 Task: Look for Airbnb properties in Peshawar, Pakistan from 1st December, 2023 to 4th December, 2023 for 1 adult. Place can be private room with 1  bedroom having 1 bed and 1 bathroom. Property type can be flat. Amenities needed are: wifi.
Action: Mouse moved to (440, 96)
Screenshot: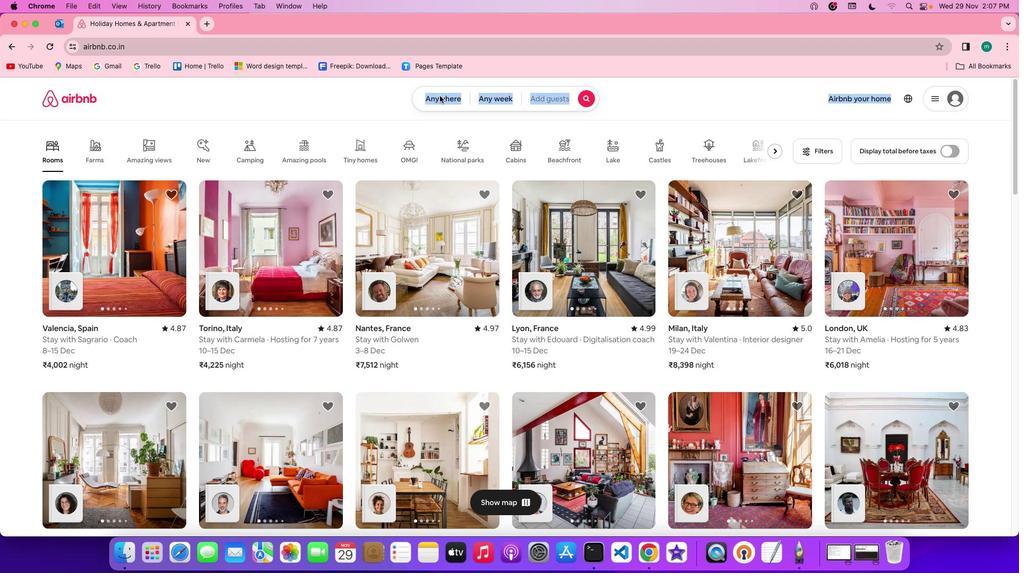 
Action: Mouse pressed left at (440, 96)
Screenshot: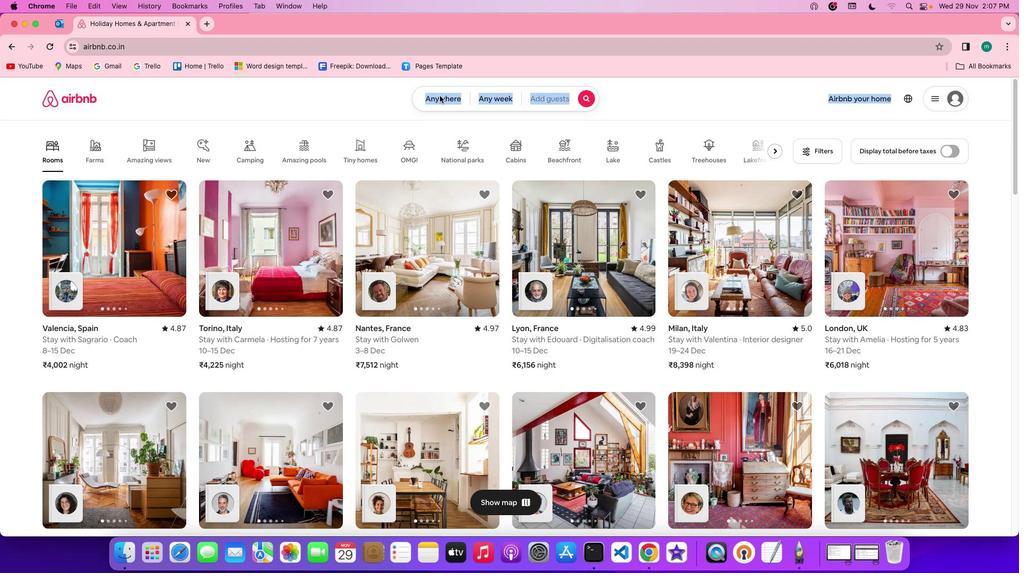 
Action: Mouse pressed left at (440, 96)
Screenshot: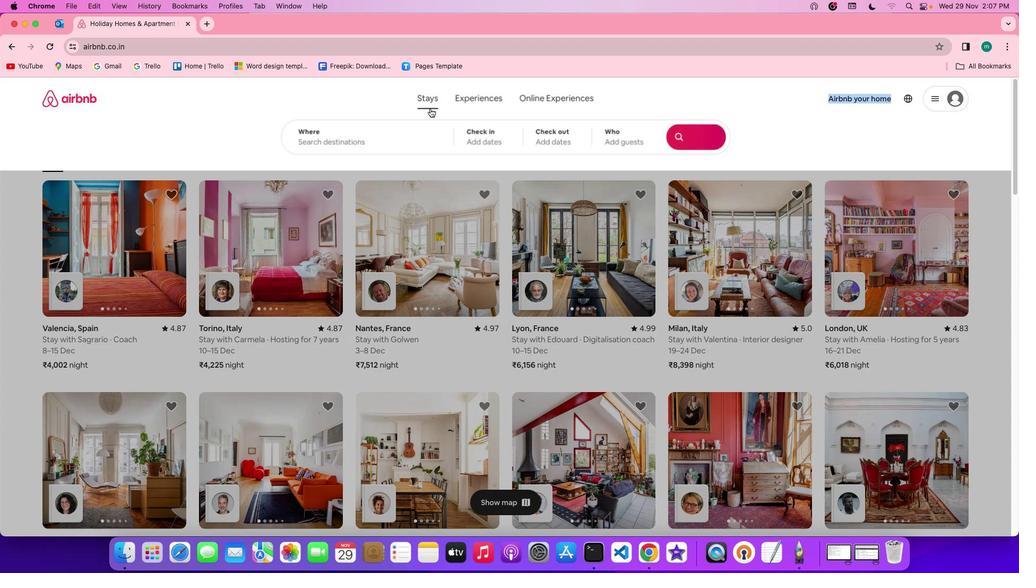 
Action: Mouse moved to (384, 135)
Screenshot: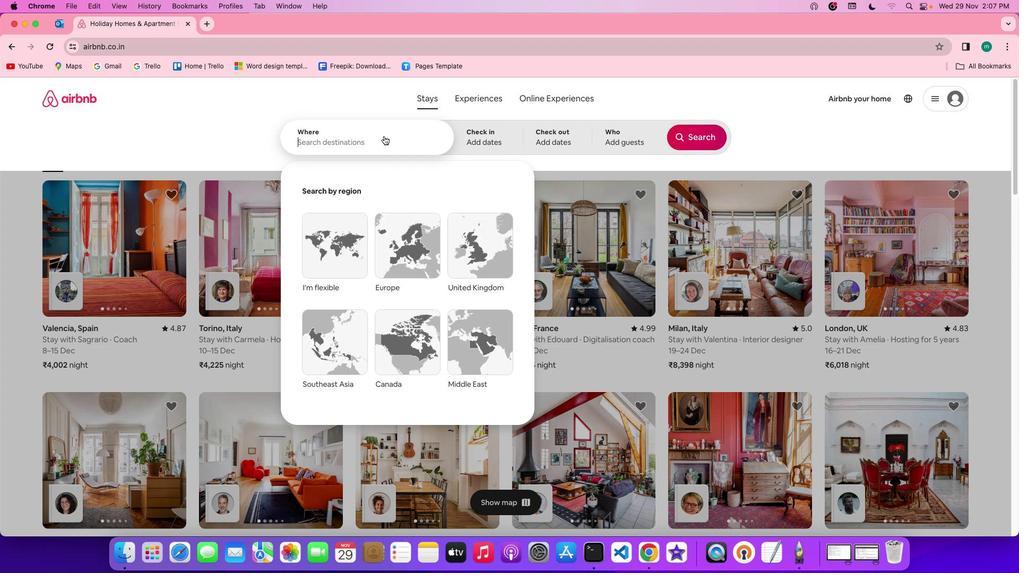 
Action: Mouse pressed left at (384, 135)
Screenshot: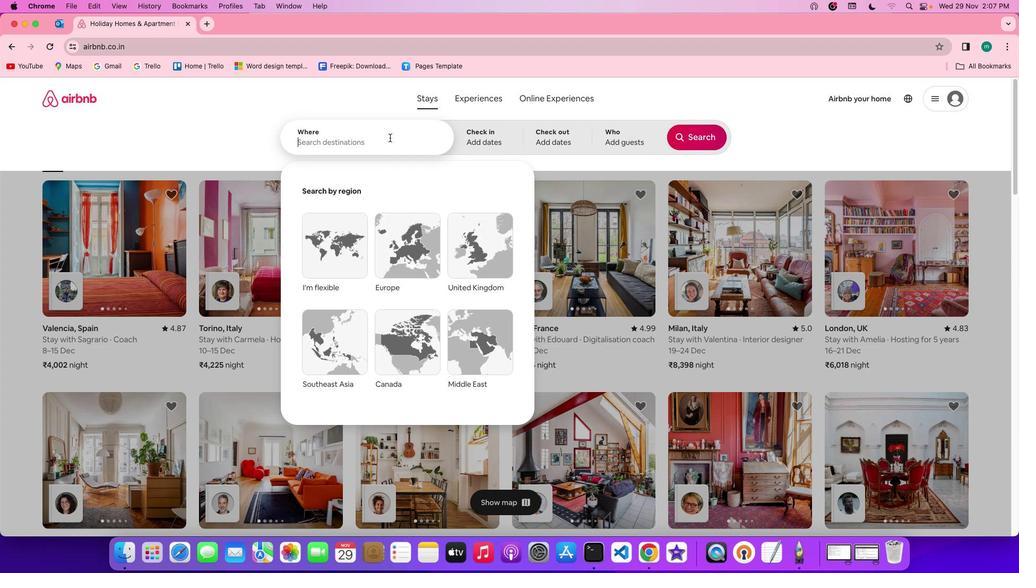 
Action: Mouse moved to (390, 138)
Screenshot: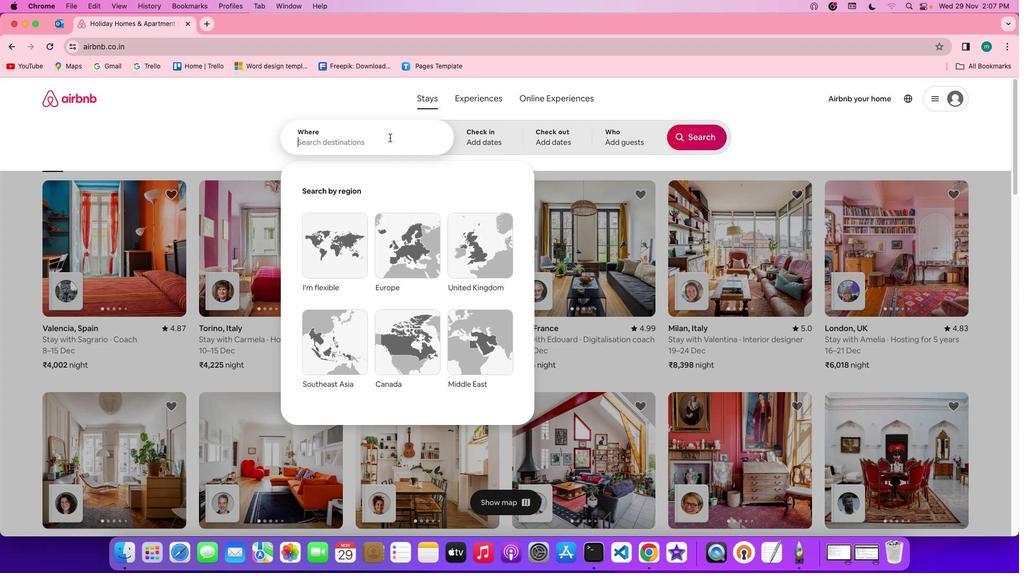 
Action: Key pressed Key.shift'P''e''s''h''a''w''a''r'','Key.spaceKey.shift'p''a''k''i''s''t''a''n'
Screenshot: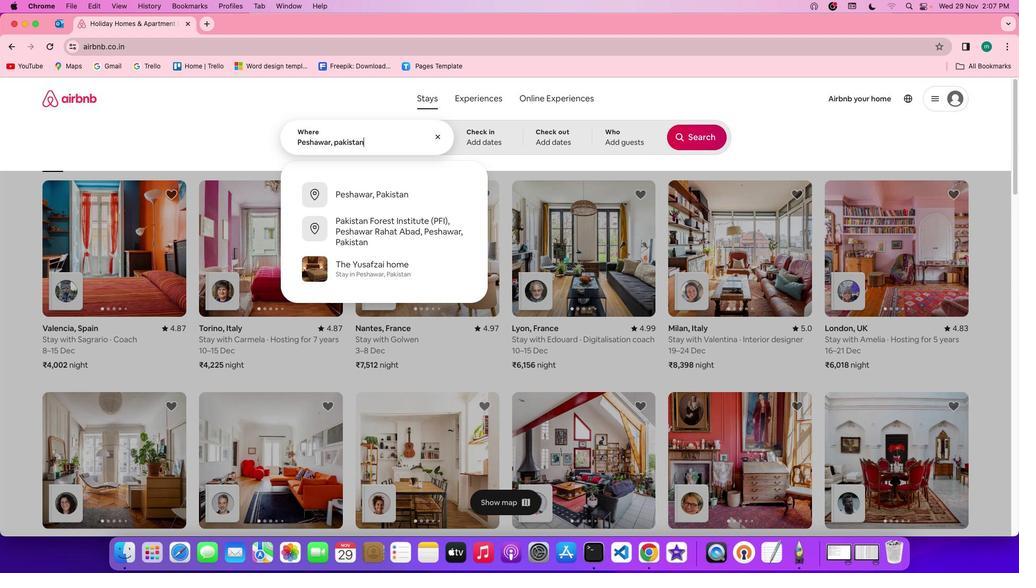 
Action: Mouse moved to (481, 133)
Screenshot: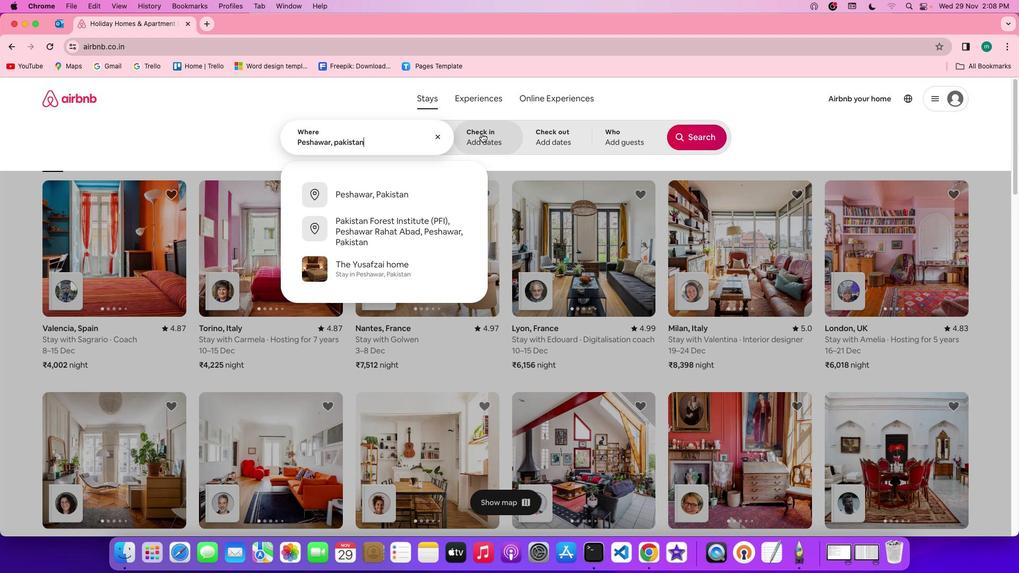 
Action: Mouse pressed left at (481, 133)
Screenshot: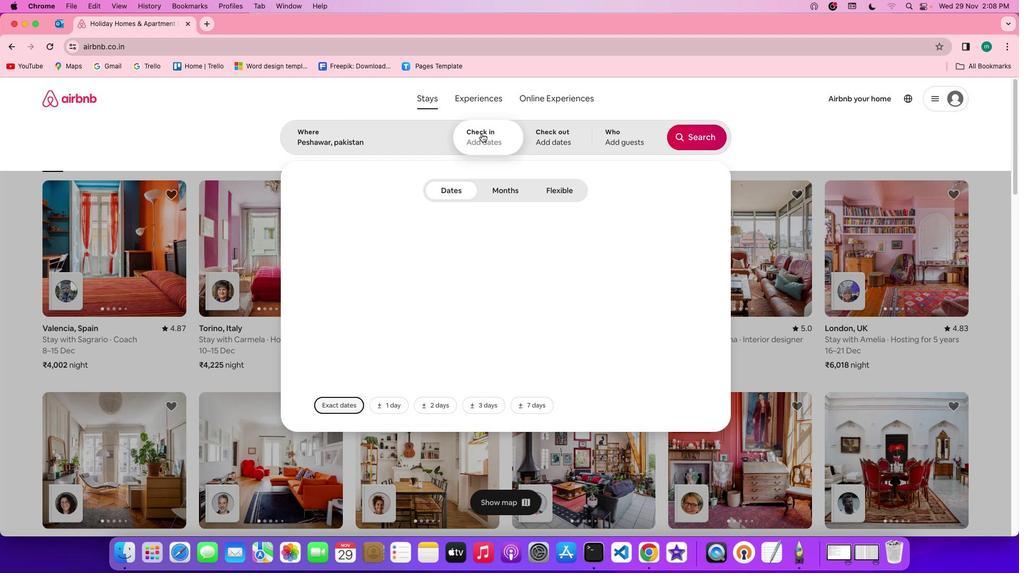 
Action: Mouse moved to (664, 269)
Screenshot: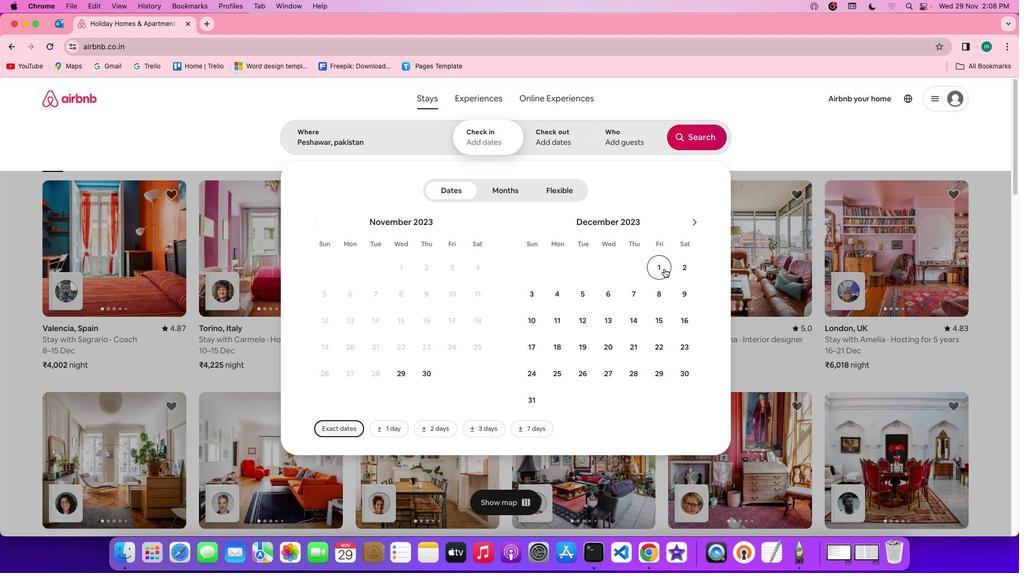 
Action: Mouse pressed left at (664, 269)
Screenshot: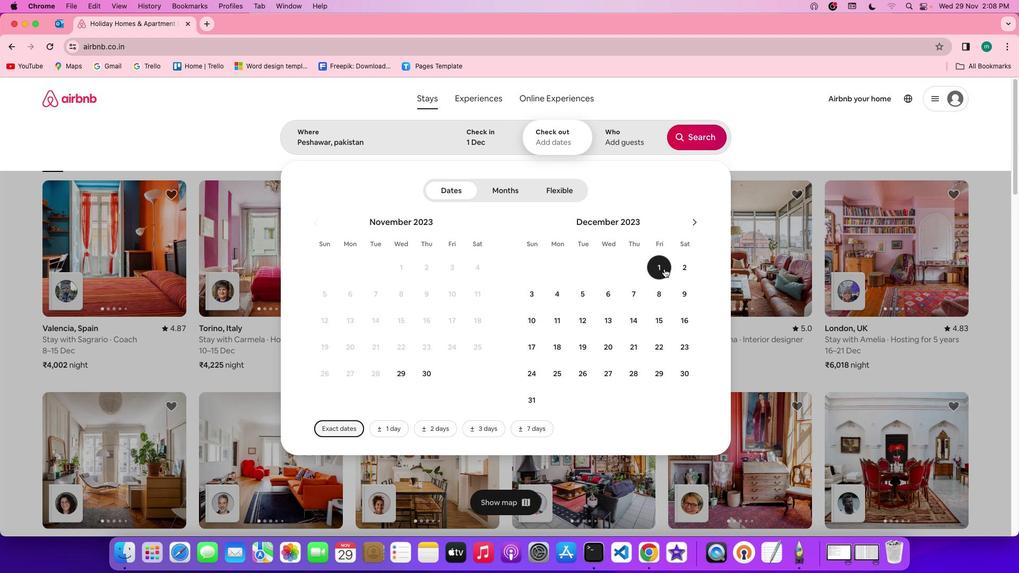 
Action: Mouse moved to (551, 291)
Screenshot: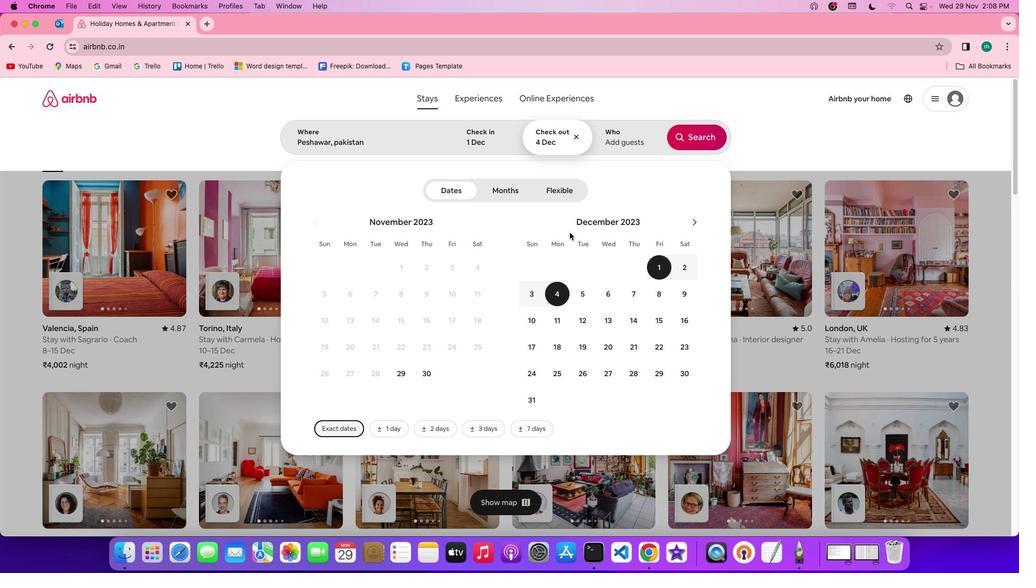 
Action: Mouse pressed left at (551, 291)
Screenshot: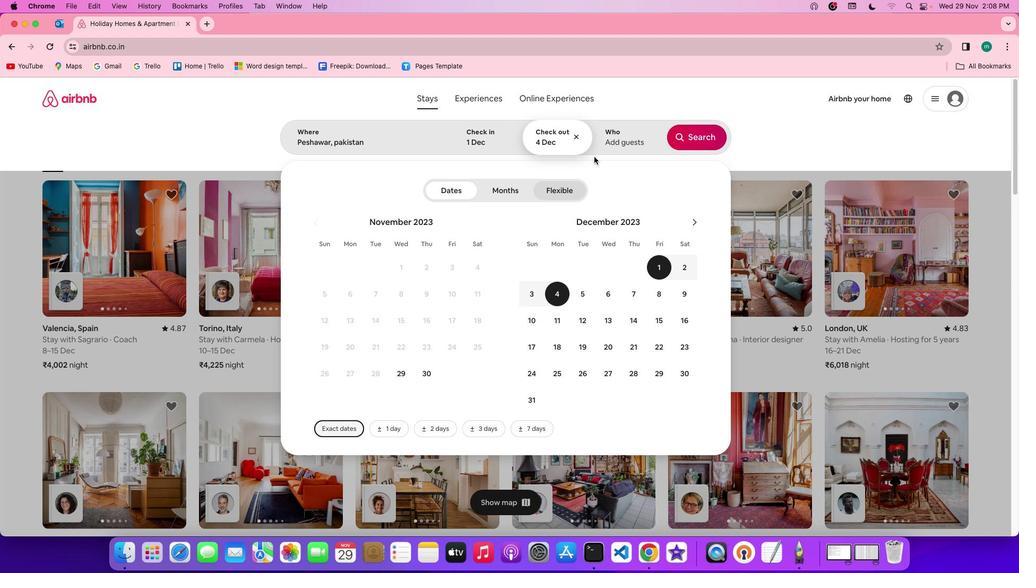 
Action: Mouse moved to (618, 133)
Screenshot: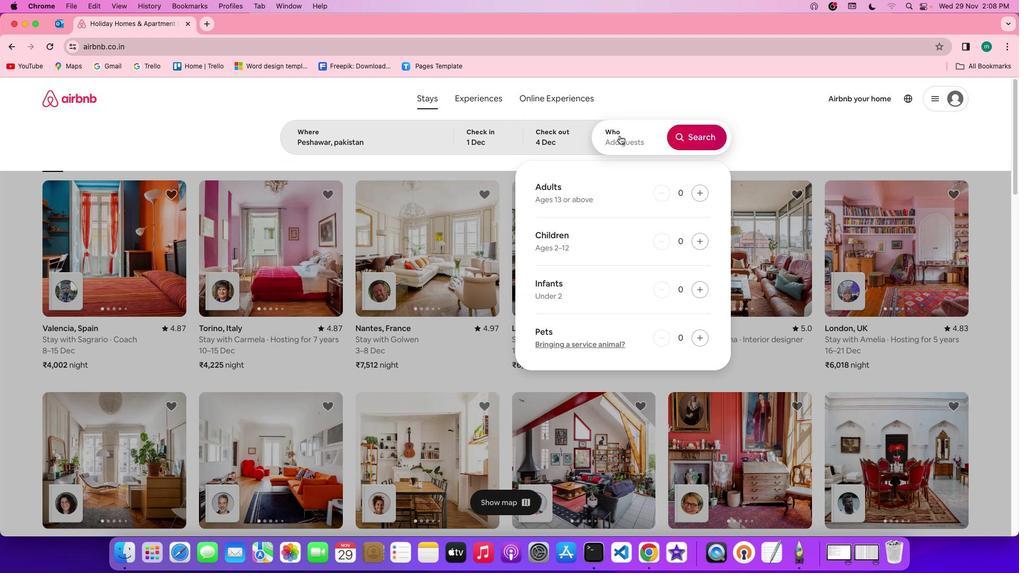 
Action: Mouse pressed left at (618, 133)
Screenshot: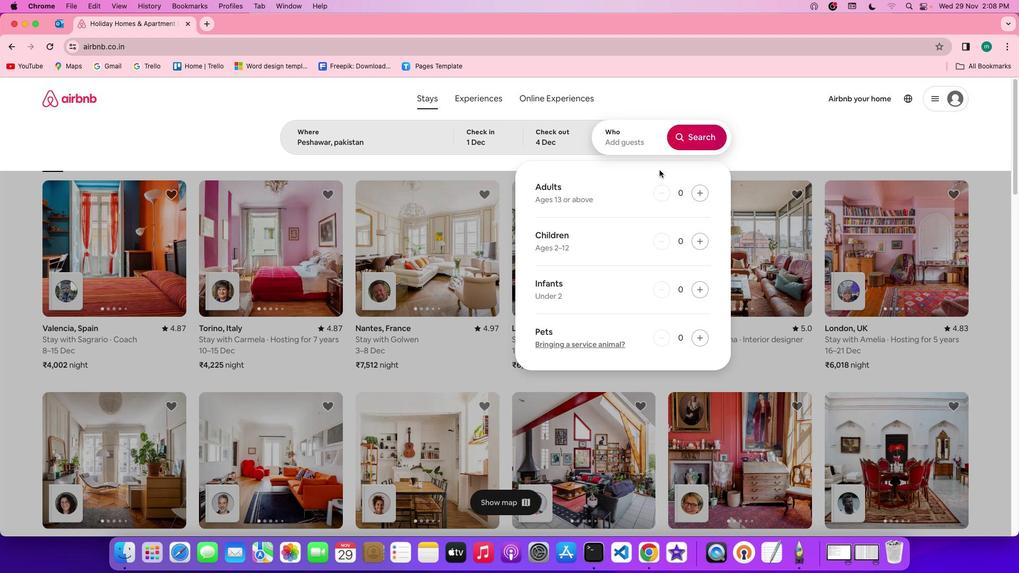 
Action: Mouse moved to (698, 198)
Screenshot: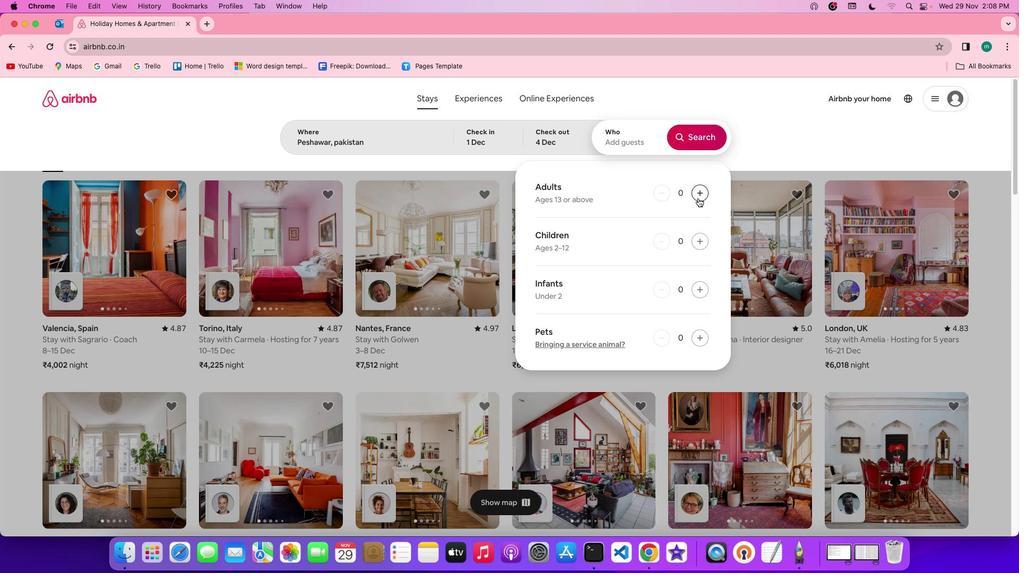 
Action: Mouse pressed left at (698, 198)
Screenshot: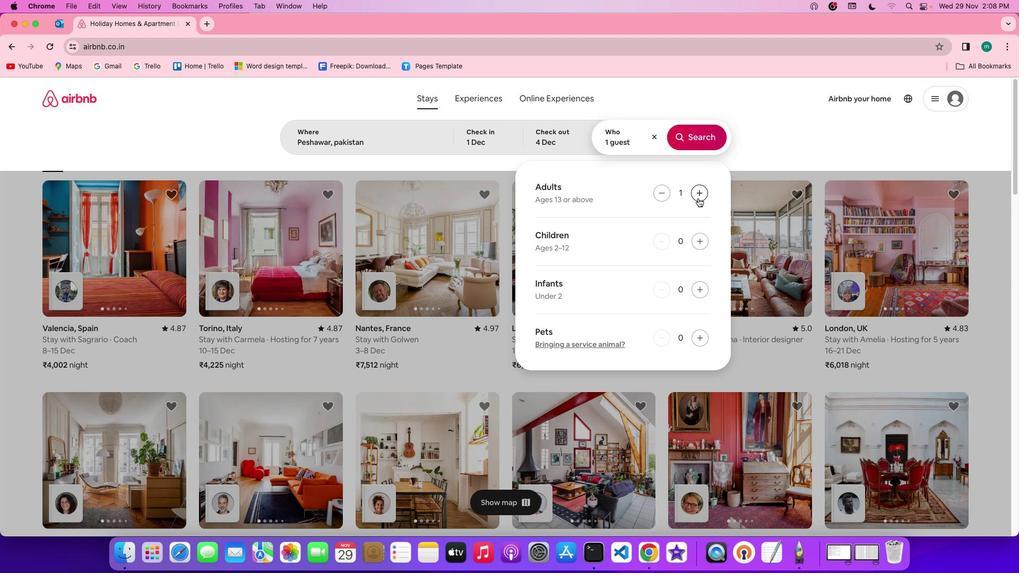 
Action: Mouse moved to (704, 135)
Screenshot: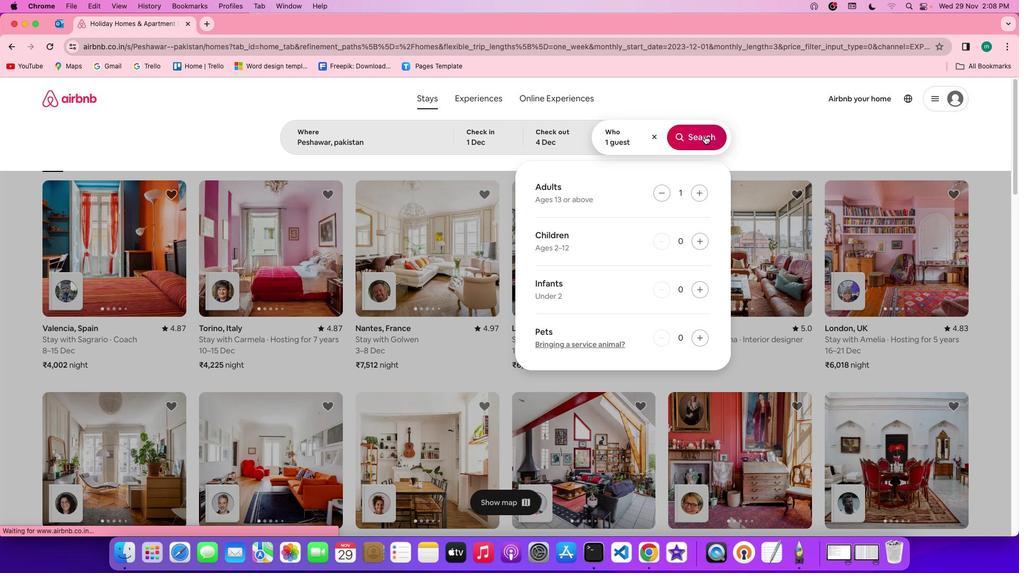 
Action: Mouse pressed left at (704, 135)
Screenshot: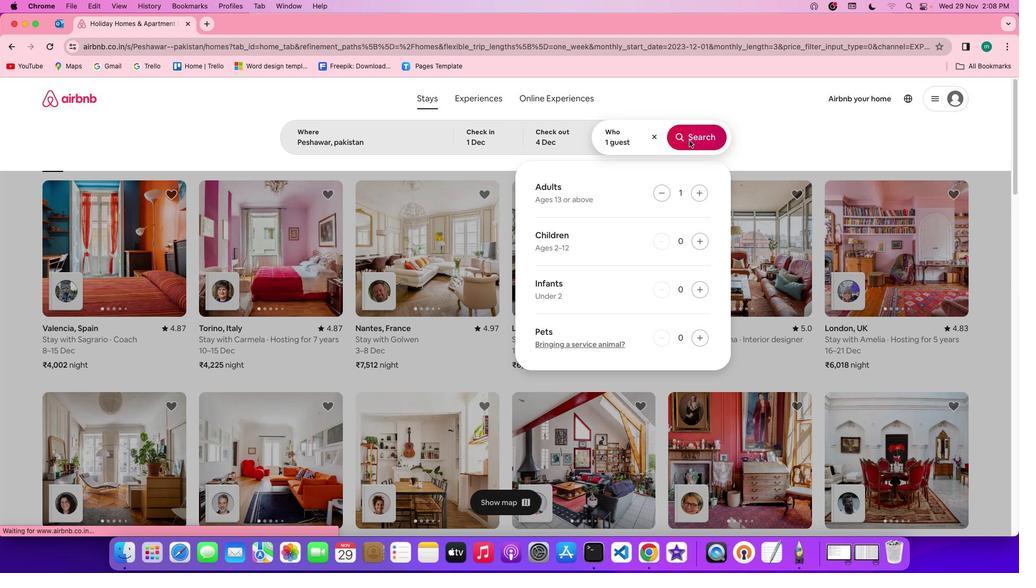 
Action: Mouse moved to (843, 141)
Screenshot: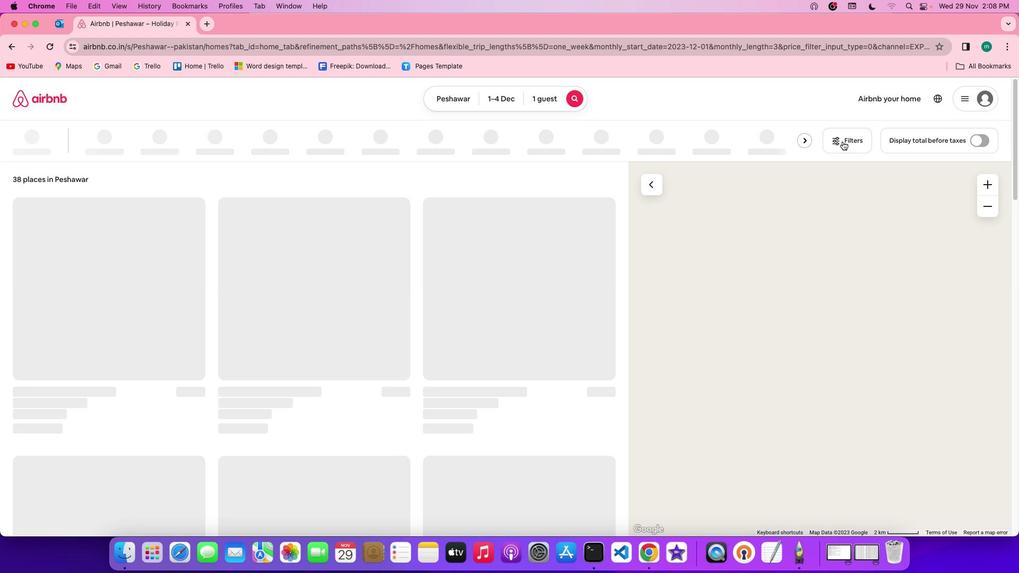 
Action: Mouse pressed left at (843, 141)
Screenshot: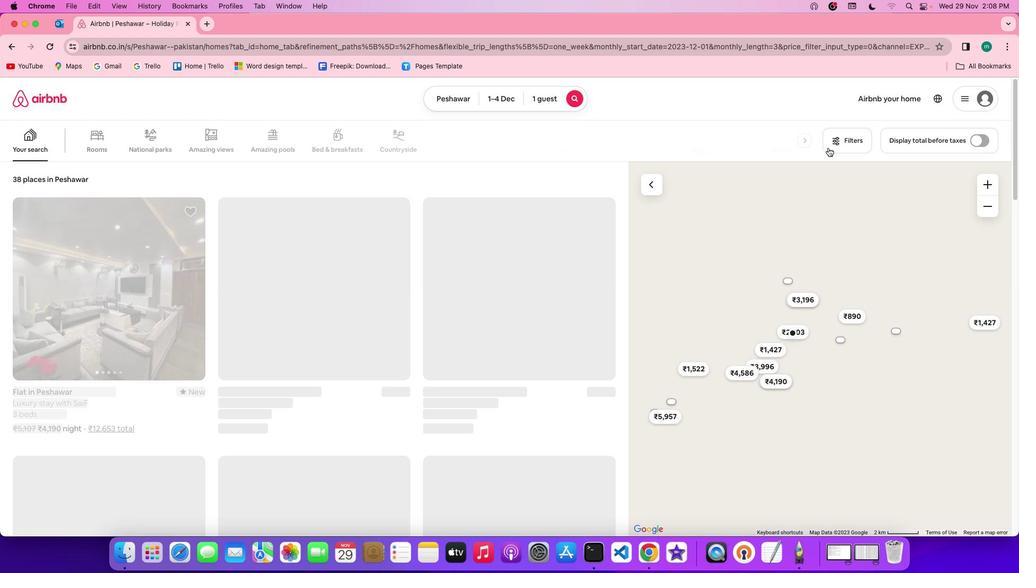 
Action: Mouse moved to (483, 301)
Screenshot: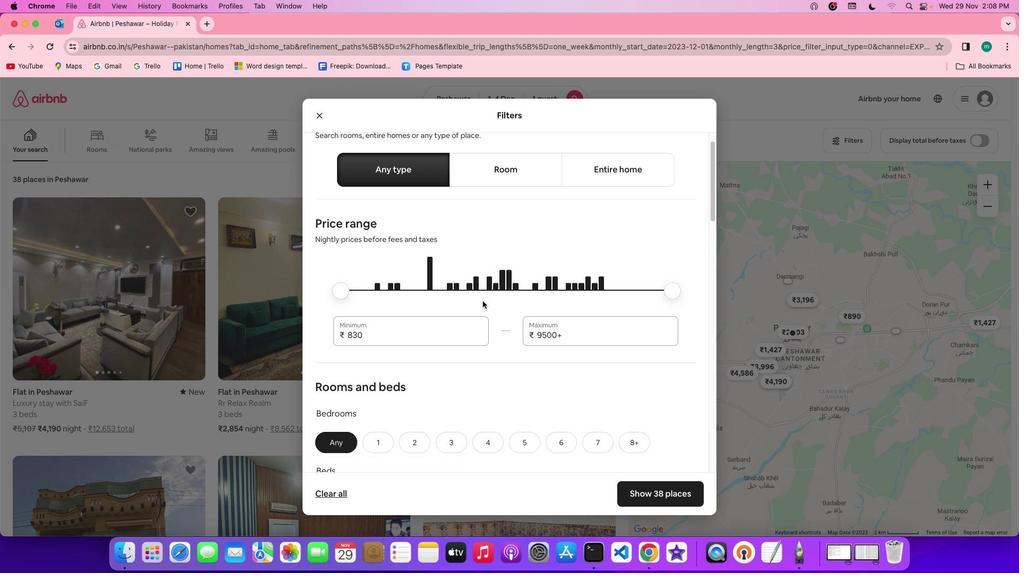
Action: Mouse scrolled (483, 301) with delta (0, 0)
Screenshot: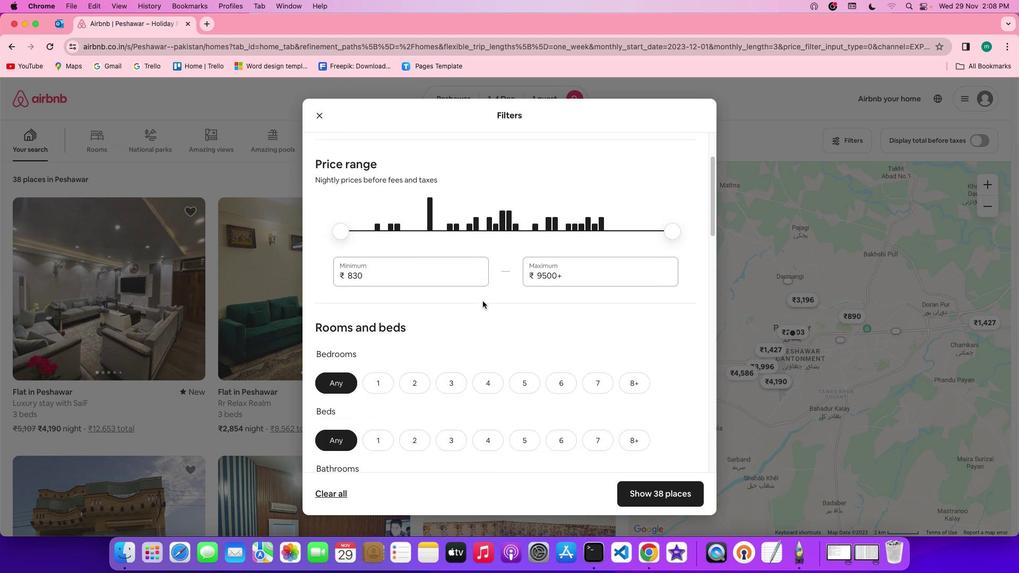 
Action: Mouse scrolled (483, 301) with delta (0, 0)
Screenshot: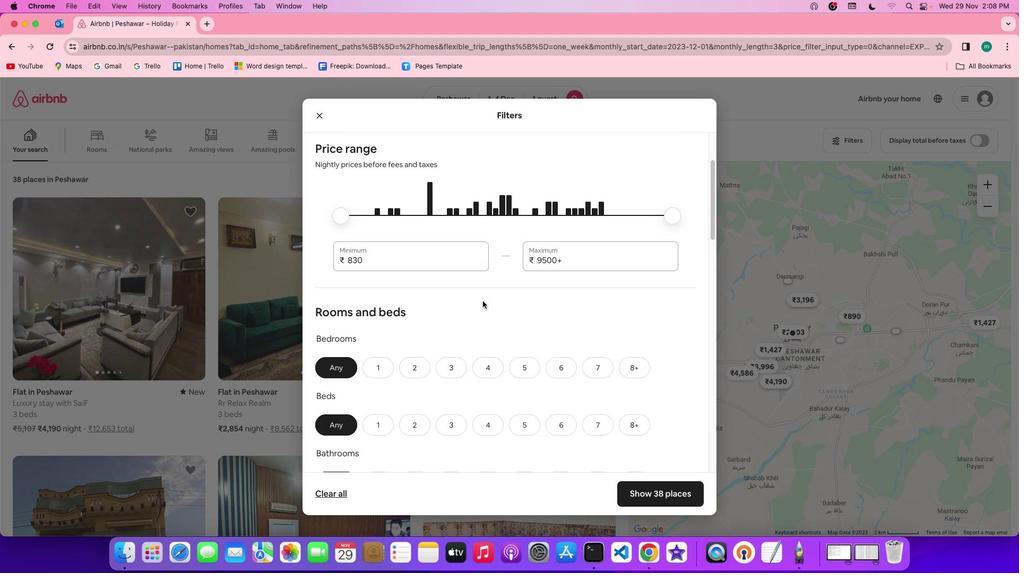 
Action: Mouse scrolled (483, 301) with delta (0, 0)
Screenshot: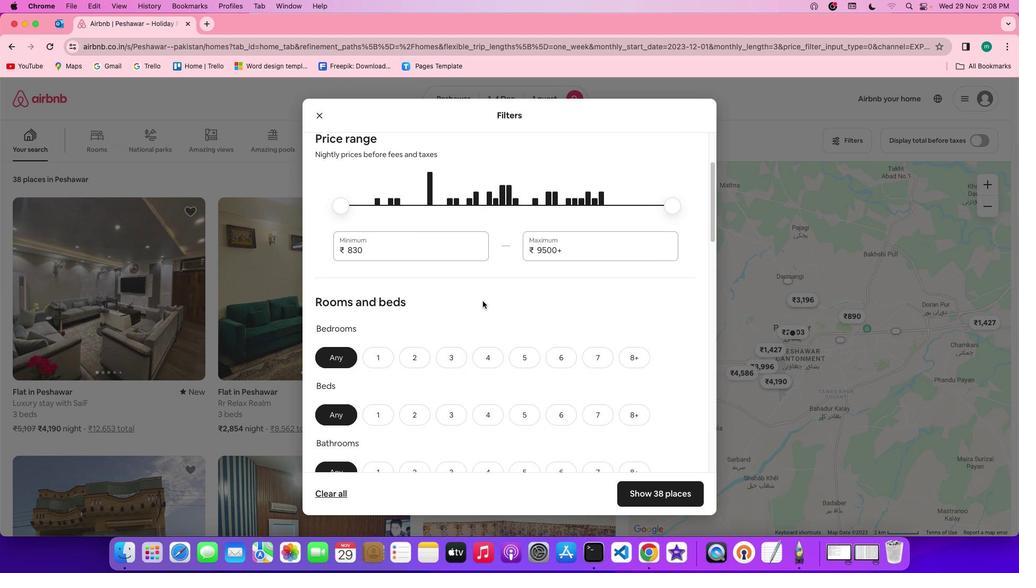 
Action: Mouse scrolled (483, 301) with delta (0, 0)
Screenshot: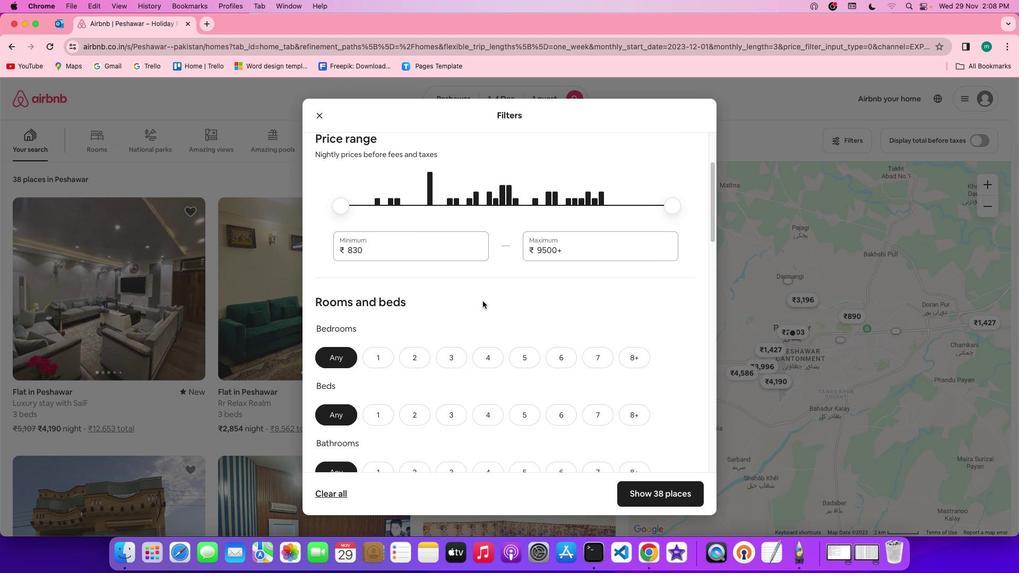 
Action: Mouse scrolled (483, 301) with delta (0, 0)
Screenshot: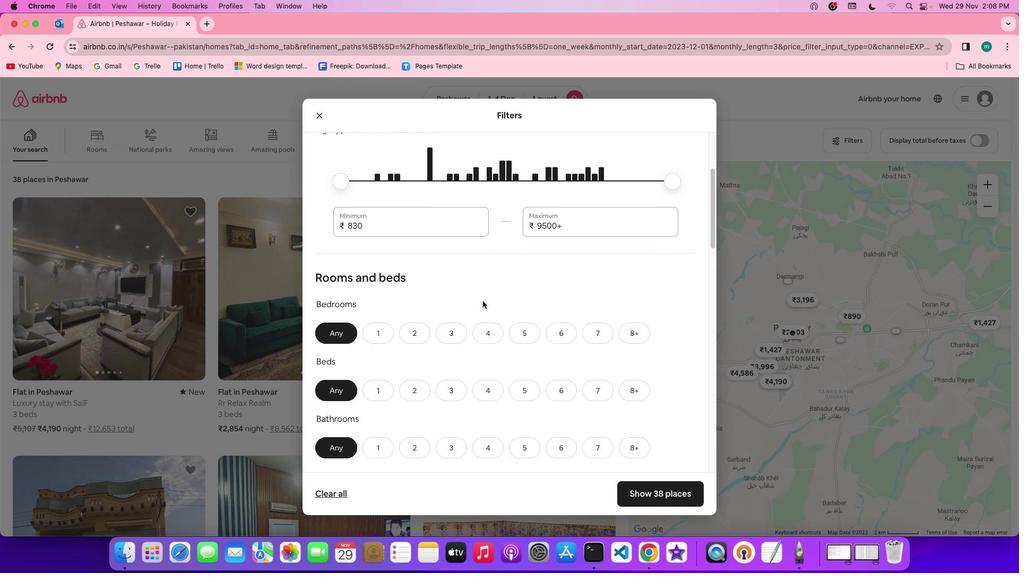
Action: Mouse scrolled (483, 301) with delta (0, 0)
Screenshot: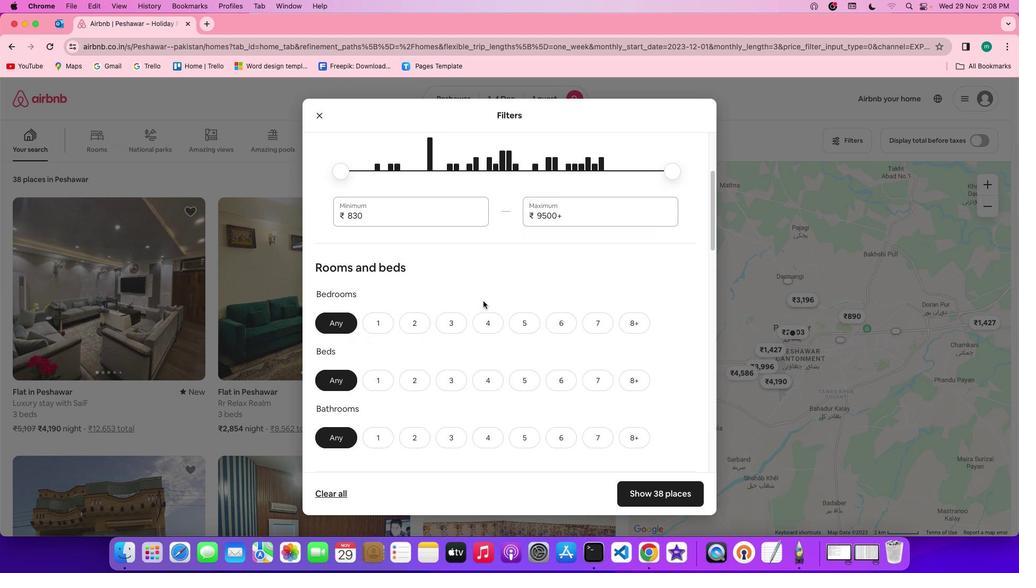 
Action: Mouse scrolled (483, 301) with delta (0, 0)
Screenshot: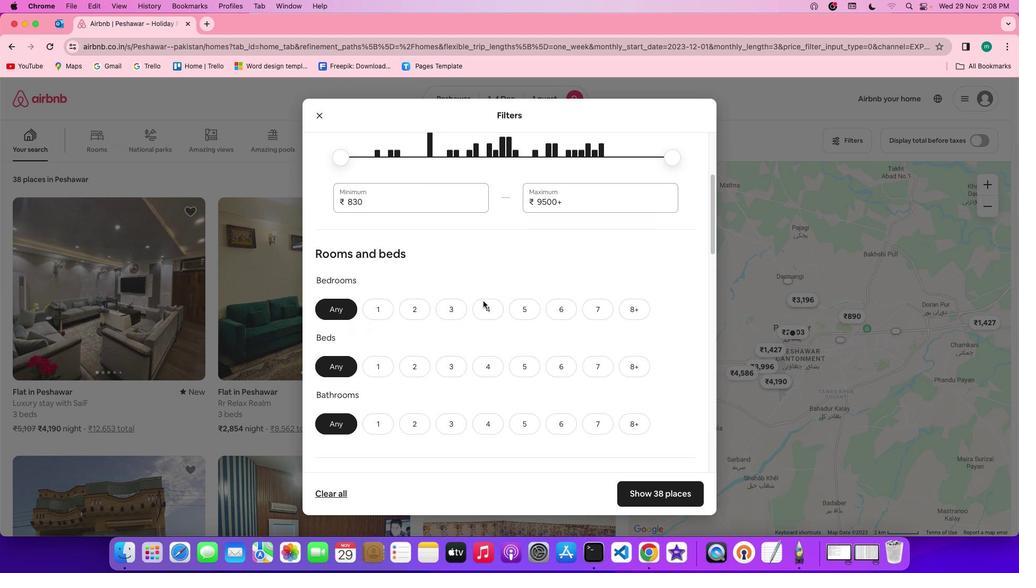 
Action: Mouse scrolled (483, 301) with delta (0, 0)
Screenshot: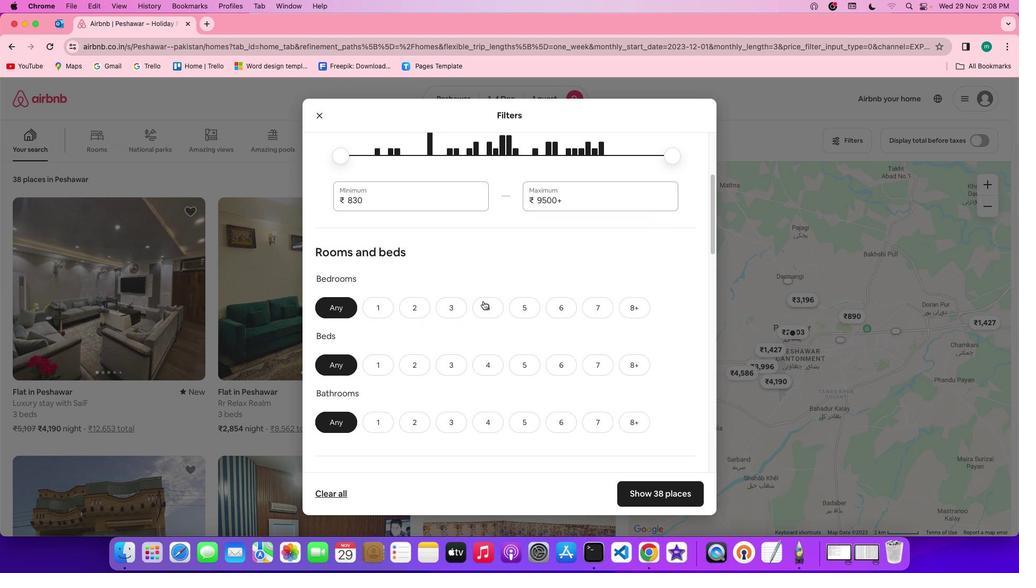 
Action: Mouse moved to (483, 301)
Screenshot: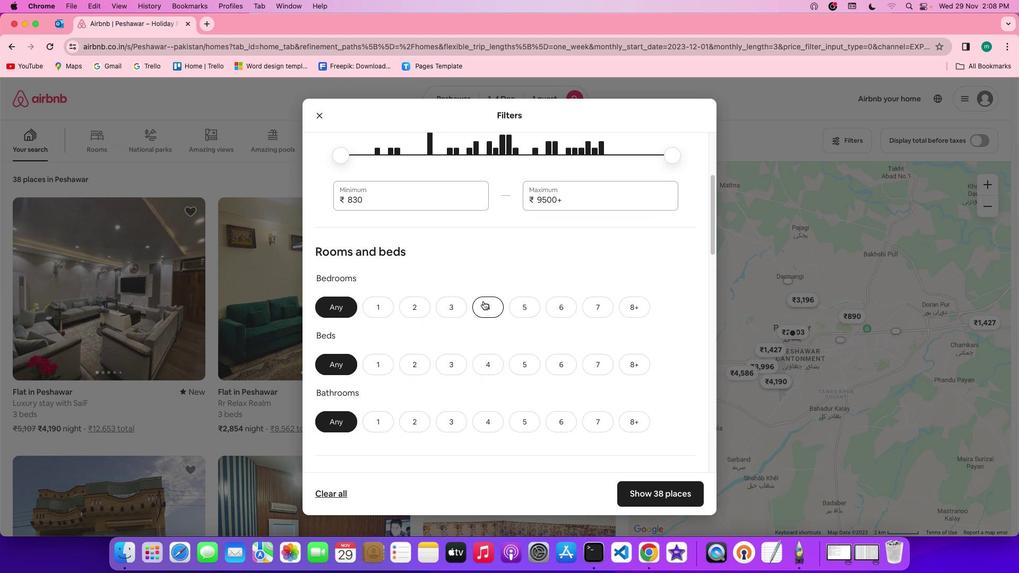 
Action: Mouse scrolled (483, 301) with delta (0, 0)
Screenshot: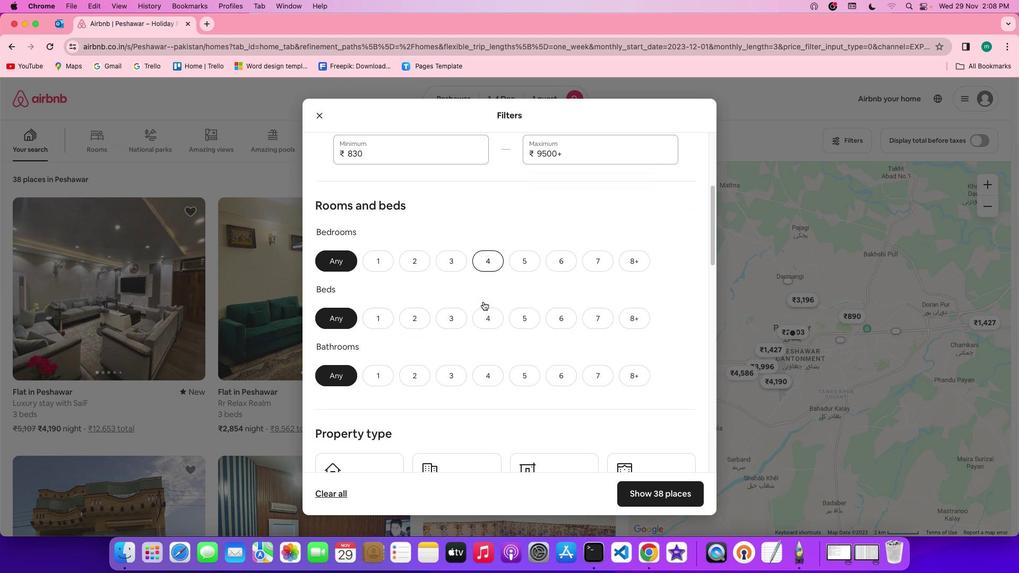 
Action: Mouse scrolled (483, 301) with delta (0, 0)
Screenshot: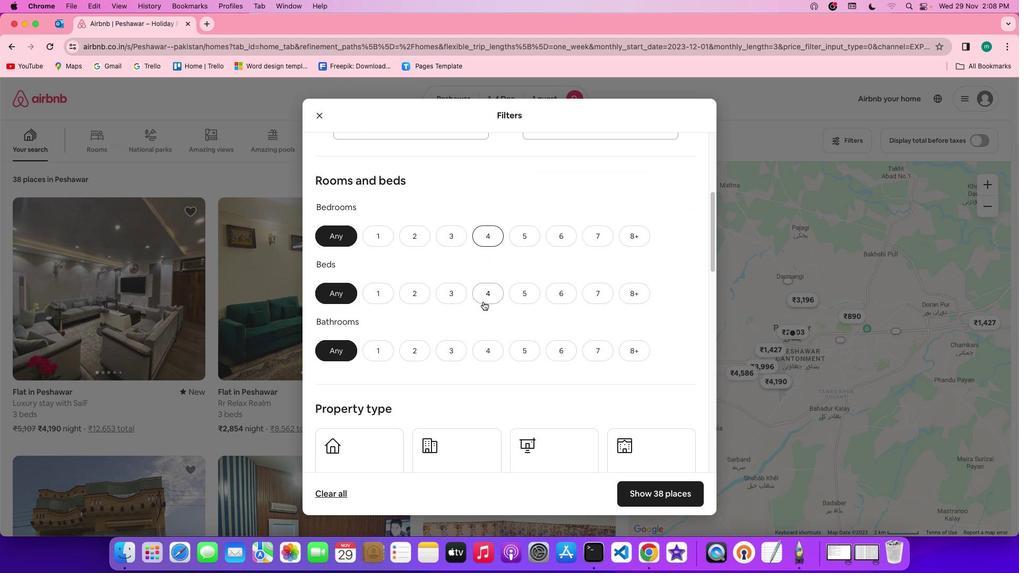 
Action: Mouse scrolled (483, 301) with delta (0, 0)
Screenshot: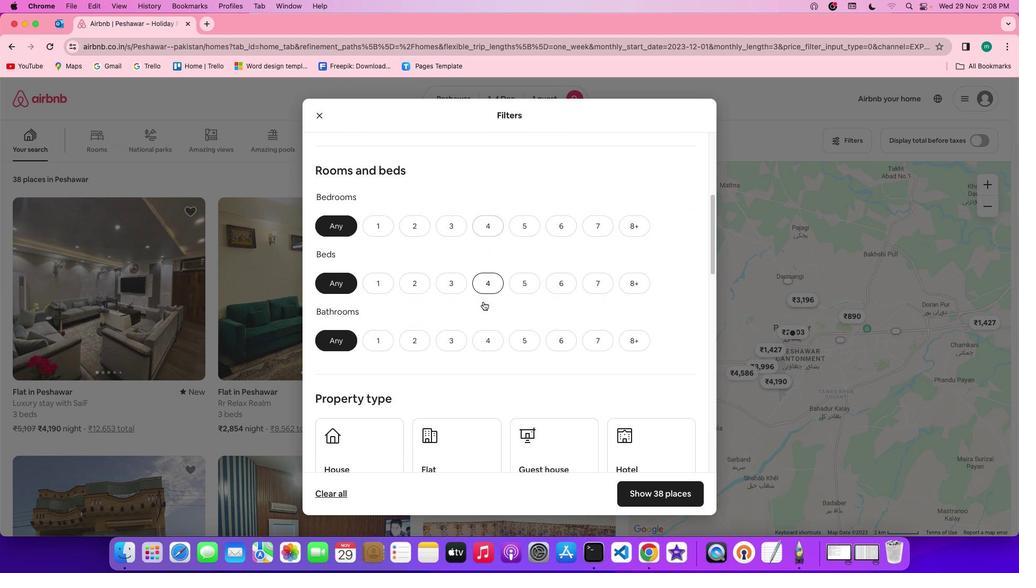 
Action: Mouse scrolled (483, 301) with delta (0, 0)
Screenshot: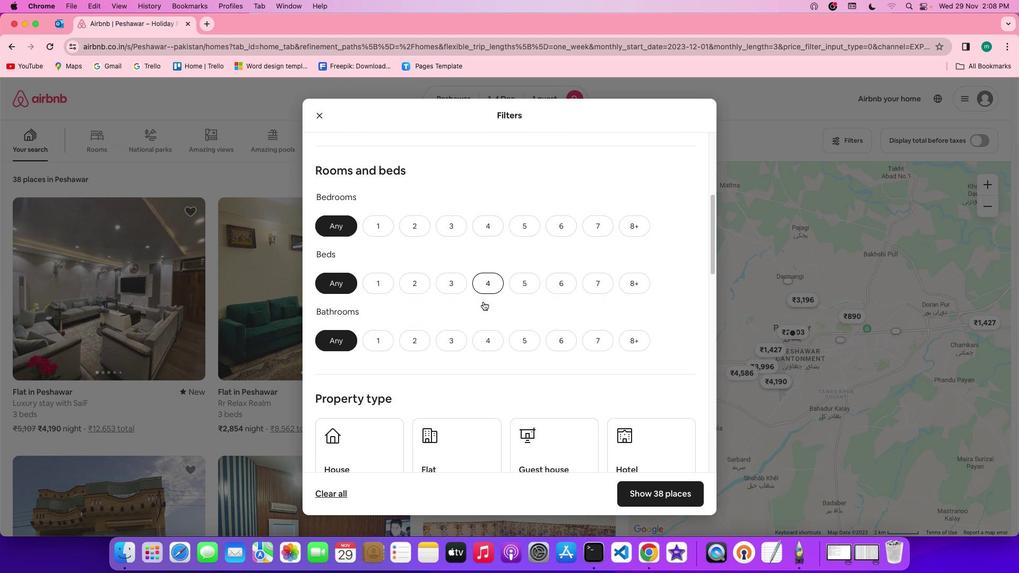 
Action: Mouse moved to (377, 228)
Screenshot: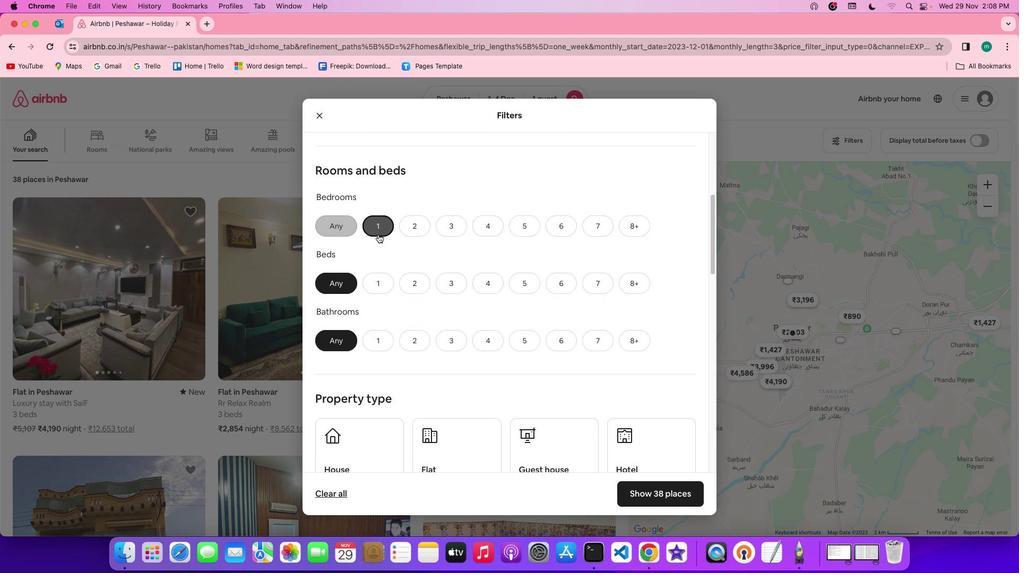 
Action: Mouse pressed left at (377, 228)
Screenshot: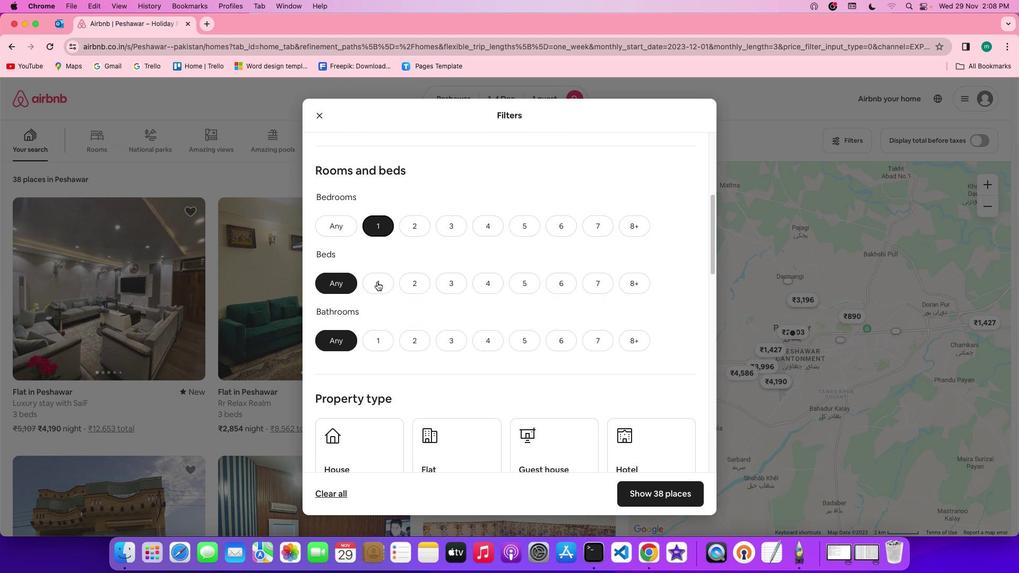 
Action: Mouse moved to (377, 282)
Screenshot: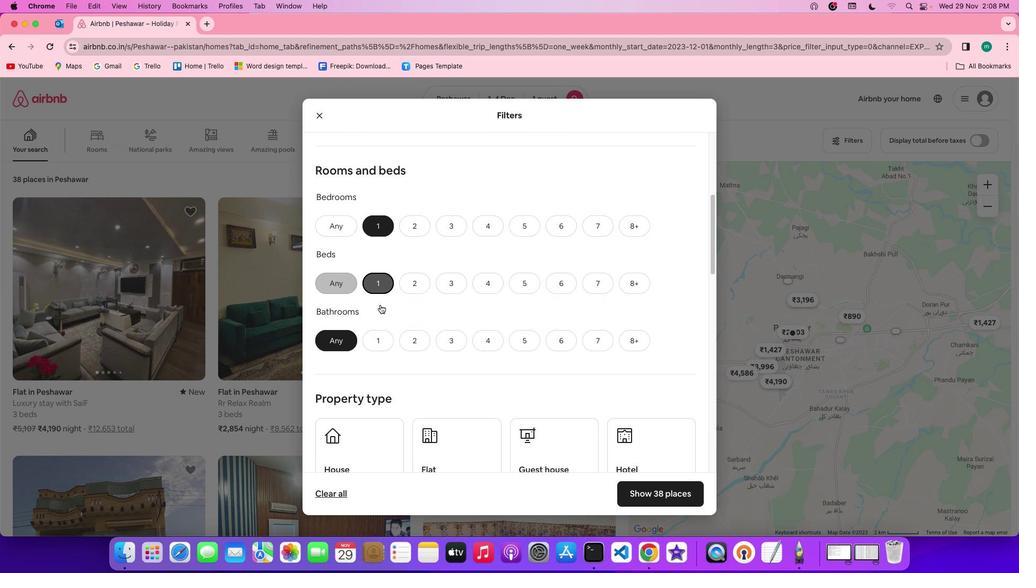 
Action: Mouse pressed left at (377, 282)
Screenshot: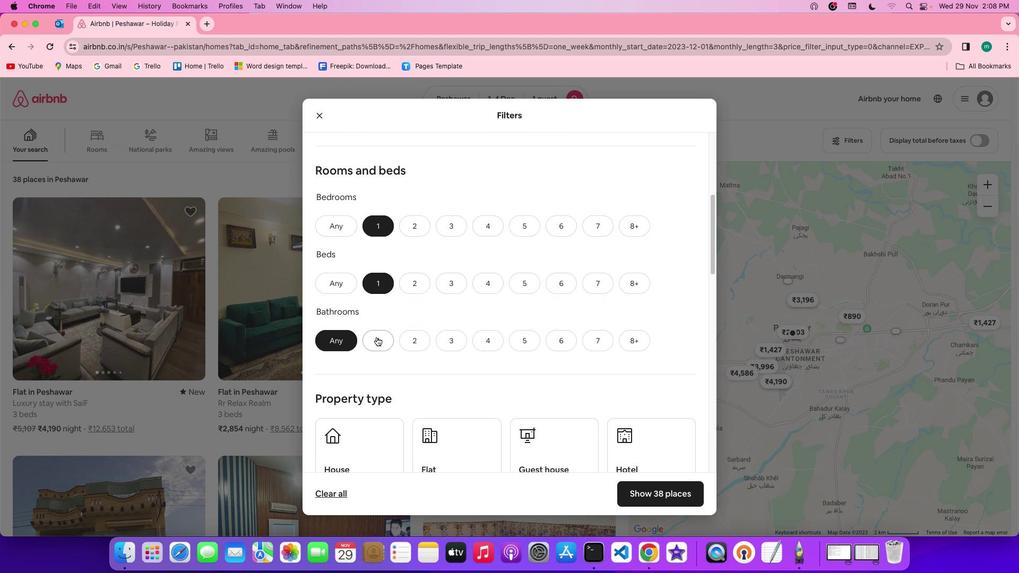 
Action: Mouse moved to (377, 337)
Screenshot: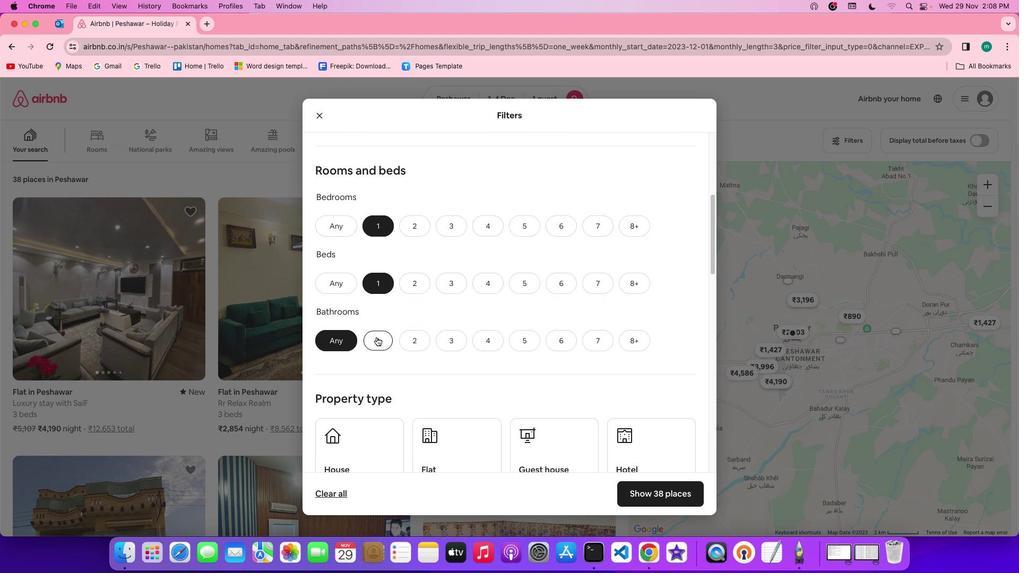 
Action: Mouse pressed left at (377, 337)
Screenshot: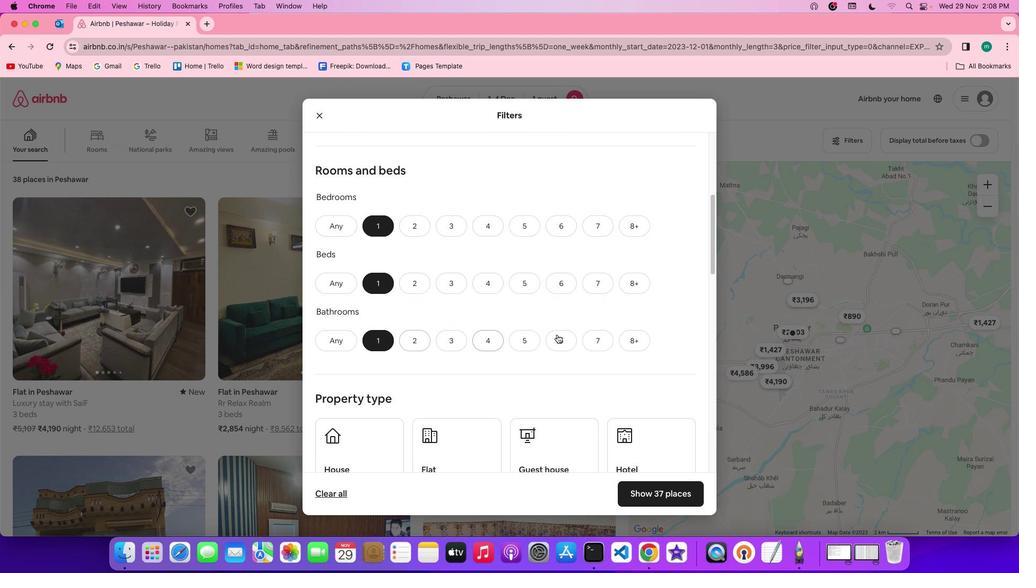 
Action: Mouse moved to (592, 327)
Screenshot: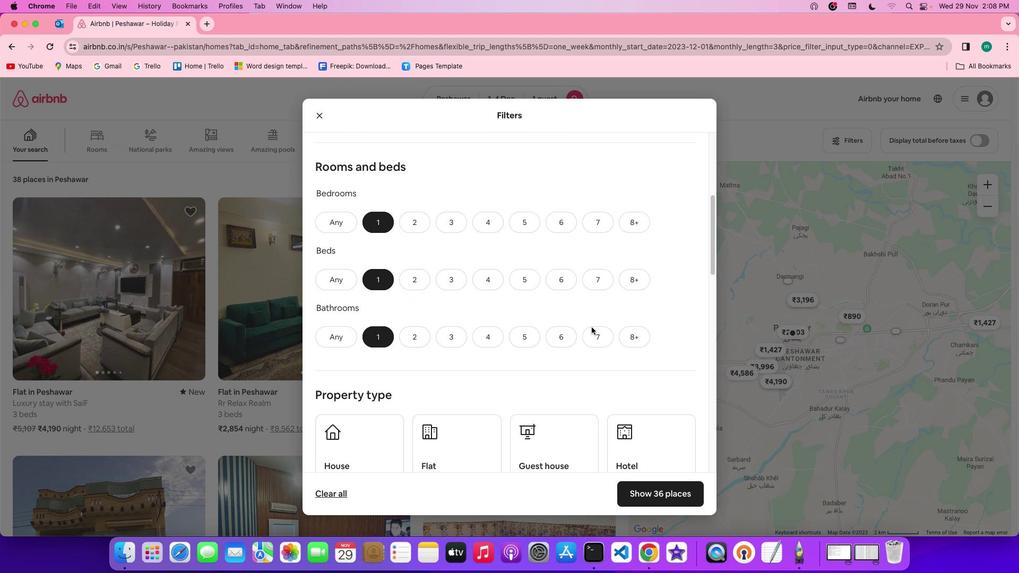 
Action: Mouse scrolled (592, 327) with delta (0, 0)
Screenshot: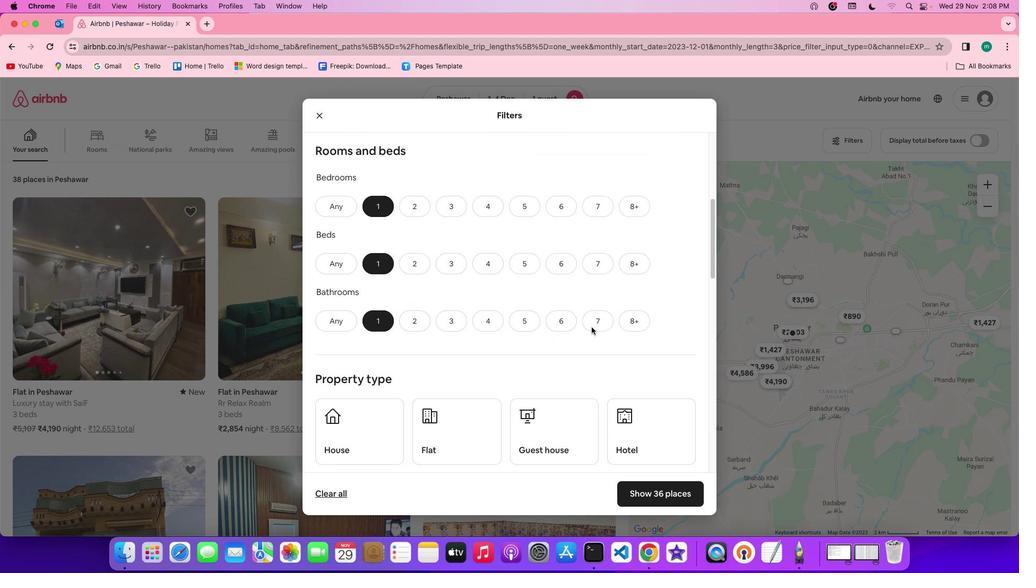 
Action: Mouse scrolled (592, 327) with delta (0, 0)
Screenshot: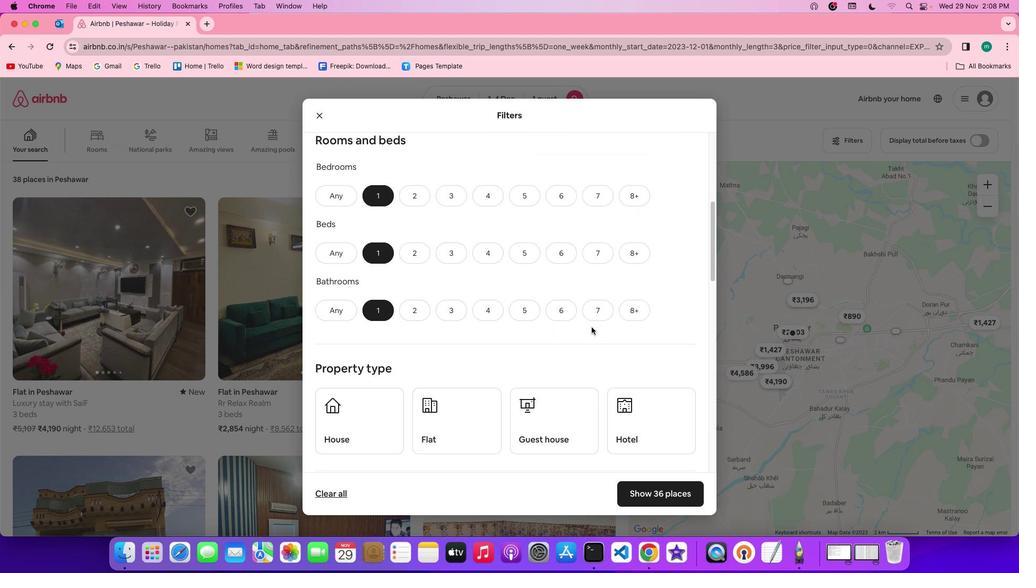 
Action: Mouse scrolled (592, 327) with delta (0, 0)
Screenshot: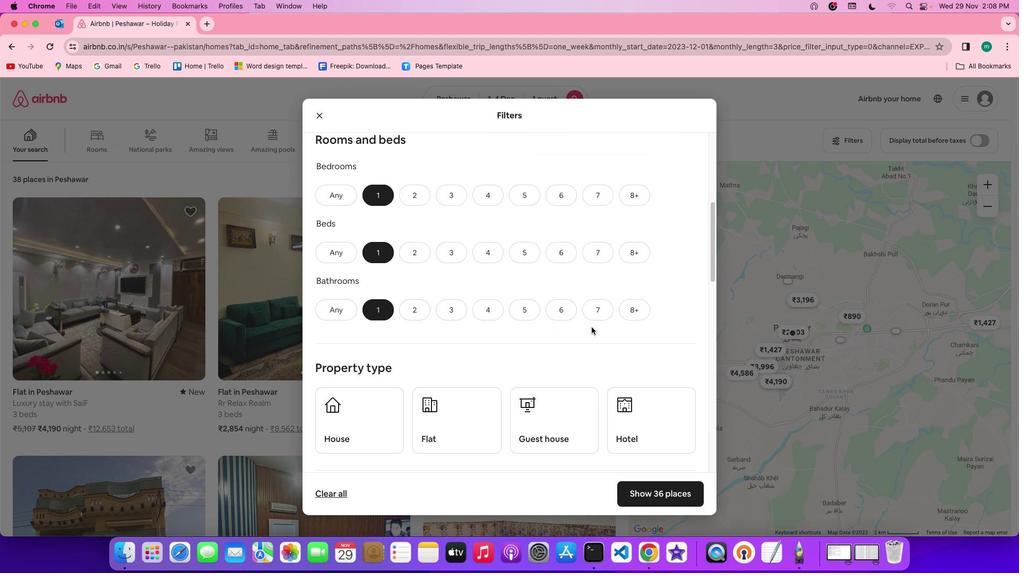 
Action: Mouse scrolled (592, 327) with delta (0, 0)
Screenshot: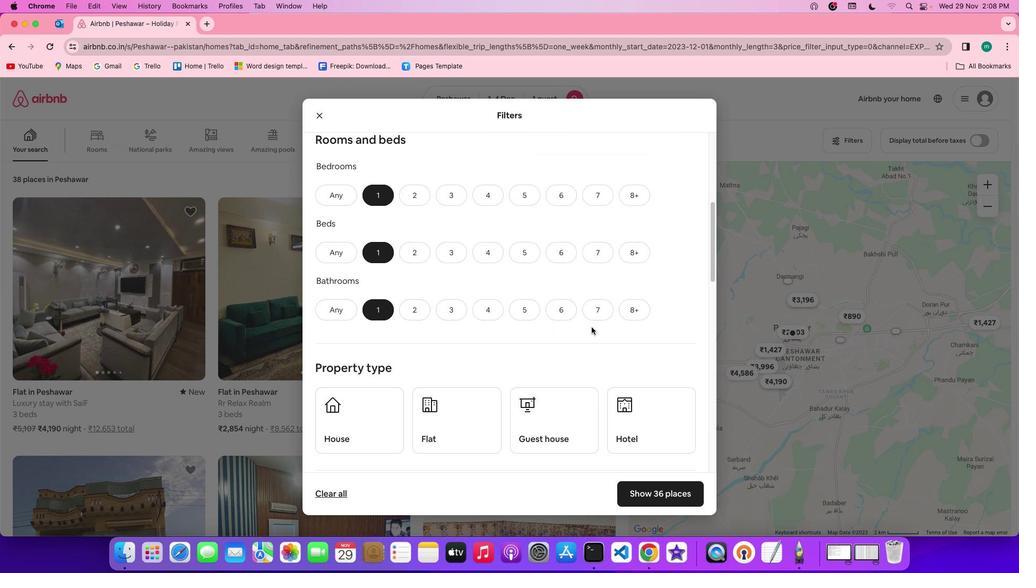 
Action: Mouse moved to (592, 327)
Screenshot: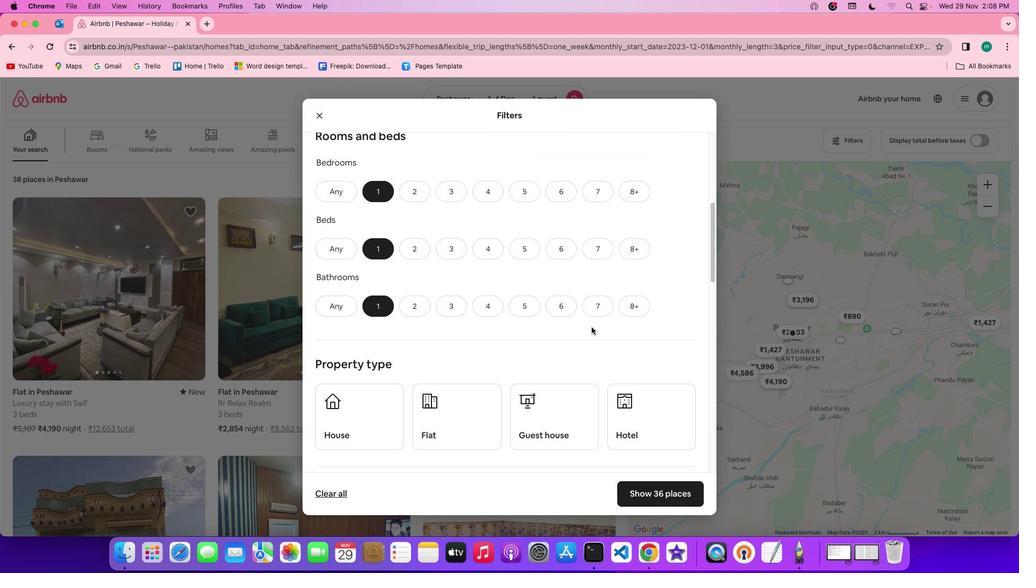 
Action: Mouse scrolled (592, 327) with delta (0, 0)
Screenshot: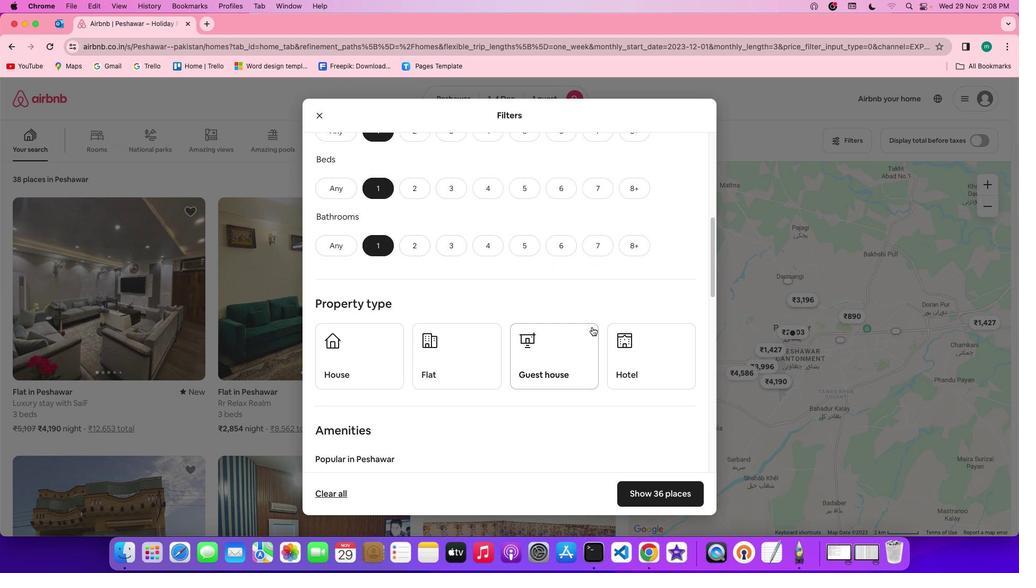 
Action: Mouse scrolled (592, 327) with delta (0, 0)
Screenshot: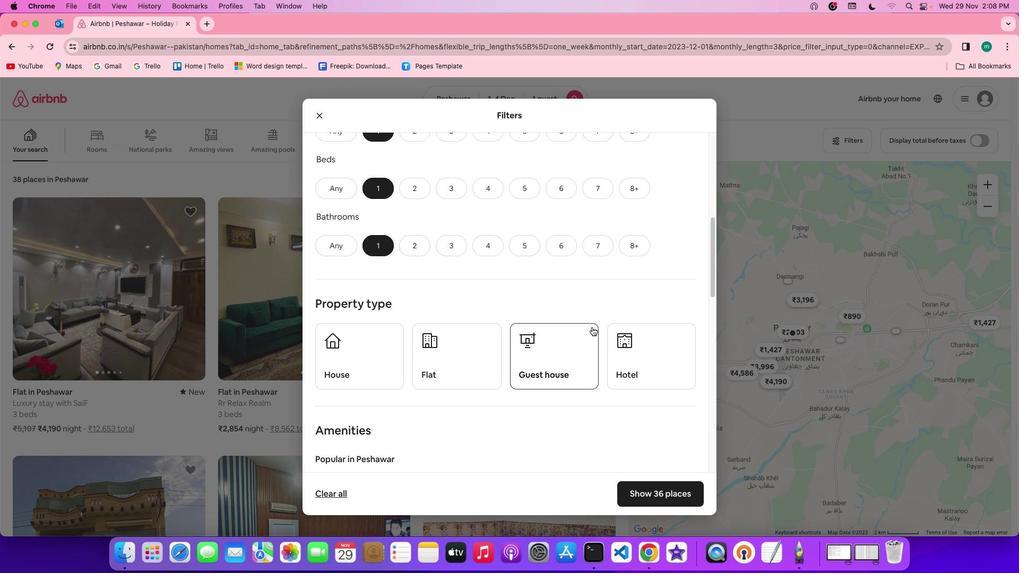 
Action: Mouse scrolled (592, 327) with delta (0, 0)
Screenshot: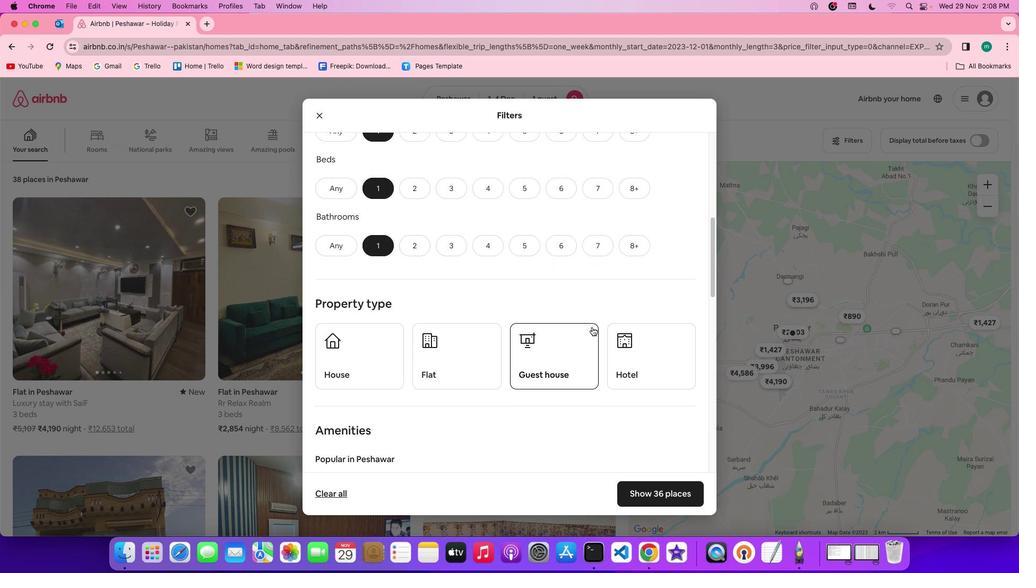 
Action: Mouse moved to (592, 327)
Screenshot: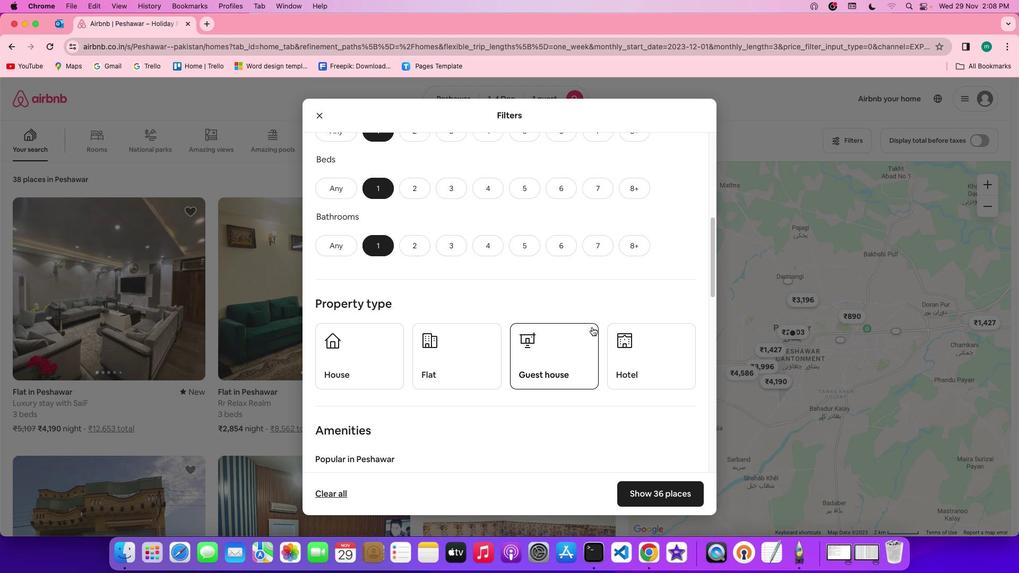 
Action: Mouse scrolled (592, 327) with delta (0, 0)
Screenshot: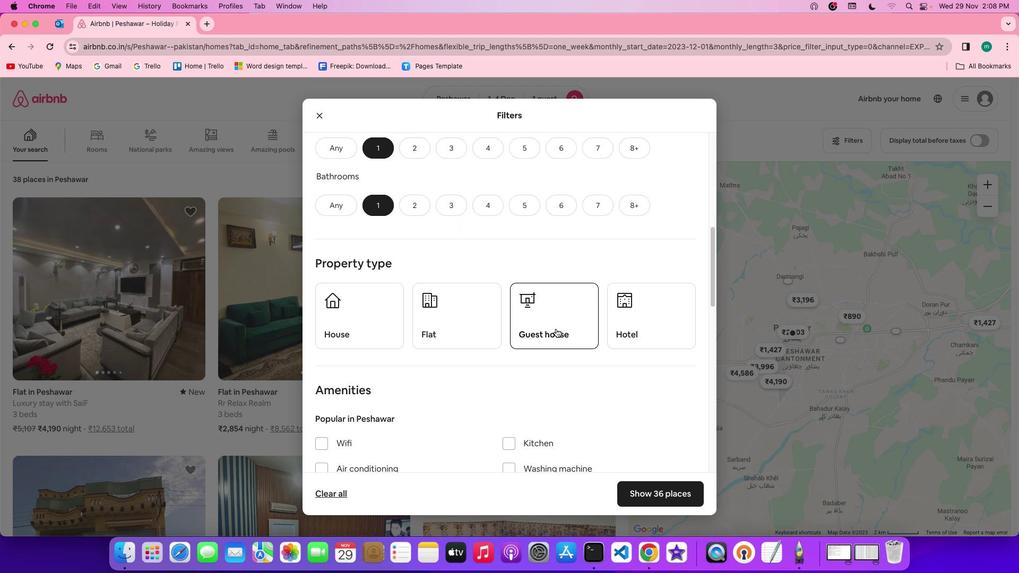 
Action: Mouse scrolled (592, 327) with delta (0, 0)
Screenshot: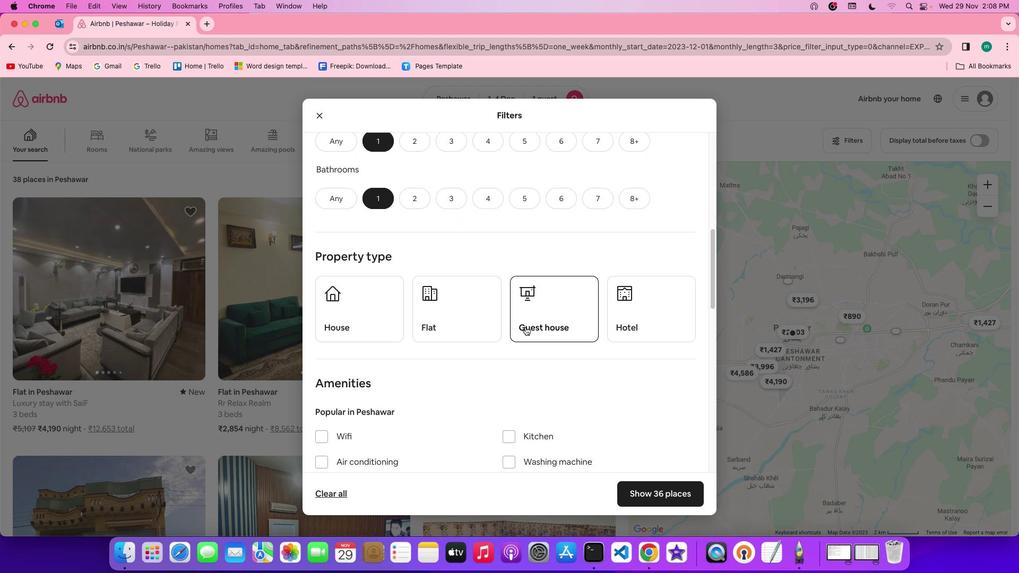 
Action: Mouse scrolled (592, 327) with delta (0, 0)
Screenshot: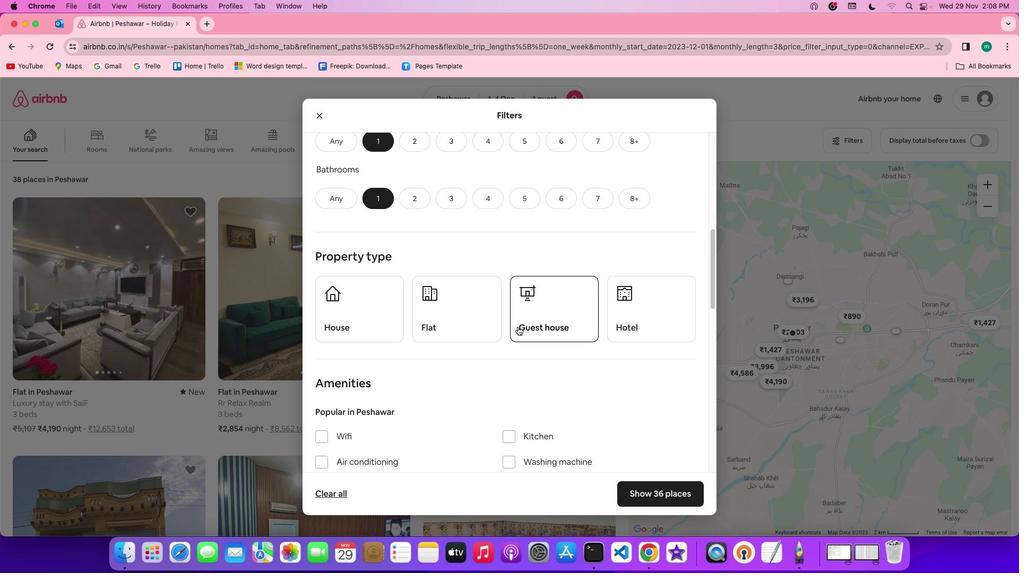 
Action: Mouse moved to (463, 319)
Screenshot: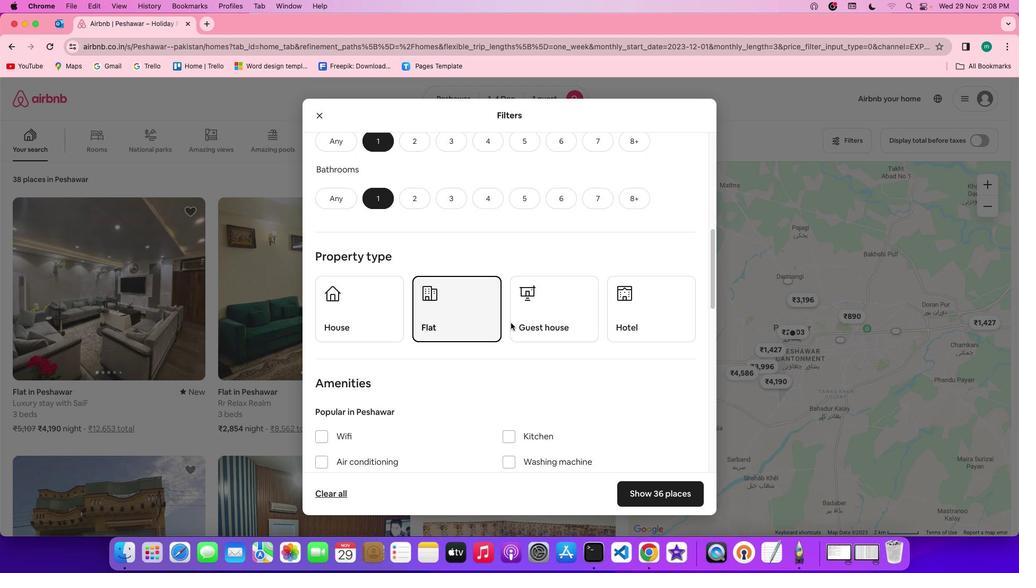 
Action: Mouse pressed left at (463, 319)
Screenshot: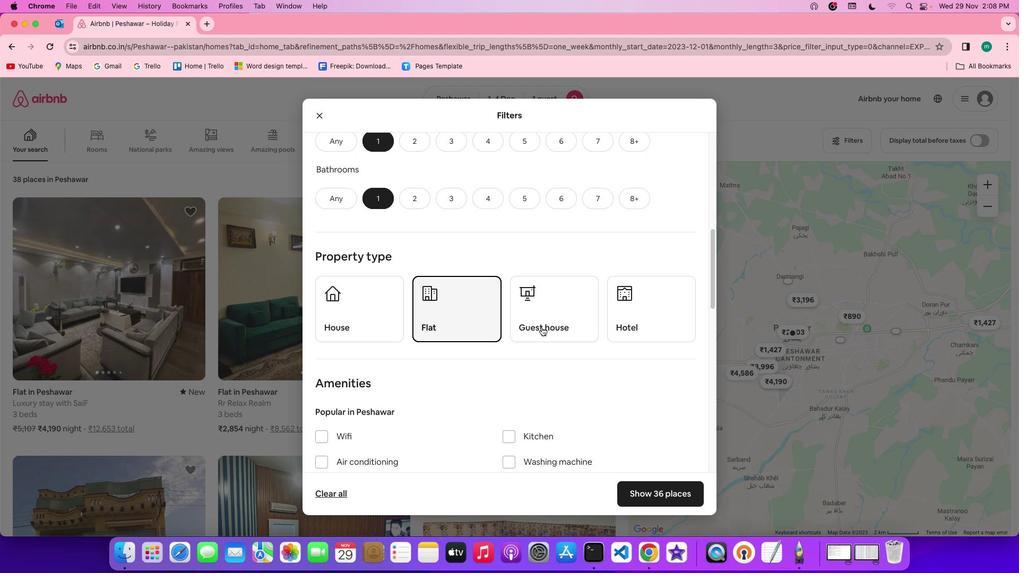 
Action: Mouse moved to (593, 328)
Screenshot: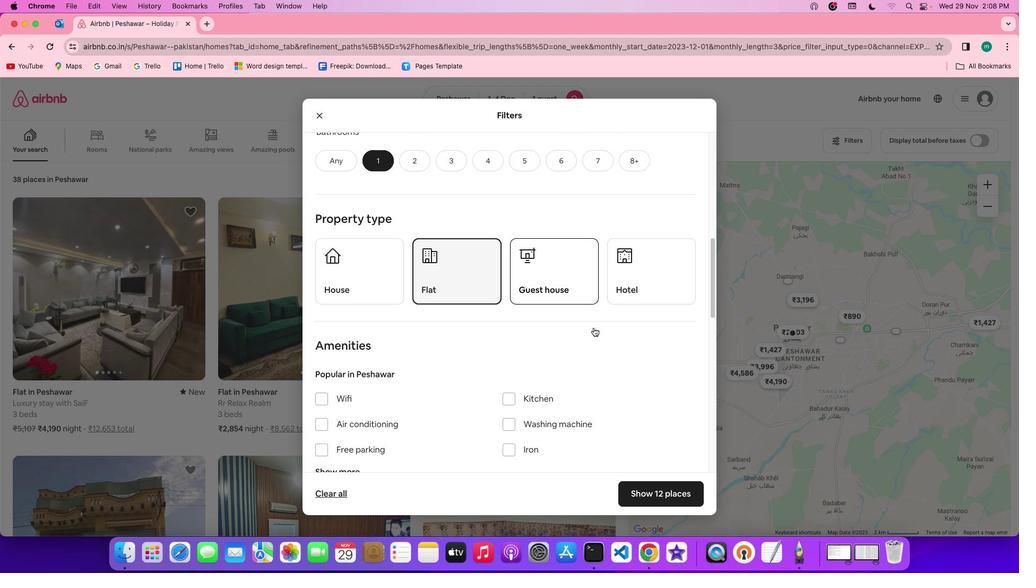 
Action: Mouse scrolled (593, 328) with delta (0, 0)
Screenshot: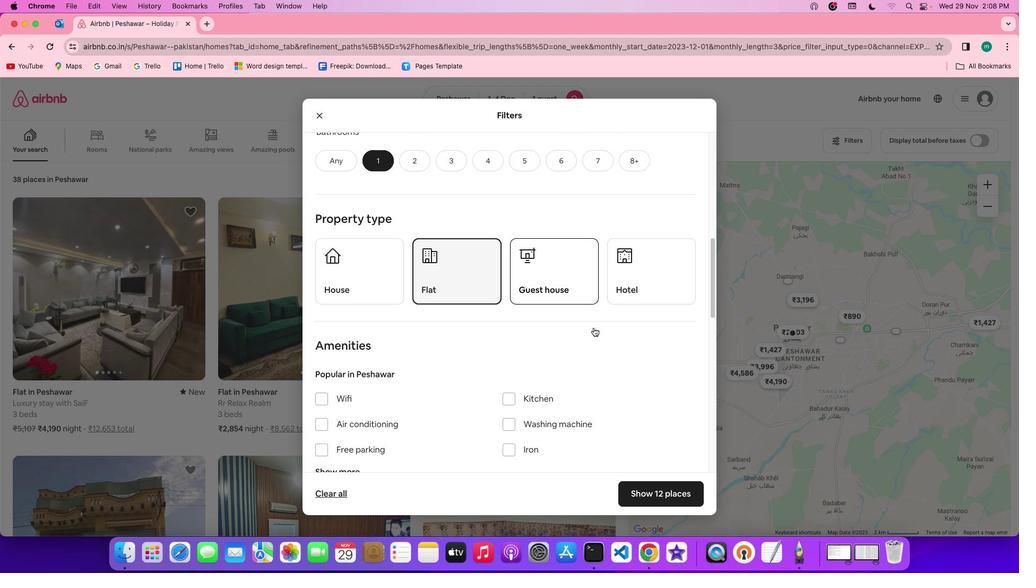 
Action: Mouse scrolled (593, 328) with delta (0, 0)
Screenshot: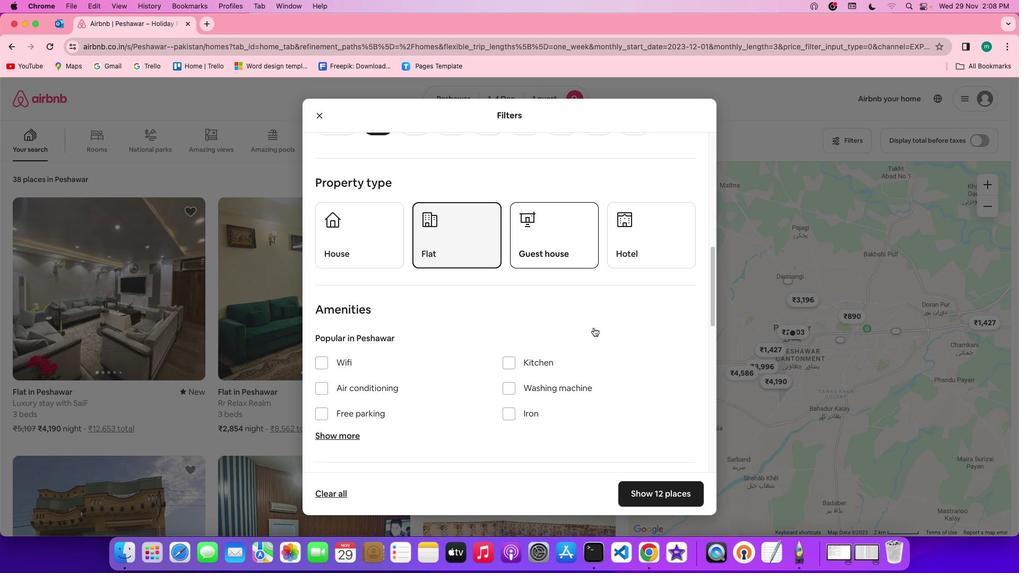 
Action: Mouse scrolled (593, 328) with delta (0, 0)
Screenshot: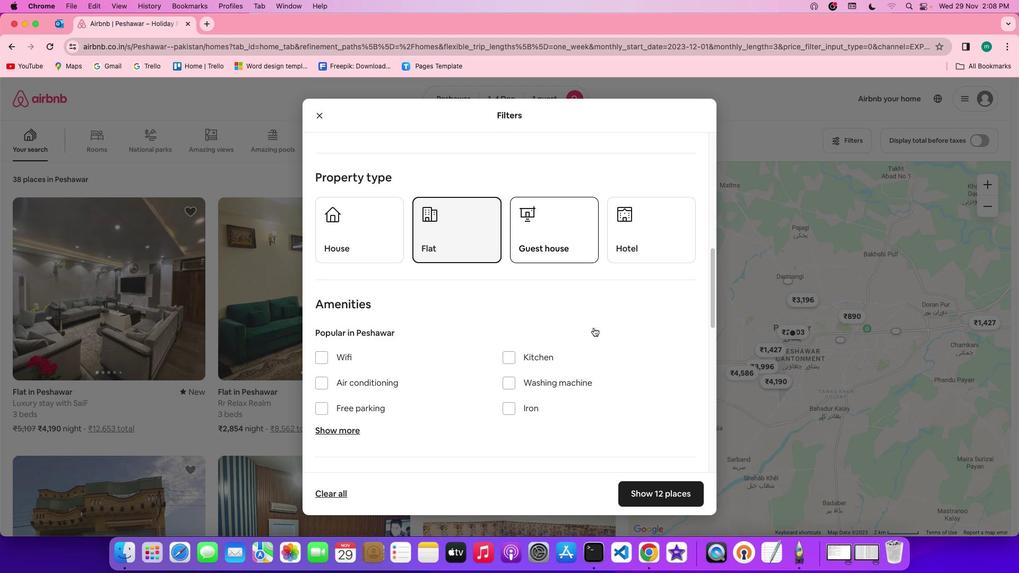 
Action: Mouse scrolled (593, 328) with delta (0, 0)
Screenshot: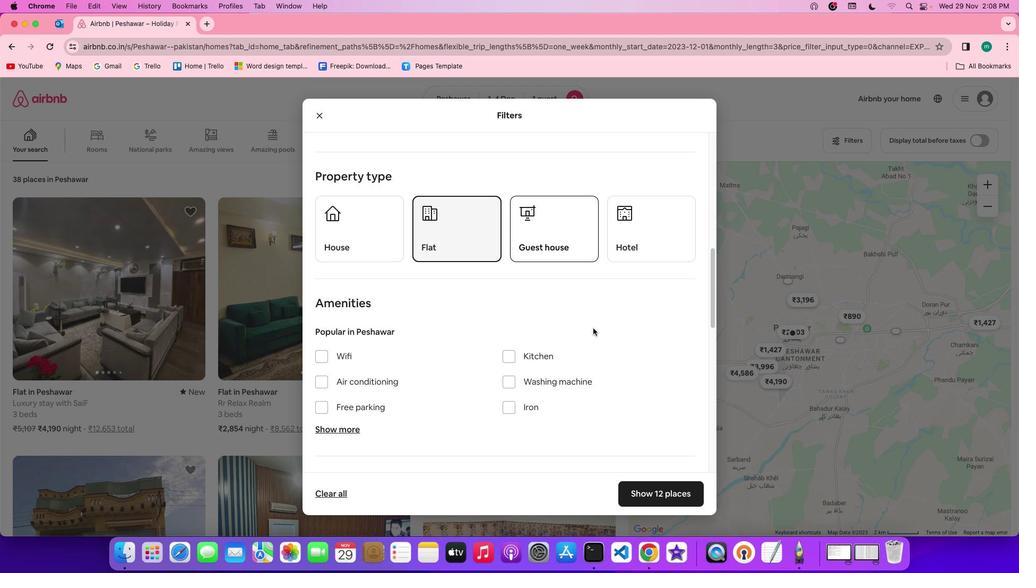 
Action: Mouse moved to (592, 328)
Screenshot: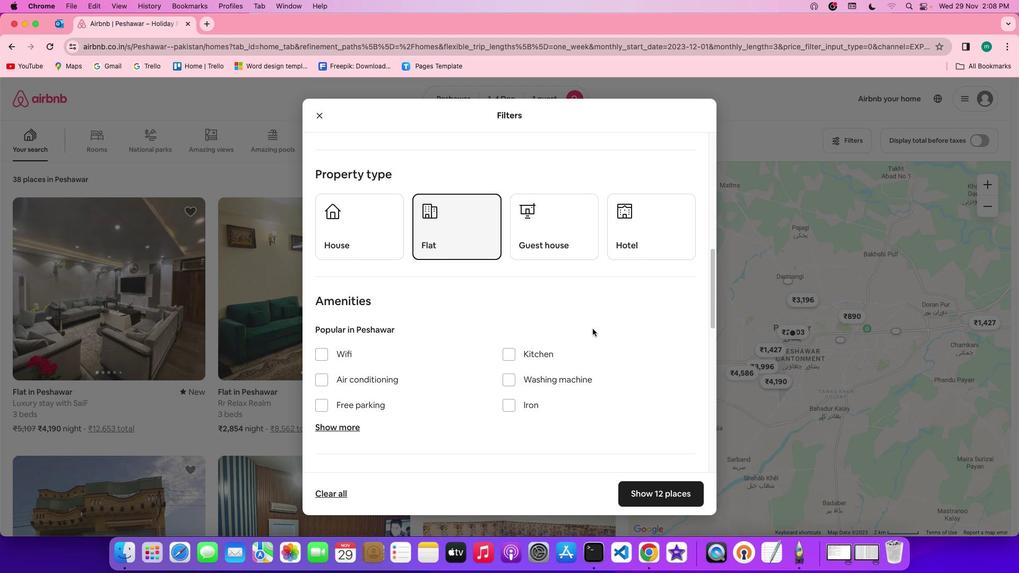 
Action: Mouse scrolled (592, 328) with delta (0, 0)
Screenshot: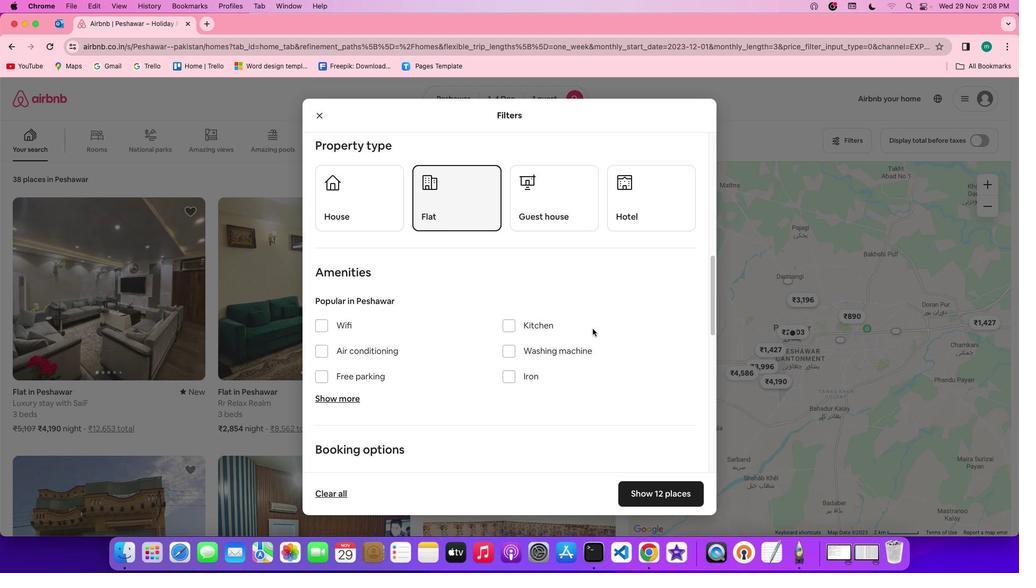 
Action: Mouse moved to (592, 328)
Screenshot: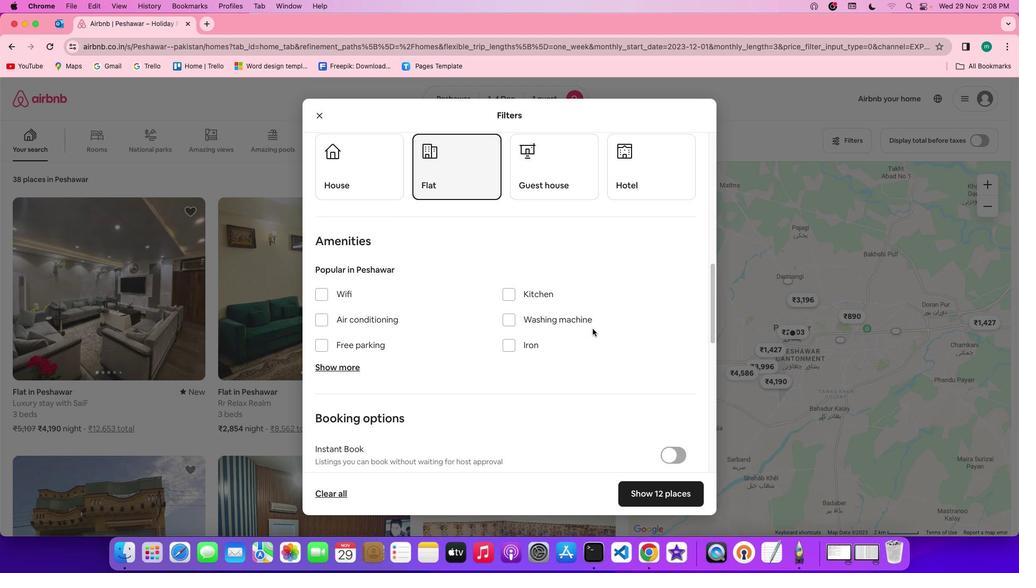 
Action: Mouse scrolled (592, 328) with delta (0, 0)
Screenshot: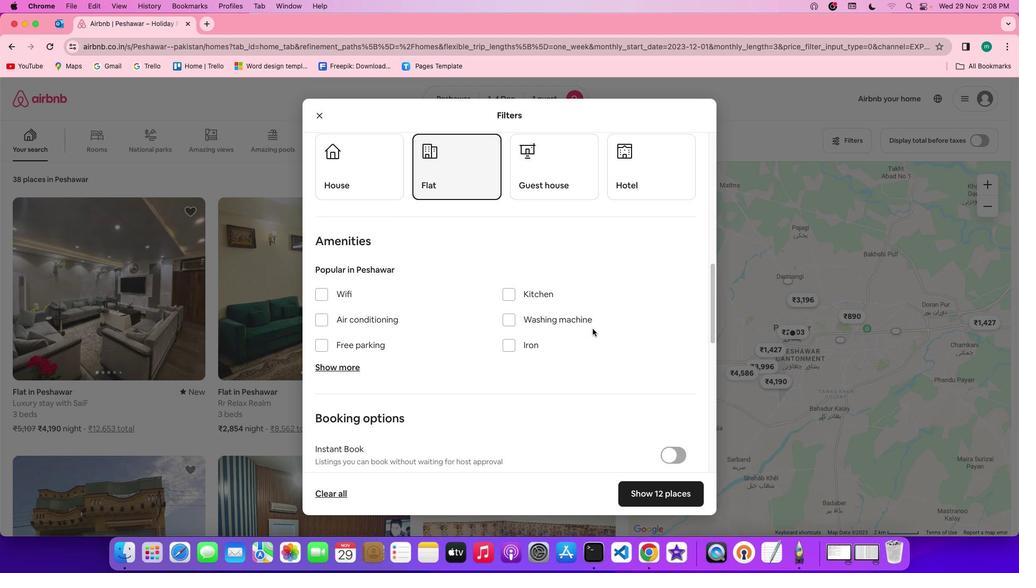 
Action: Mouse moved to (592, 329)
Screenshot: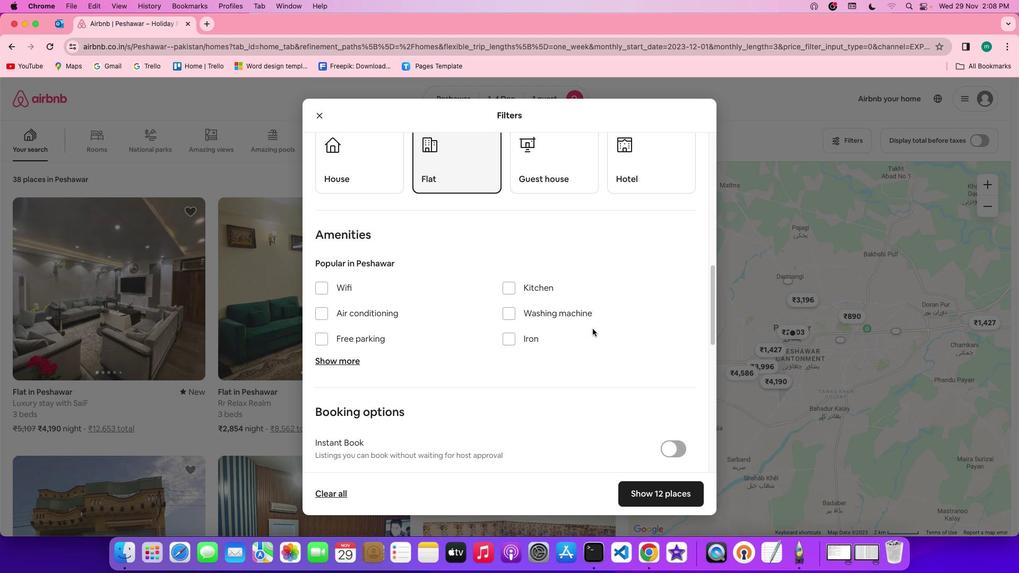 
Action: Mouse scrolled (592, 329) with delta (0, 0)
Screenshot: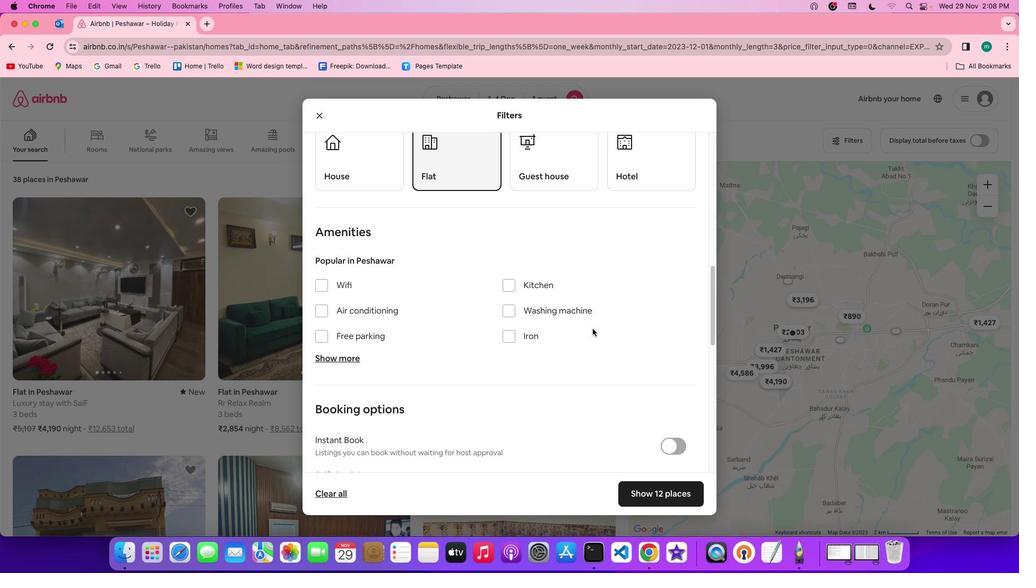 
Action: Mouse scrolled (592, 329) with delta (0, 0)
Screenshot: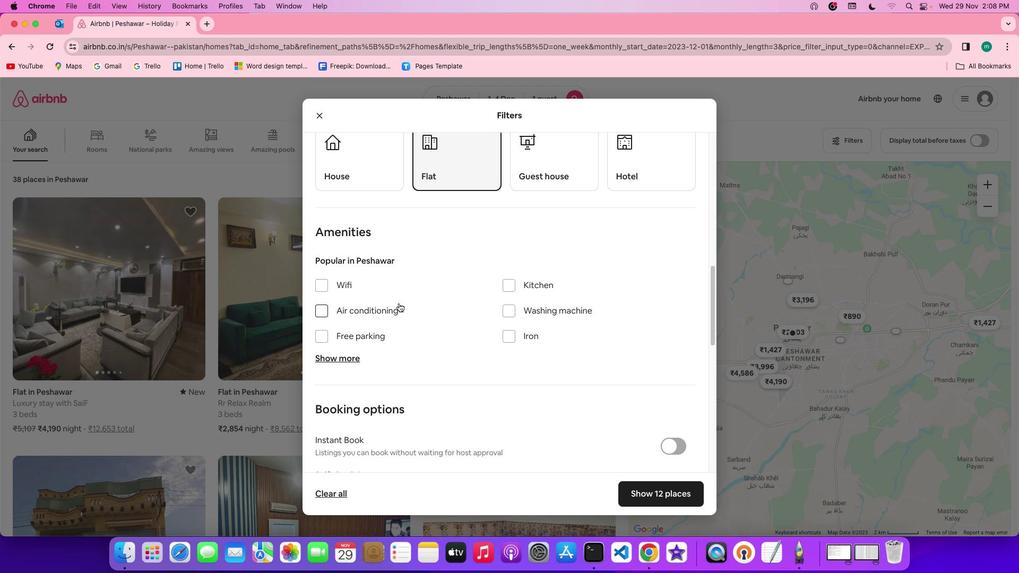 
Action: Mouse moved to (319, 287)
Screenshot: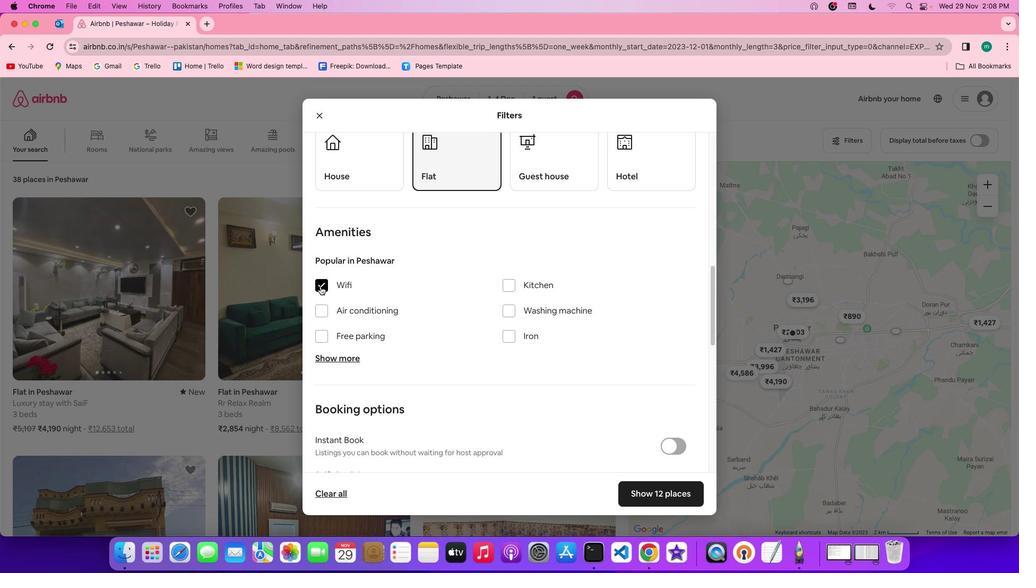 
Action: Mouse pressed left at (319, 287)
Screenshot: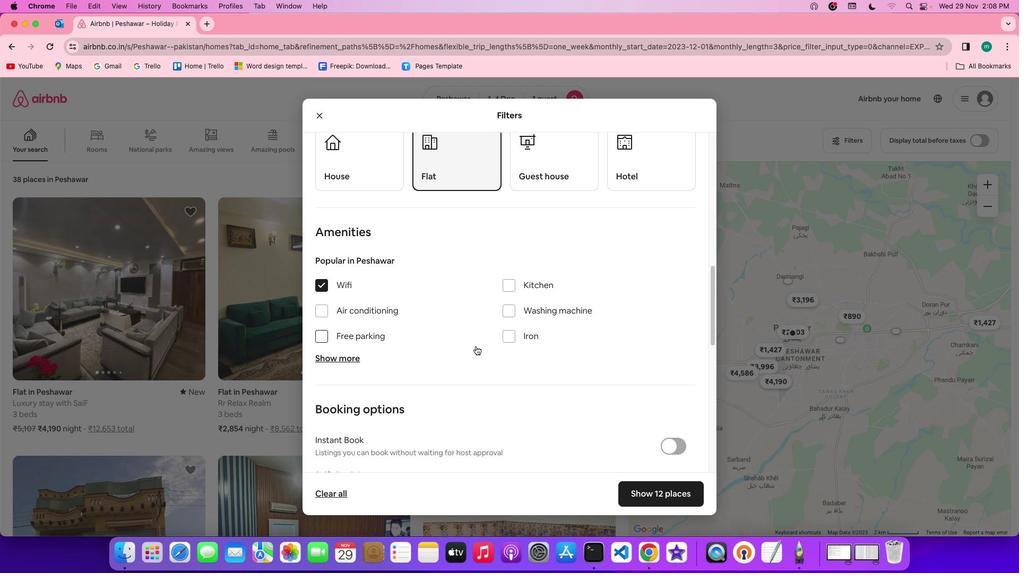 
Action: Mouse moved to (500, 360)
Screenshot: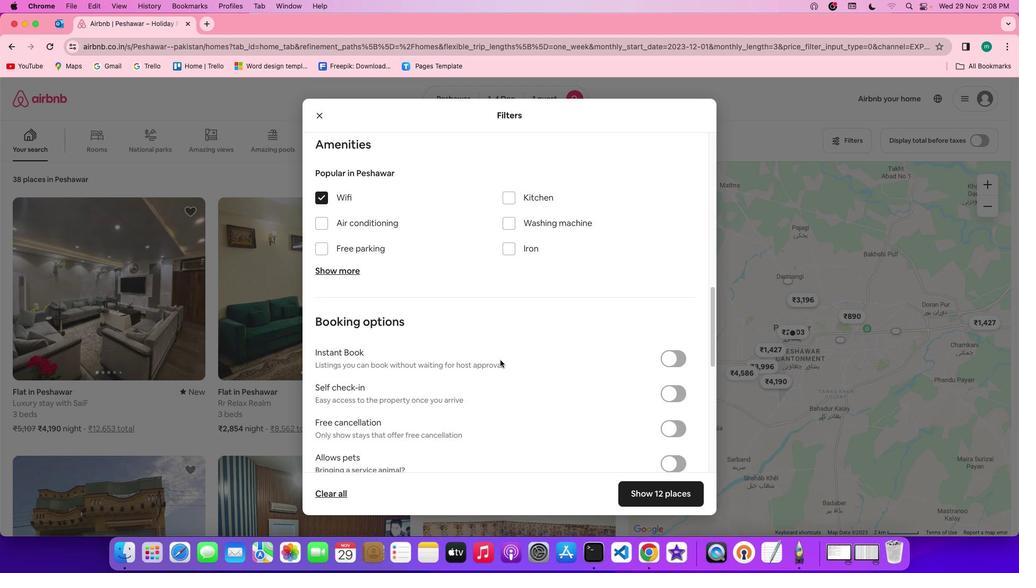 
Action: Mouse scrolled (500, 360) with delta (0, 0)
Screenshot: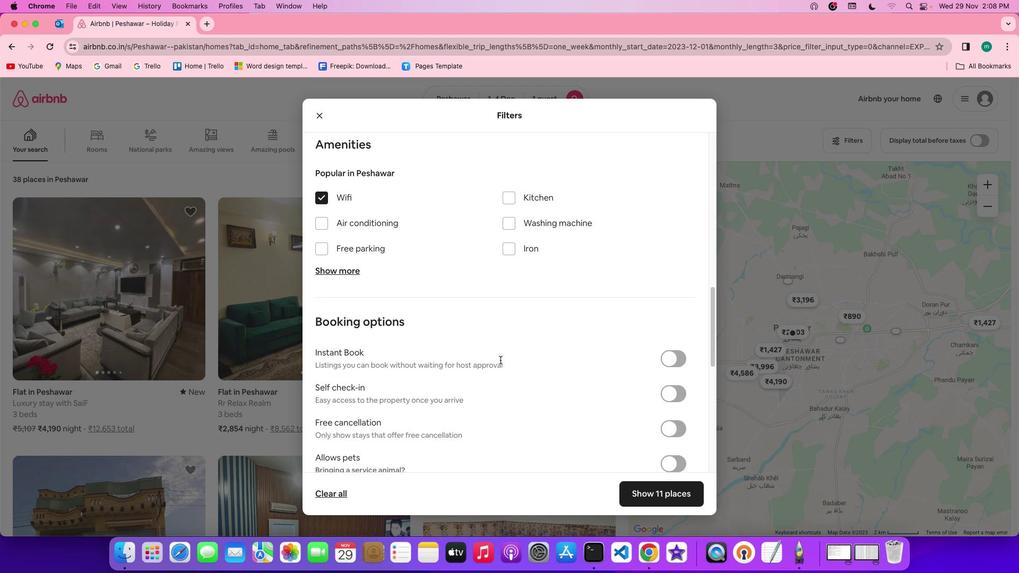 
Action: Mouse scrolled (500, 360) with delta (0, 0)
Screenshot: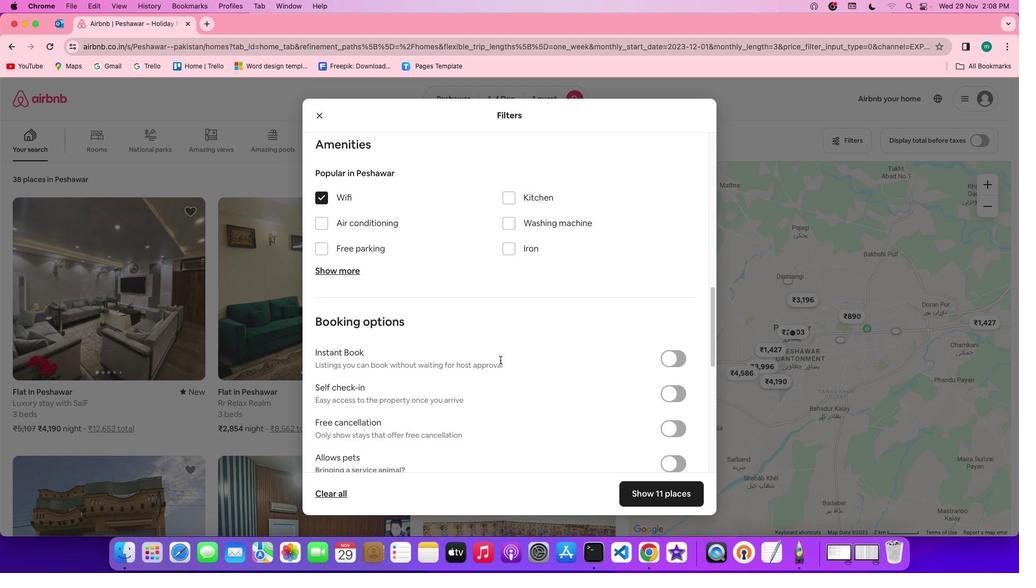 
Action: Mouse scrolled (500, 360) with delta (0, -1)
Screenshot: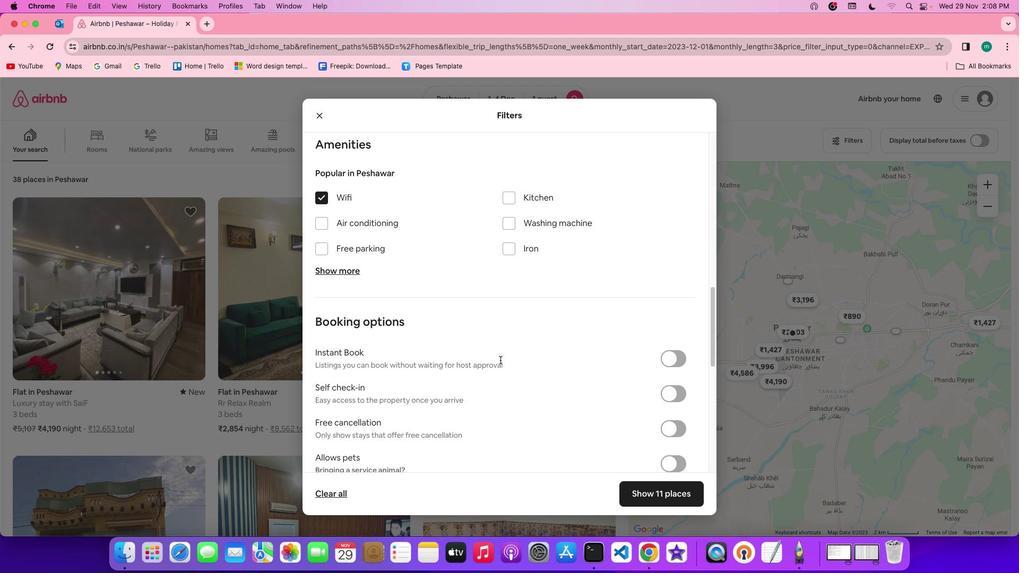 
Action: Mouse moved to (500, 360)
Screenshot: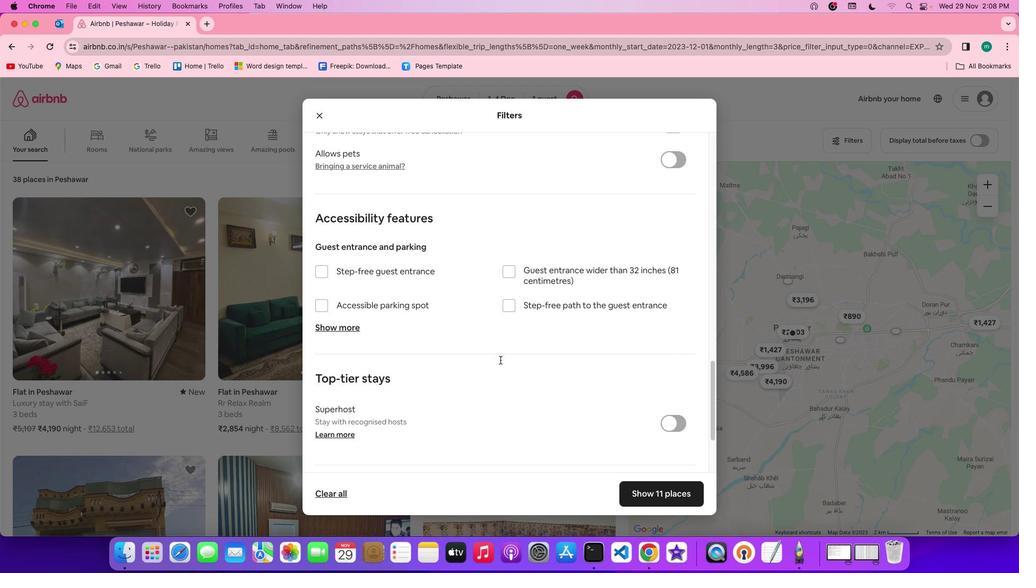 
Action: Mouse scrolled (500, 360) with delta (0, 0)
Screenshot: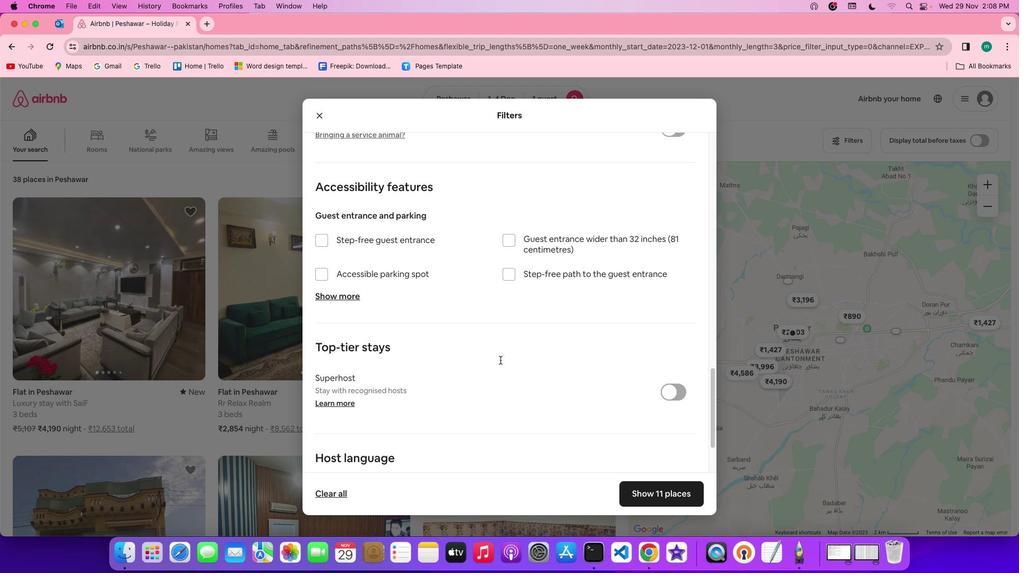 
Action: Mouse scrolled (500, 360) with delta (0, 0)
Screenshot: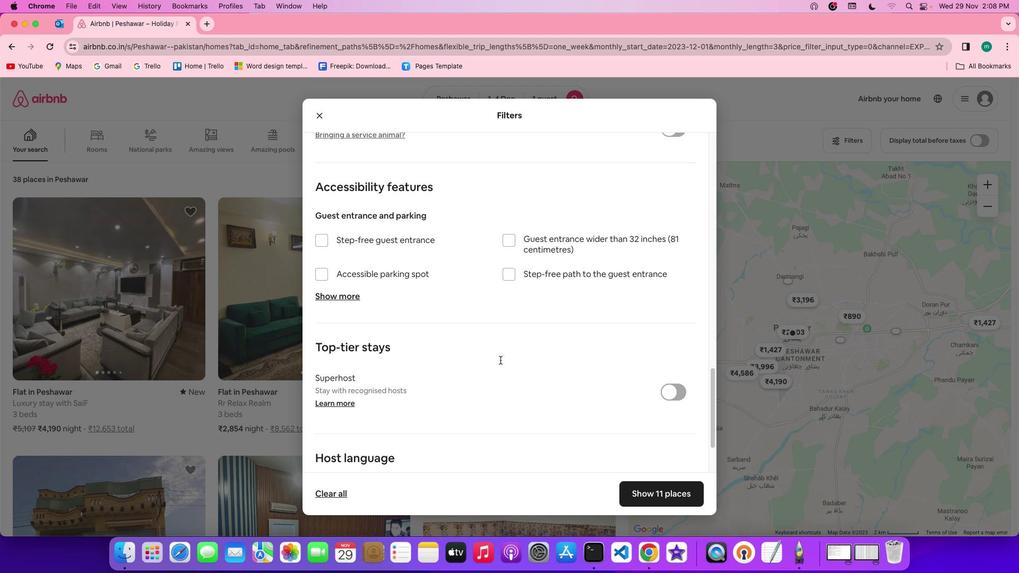 
Action: Mouse scrolled (500, 360) with delta (0, -1)
Screenshot: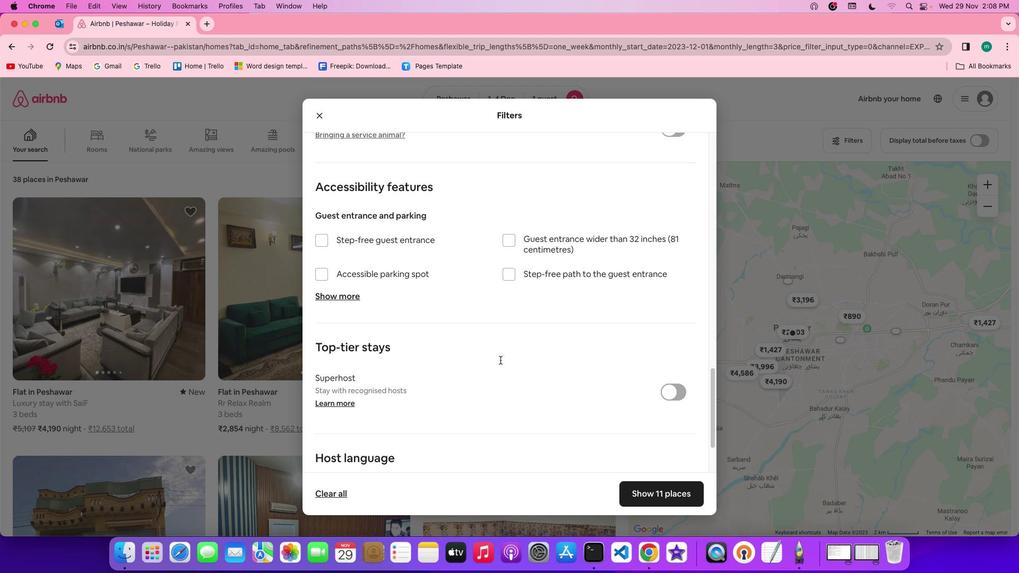
Action: Mouse scrolled (500, 360) with delta (0, -2)
Screenshot: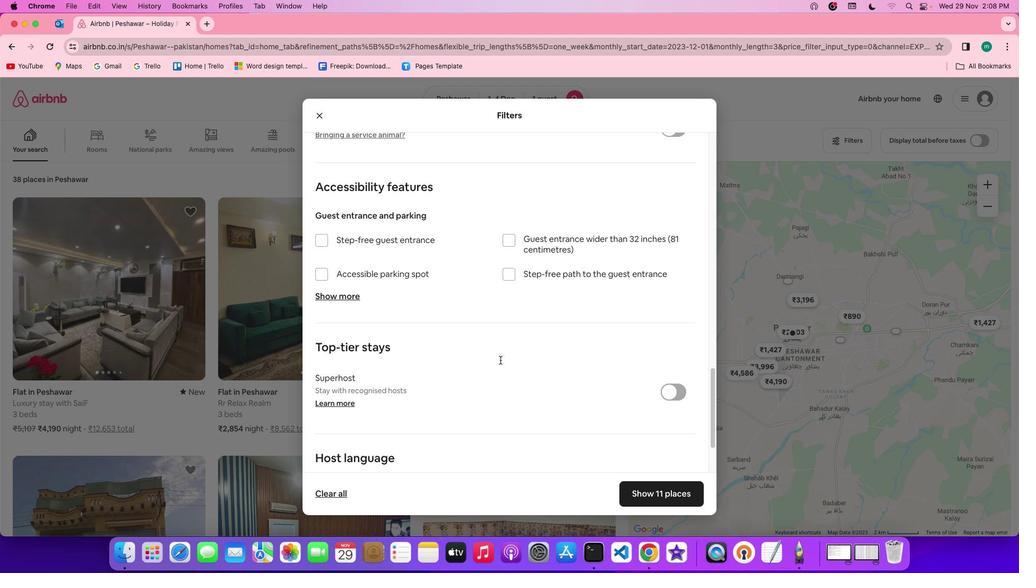 
Action: Mouse scrolled (500, 360) with delta (0, -2)
Screenshot: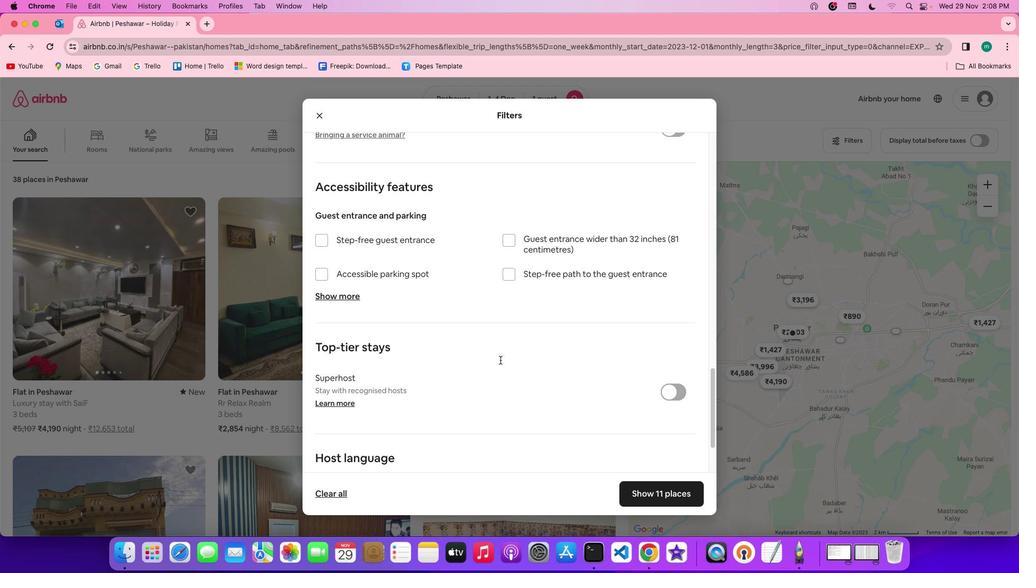 
Action: Mouse scrolled (500, 360) with delta (0, 0)
Screenshot: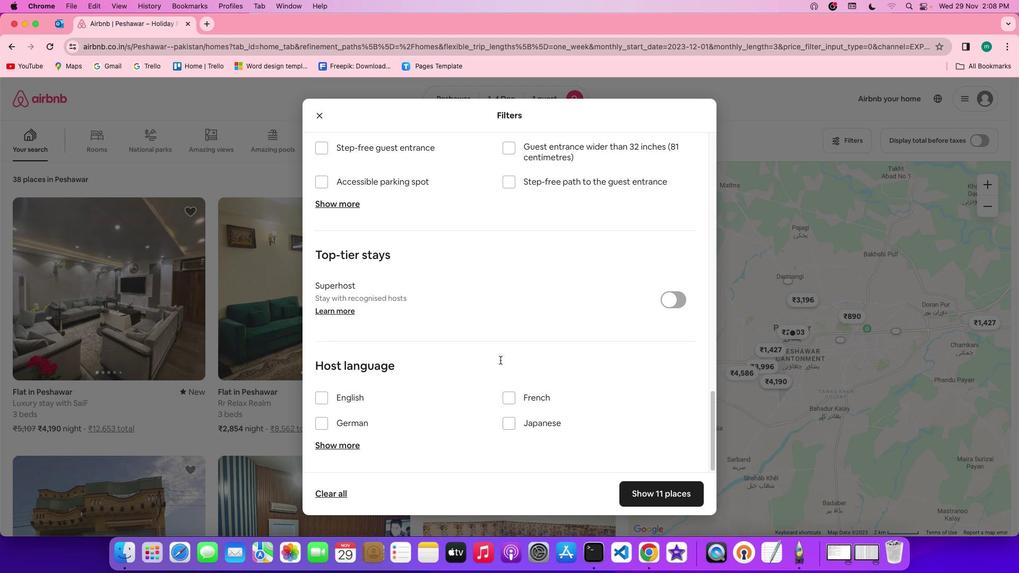 
Action: Mouse scrolled (500, 360) with delta (0, 0)
Screenshot: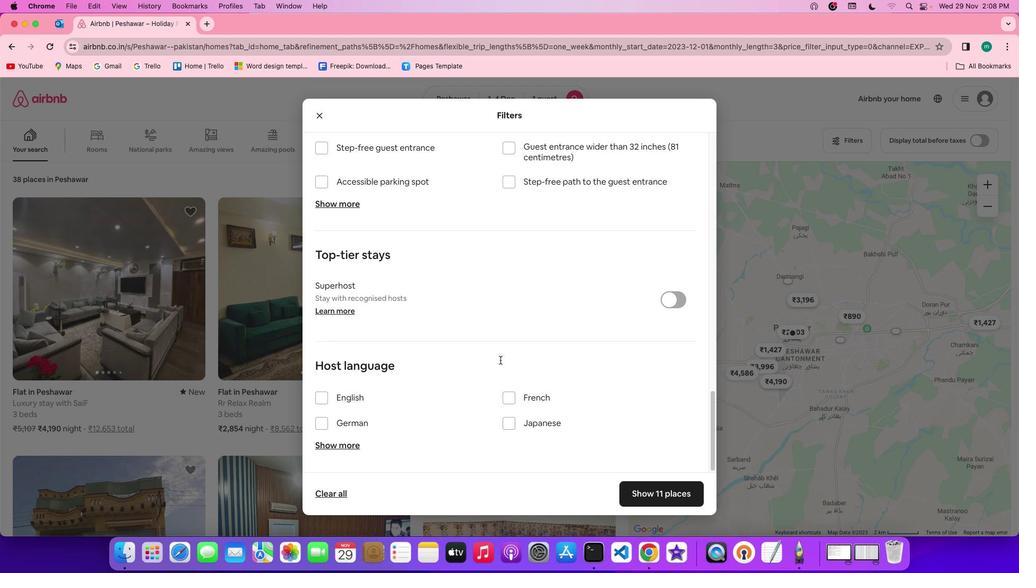 
Action: Mouse scrolled (500, 360) with delta (0, -1)
Screenshot: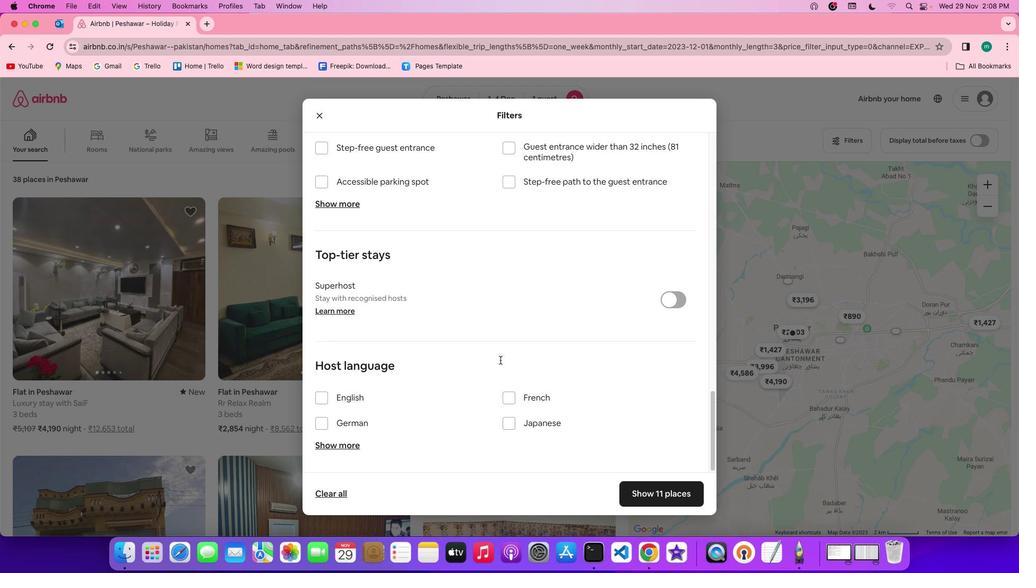 
Action: Mouse scrolled (500, 360) with delta (0, -2)
Screenshot: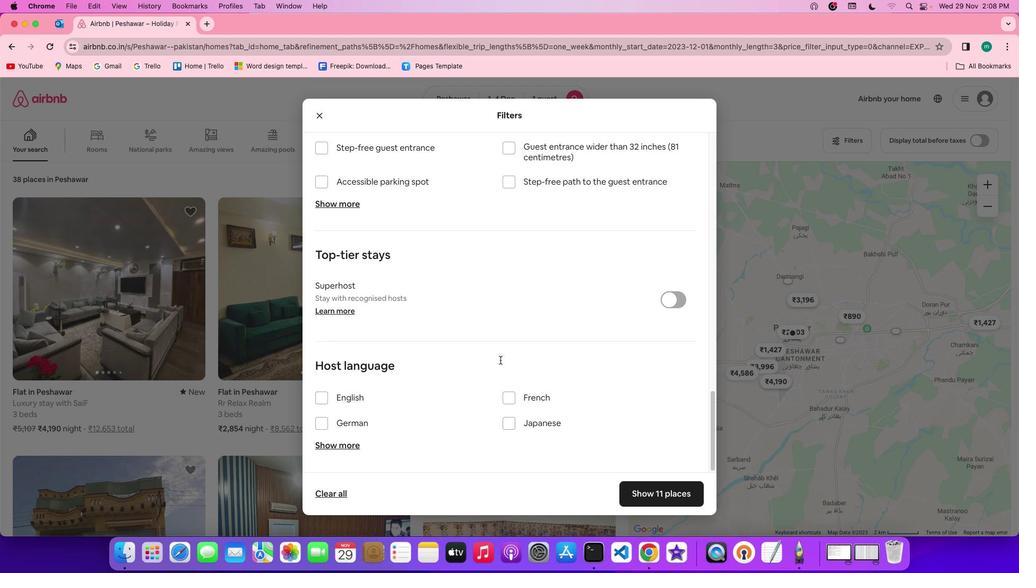 
Action: Mouse scrolled (500, 360) with delta (0, -2)
Screenshot: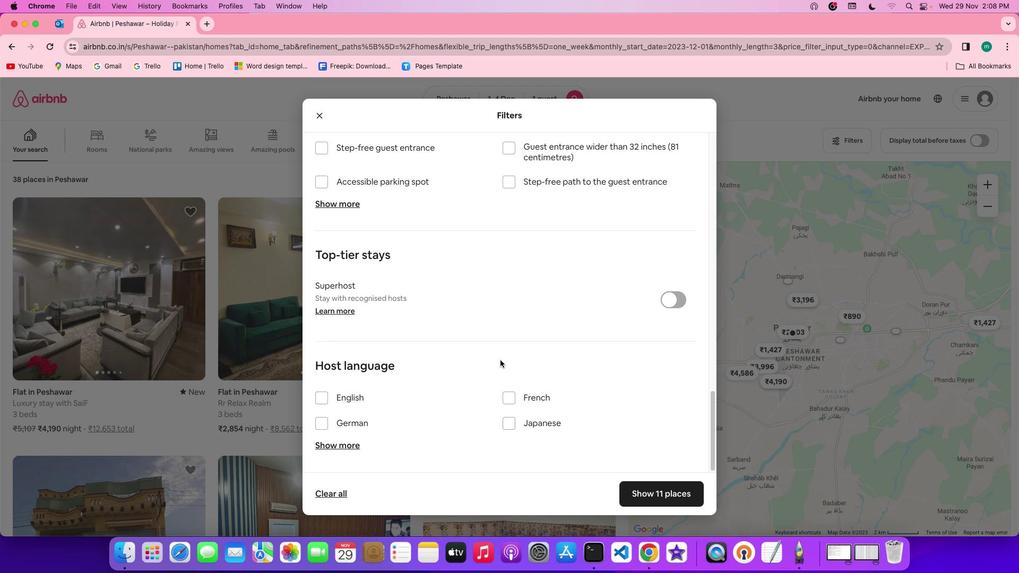 
Action: Mouse moved to (500, 360)
Screenshot: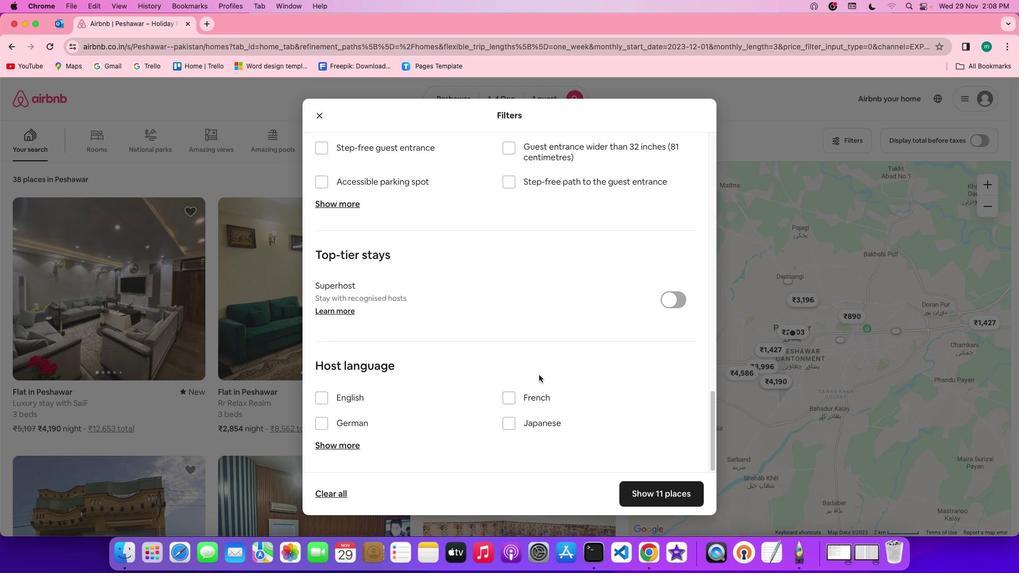 
Action: Mouse scrolled (500, 360) with delta (0, 0)
Screenshot: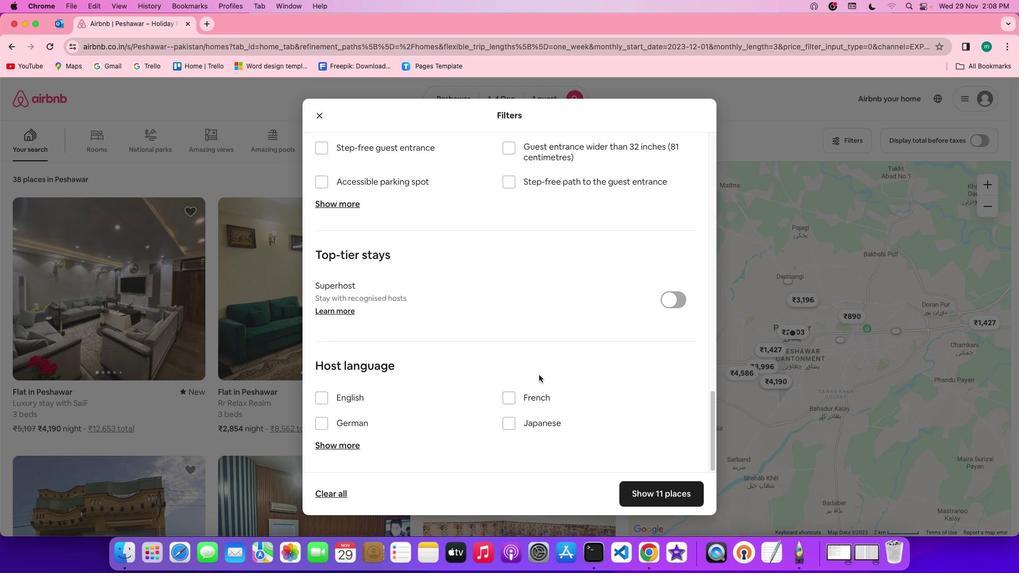 
Action: Mouse moved to (500, 360)
Screenshot: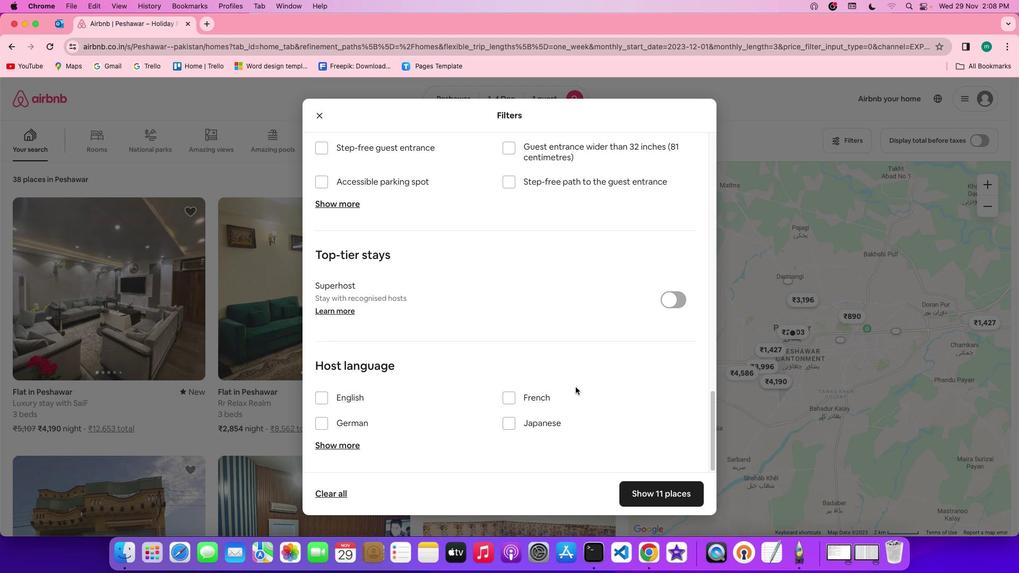 
Action: Mouse scrolled (500, 360) with delta (0, 0)
Screenshot: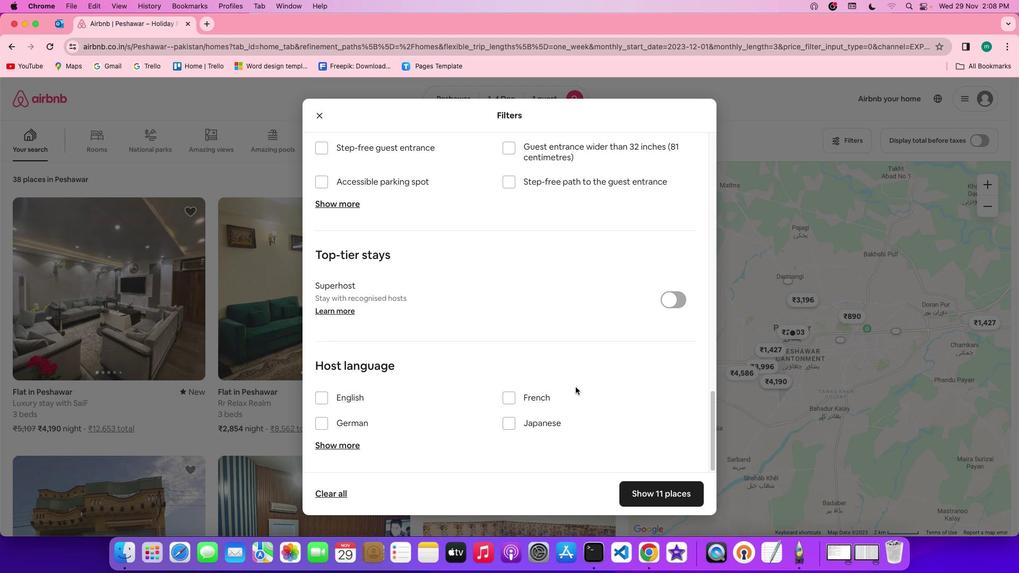 
Action: Mouse moved to (501, 360)
Screenshot: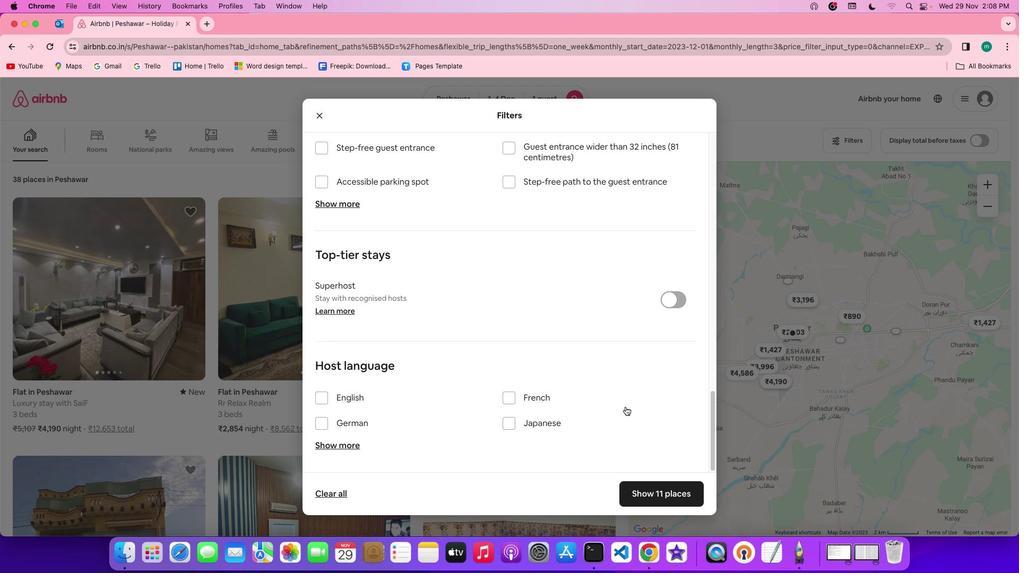 
Action: Mouse scrolled (501, 360) with delta (0, -1)
Screenshot: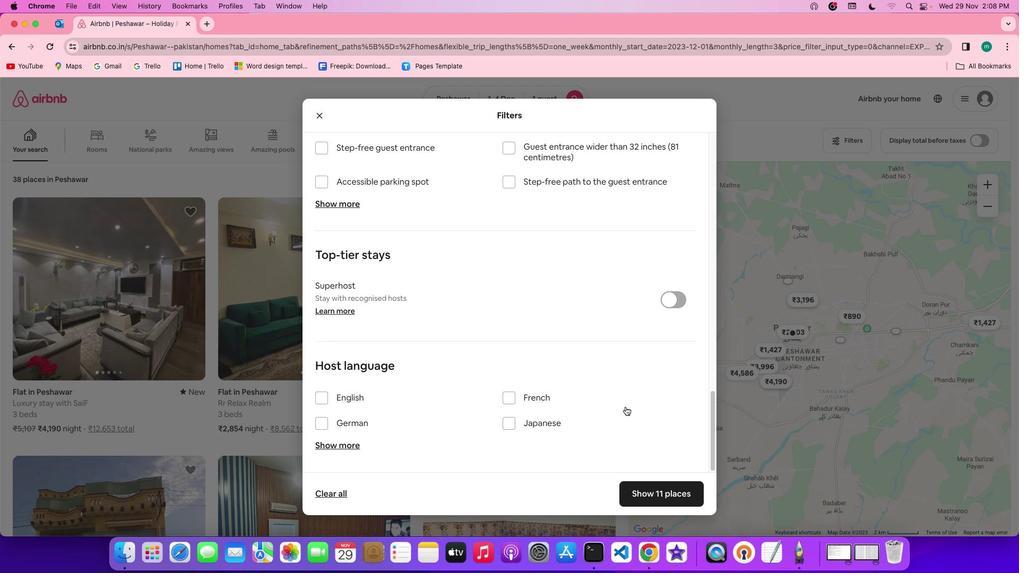 
Action: Mouse scrolled (501, 360) with delta (0, -2)
Screenshot: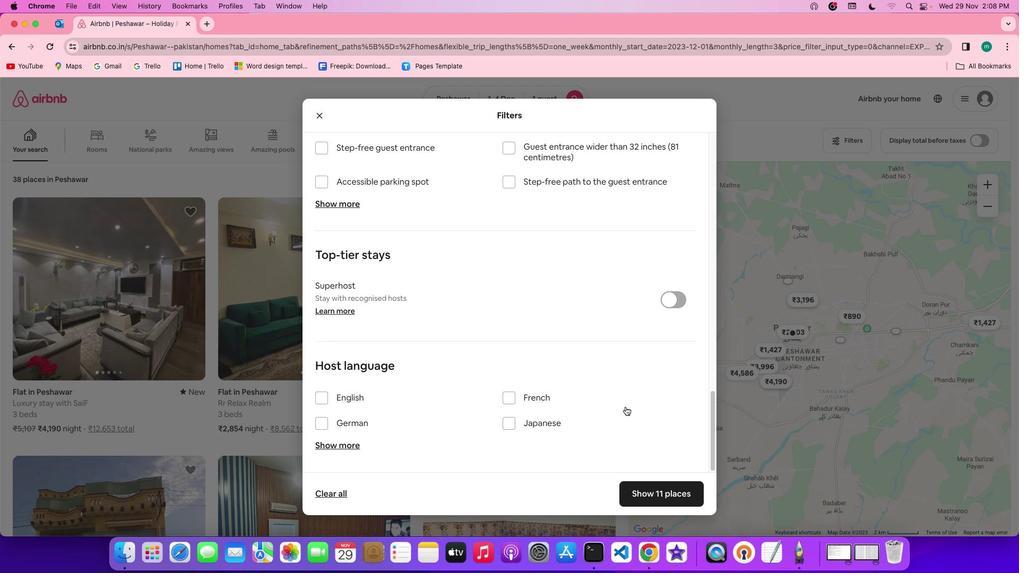 
Action: Mouse scrolled (501, 360) with delta (0, -2)
Screenshot: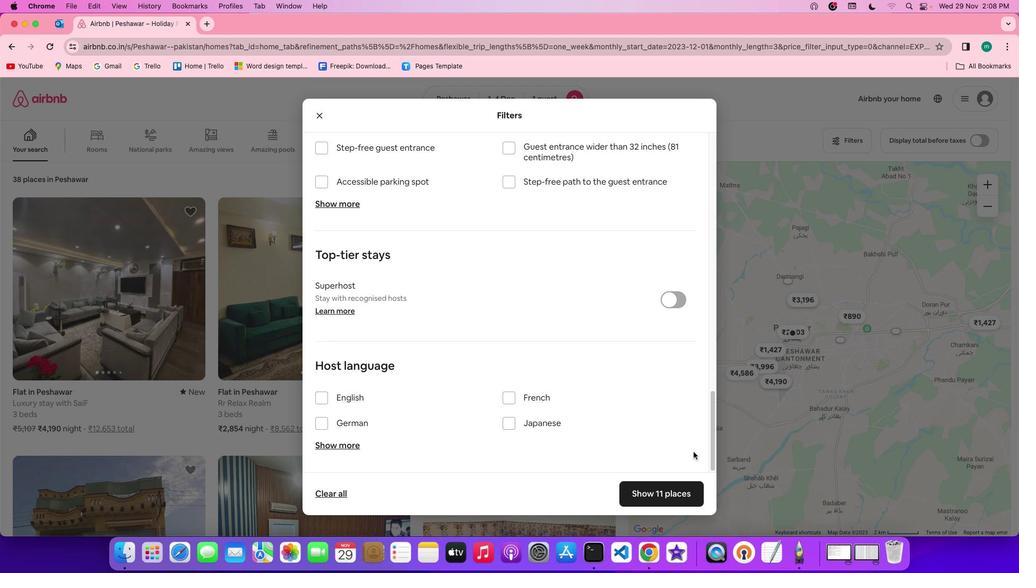 
Action: Mouse scrolled (501, 360) with delta (0, -2)
Screenshot: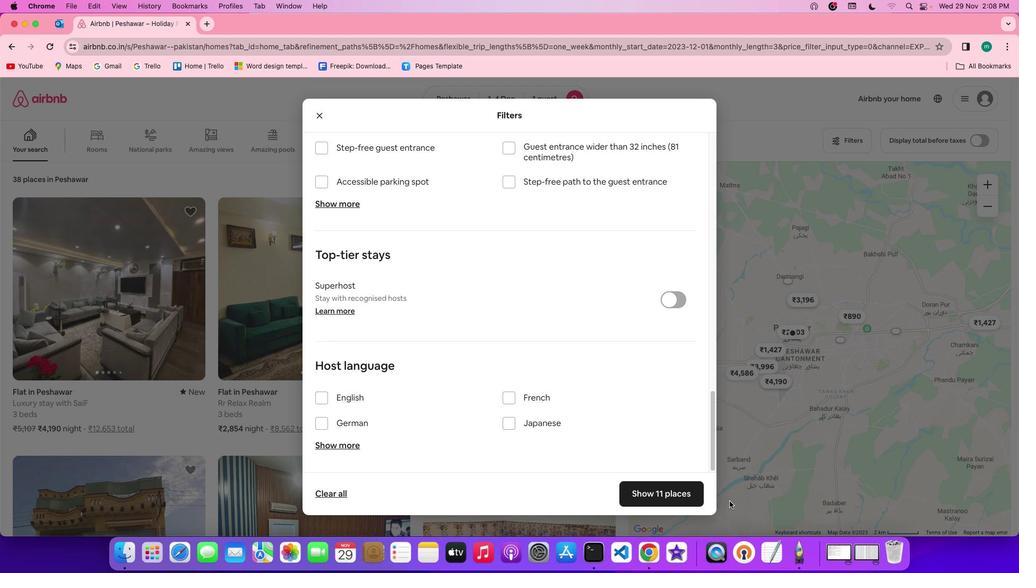 
Action: Mouse moved to (660, 498)
Screenshot: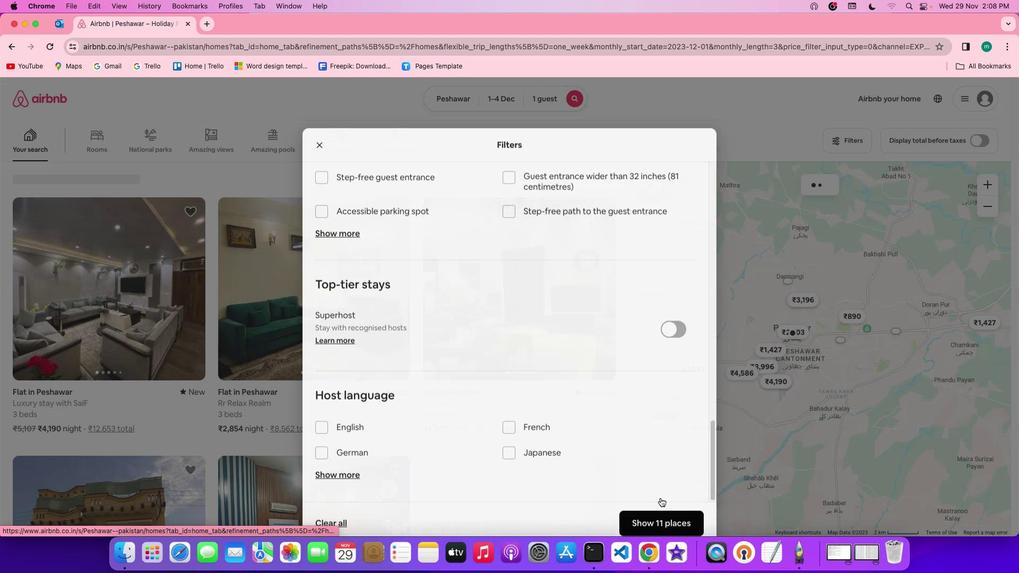 
Action: Mouse pressed left at (660, 498)
Screenshot: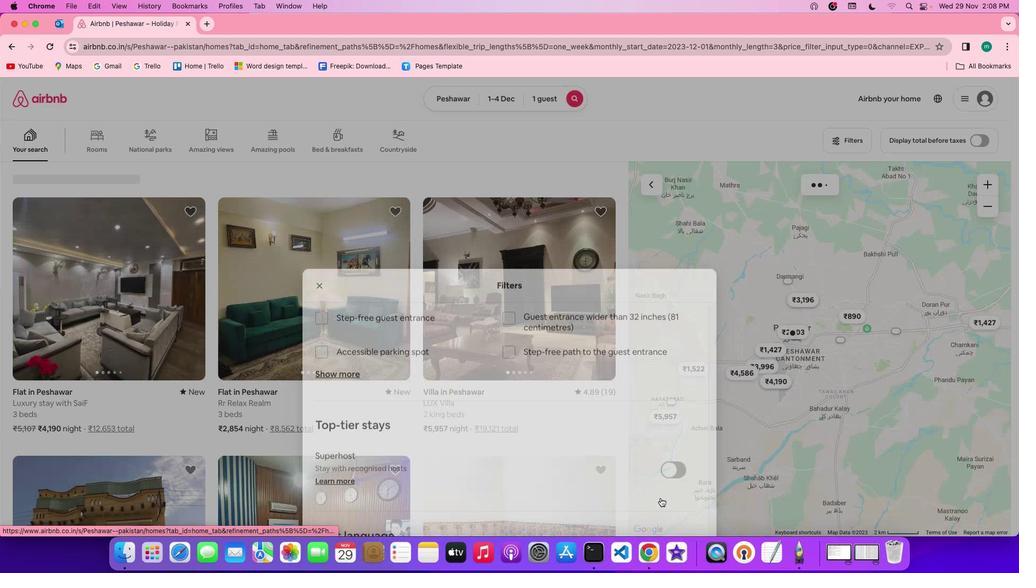 
Action: Mouse moved to (344, 310)
Screenshot: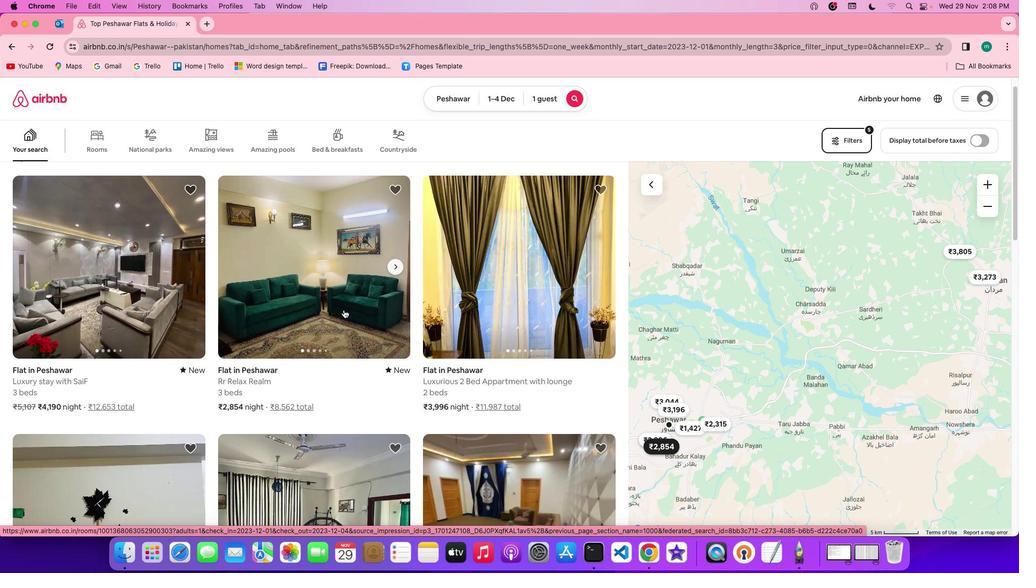 
Action: Mouse scrolled (344, 310) with delta (0, 0)
Screenshot: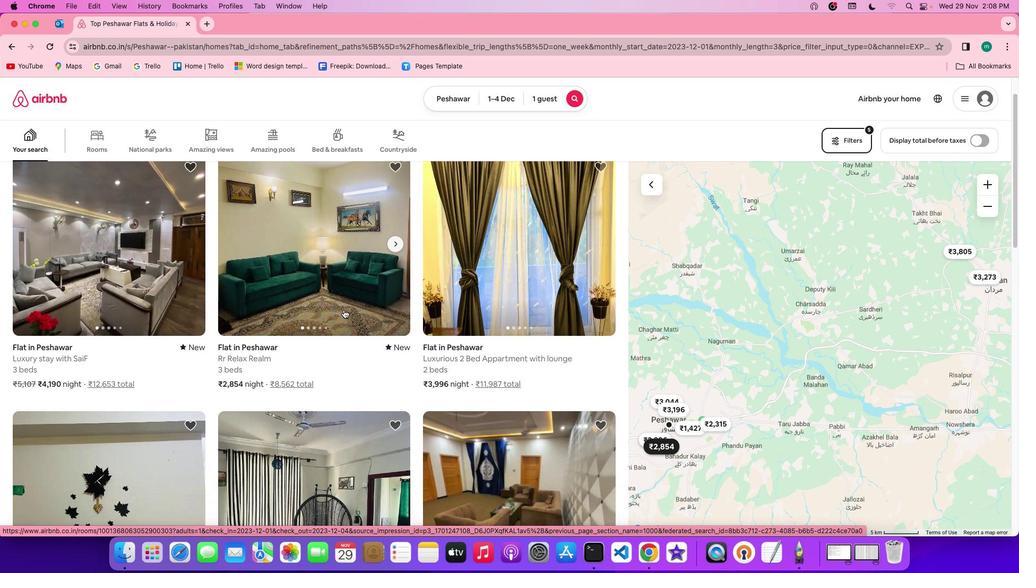 
Action: Mouse scrolled (344, 310) with delta (0, 0)
Screenshot: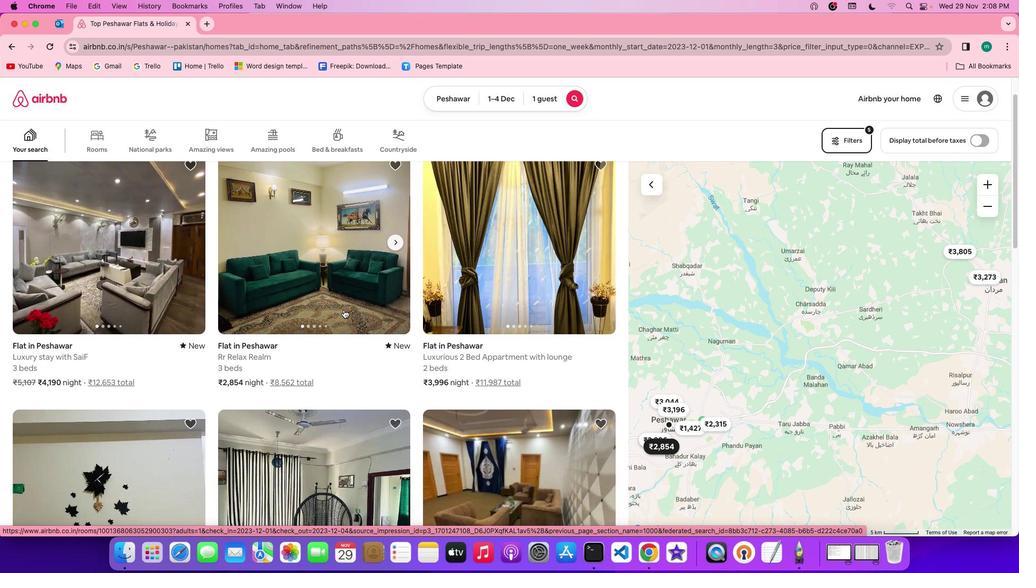 
Action: Mouse scrolled (344, 310) with delta (0, 0)
Screenshot: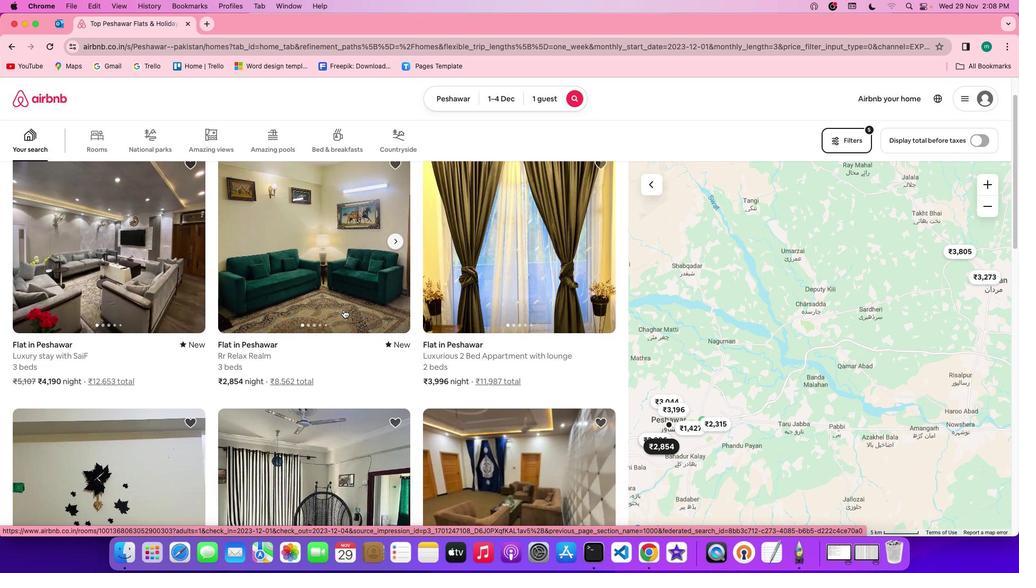 
Action: Mouse scrolled (344, 310) with delta (0, 0)
Screenshot: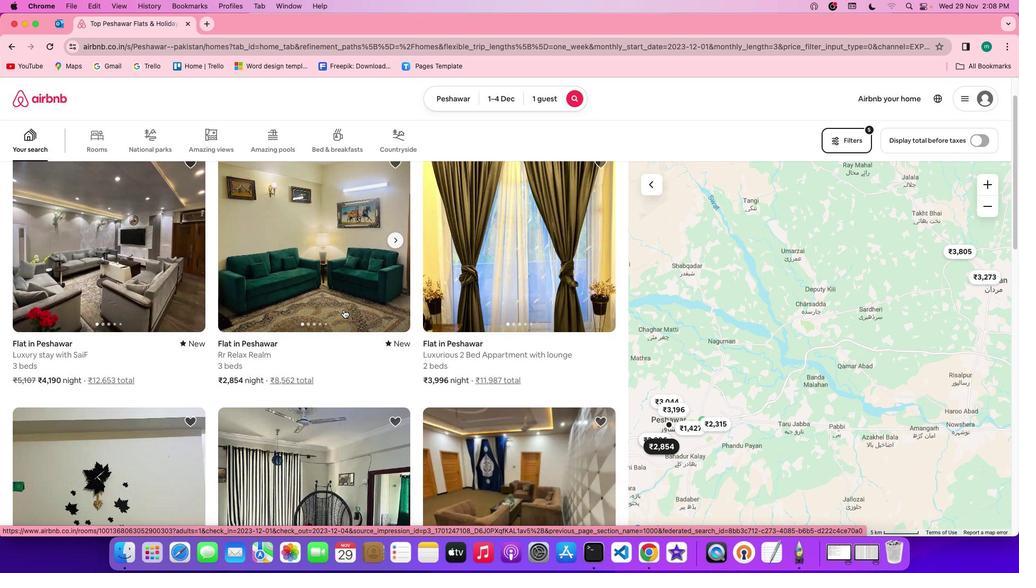 
Action: Mouse moved to (343, 310)
Screenshot: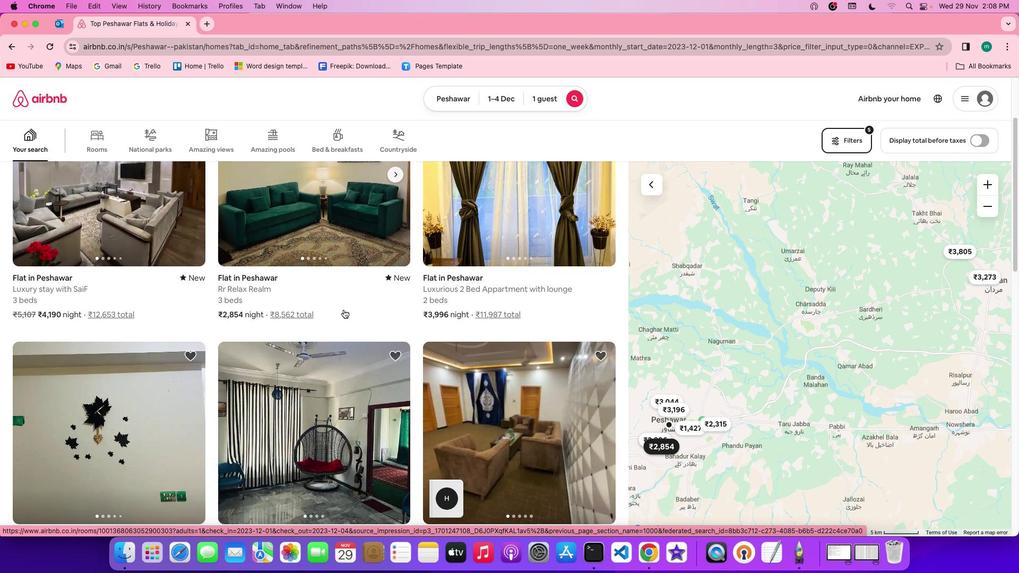 
Action: Mouse scrolled (343, 310) with delta (0, 0)
Screenshot: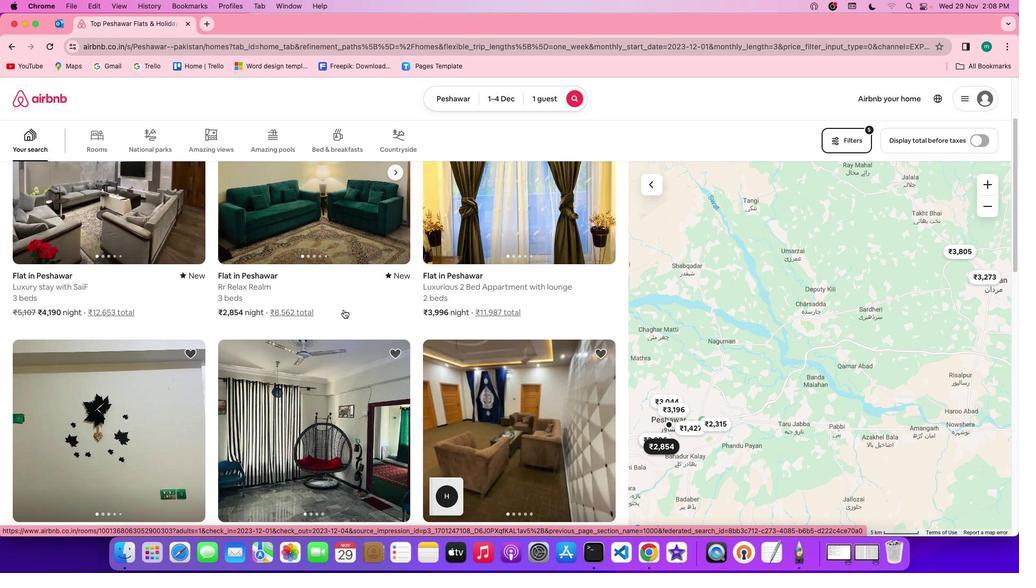 
Action: Mouse scrolled (343, 310) with delta (0, 0)
Screenshot: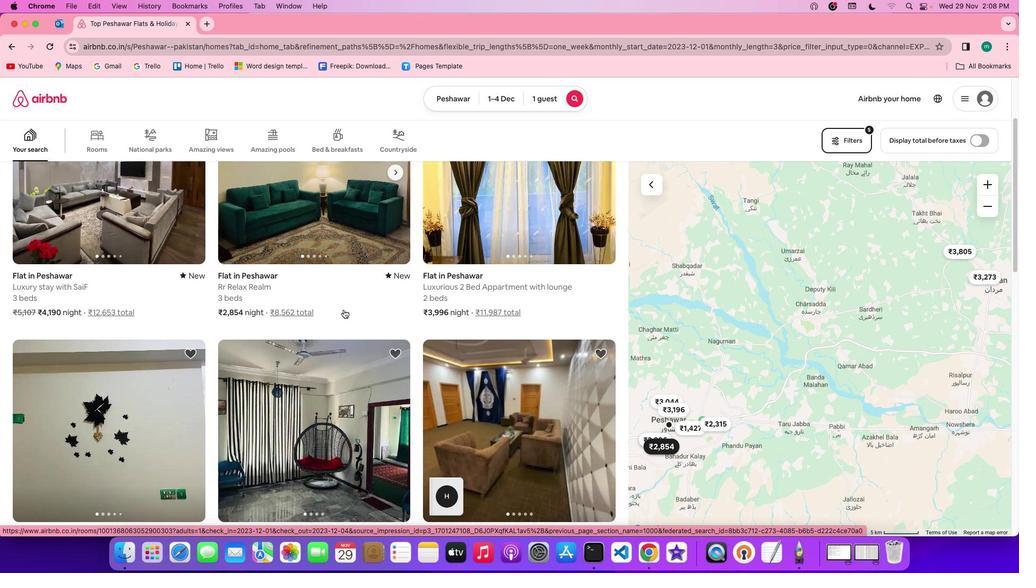 
Action: Mouse scrolled (343, 310) with delta (0, 0)
Screenshot: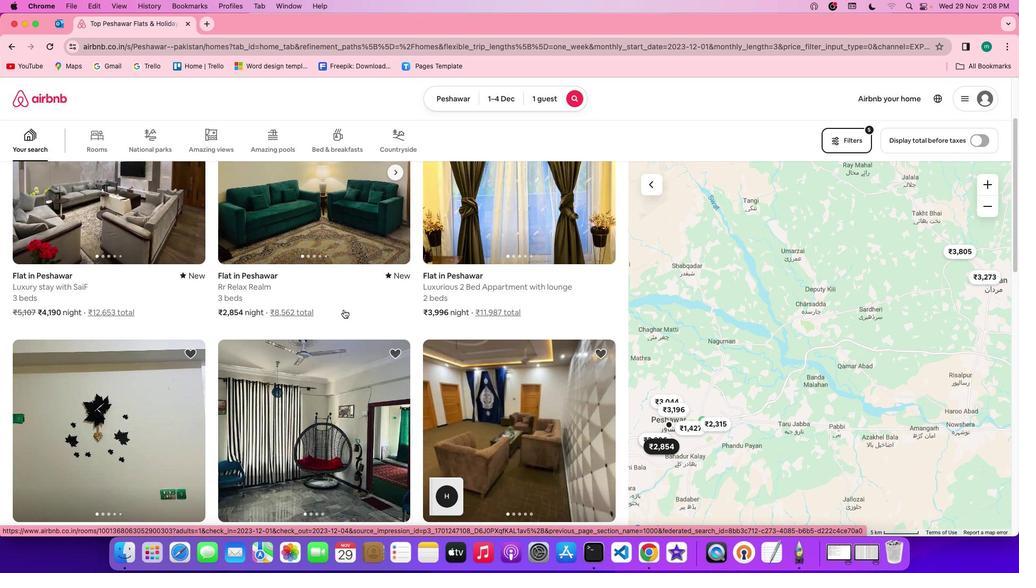 
Action: Mouse scrolled (343, 310) with delta (0, 0)
Screenshot: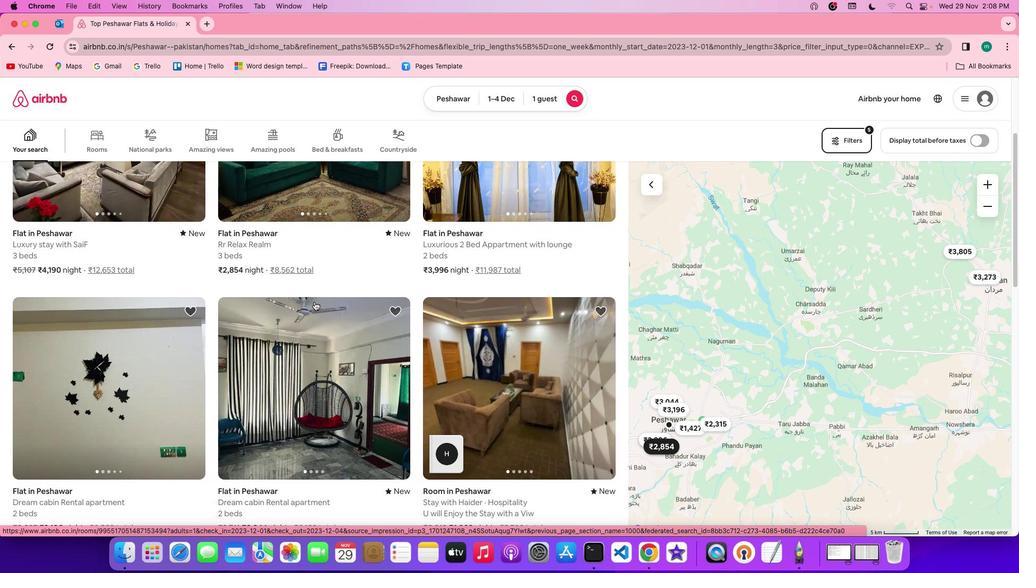 
Action: Mouse scrolled (343, 310) with delta (0, 0)
Screenshot: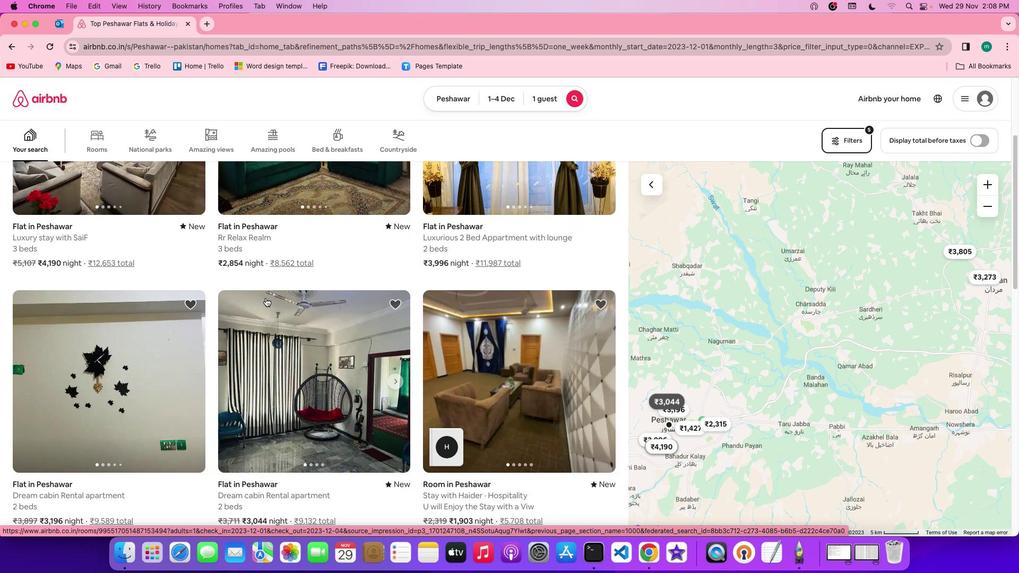 
Action: Mouse scrolled (343, 310) with delta (0, 0)
Screenshot: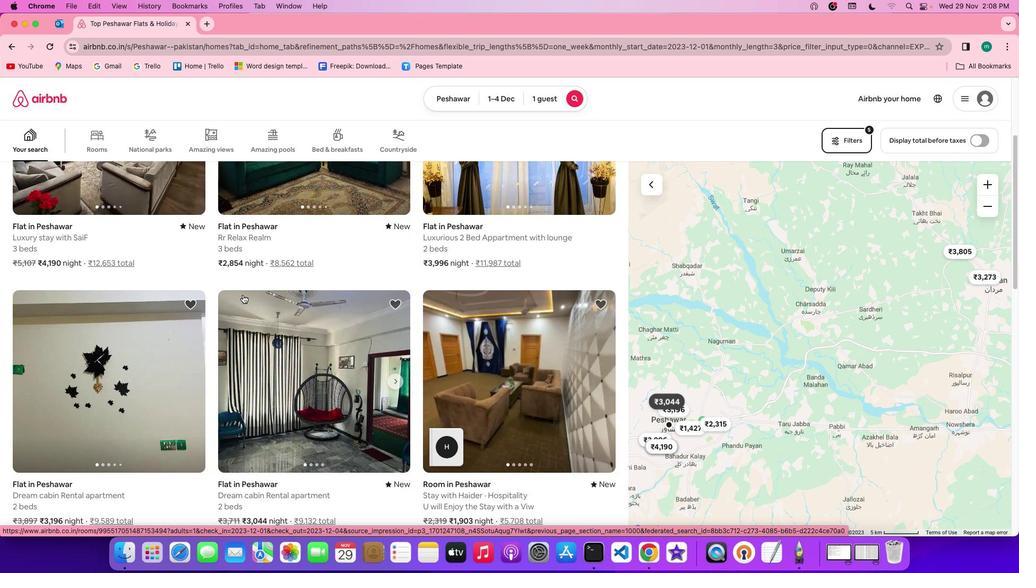 
Action: Mouse moved to (125, 341)
Screenshot: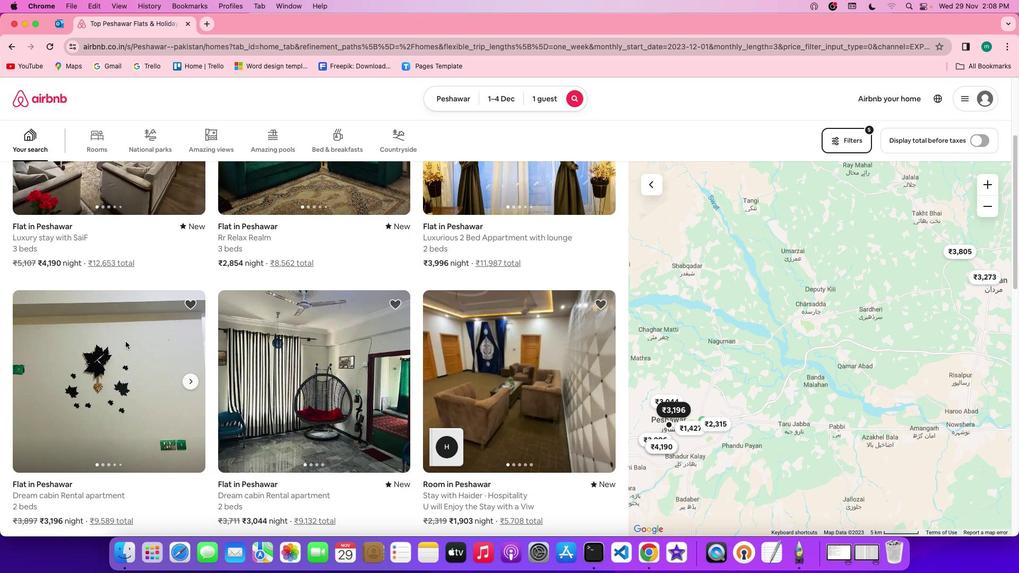 
Action: Mouse pressed left at (125, 341)
Screenshot: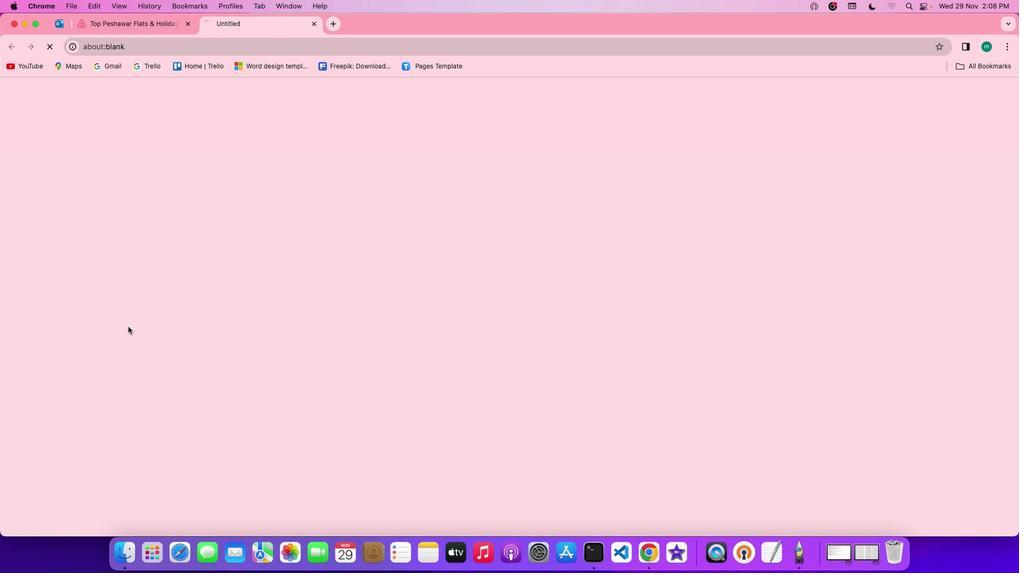 
Action: Mouse moved to (756, 390)
Screenshot: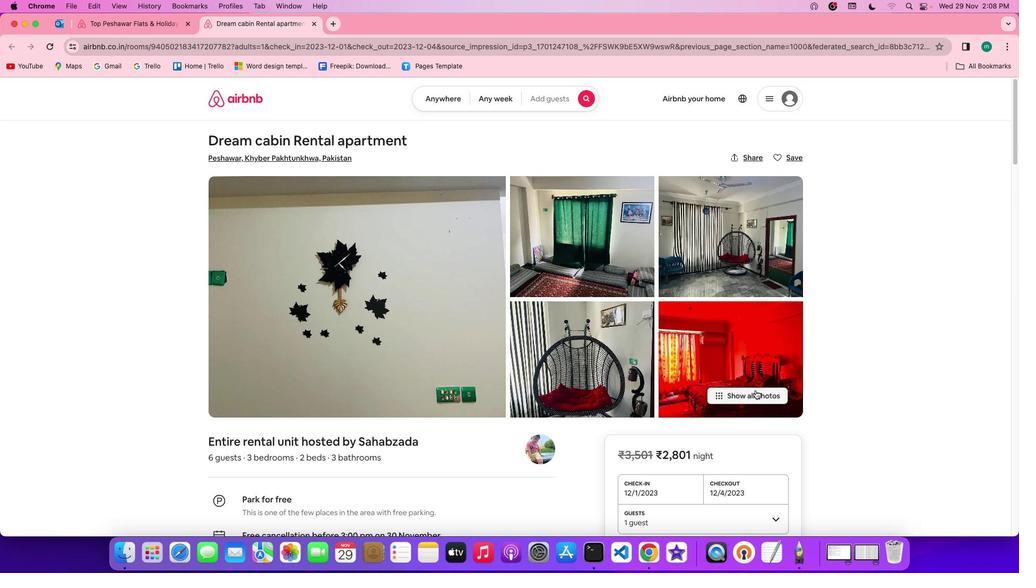 
Action: Mouse pressed left at (756, 390)
Screenshot: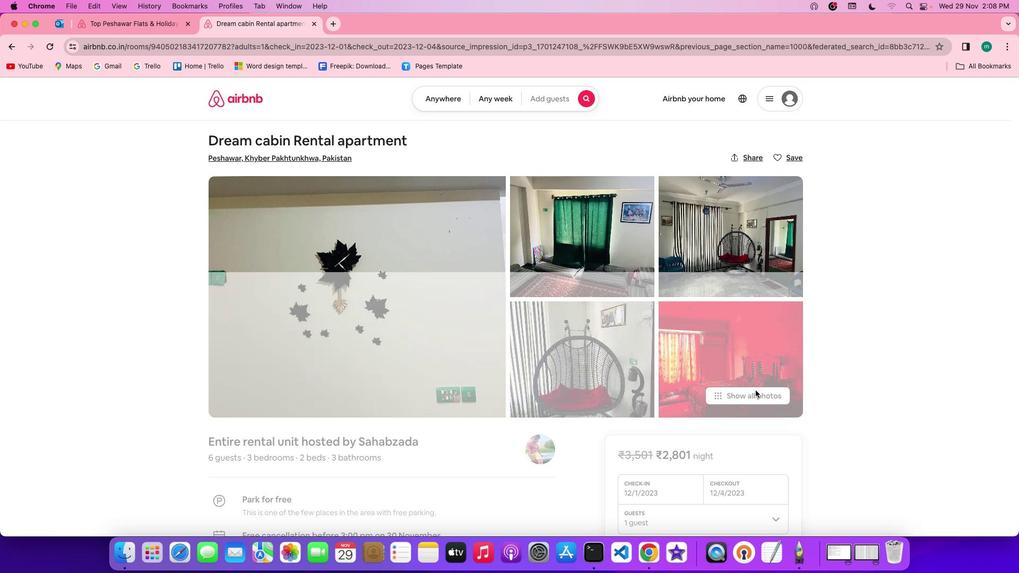 
Action: Mouse moved to (485, 285)
Screenshot: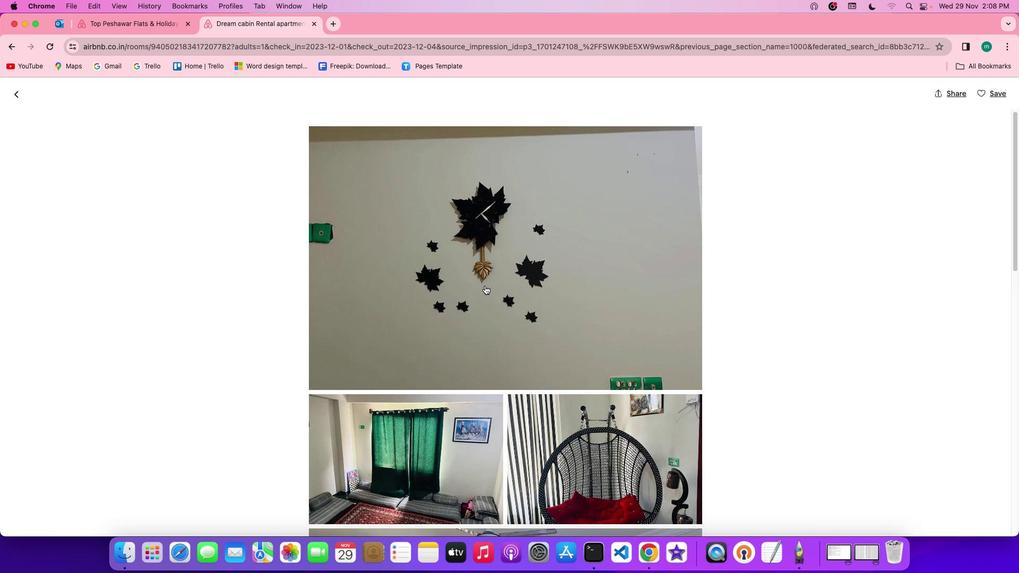 
Action: Mouse scrolled (485, 285) with delta (0, 0)
Screenshot: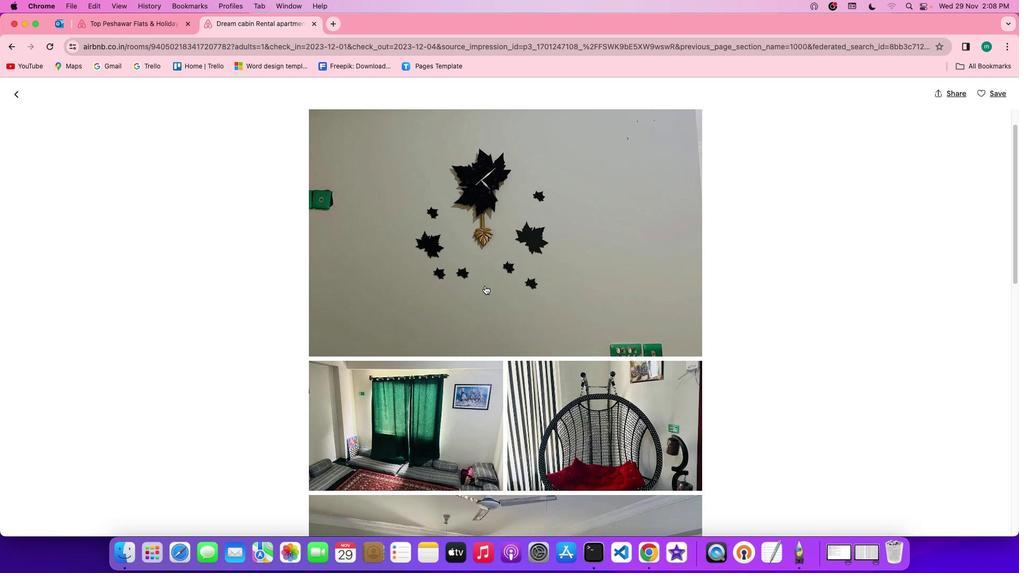 
Action: Mouse scrolled (485, 285) with delta (0, 0)
Screenshot: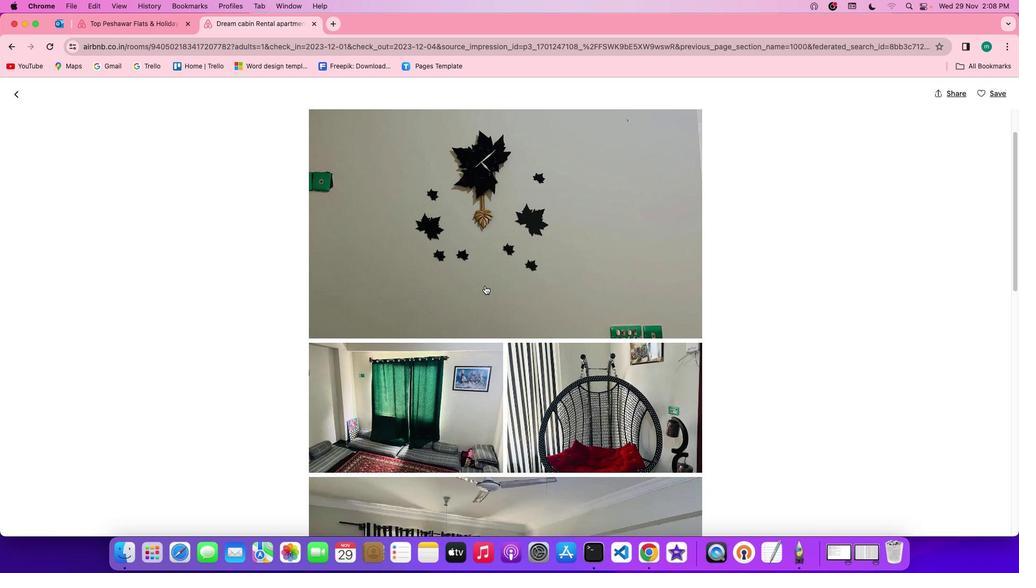 
Action: Mouse scrolled (485, 285) with delta (0, 0)
Screenshot: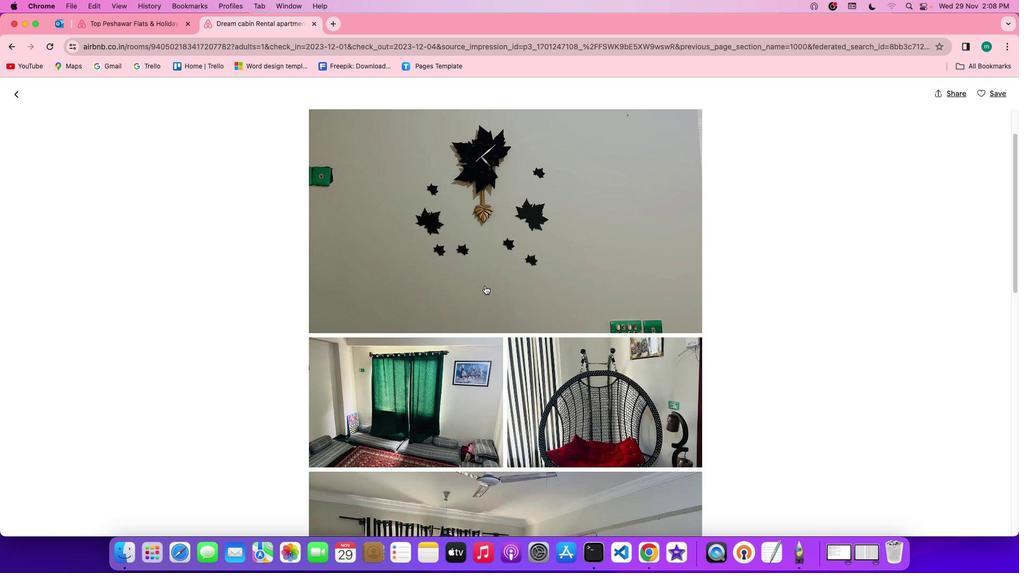 
Action: Mouse scrolled (485, 285) with delta (0, 0)
Screenshot: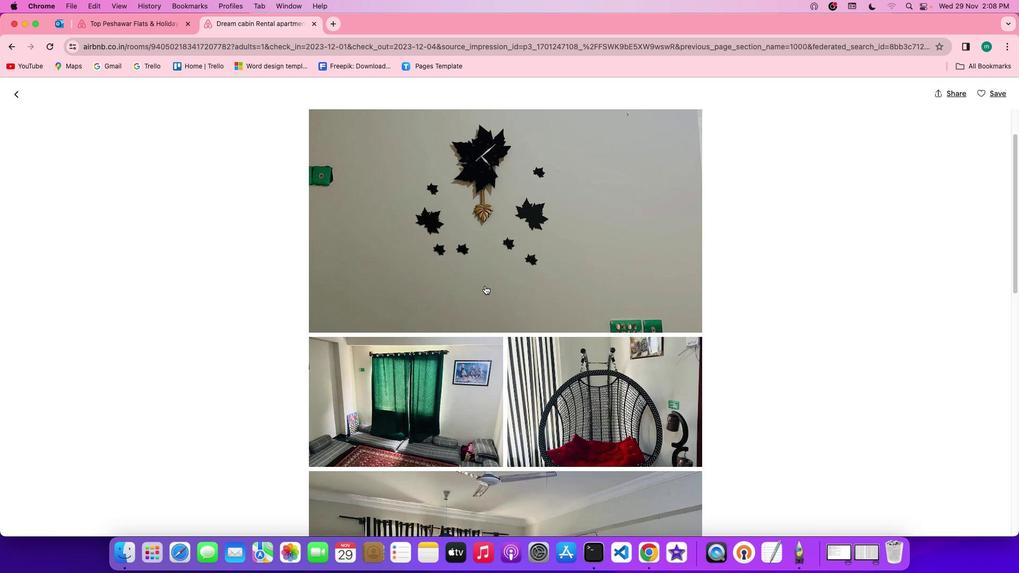 
Action: Mouse scrolled (485, 285) with delta (0, 0)
Screenshot: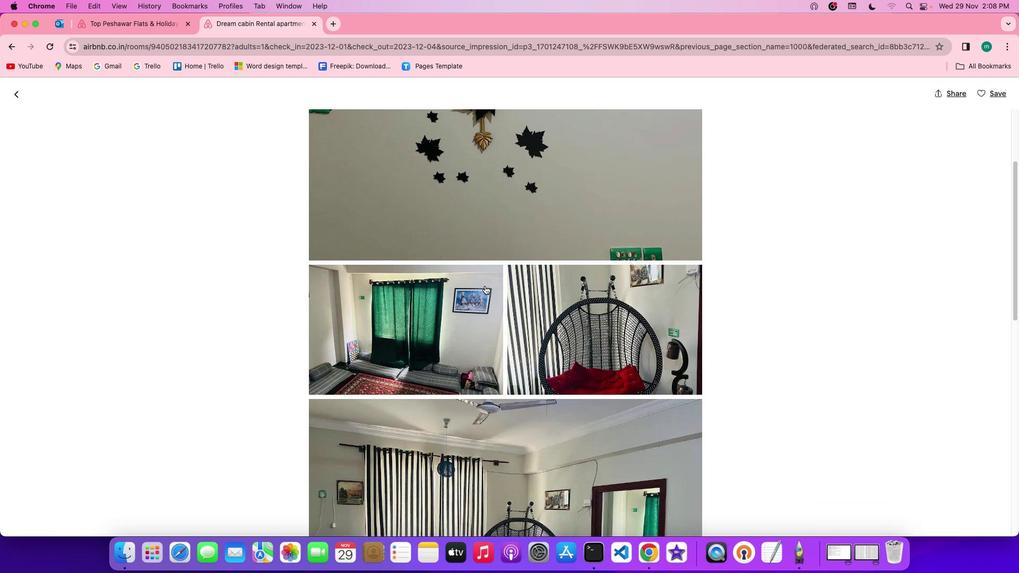 
Action: Mouse scrolled (485, 285) with delta (0, 0)
Screenshot: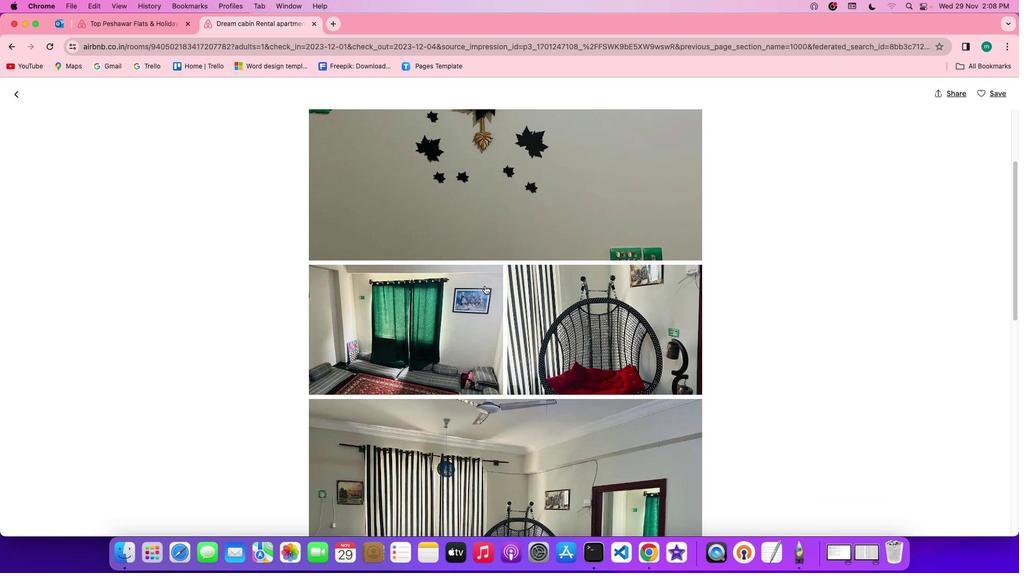 
Action: Mouse scrolled (485, 285) with delta (0, 0)
Screenshot: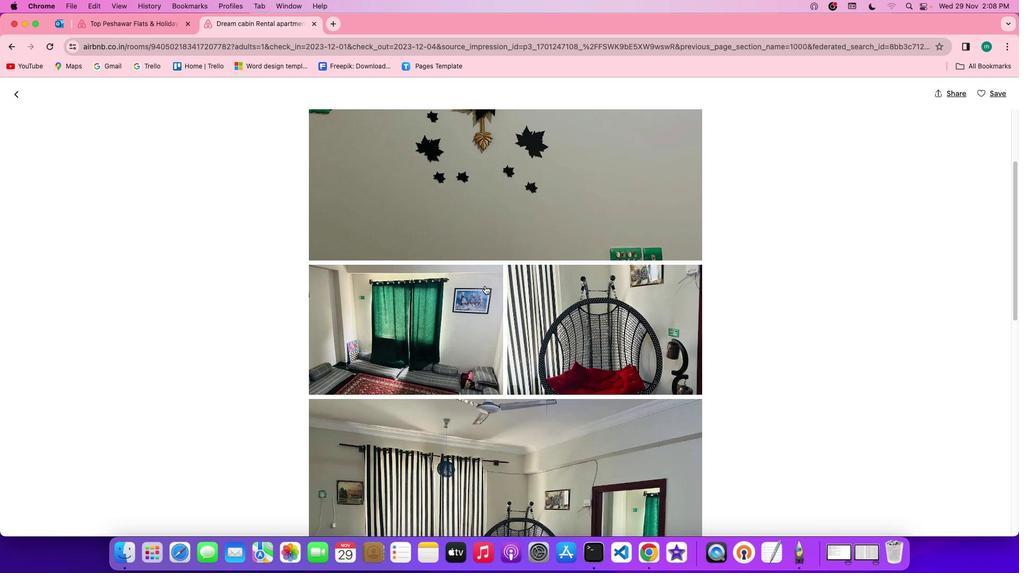 
Action: Mouse scrolled (485, 285) with delta (0, 0)
Screenshot: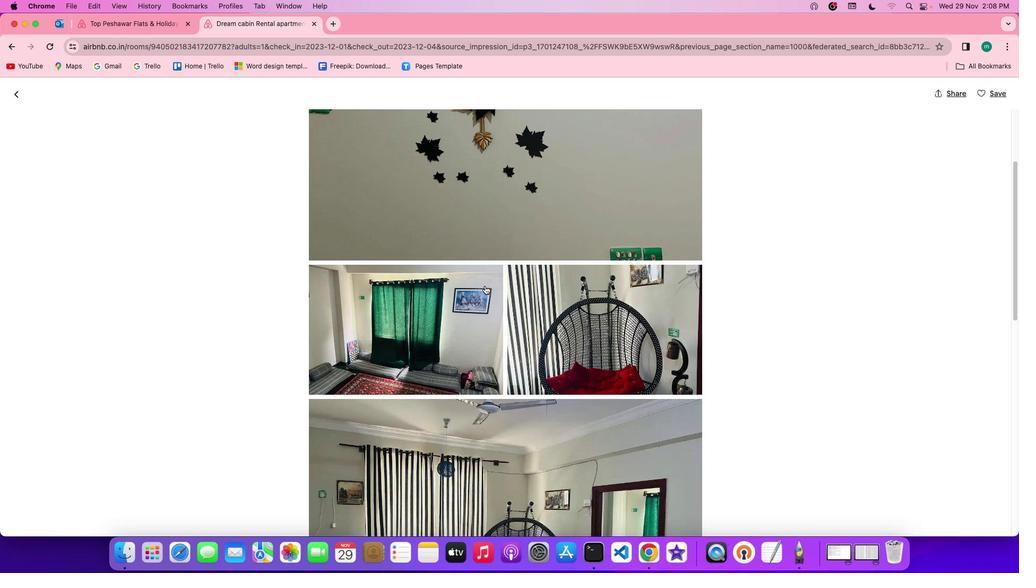
Action: Mouse scrolled (485, 285) with delta (0, 0)
Screenshot: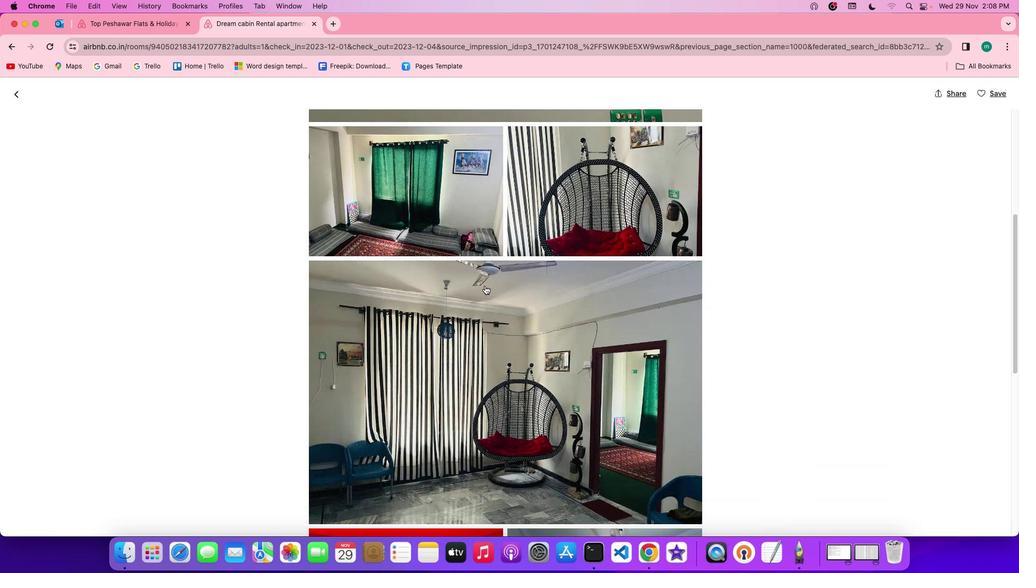 
Action: Mouse scrolled (485, 285) with delta (0, 0)
Screenshot: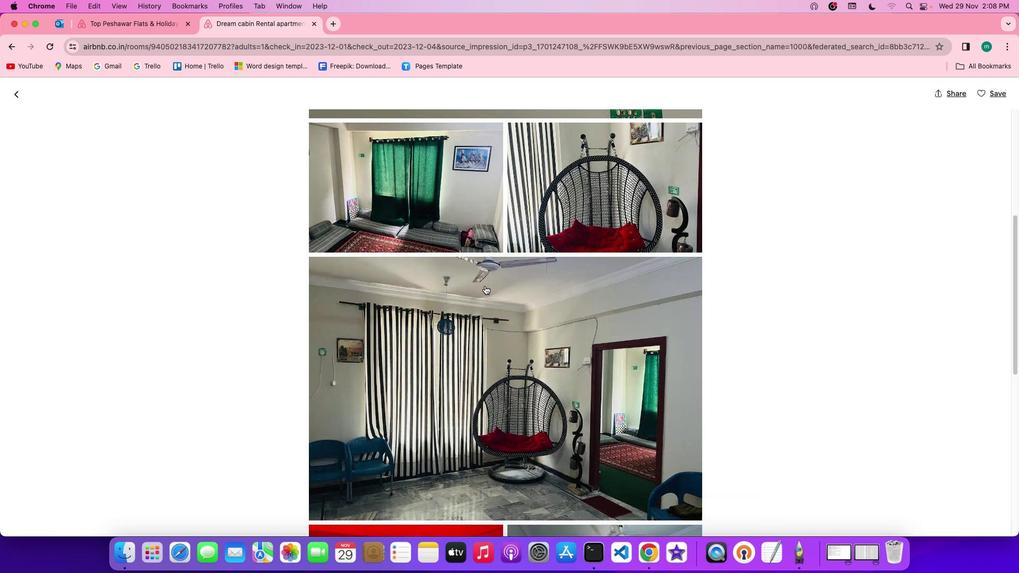 
Action: Mouse scrolled (485, 285) with delta (0, 0)
Screenshot: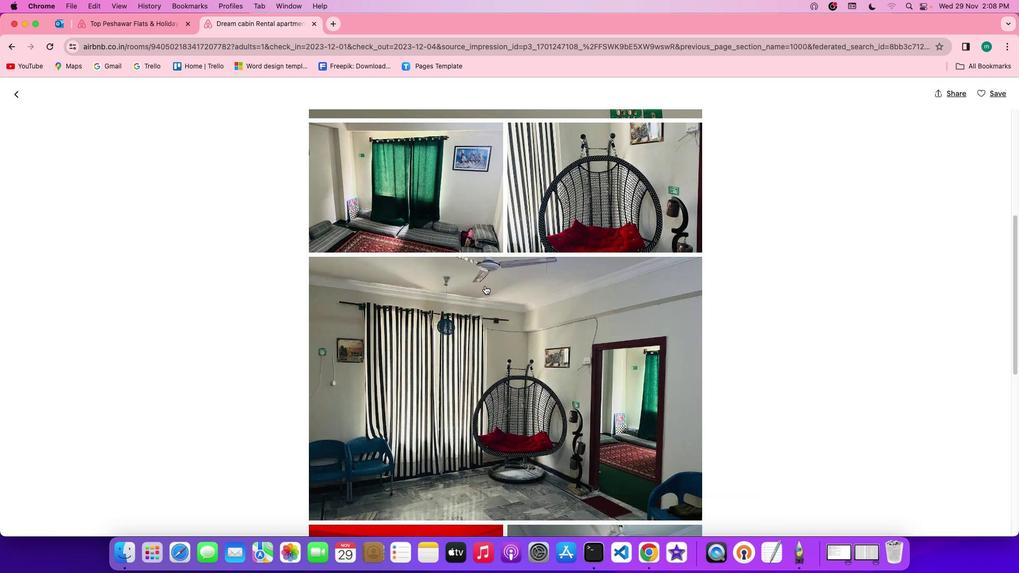 
Action: Mouse scrolled (485, 285) with delta (0, -1)
Screenshot: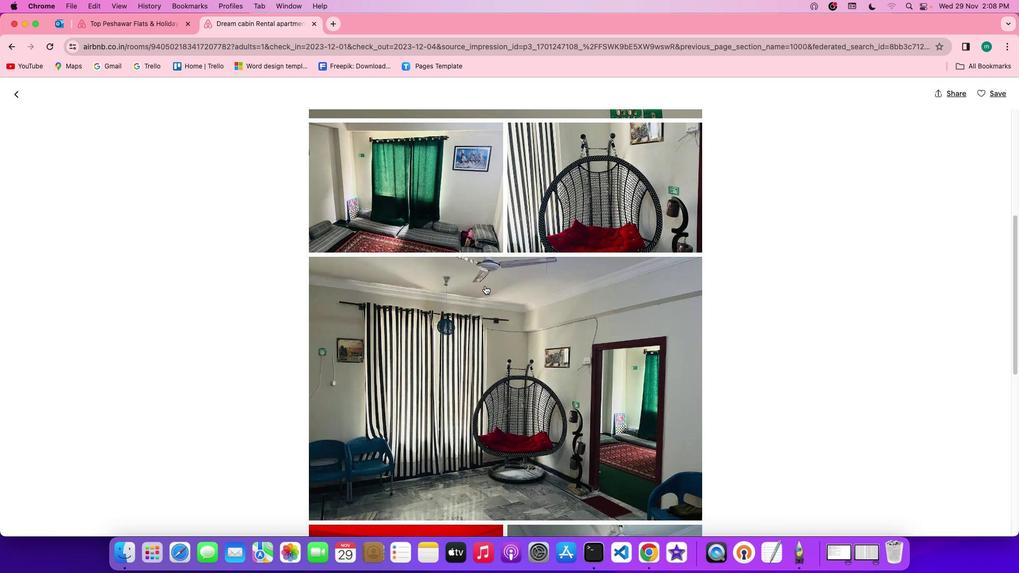 
Action: Mouse scrolled (485, 285) with delta (0, 0)
Screenshot: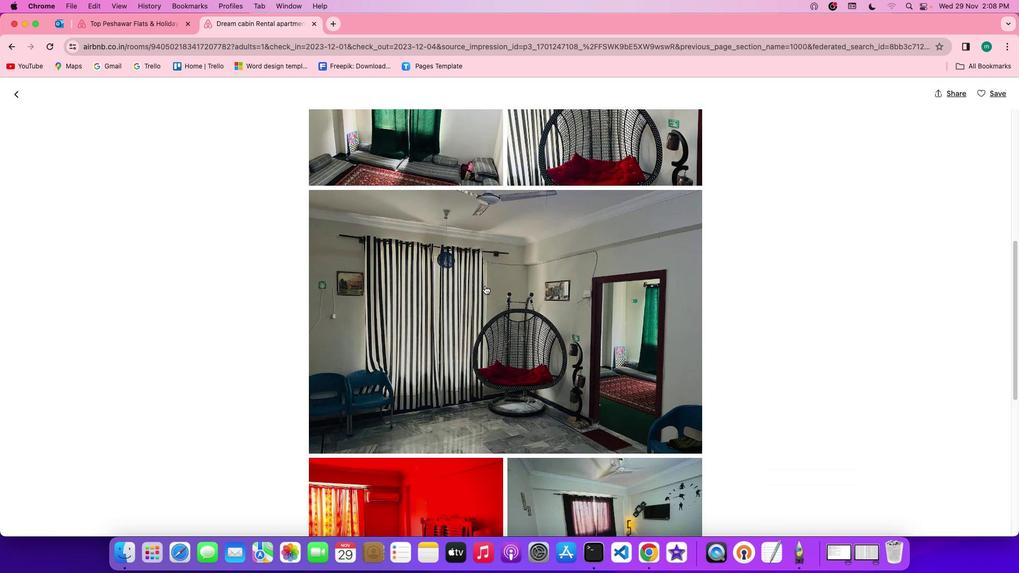 
Action: Mouse scrolled (485, 285) with delta (0, 0)
Screenshot: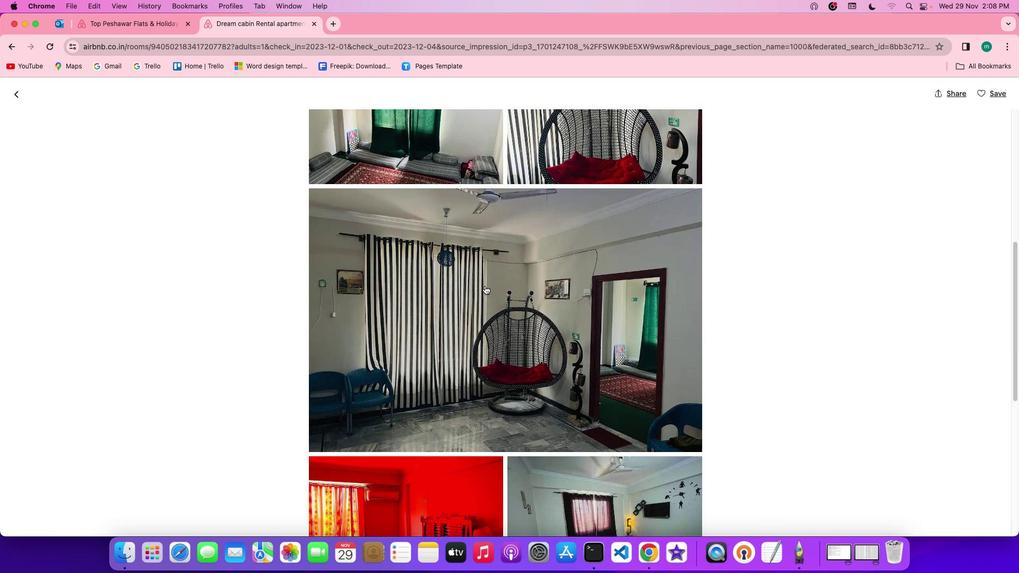 
Action: Mouse scrolled (485, 285) with delta (0, 0)
Screenshot: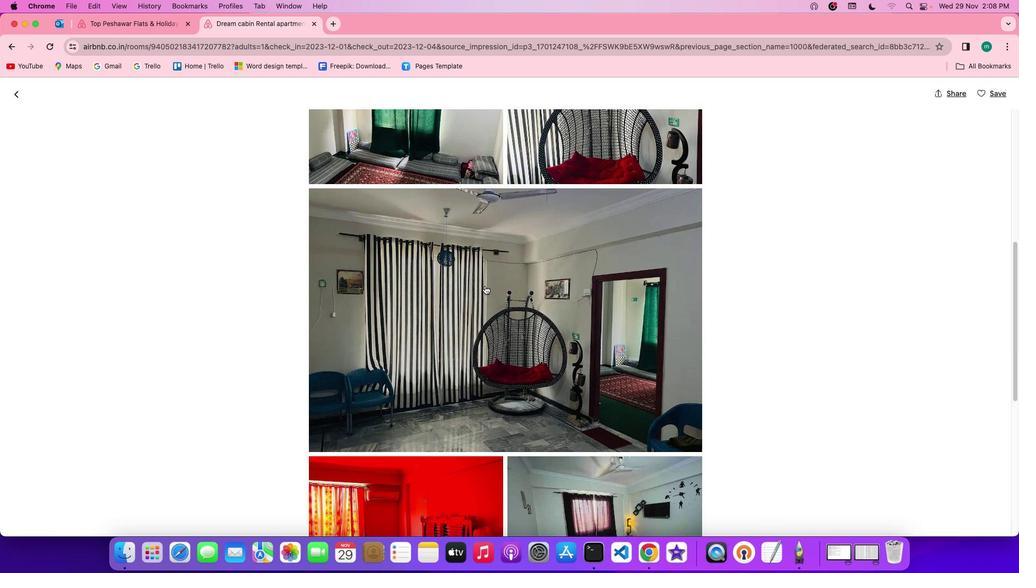 
Action: Mouse scrolled (485, 285) with delta (0, 0)
Screenshot: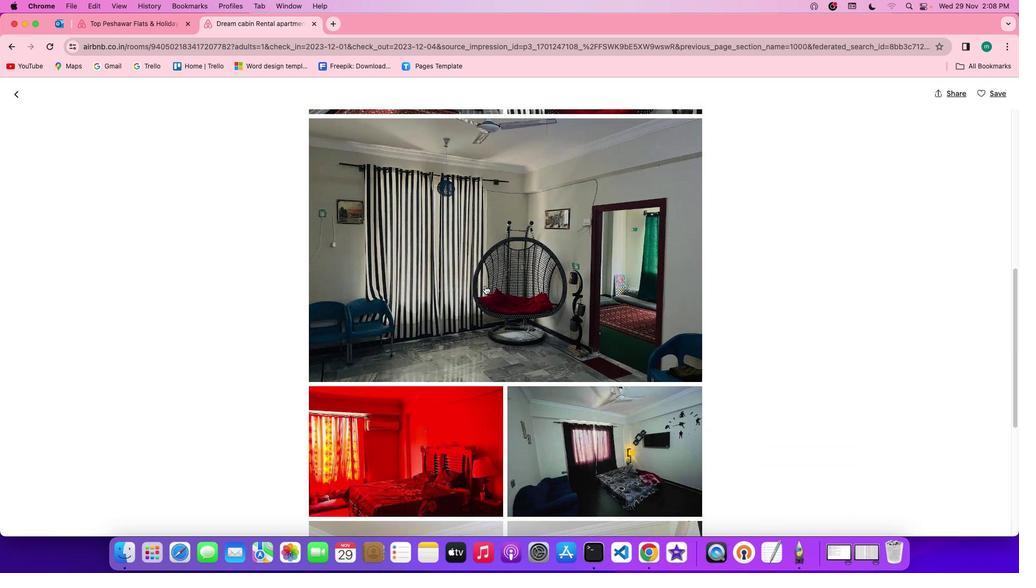 
Action: Mouse scrolled (485, 285) with delta (0, 0)
Screenshot: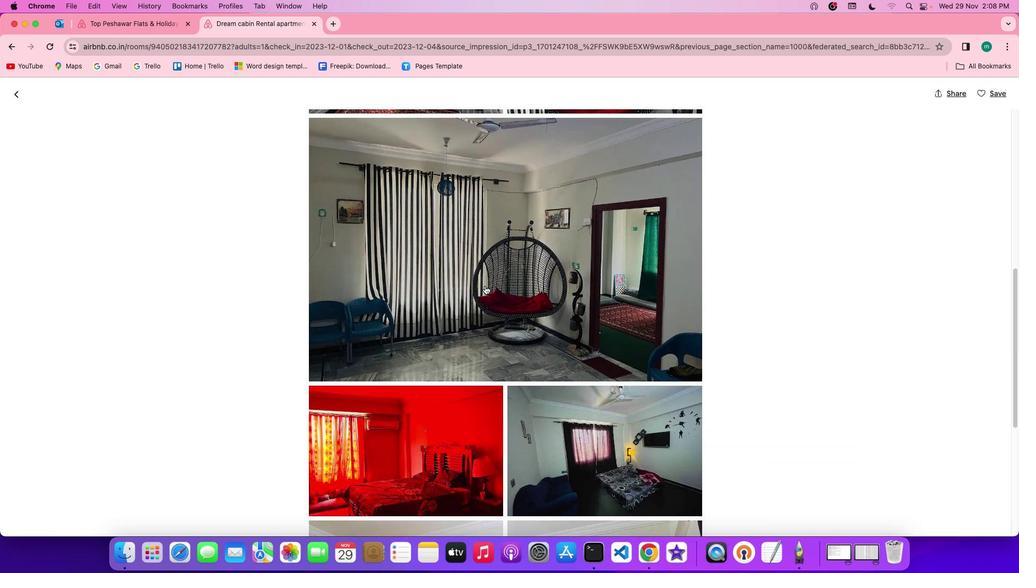 
Action: Mouse scrolled (485, 285) with delta (0, 0)
Screenshot: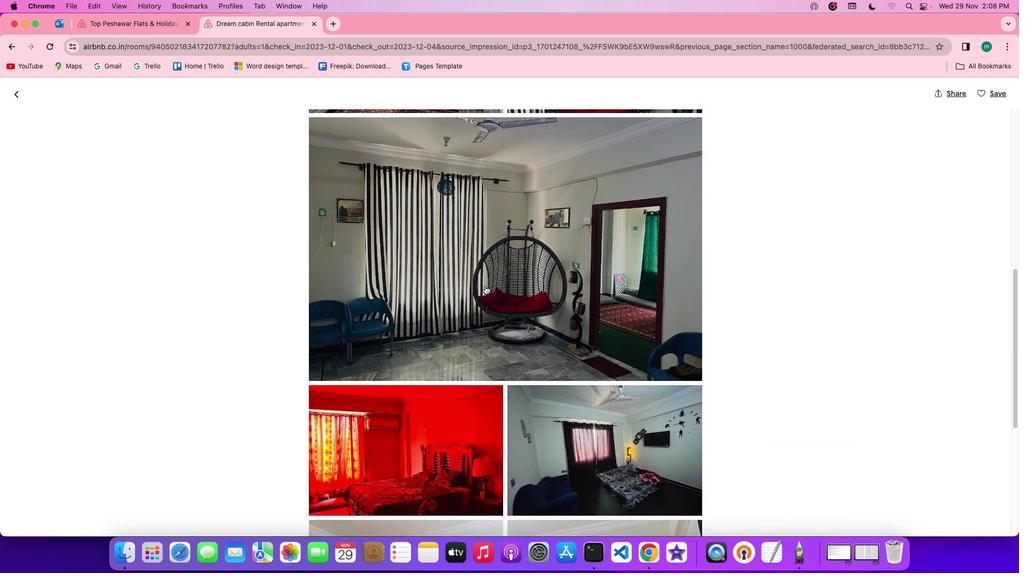 
Action: Mouse scrolled (485, 285) with delta (0, 0)
Screenshot: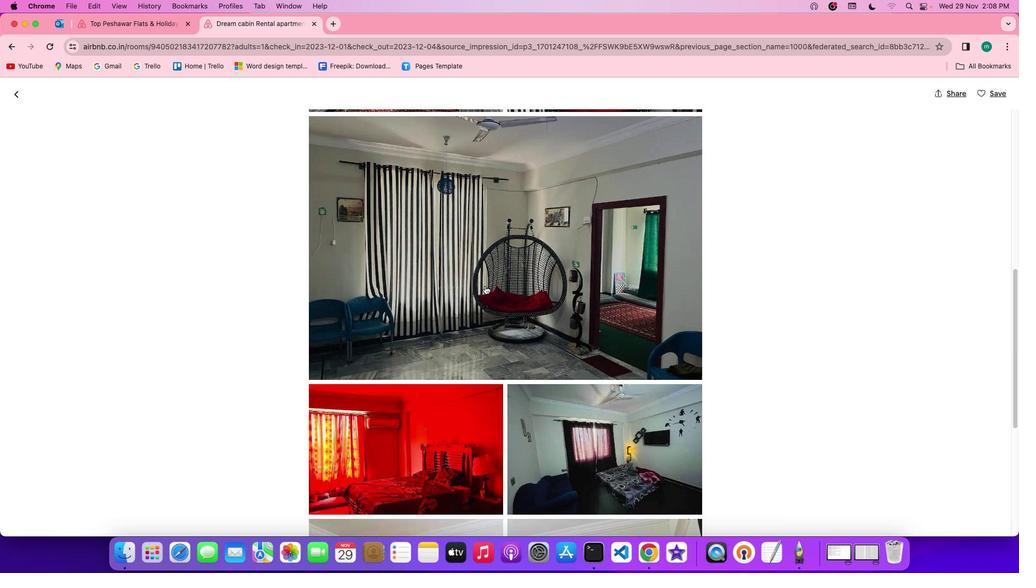 
Action: Mouse scrolled (485, 285) with delta (0, 0)
Screenshot: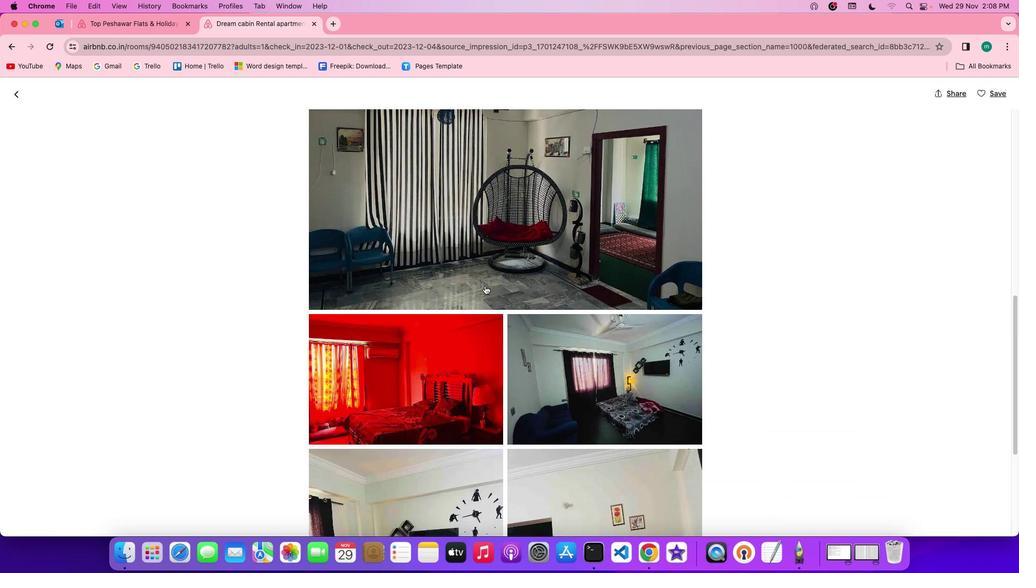 
Action: Mouse scrolled (485, 285) with delta (0, 0)
Screenshot: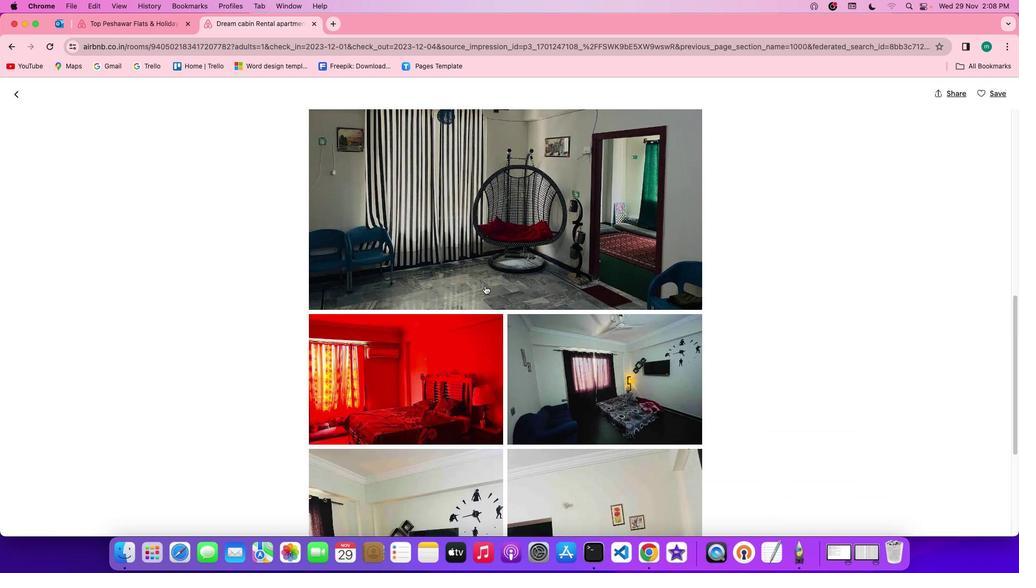 
Action: Mouse scrolled (485, 285) with delta (0, 0)
Screenshot: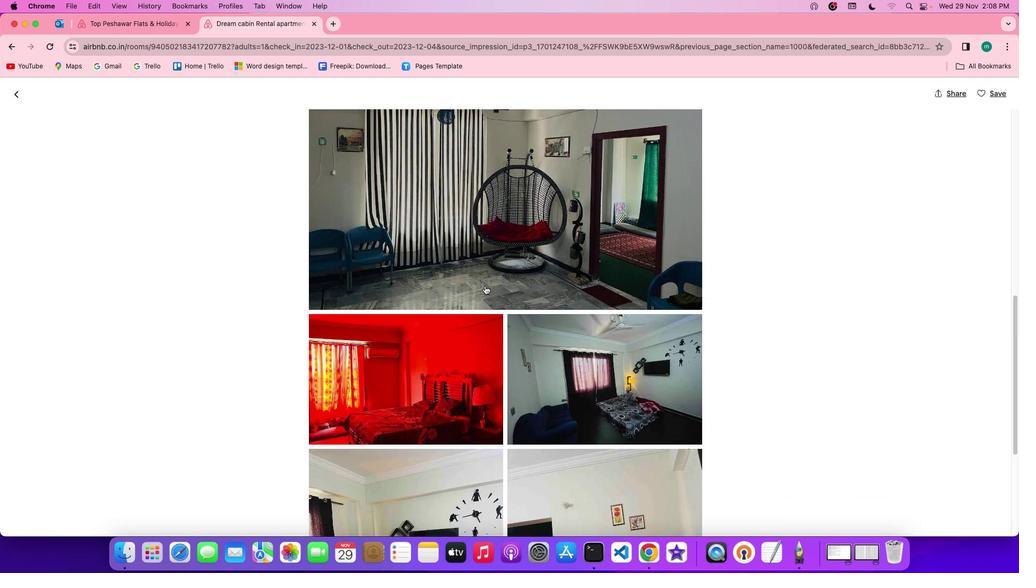 
Action: Mouse scrolled (485, 285) with delta (0, 0)
Screenshot: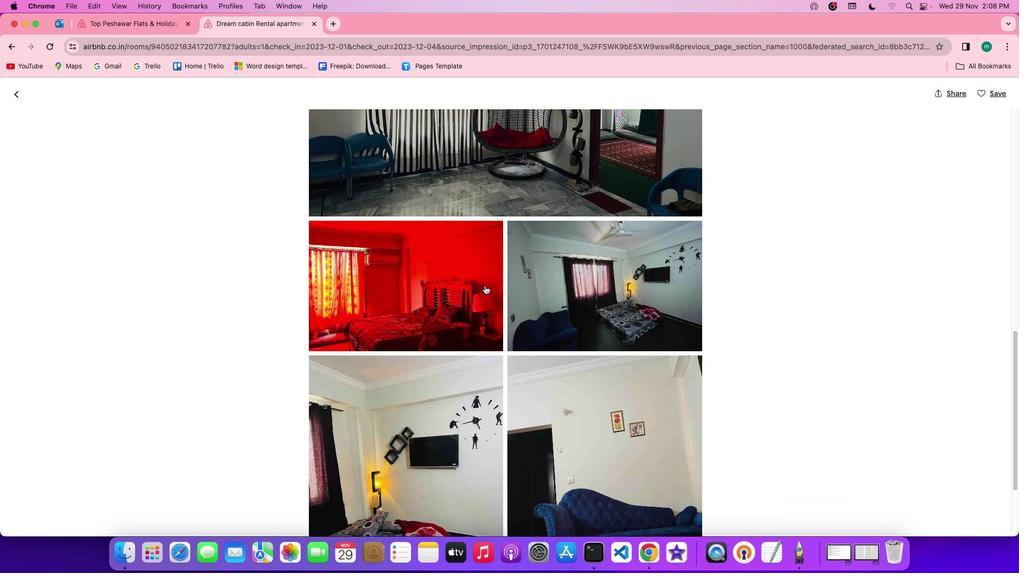 
Action: Mouse scrolled (485, 285) with delta (0, 0)
Screenshot: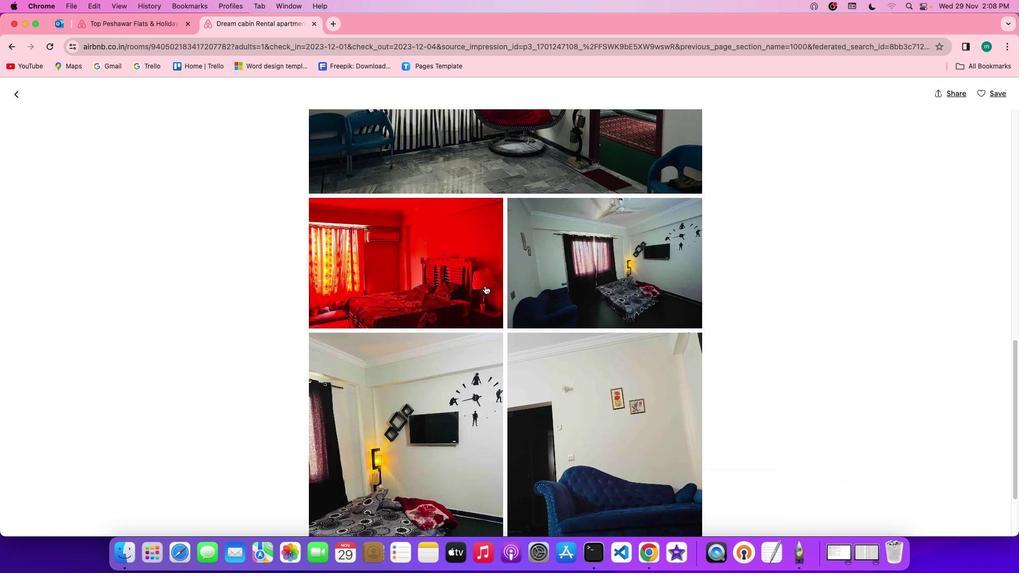 
Action: Mouse scrolled (485, 285) with delta (0, 0)
Screenshot: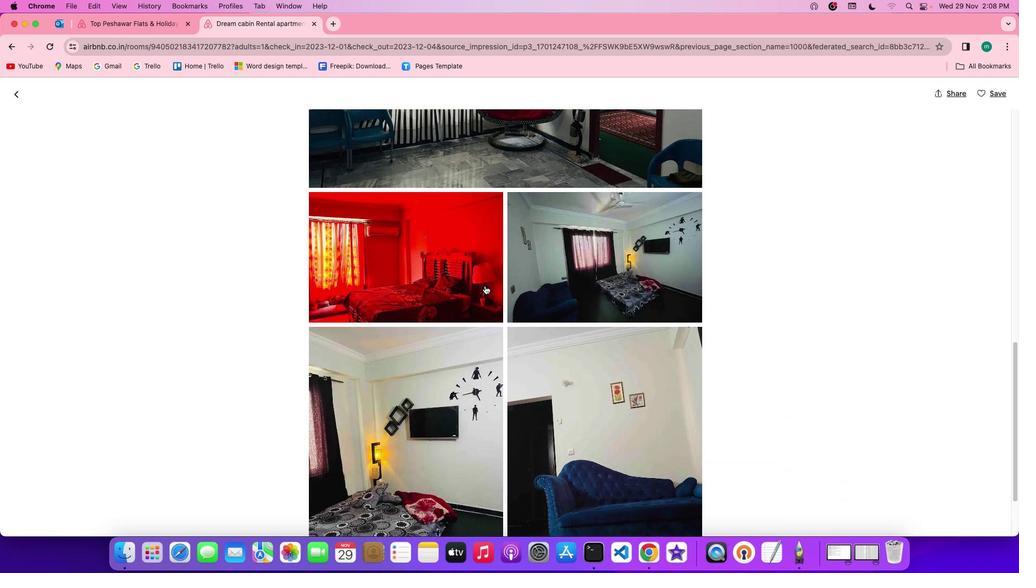 
Action: Mouse scrolled (485, 285) with delta (0, 0)
Screenshot: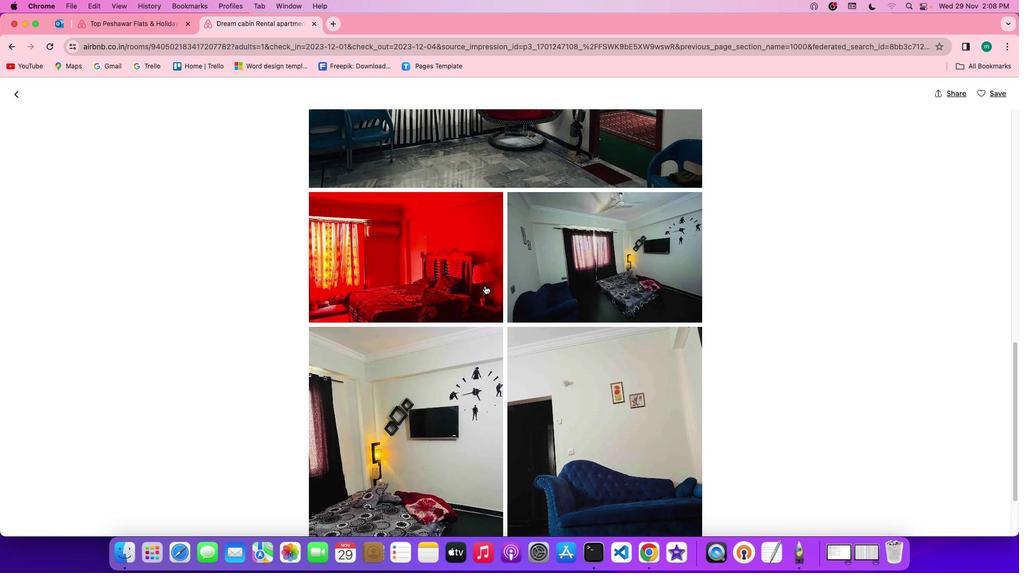 
Action: Mouse scrolled (485, 285) with delta (0, 0)
Screenshot: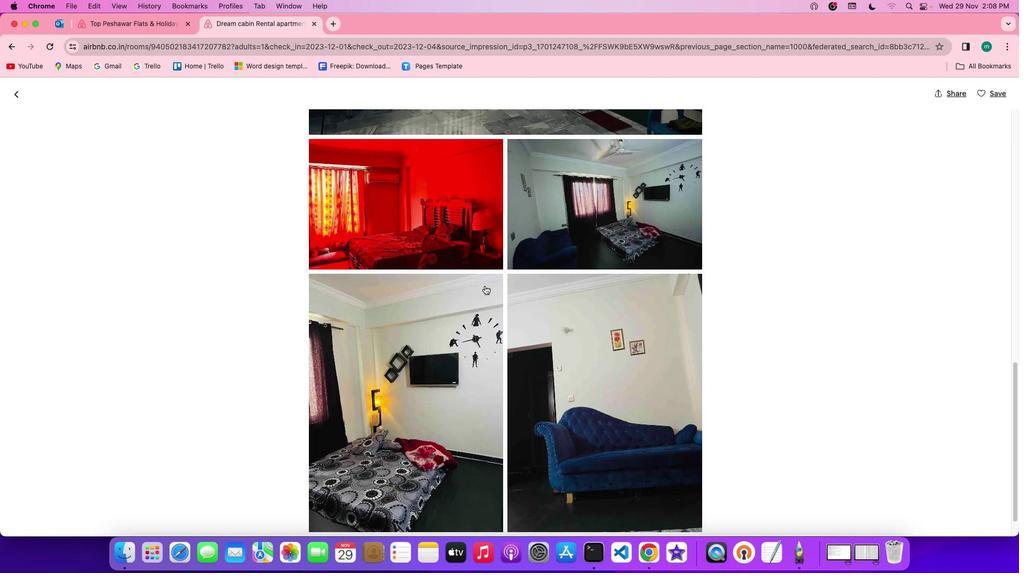 
Action: Mouse scrolled (485, 285) with delta (0, 0)
Screenshot: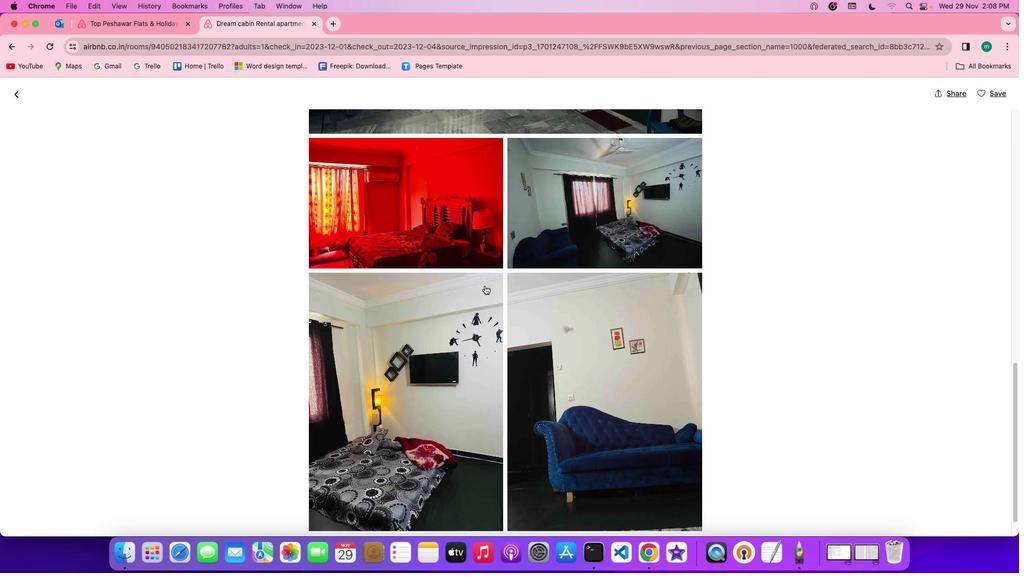 
Action: Mouse scrolled (485, 285) with delta (0, 0)
Screenshot: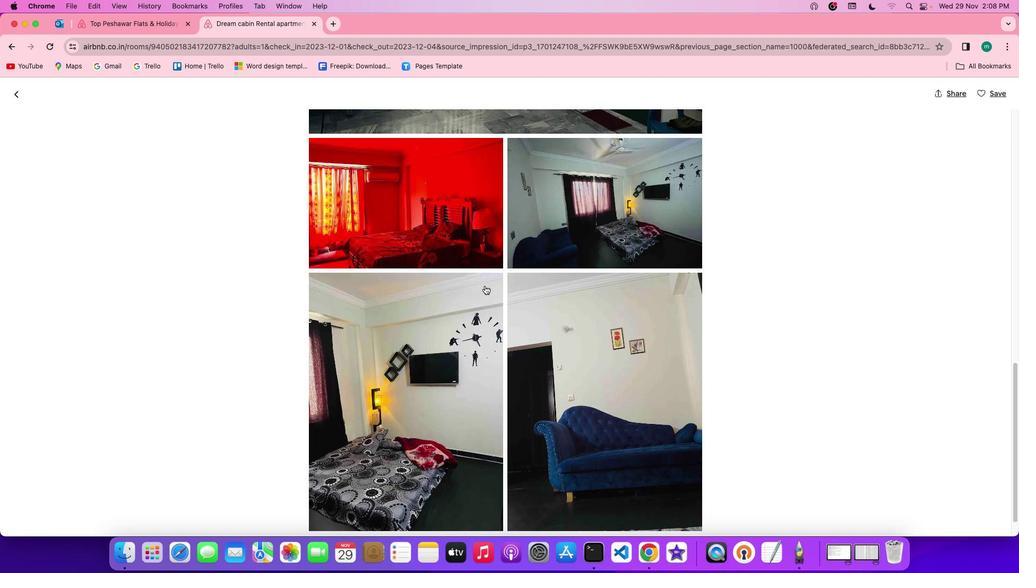 
Action: Mouse scrolled (485, 285) with delta (0, 0)
Screenshot: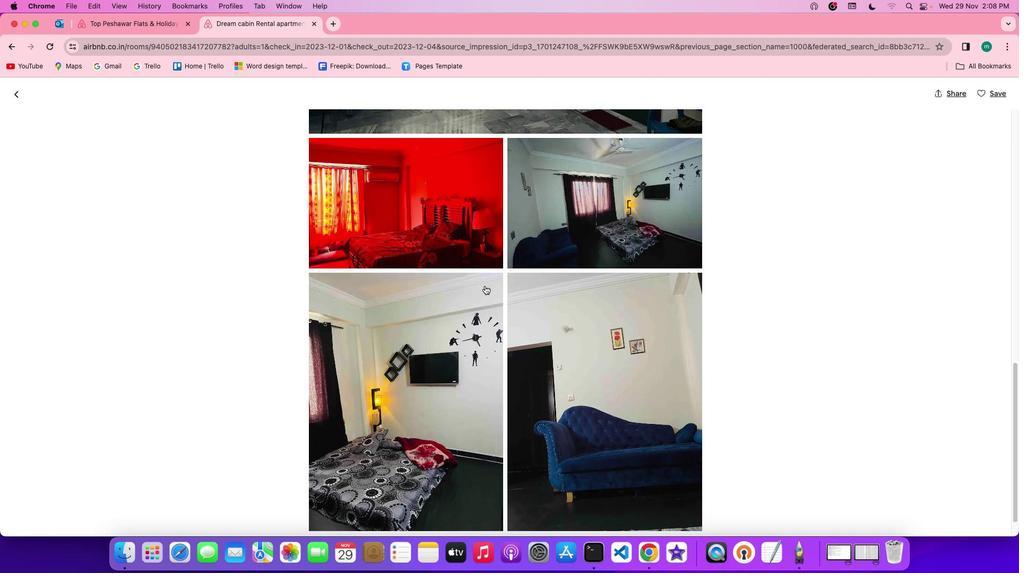 
Action: Mouse scrolled (485, 285) with delta (0, 0)
Screenshot: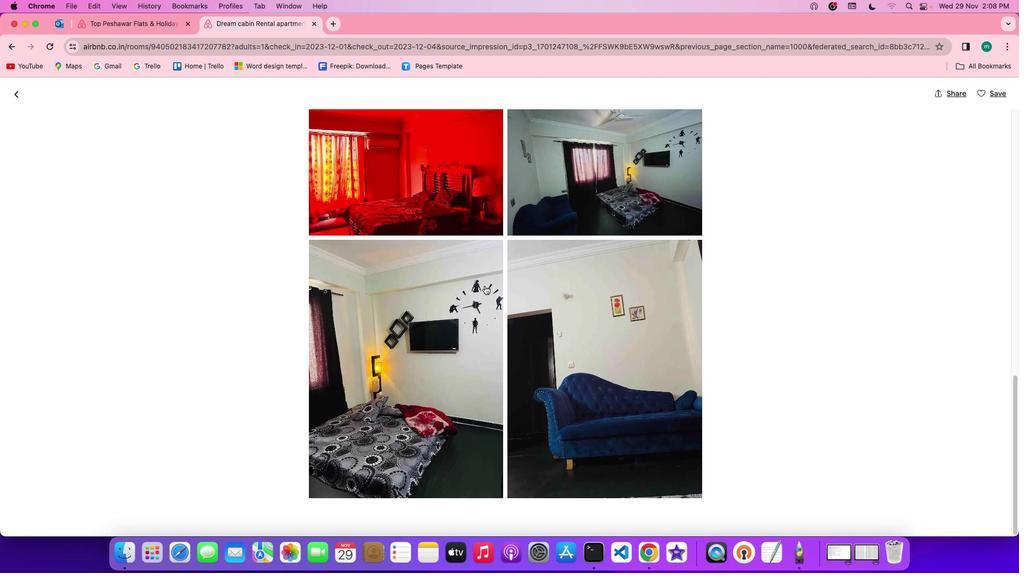 
Action: Mouse scrolled (485, 285) with delta (0, 0)
Screenshot: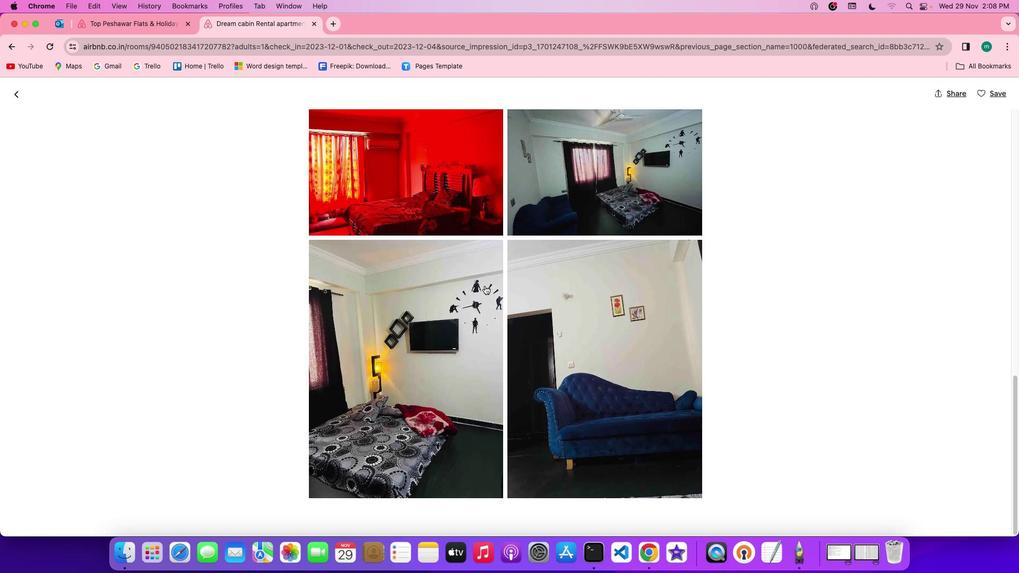 
Action: Mouse scrolled (485, 285) with delta (0, 0)
Screenshot: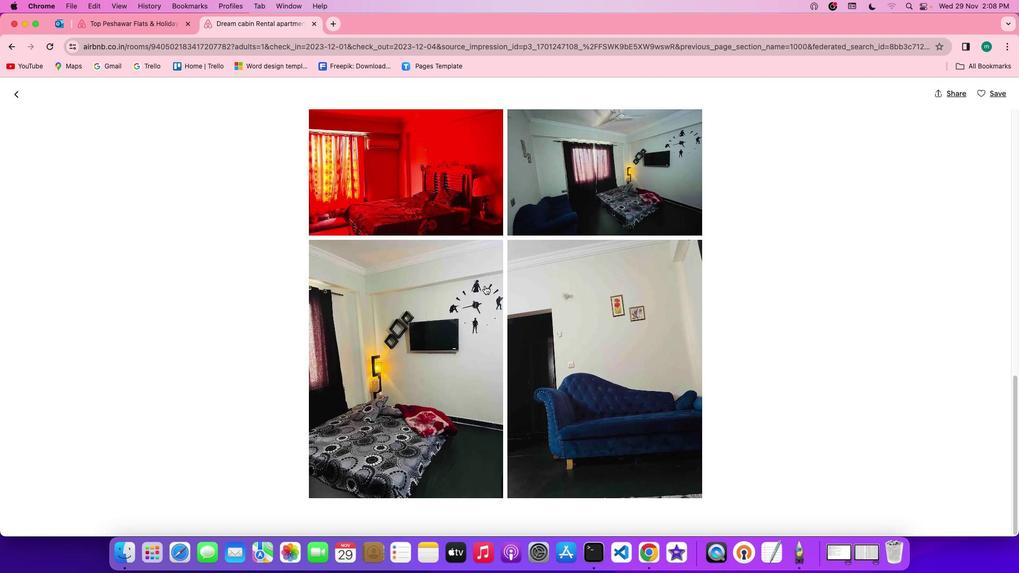 
Action: Mouse scrolled (485, 285) with delta (0, 0)
Screenshot: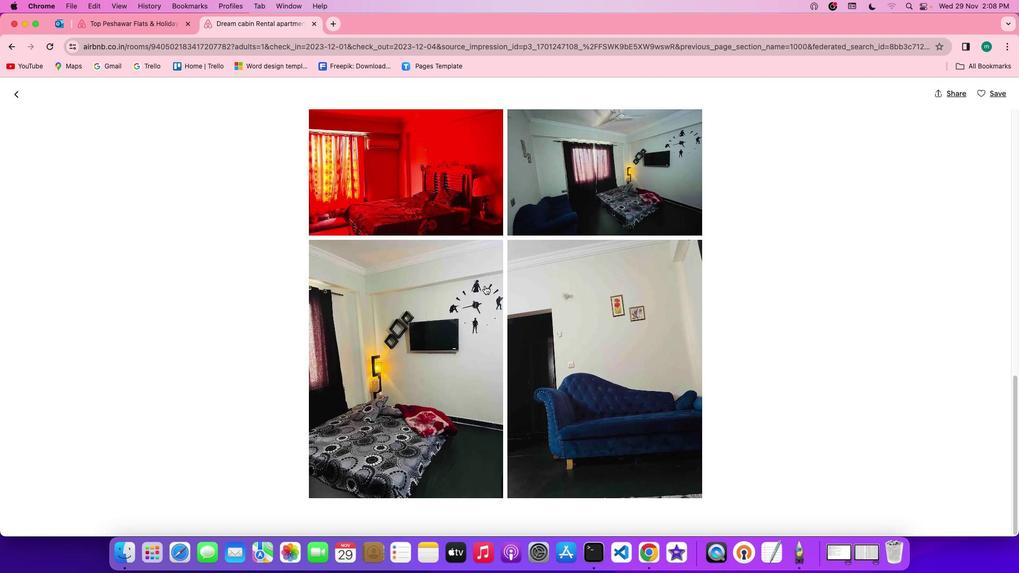 
Action: Mouse scrolled (485, 285) with delta (0, 0)
Screenshot: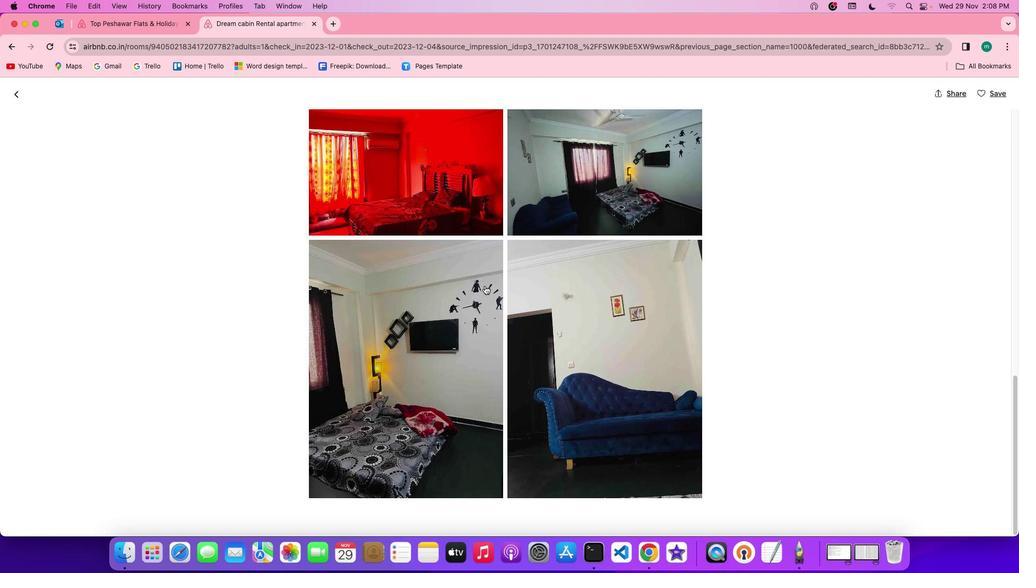
Action: Mouse scrolled (485, 285) with delta (0, 0)
Screenshot: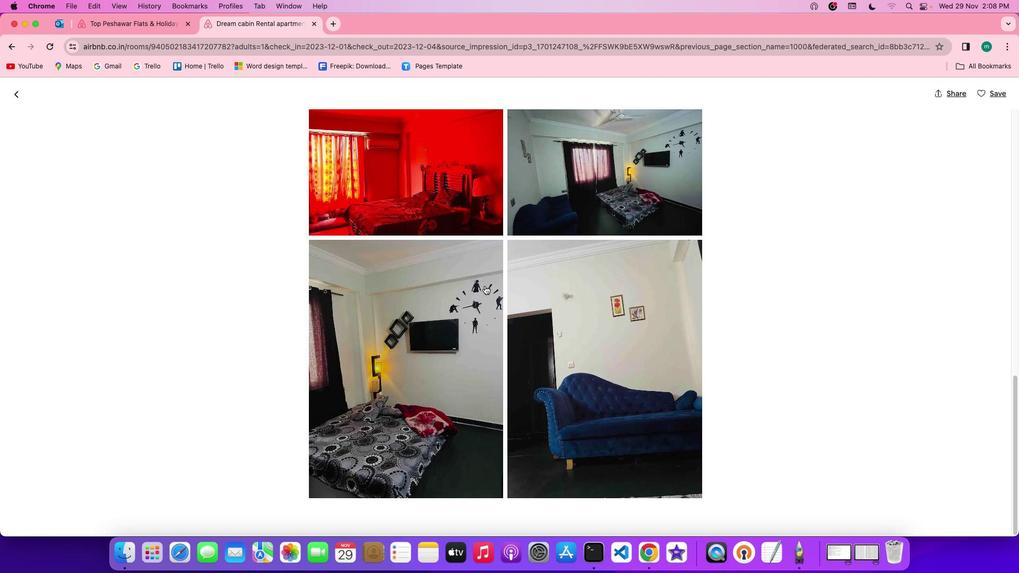 
Action: Mouse scrolled (485, 285) with delta (0, 0)
Screenshot: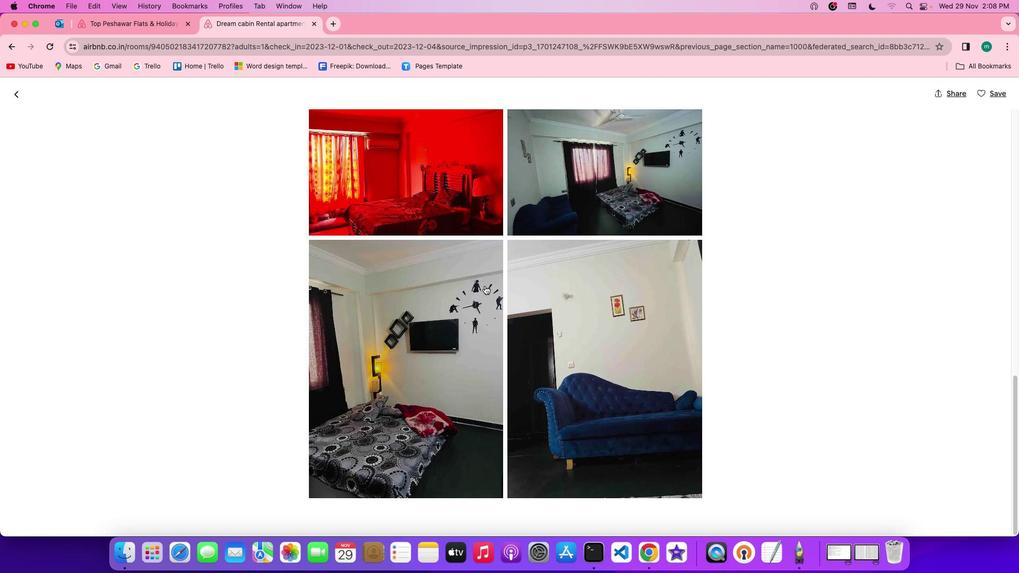 
Action: Mouse scrolled (485, 285) with delta (0, 0)
Screenshot: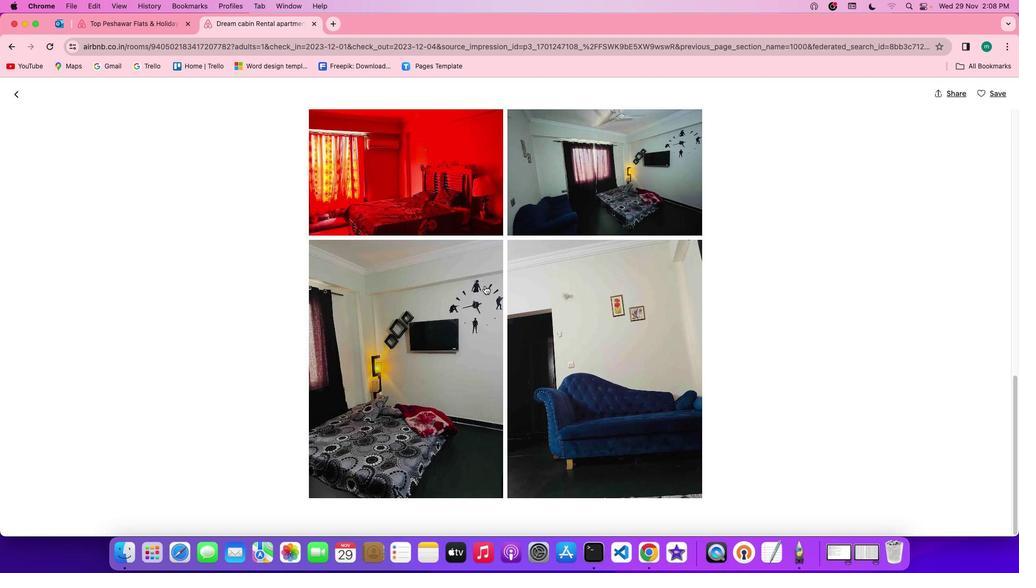 
Action: Mouse scrolled (485, 285) with delta (0, 0)
Screenshot: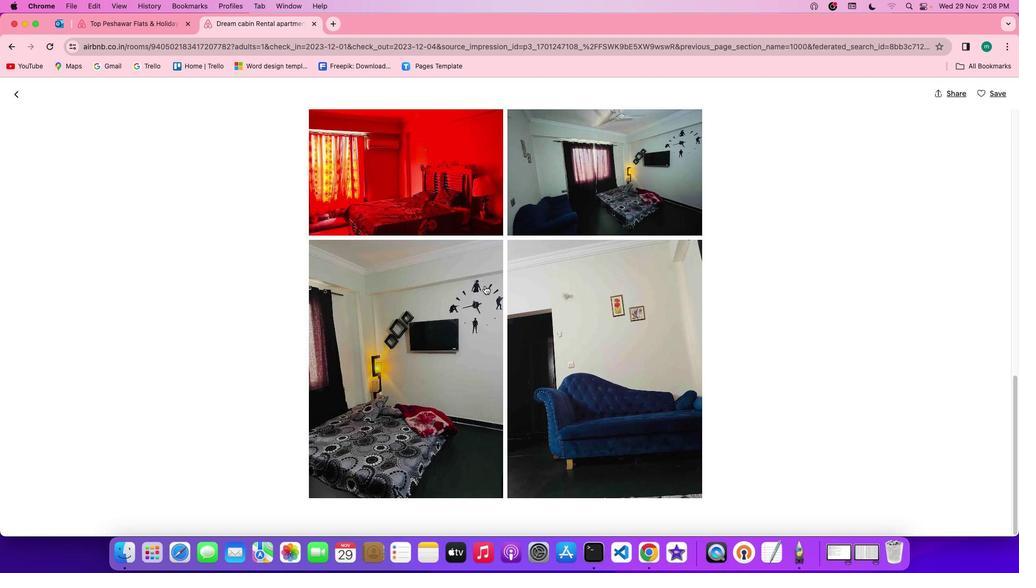 
Action: Mouse scrolled (485, 285) with delta (0, 0)
Screenshot: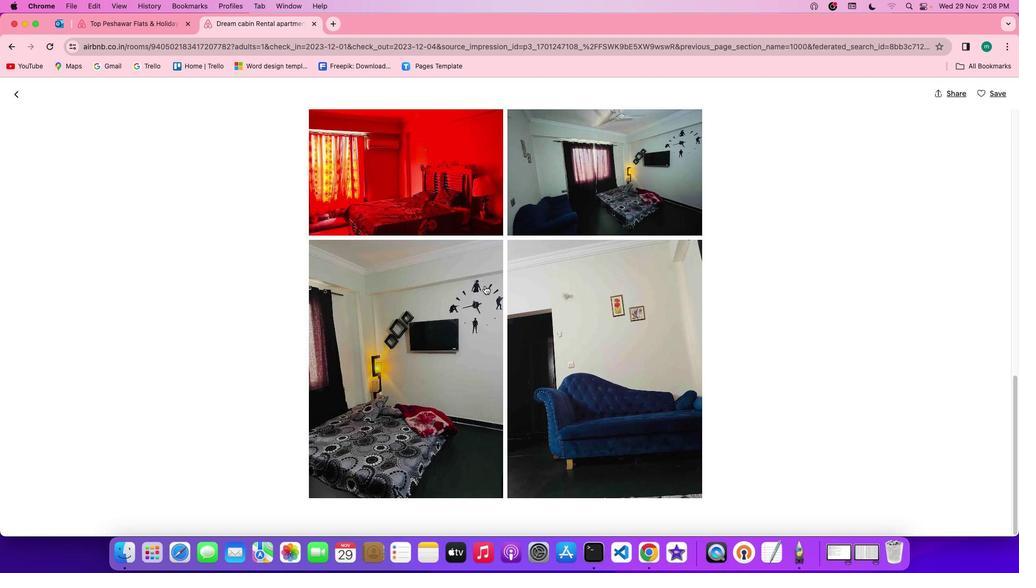 
Action: Mouse moved to (22, 90)
Screenshot: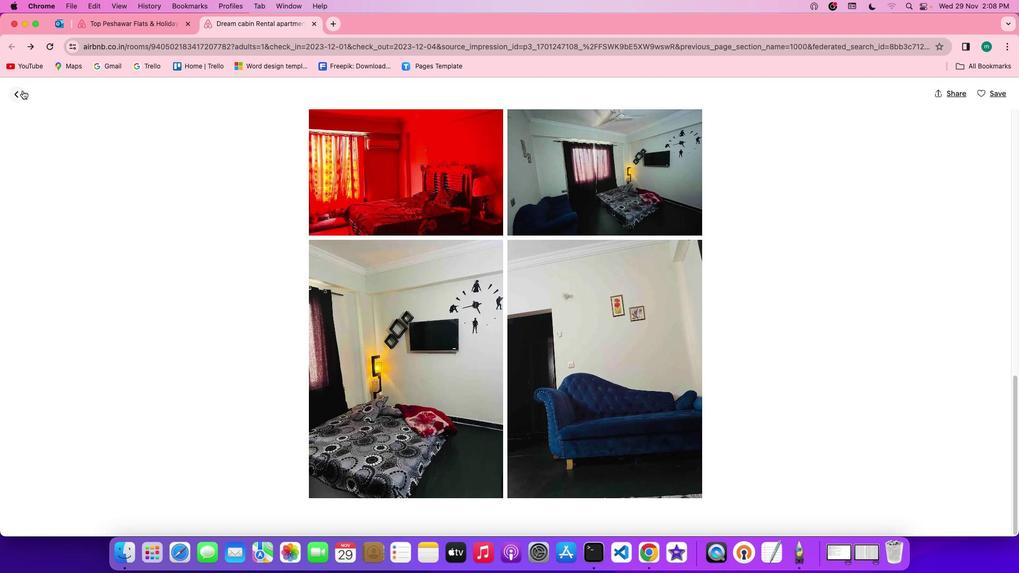 
Action: Mouse pressed left at (22, 90)
Screenshot: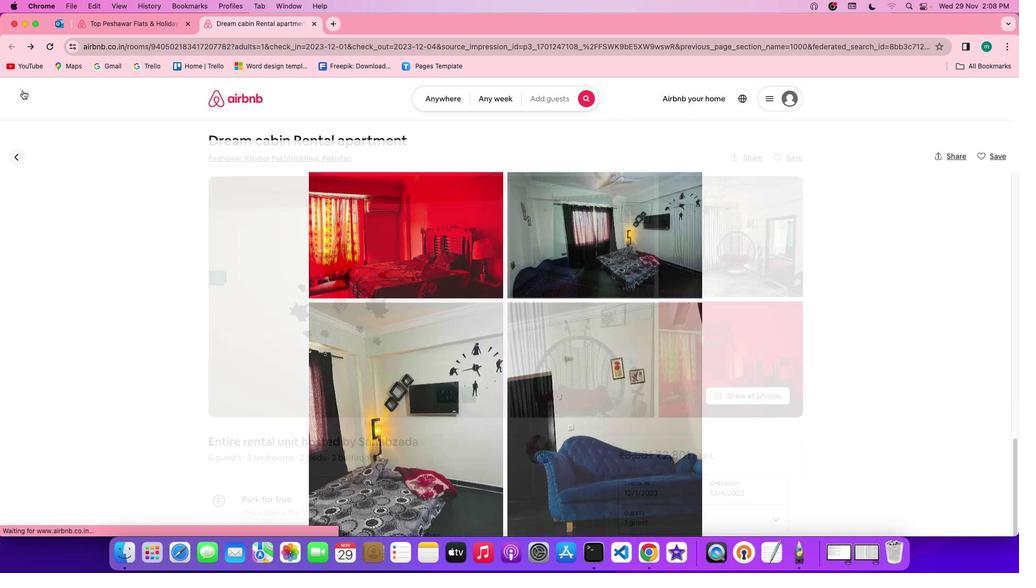 
Action: Mouse moved to (558, 335)
Screenshot: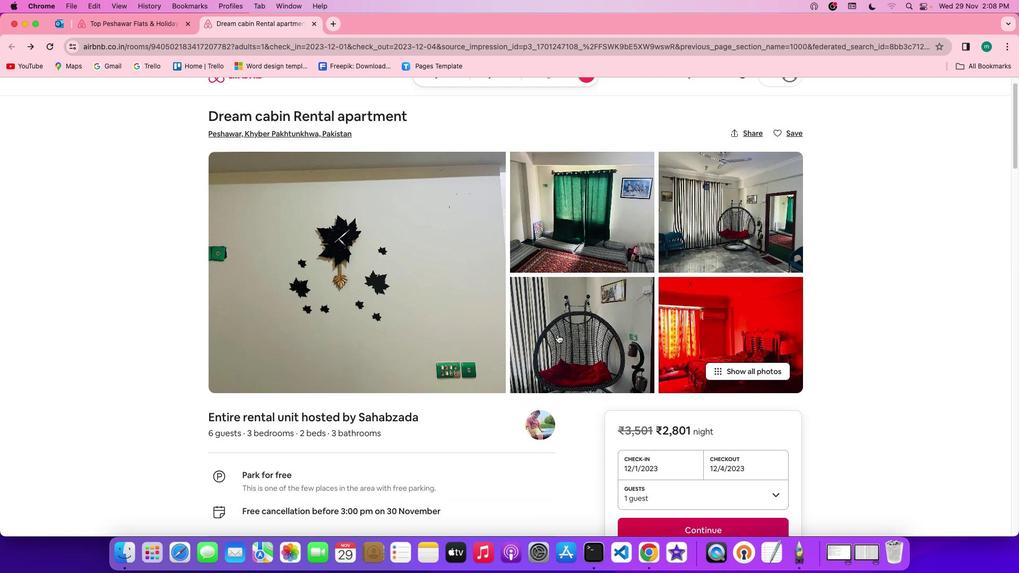 
Action: Mouse scrolled (558, 335) with delta (0, 0)
Screenshot: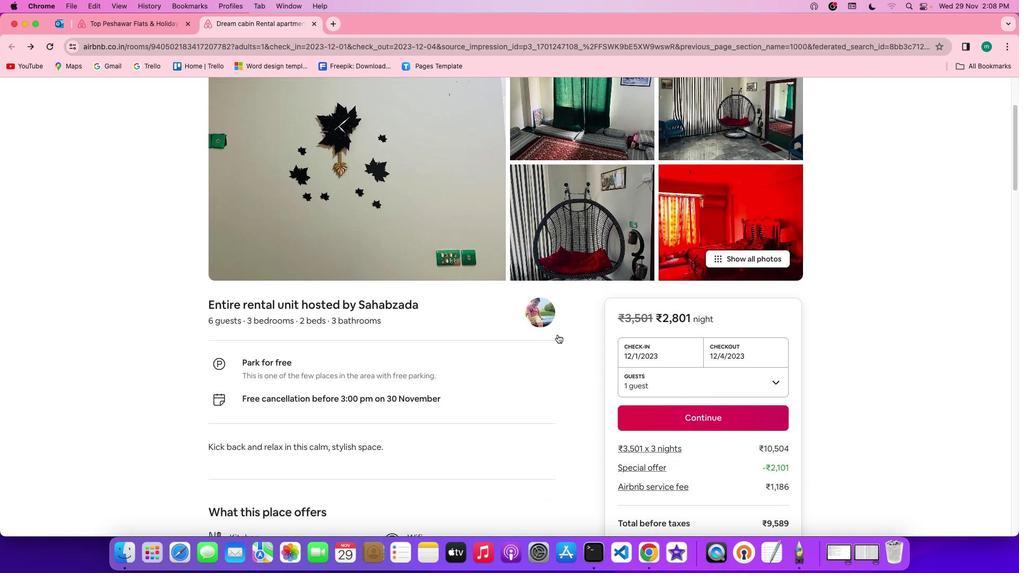
Action: Mouse scrolled (558, 335) with delta (0, 0)
Screenshot: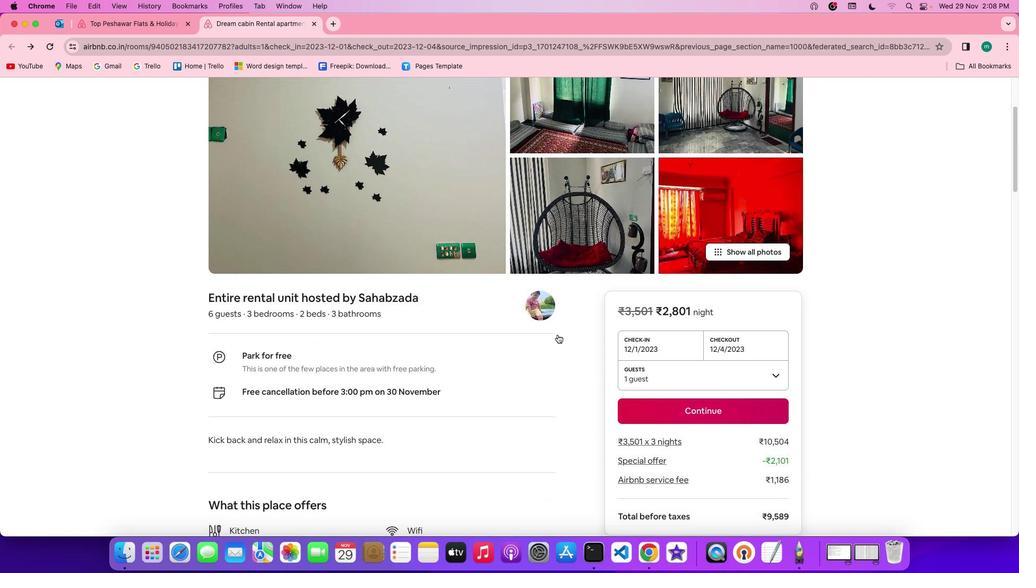 
Action: Mouse scrolled (558, 335) with delta (0, 0)
Screenshot: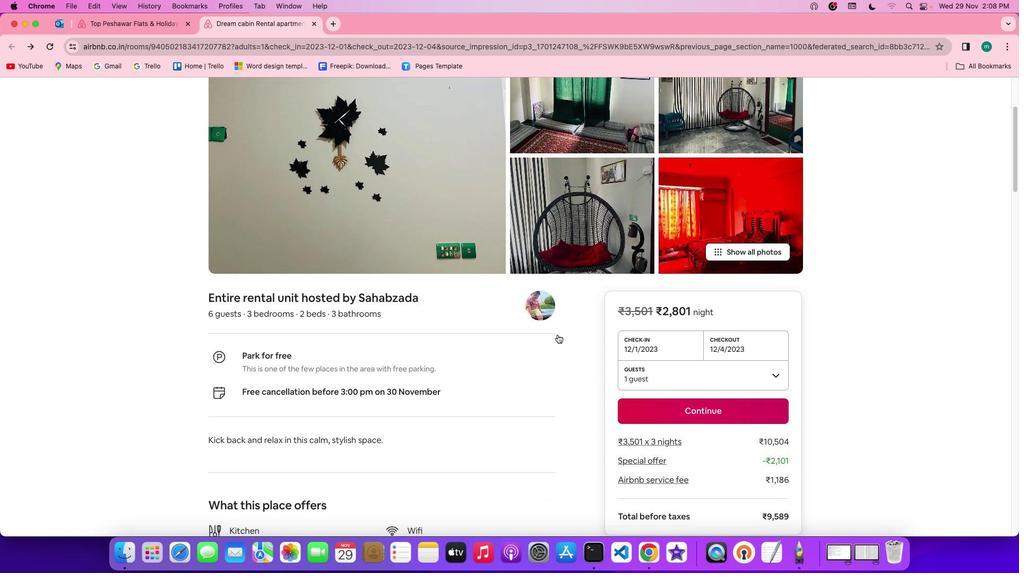 
Action: Mouse scrolled (558, 335) with delta (0, -1)
Screenshot: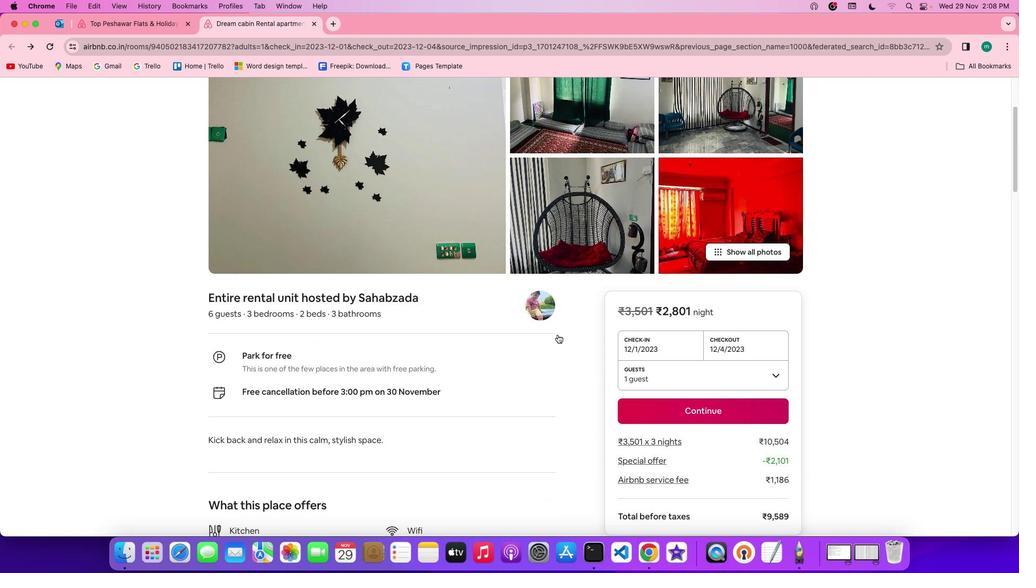 
Action: Mouse scrolled (558, 335) with delta (0, 0)
Screenshot: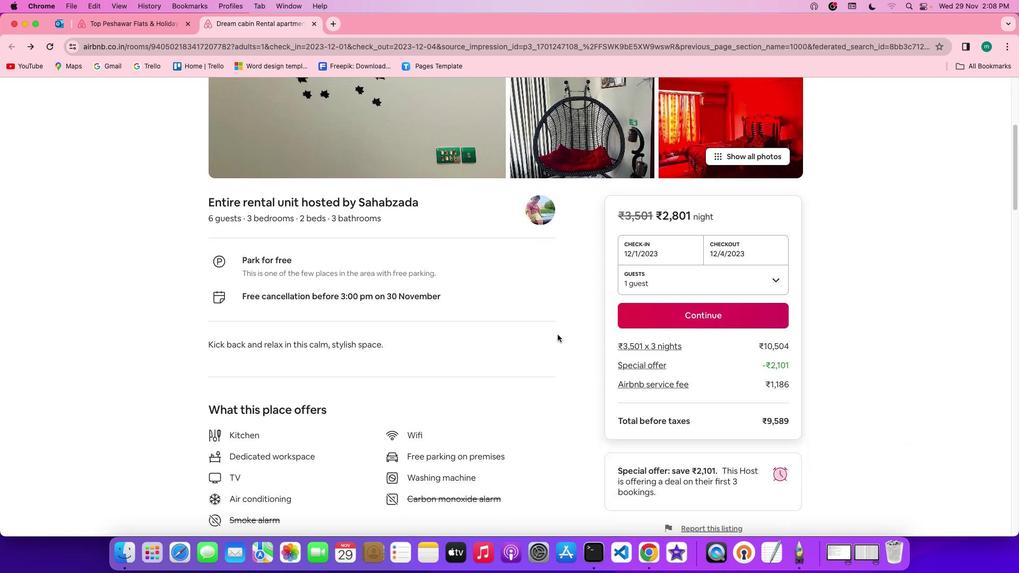 
Action: Mouse scrolled (558, 335) with delta (0, 0)
Screenshot: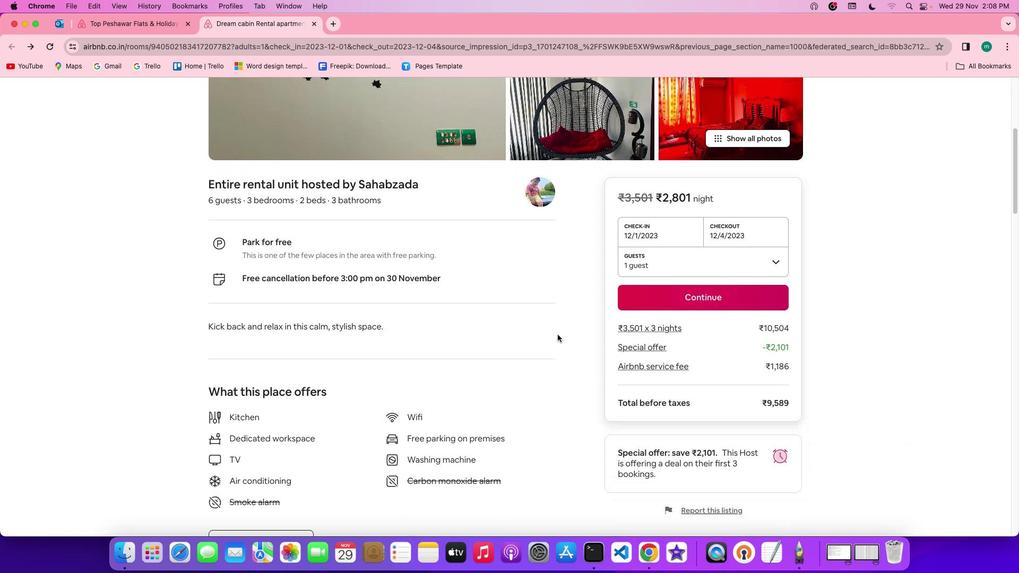 
Action: Mouse scrolled (558, 335) with delta (0, 0)
Screenshot: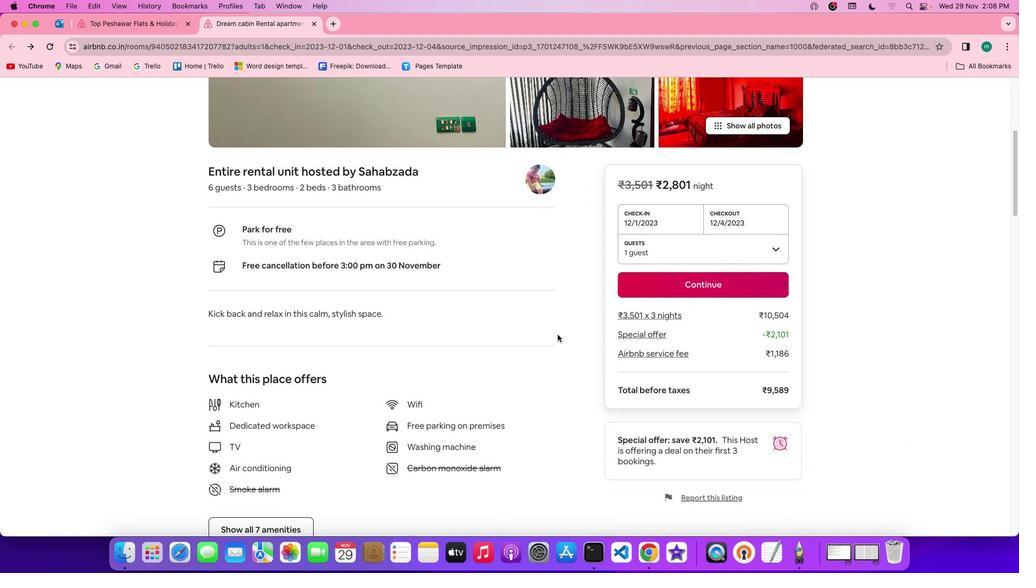 
Action: Mouse scrolled (558, 335) with delta (0, 0)
Screenshot: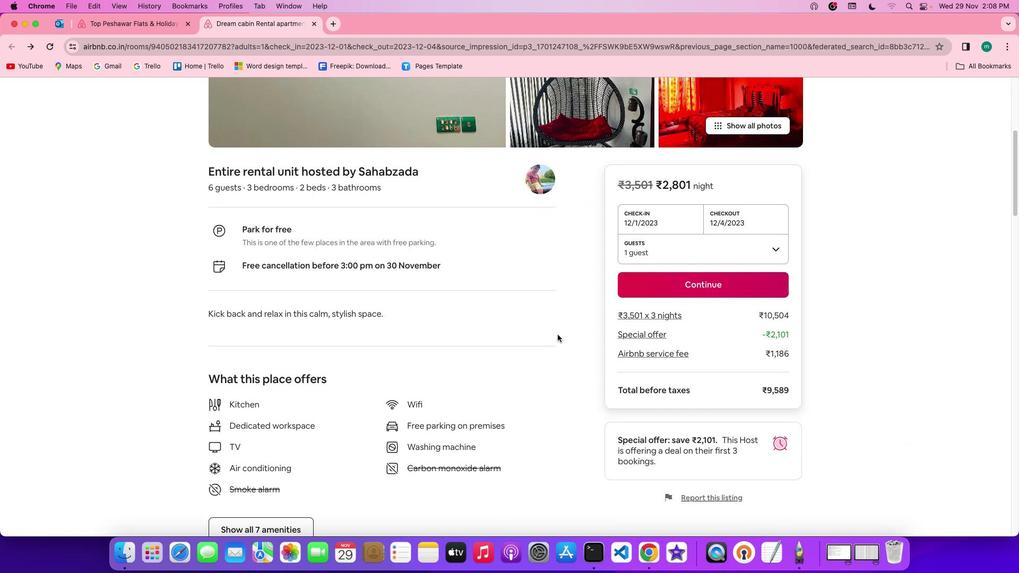 
Action: Mouse scrolled (558, 335) with delta (0, 0)
Screenshot: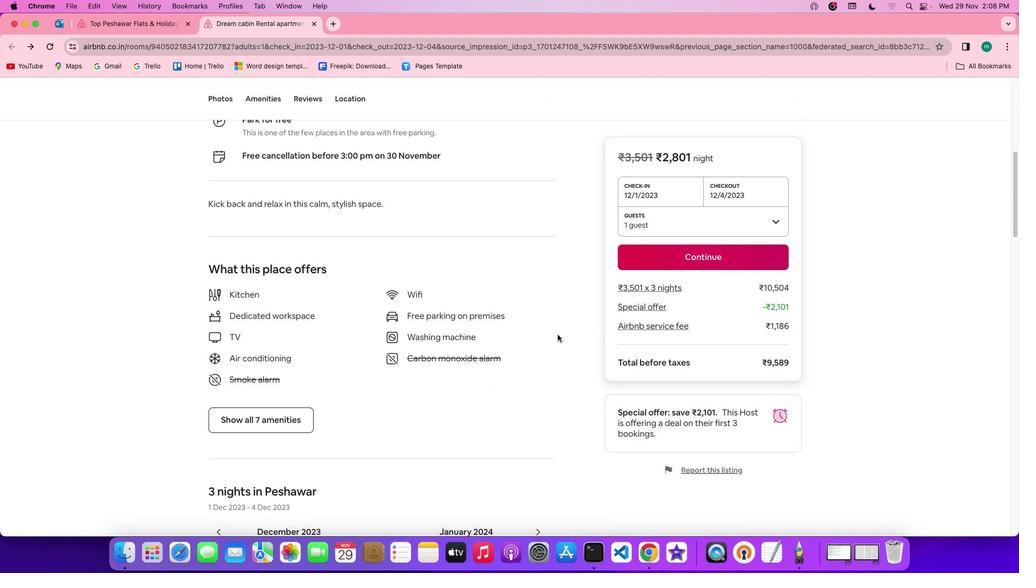 
Action: Mouse scrolled (558, 335) with delta (0, 0)
Screenshot: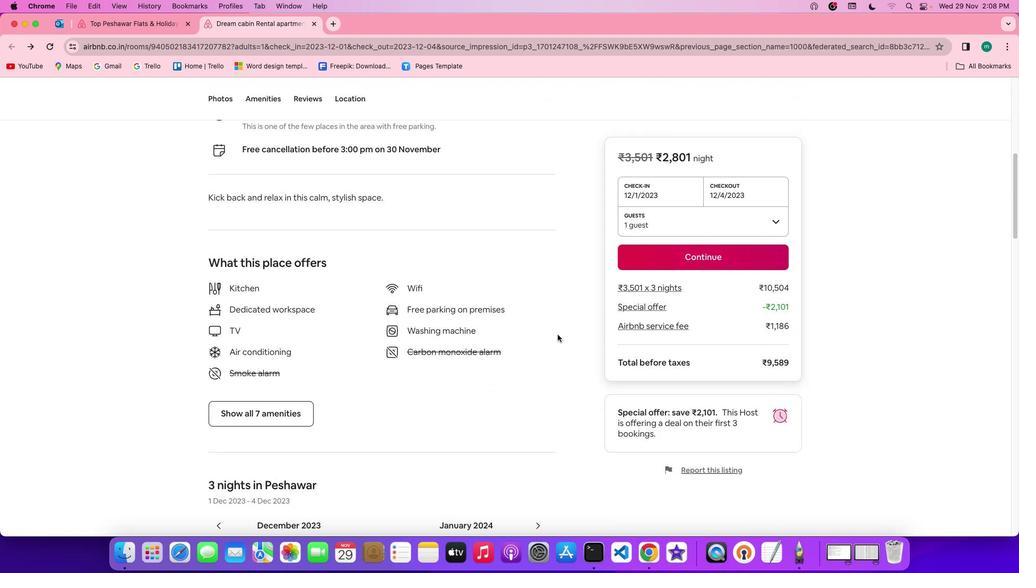 
Action: Mouse scrolled (558, 335) with delta (0, 0)
Screenshot: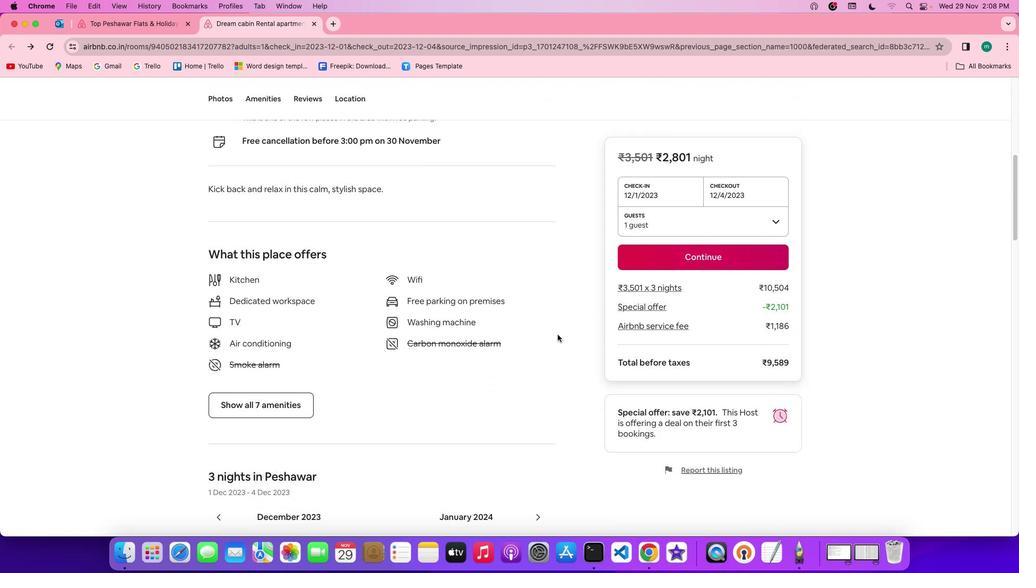 
Action: Mouse scrolled (558, 335) with delta (0, 0)
Screenshot: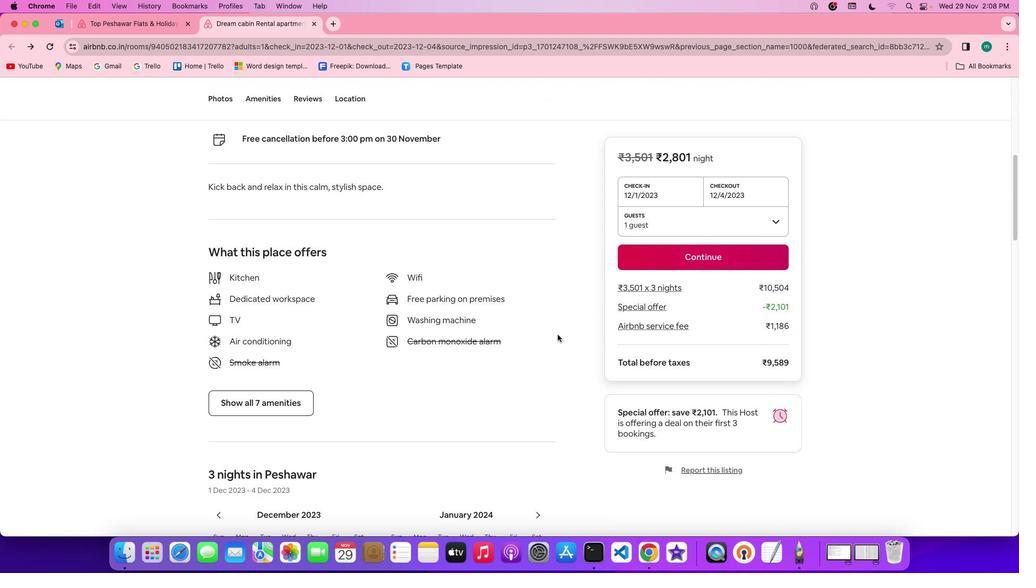
Action: Mouse scrolled (558, 335) with delta (0, 0)
Screenshot: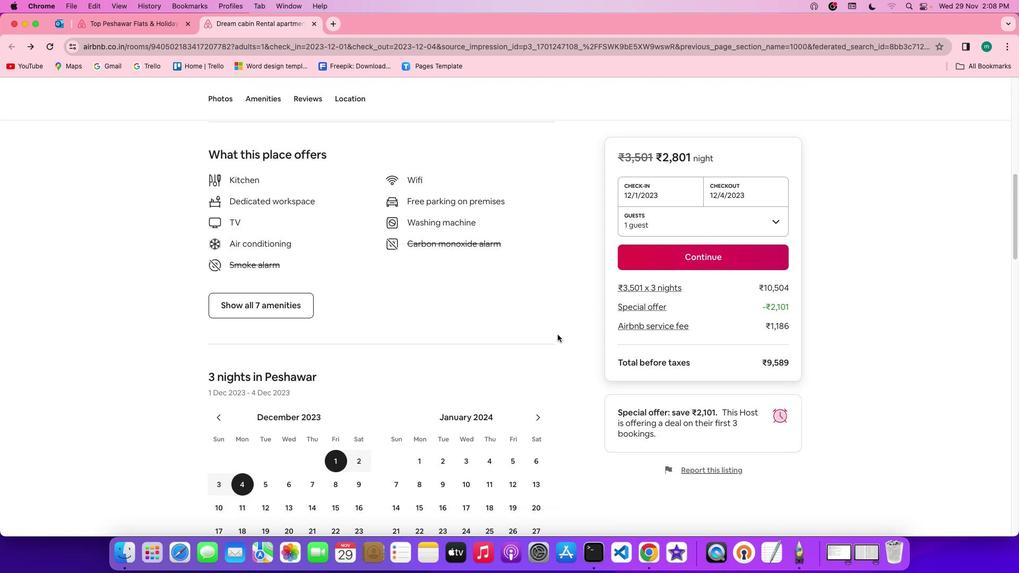 
Action: Mouse scrolled (558, 335) with delta (0, 0)
Screenshot: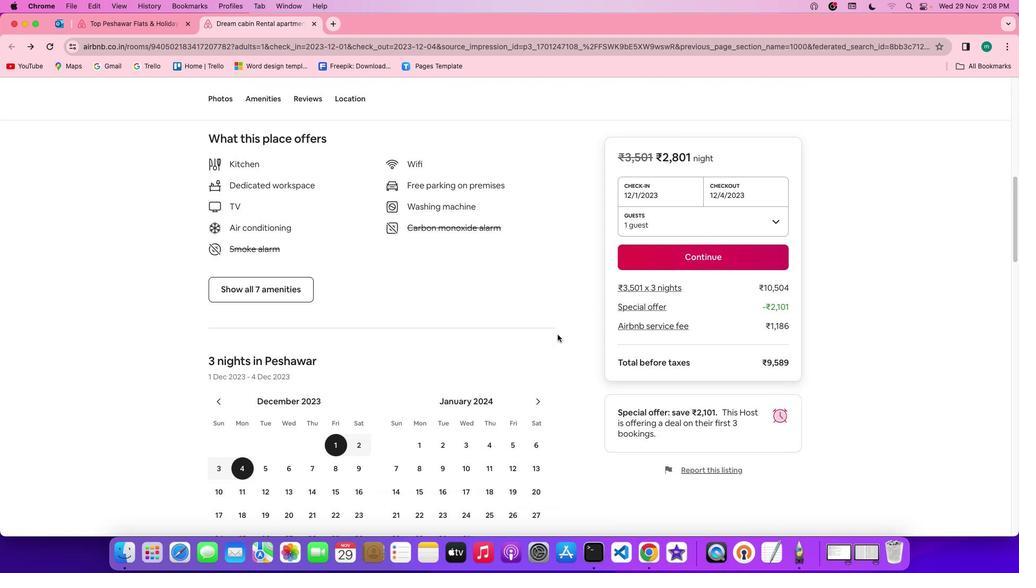 
Action: Mouse scrolled (558, 335) with delta (0, 0)
Screenshot: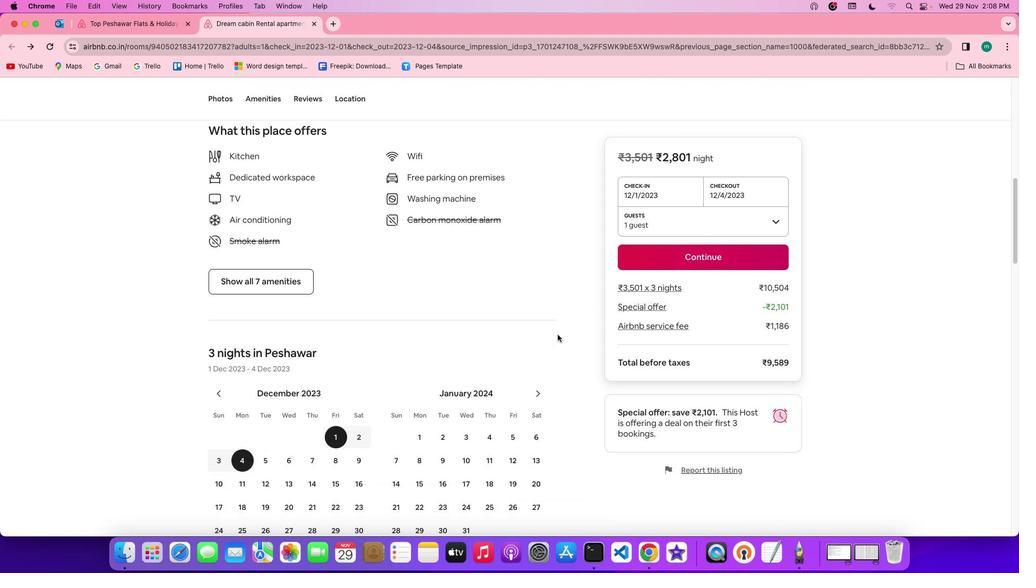 
Action: Mouse scrolled (558, 335) with delta (0, 0)
Screenshot: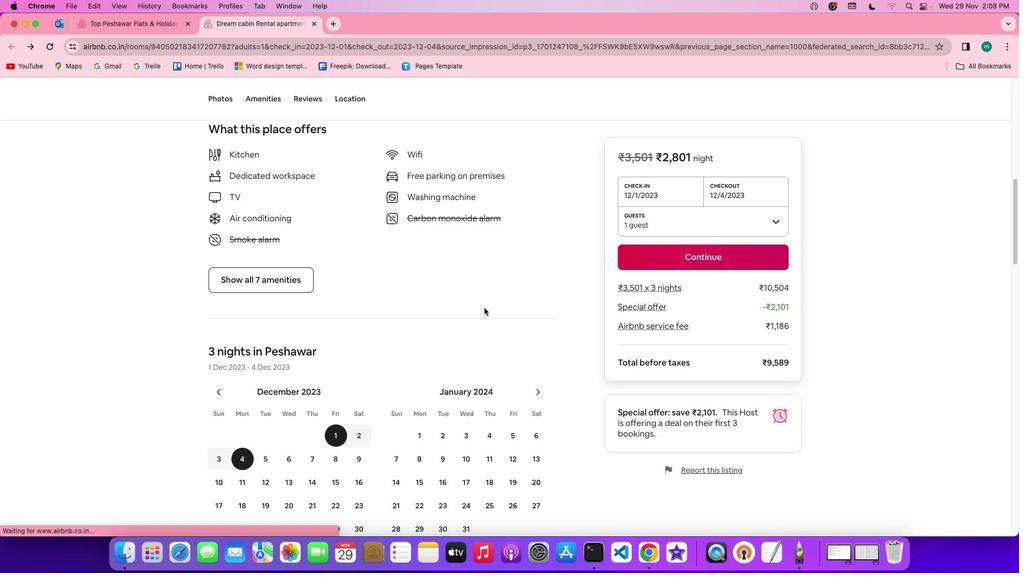 
Action: Mouse moved to (288, 275)
Screenshot: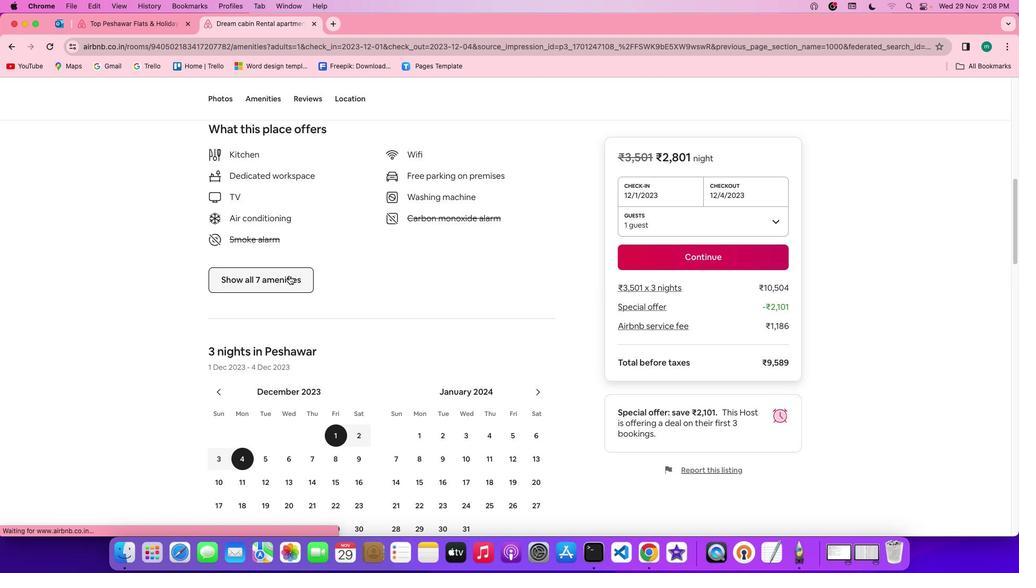 
Action: Mouse pressed left at (288, 275)
Screenshot: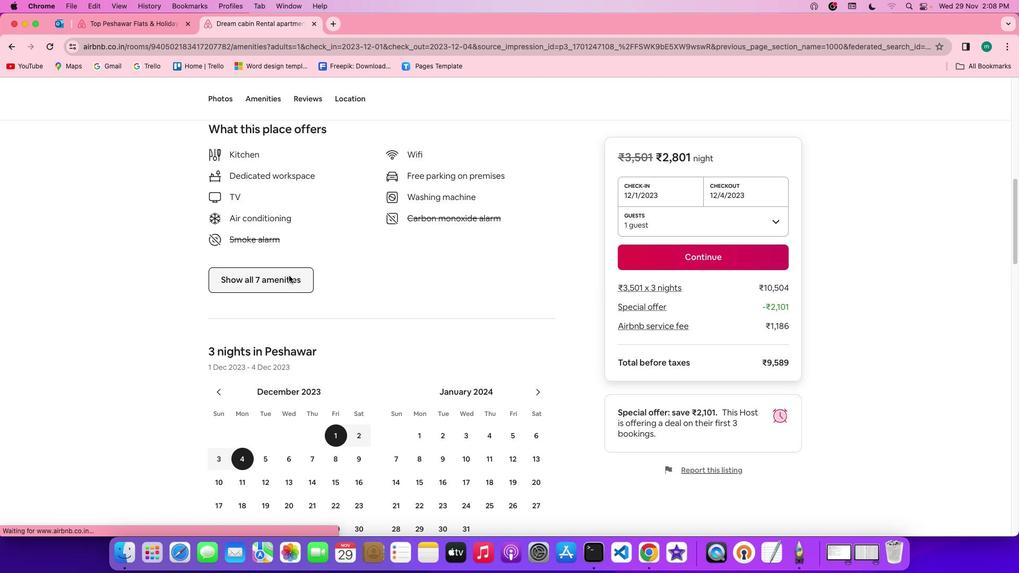
Action: Mouse moved to (710, 365)
Screenshot: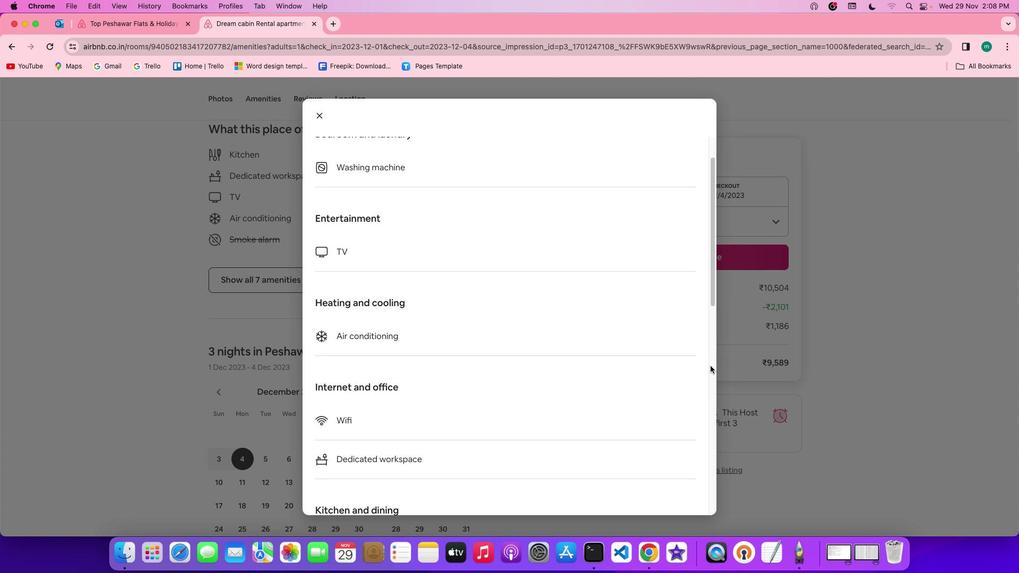 
Action: Mouse scrolled (710, 365) with delta (0, 0)
Screenshot: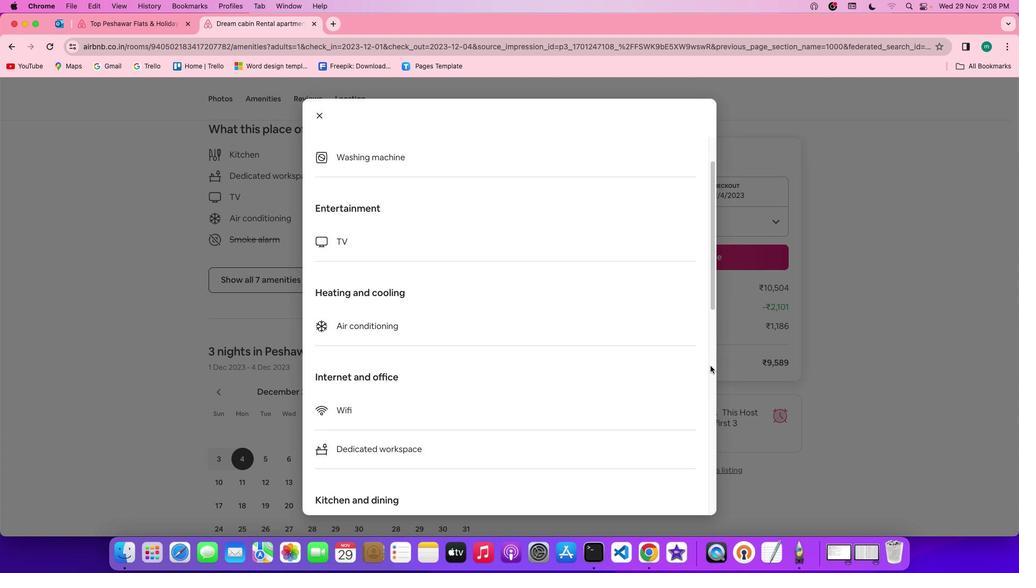 
Action: Mouse scrolled (710, 365) with delta (0, 0)
Screenshot: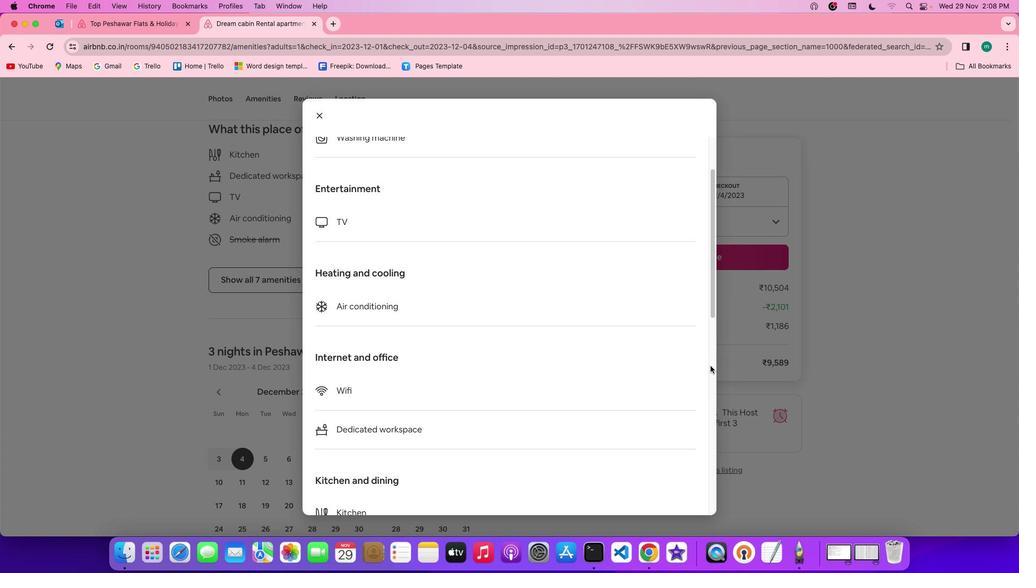 
Action: Mouse scrolled (710, 365) with delta (0, 0)
Screenshot: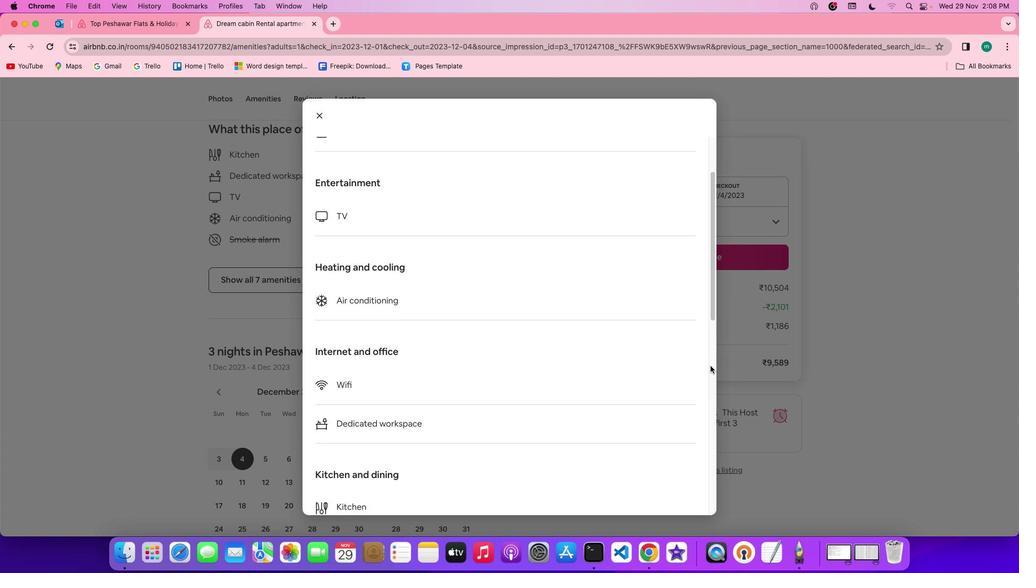 
Action: Mouse scrolled (710, 365) with delta (0, 0)
Screenshot: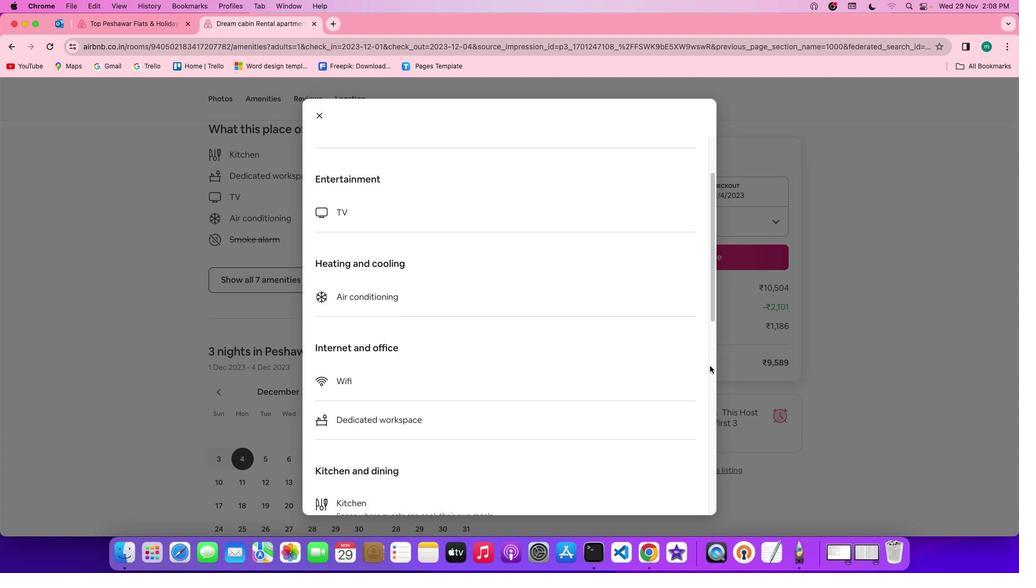 
Action: Mouse moved to (710, 365)
Screenshot: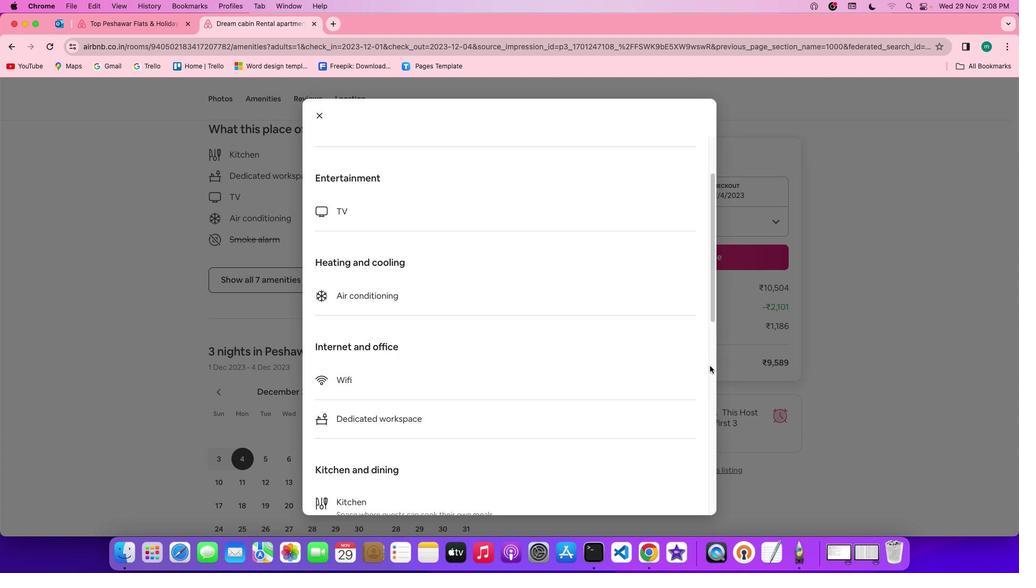 
Action: Mouse scrolled (710, 365) with delta (0, 0)
Screenshot: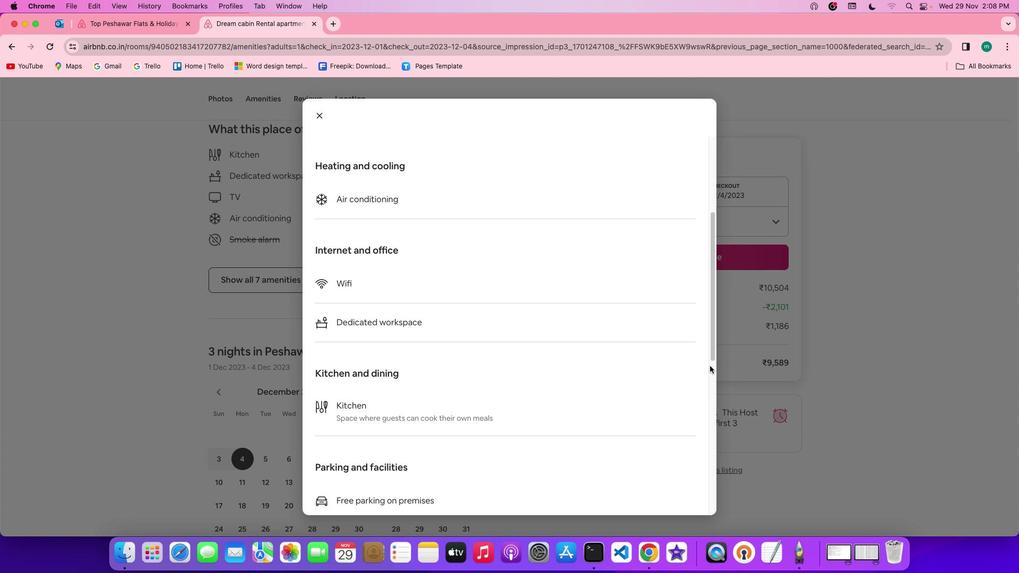 
Action: Mouse scrolled (710, 365) with delta (0, 0)
Screenshot: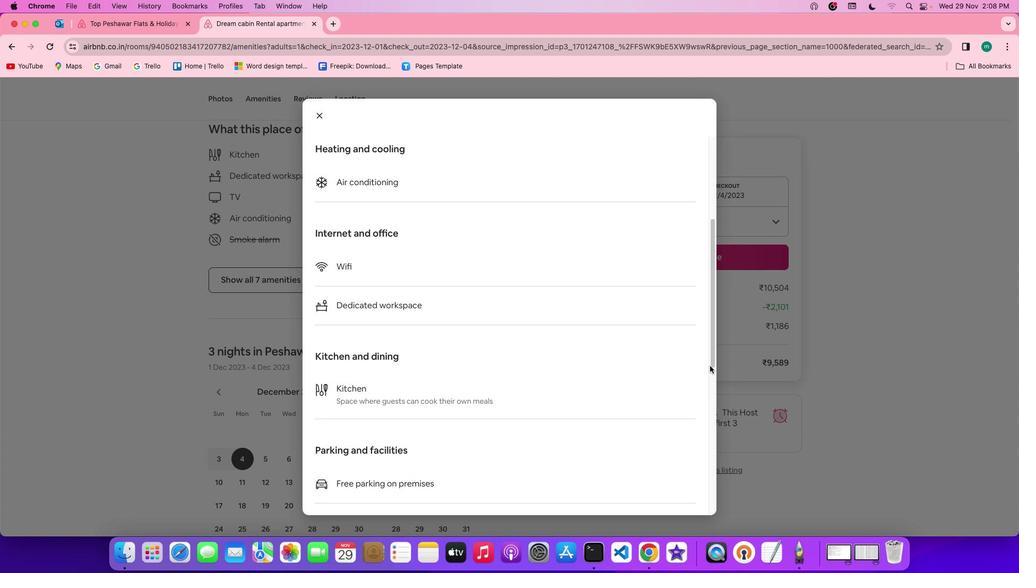 
Action: Mouse scrolled (710, 365) with delta (0, 0)
Screenshot: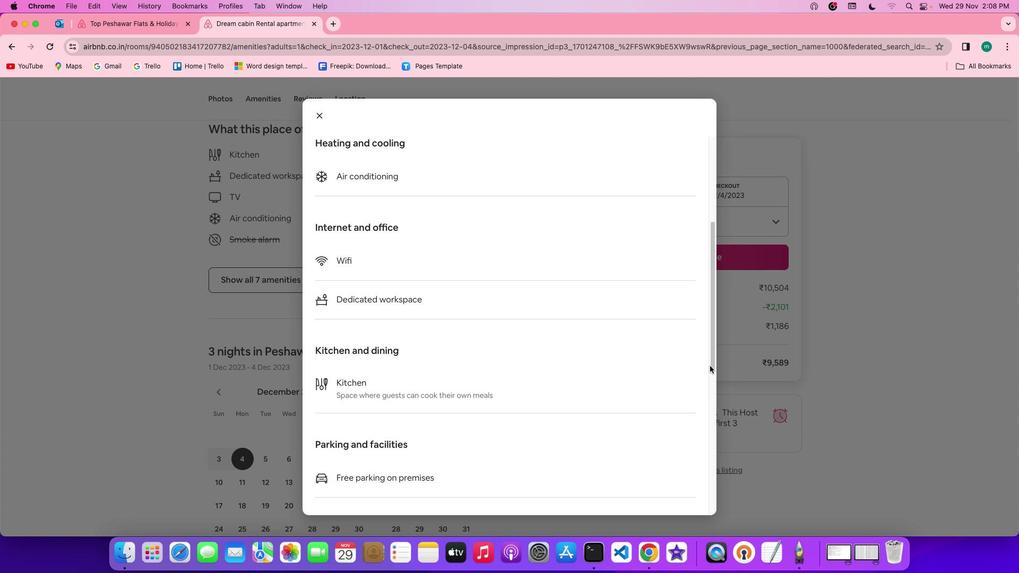 
Action: Mouse scrolled (710, 365) with delta (0, 0)
Screenshot: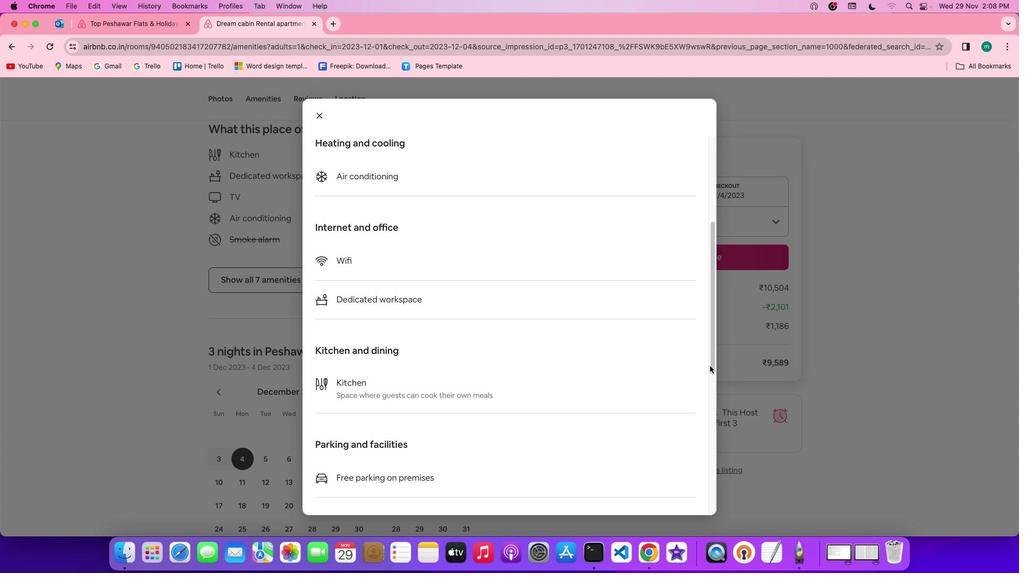 
Action: Mouse moved to (700, 368)
Screenshot: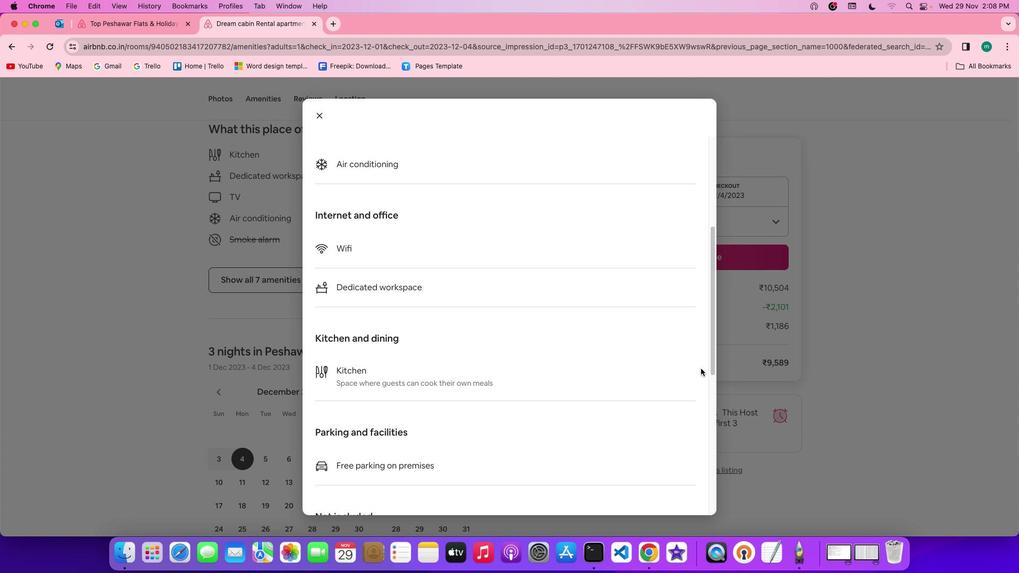 
Action: Mouse scrolled (700, 368) with delta (0, 0)
Screenshot: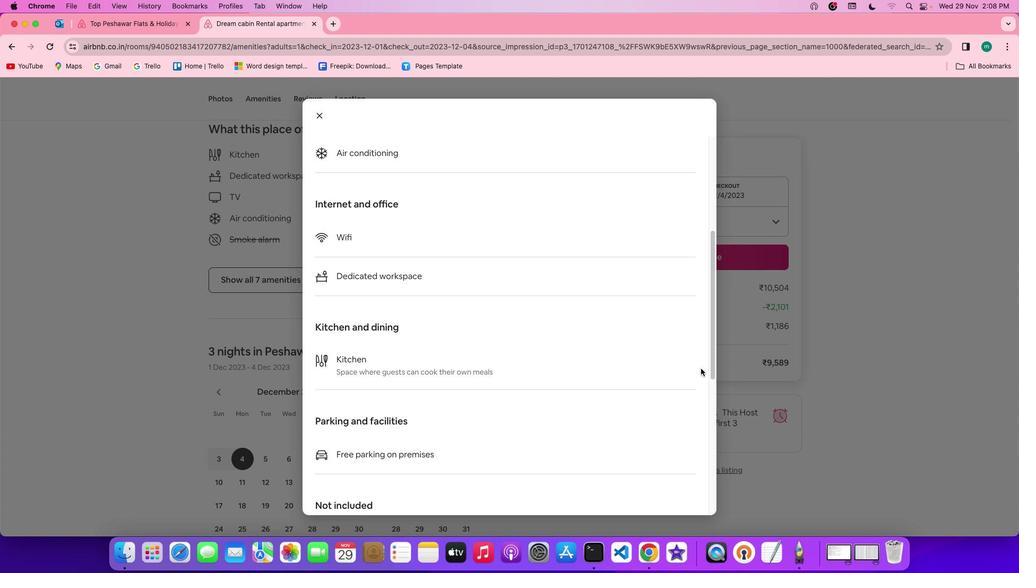 
Action: Mouse scrolled (700, 368) with delta (0, 0)
Screenshot: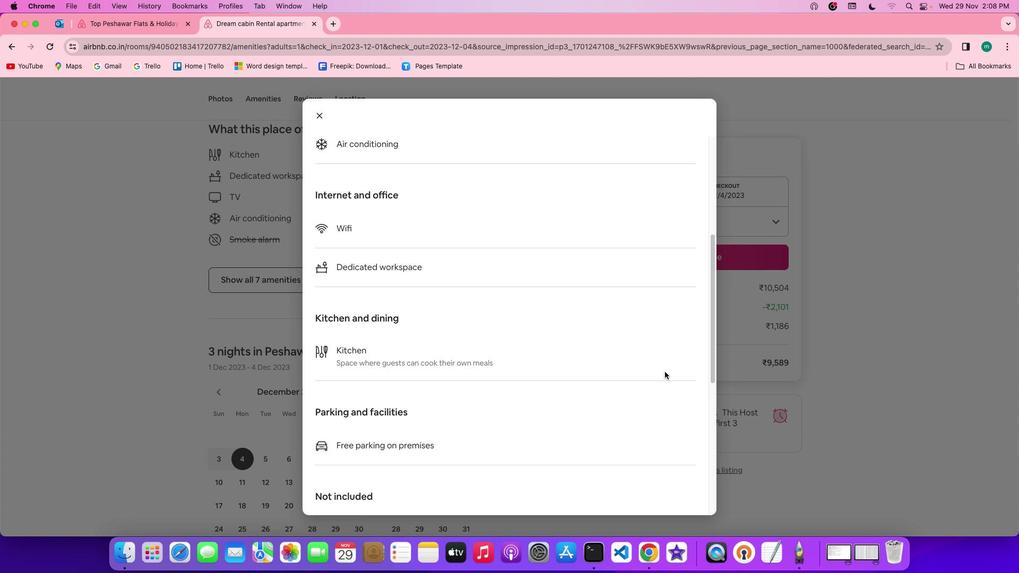 
Action: Mouse scrolled (700, 368) with delta (0, 0)
Screenshot: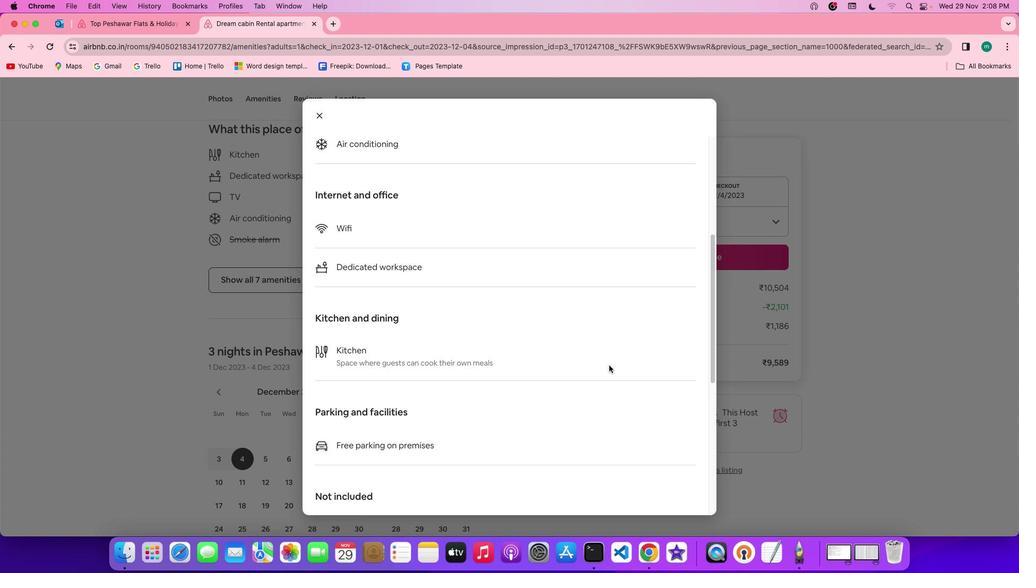 
Action: Mouse moved to (584, 358)
Screenshot: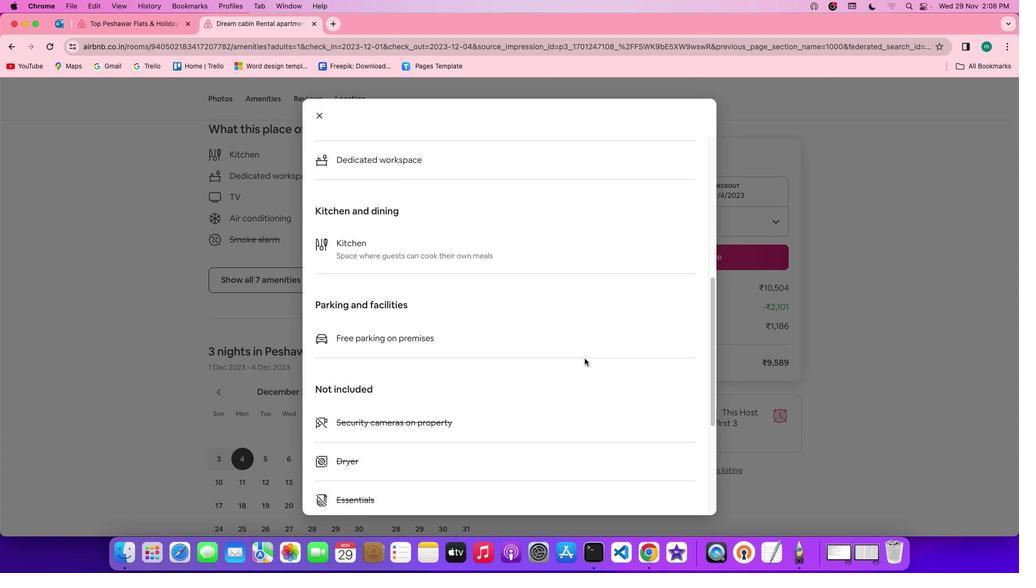 
Action: Mouse scrolled (584, 358) with delta (0, 0)
Screenshot: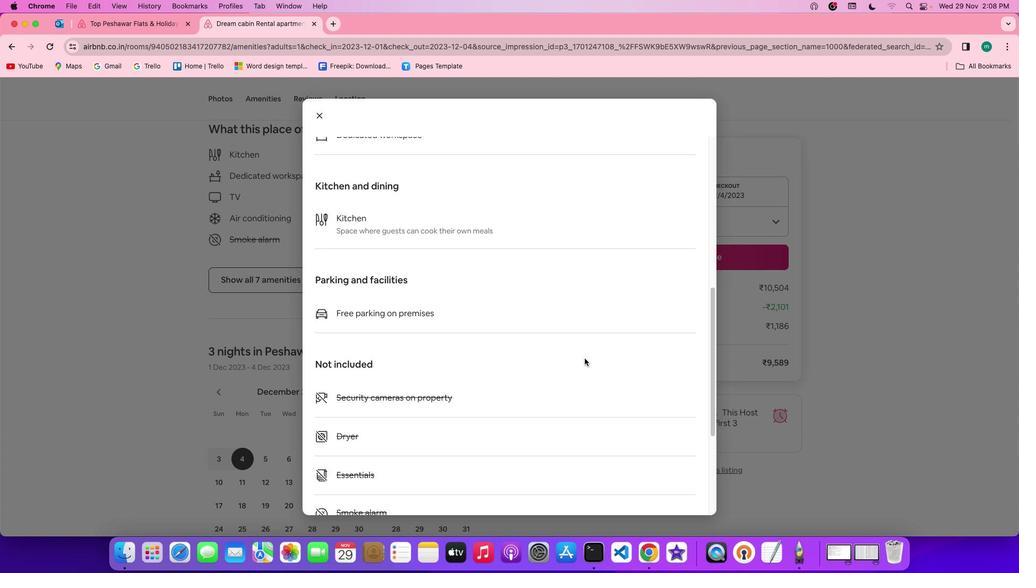 
Action: Mouse scrolled (584, 358) with delta (0, 0)
Screenshot: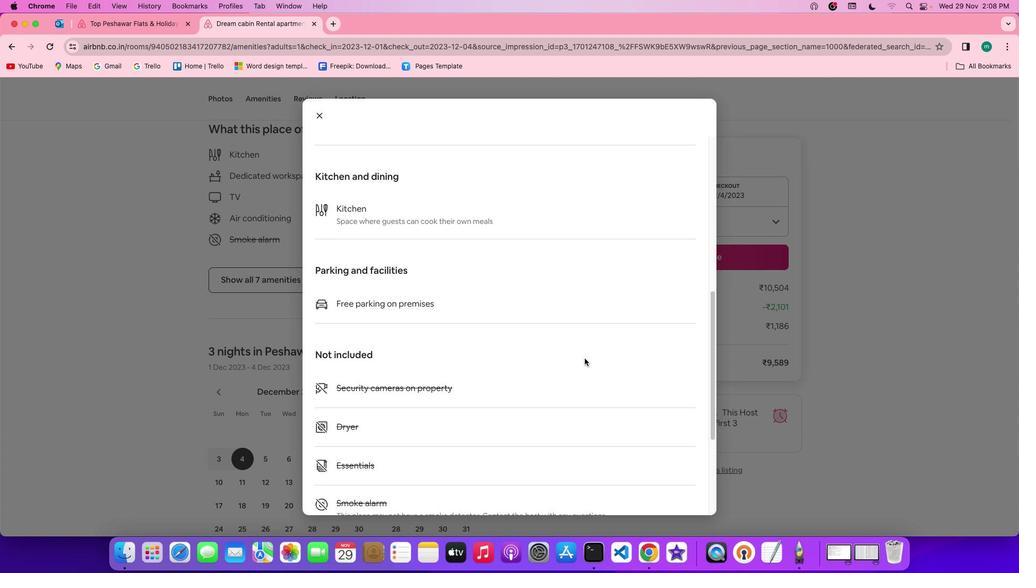 
Action: Mouse scrolled (584, 358) with delta (0, 0)
Screenshot: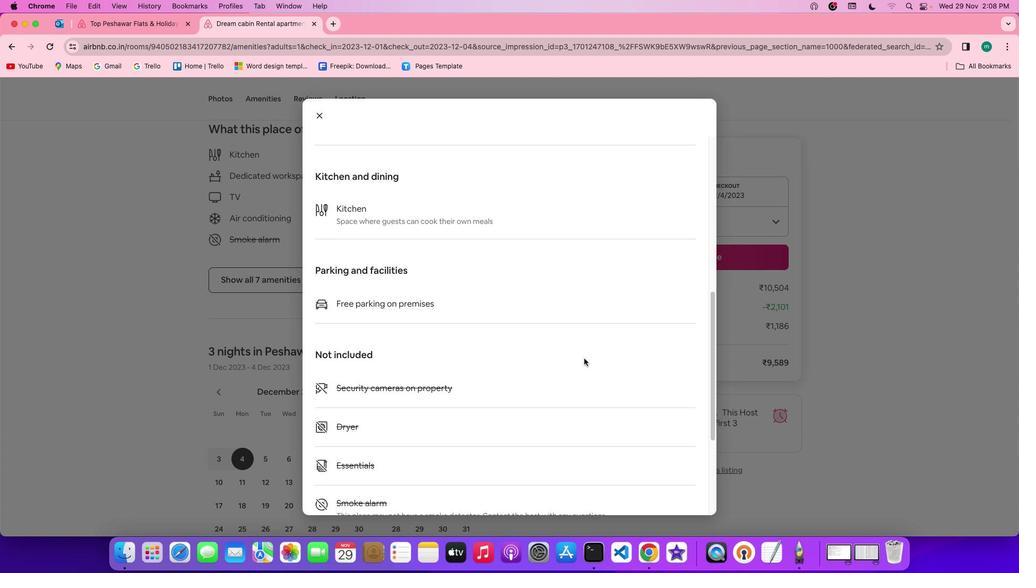 
Action: Mouse scrolled (584, 358) with delta (0, -1)
Screenshot: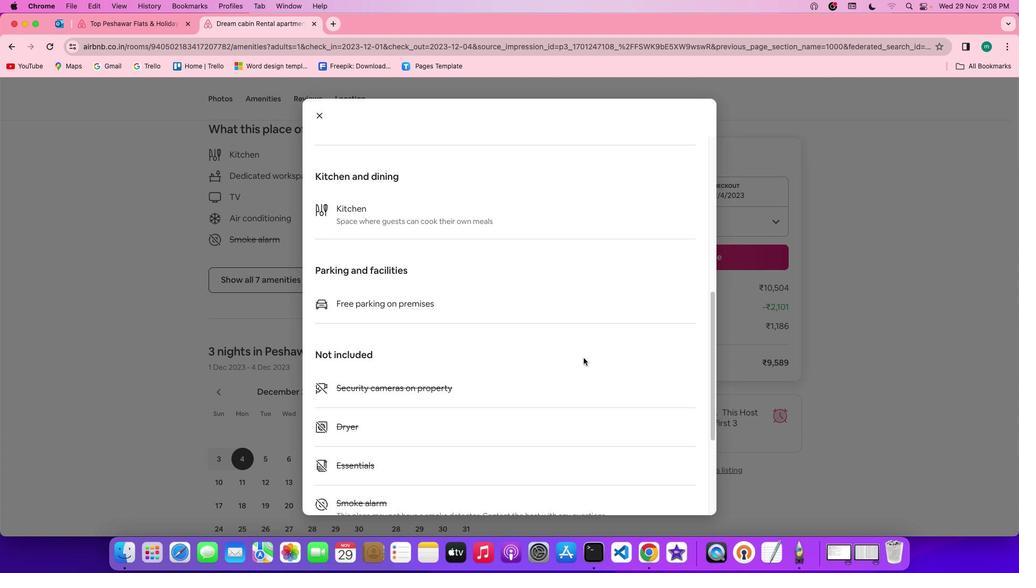 
Action: Mouse moved to (584, 357)
Screenshot: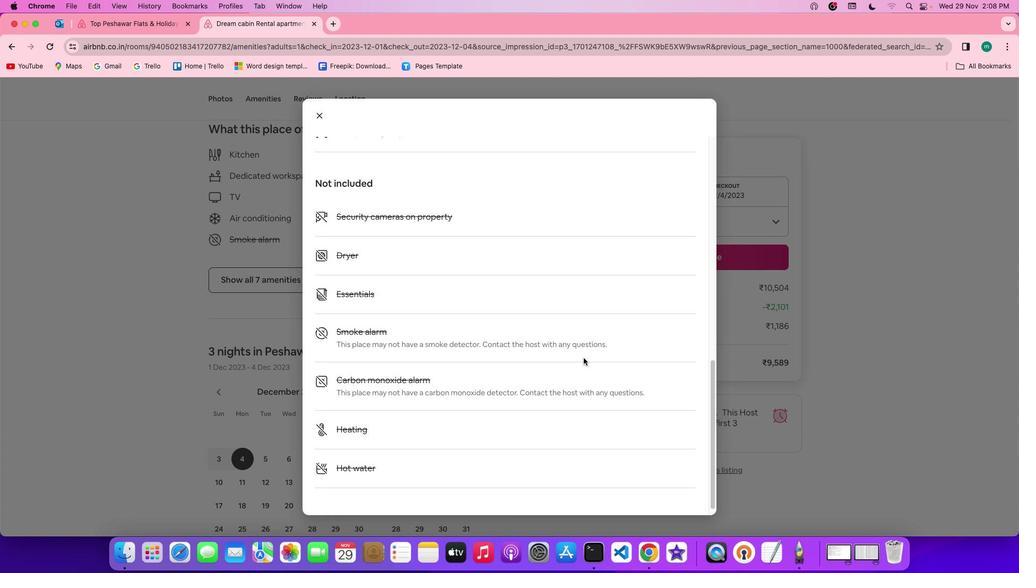 
Action: Mouse scrolled (584, 357) with delta (0, 0)
Screenshot: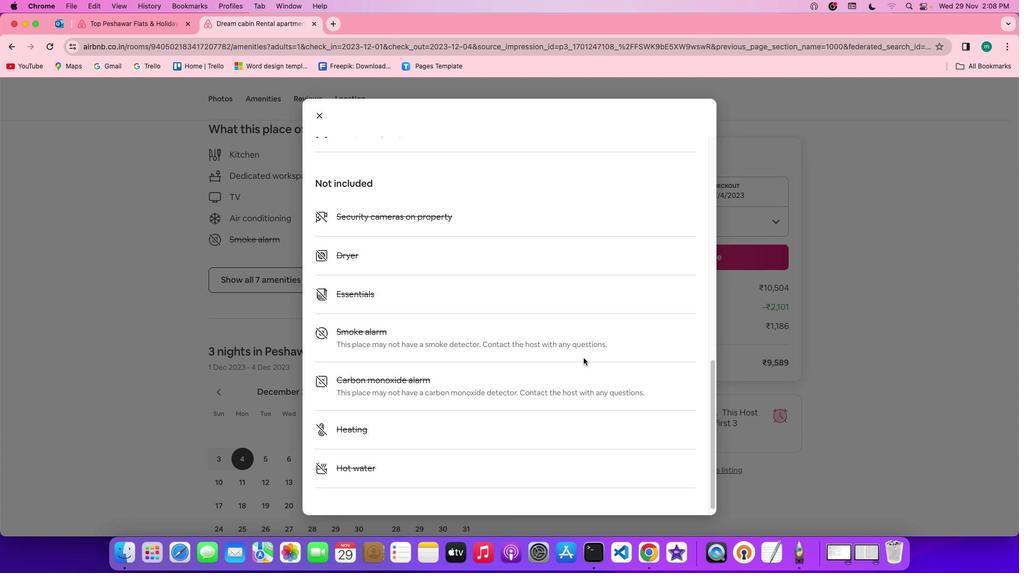 
Action: Mouse scrolled (584, 357) with delta (0, 0)
Screenshot: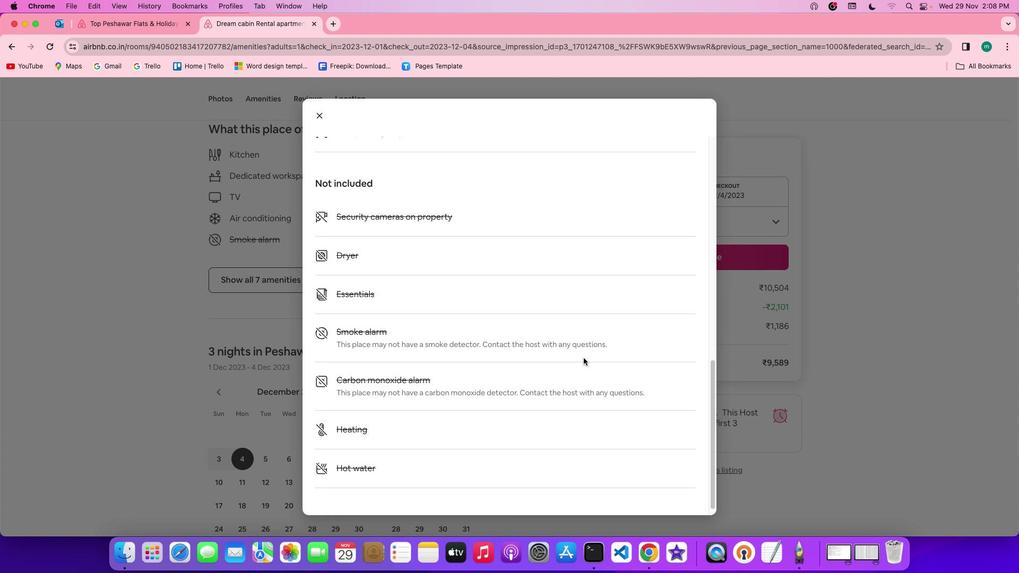 
Action: Mouse scrolled (584, 357) with delta (0, 0)
Screenshot: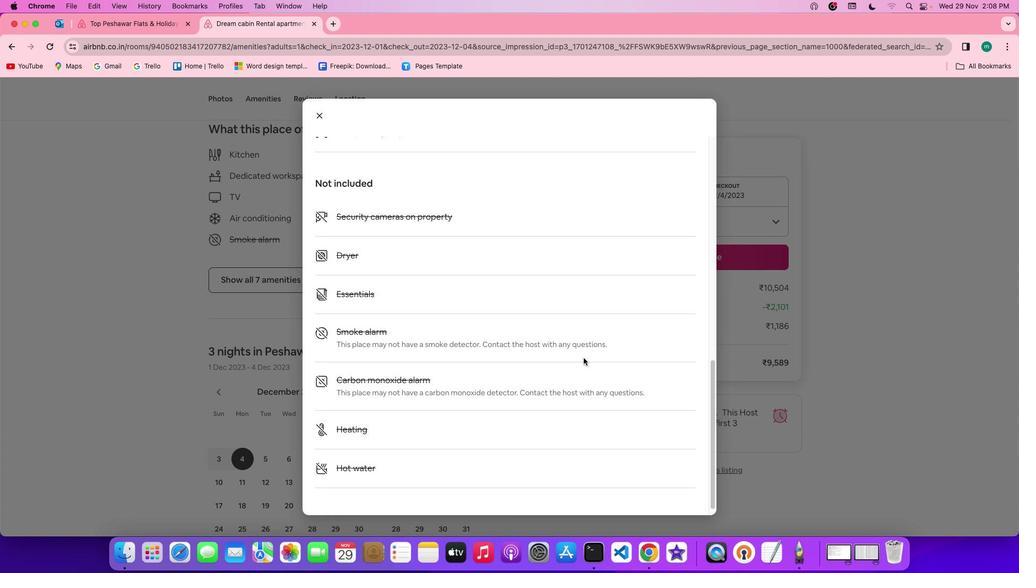
Action: Mouse scrolled (584, 357) with delta (0, -1)
Screenshot: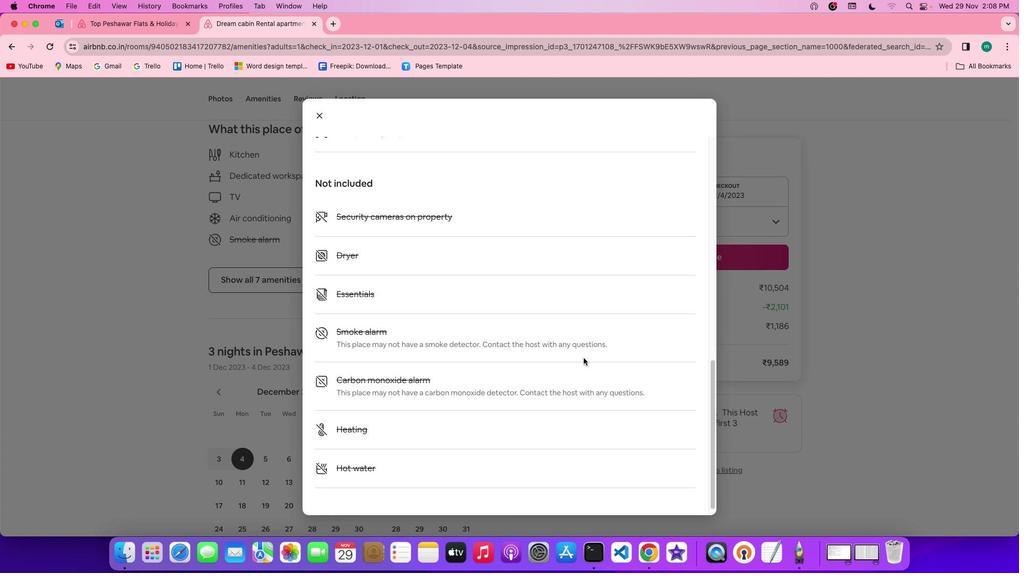 
Action: Mouse scrolled (584, 357) with delta (0, 0)
Screenshot: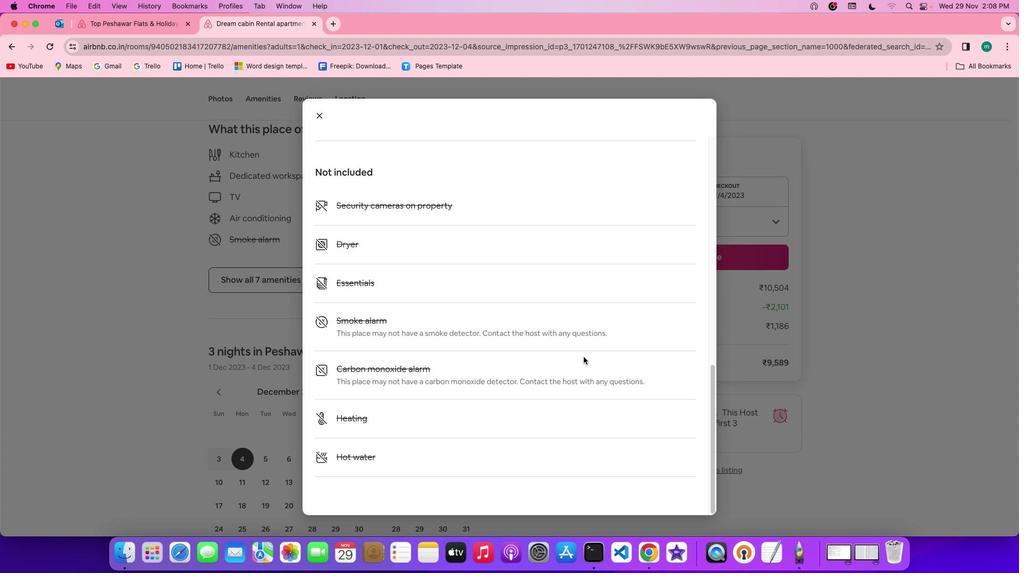 
Action: Mouse scrolled (584, 357) with delta (0, 0)
Screenshot: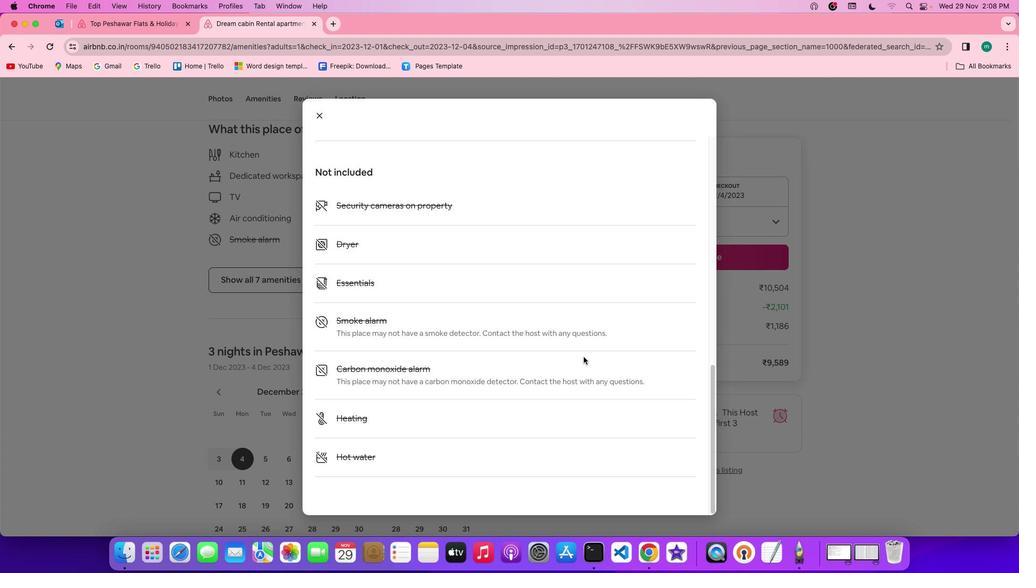 
Action: Mouse scrolled (584, 357) with delta (0, 0)
Screenshot: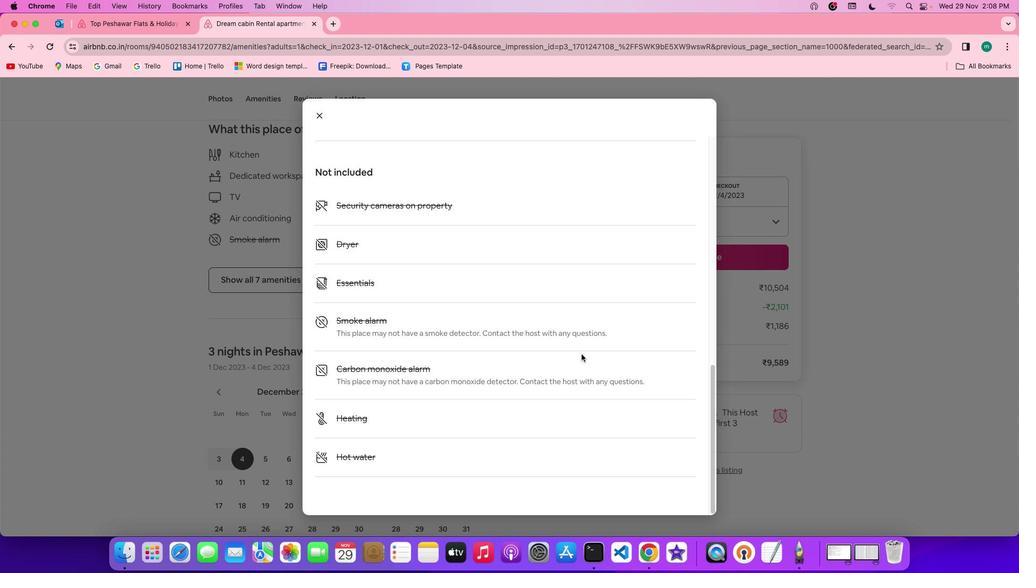 
Action: Mouse moved to (323, 113)
Screenshot: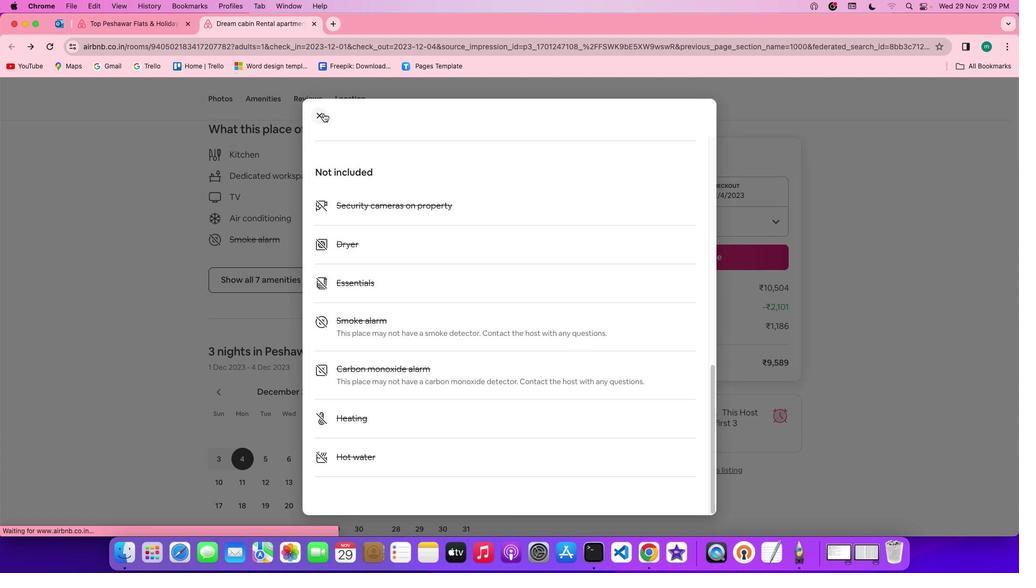 
Action: Mouse pressed left at (323, 113)
Screenshot: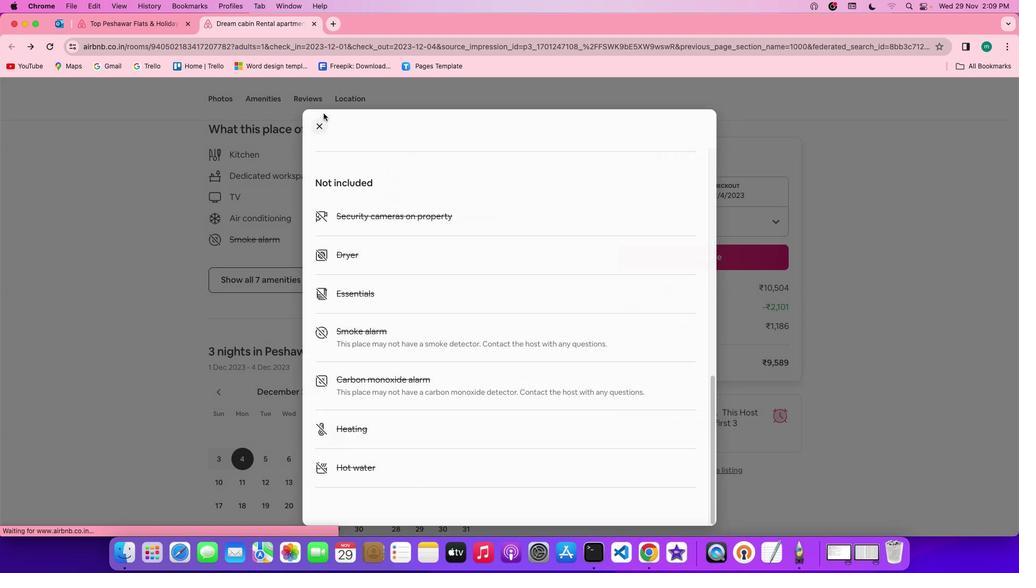 
Action: Mouse moved to (412, 302)
Screenshot: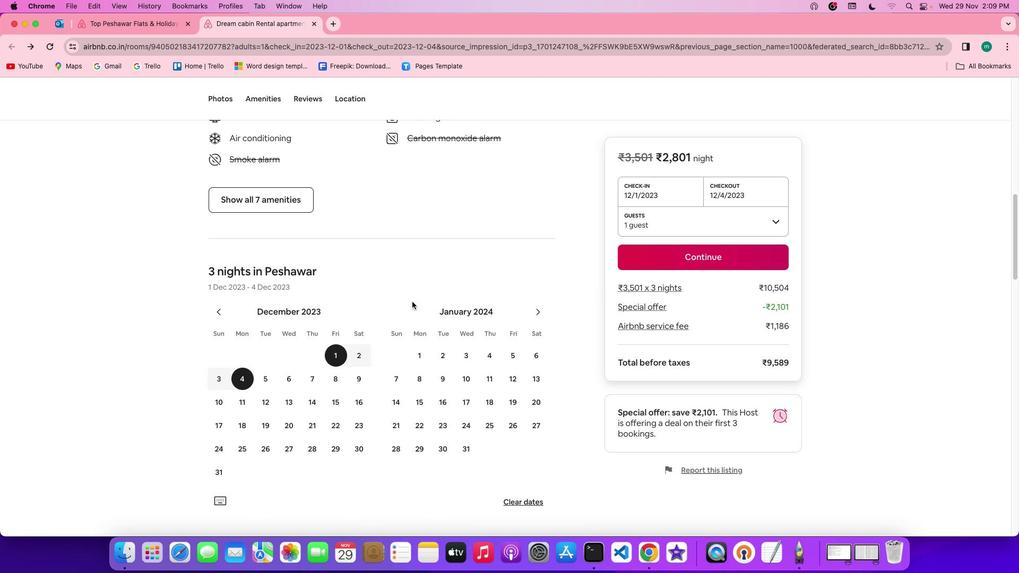
Action: Mouse scrolled (412, 302) with delta (0, 0)
Screenshot: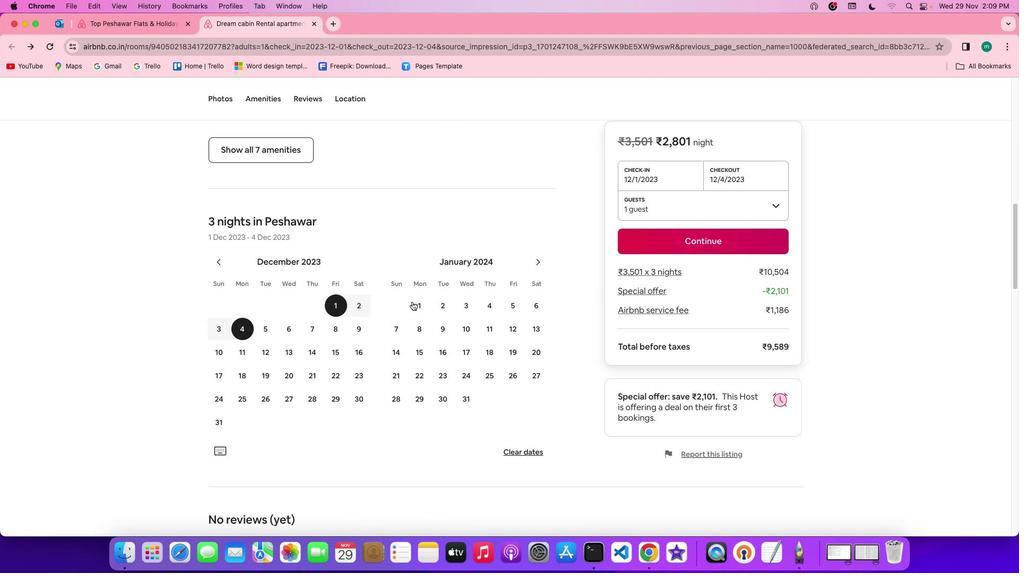
Action: Mouse scrolled (412, 302) with delta (0, 0)
Screenshot: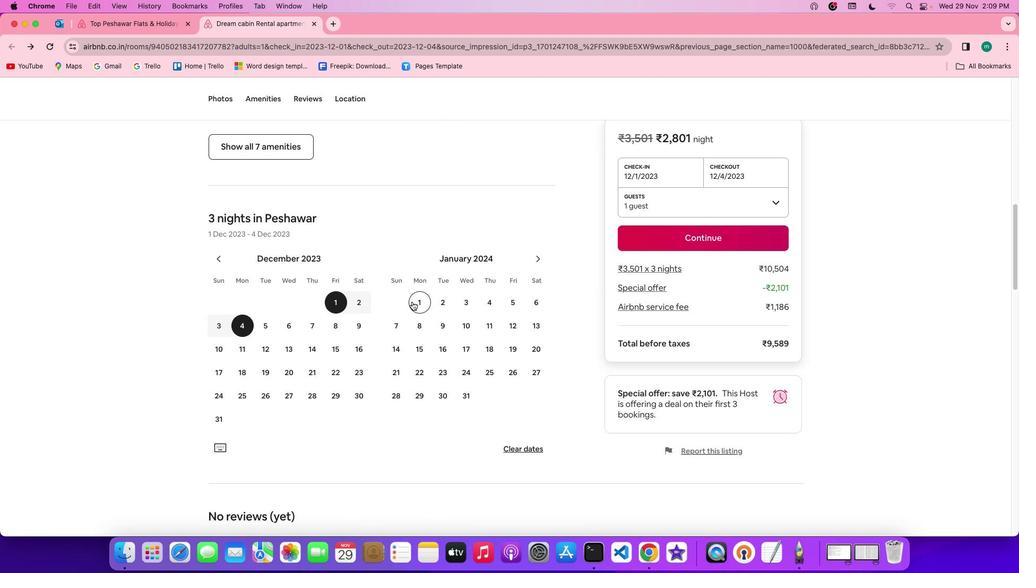 
Action: Mouse scrolled (412, 302) with delta (0, 0)
Screenshot: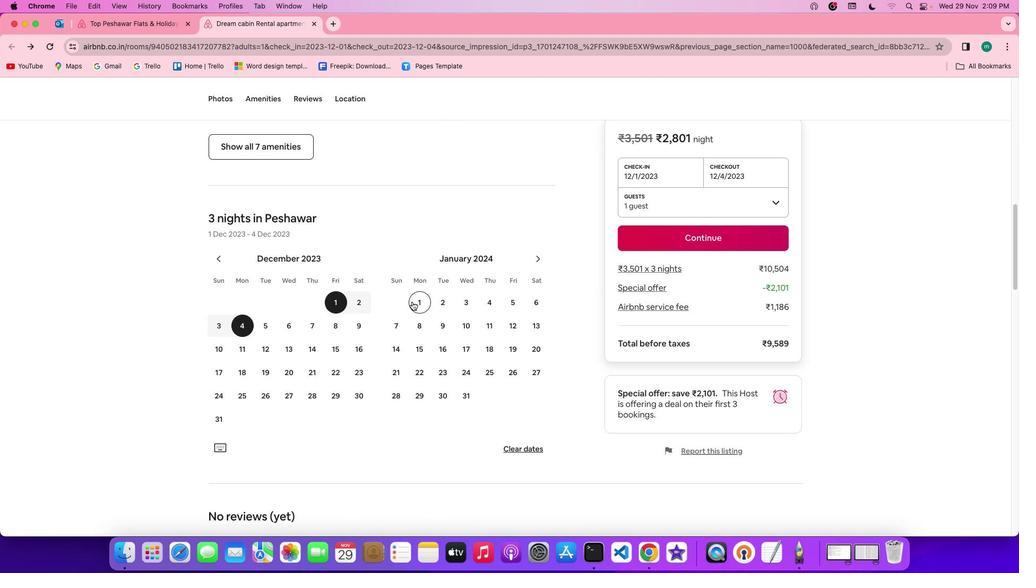 
Action: Mouse scrolled (412, 302) with delta (0, -1)
Screenshot: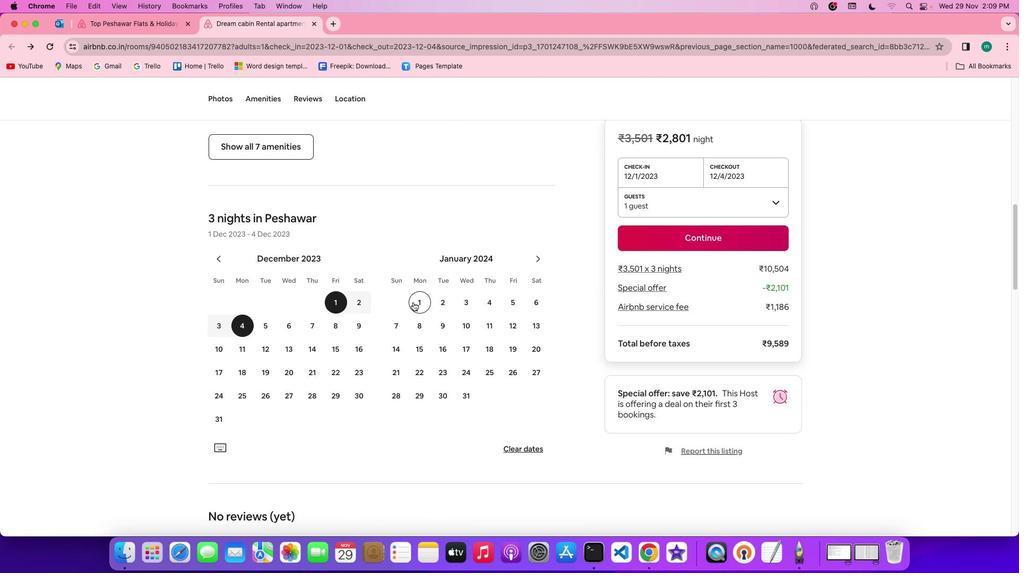 
Action: Mouse moved to (413, 302)
Screenshot: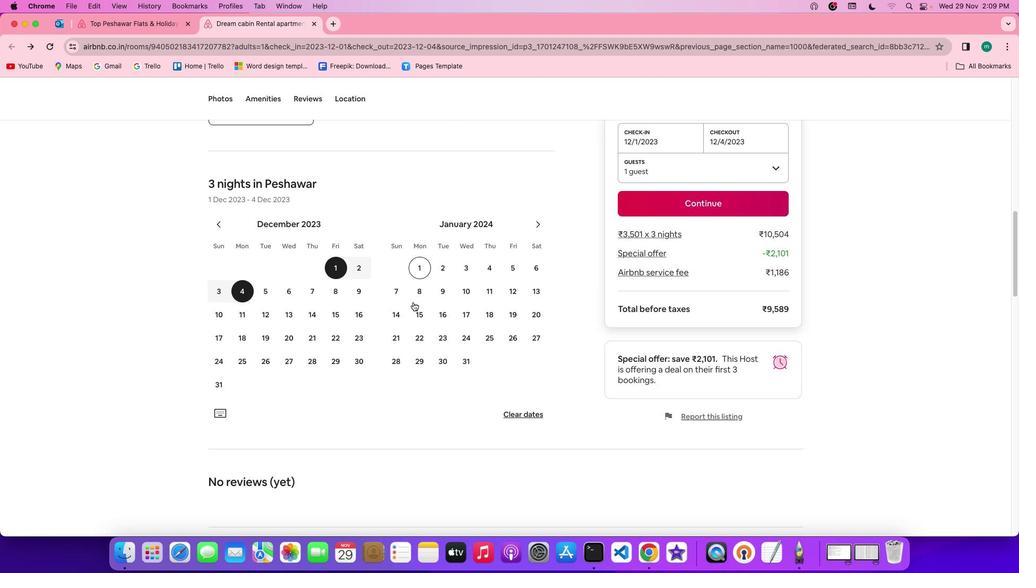 
Action: Mouse scrolled (413, 302) with delta (0, 0)
Screenshot: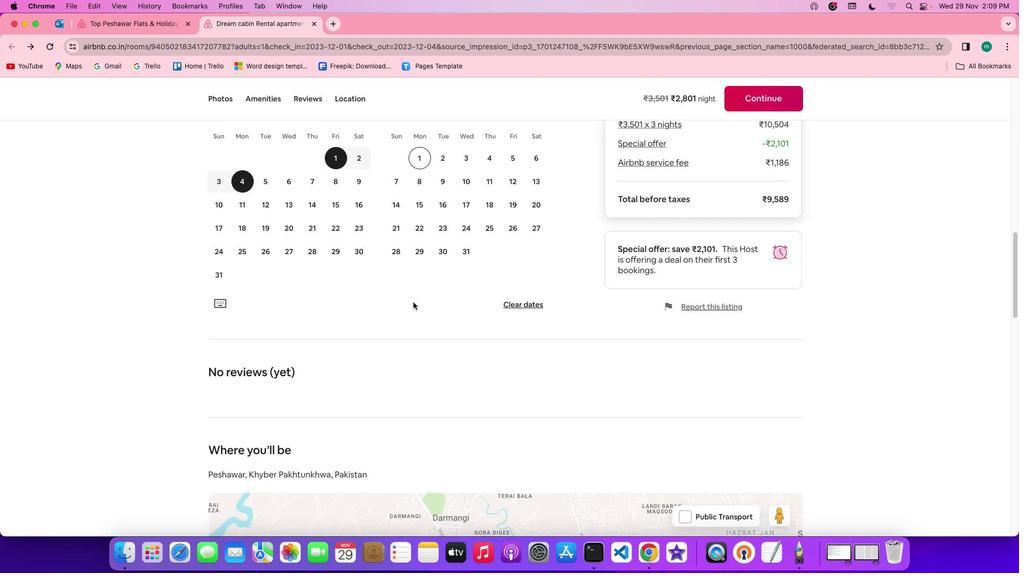 
Action: Mouse scrolled (413, 302) with delta (0, 0)
Screenshot: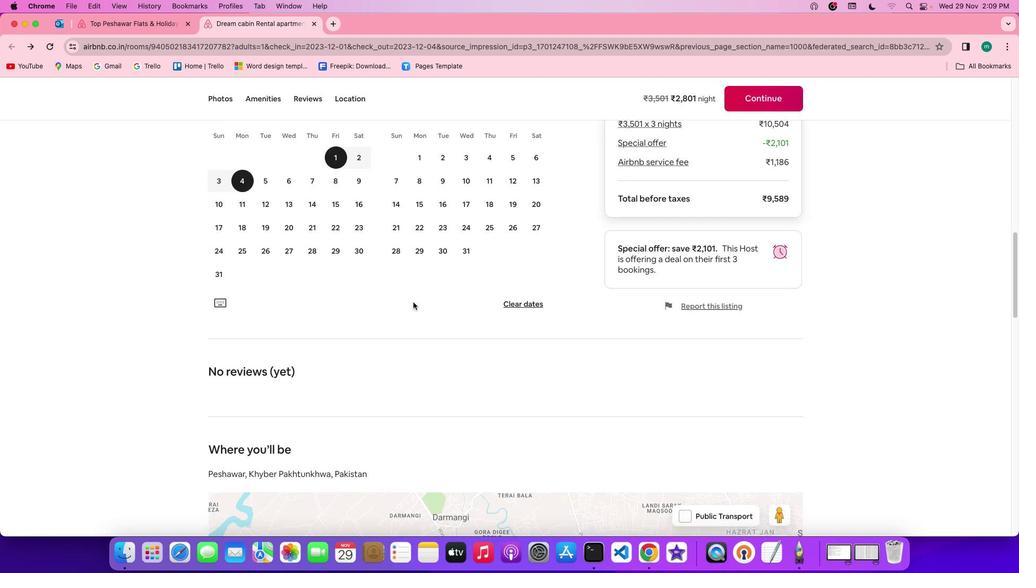 
Action: Mouse scrolled (413, 302) with delta (0, 0)
Screenshot: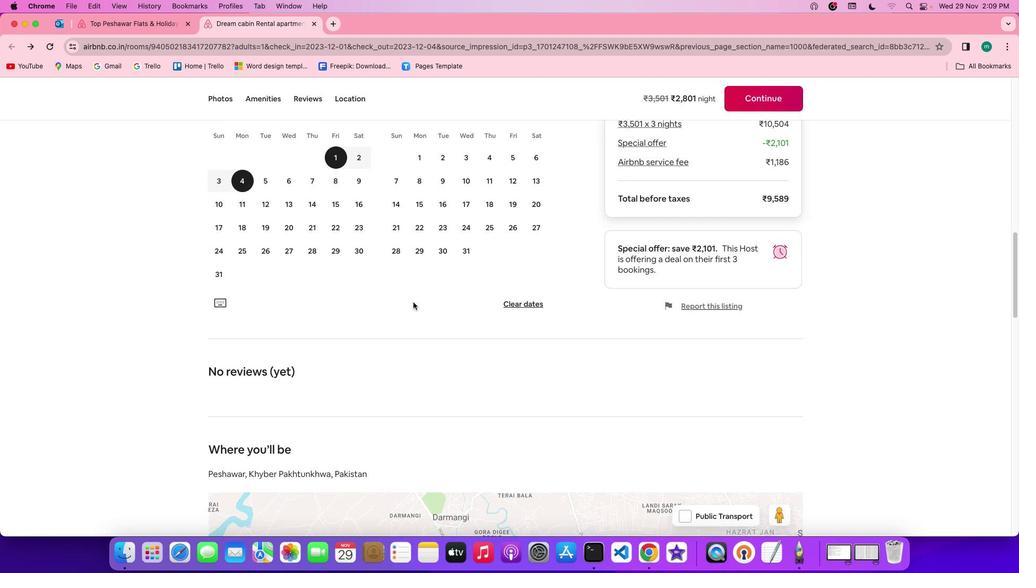 
Action: Mouse scrolled (413, 302) with delta (0, -1)
Screenshot: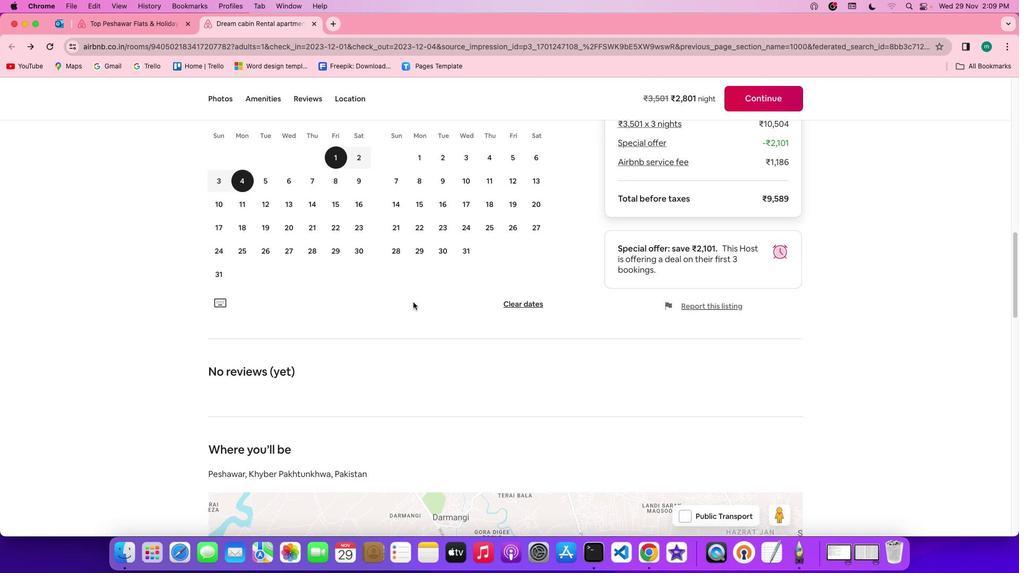 
Action: Mouse scrolled (413, 302) with delta (0, 0)
Screenshot: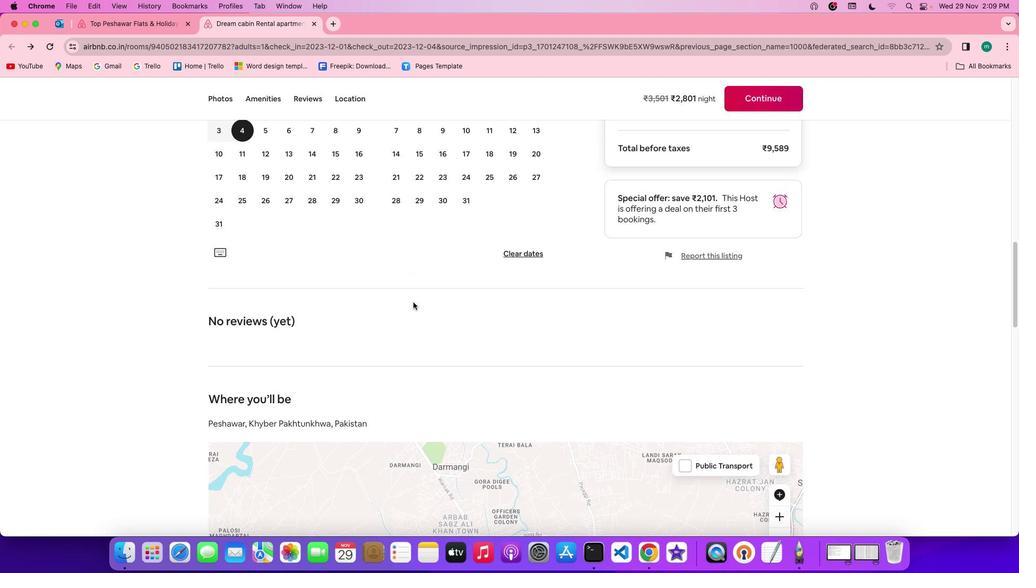 
Action: Mouse scrolled (413, 302) with delta (0, 0)
Screenshot: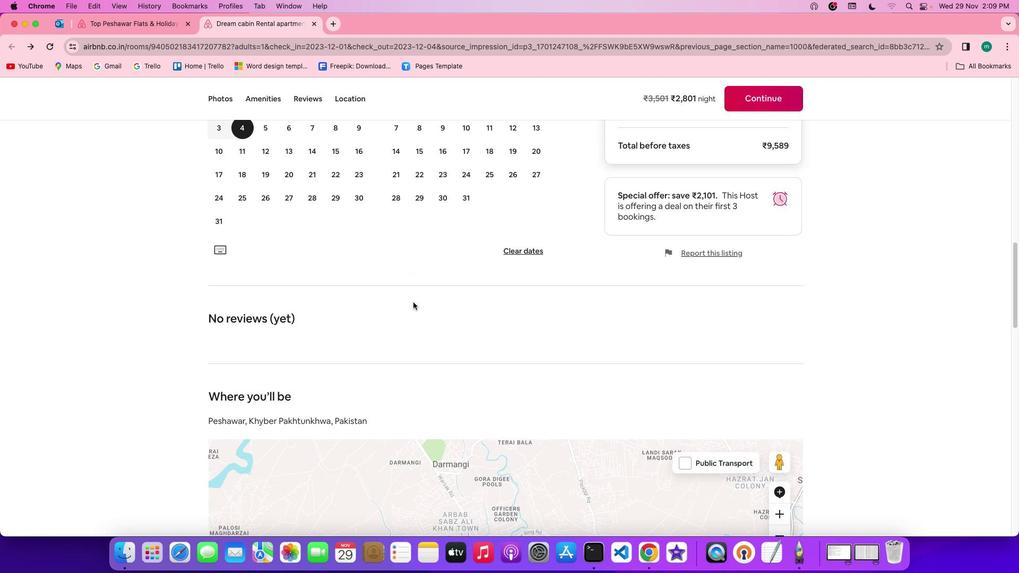 
Action: Mouse scrolled (413, 302) with delta (0, 0)
Screenshot: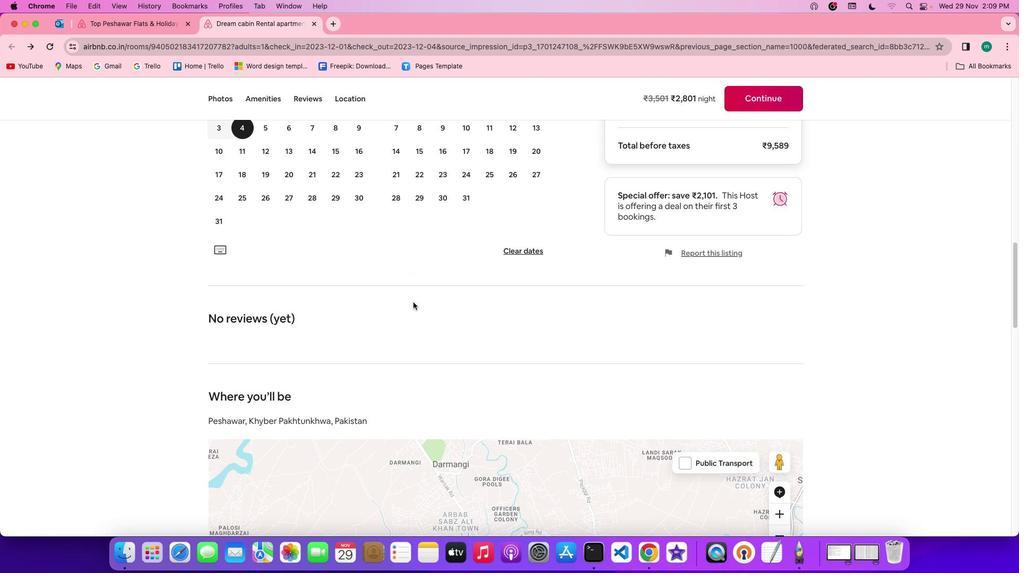 
Action: Mouse scrolled (413, 302) with delta (0, 0)
Screenshot: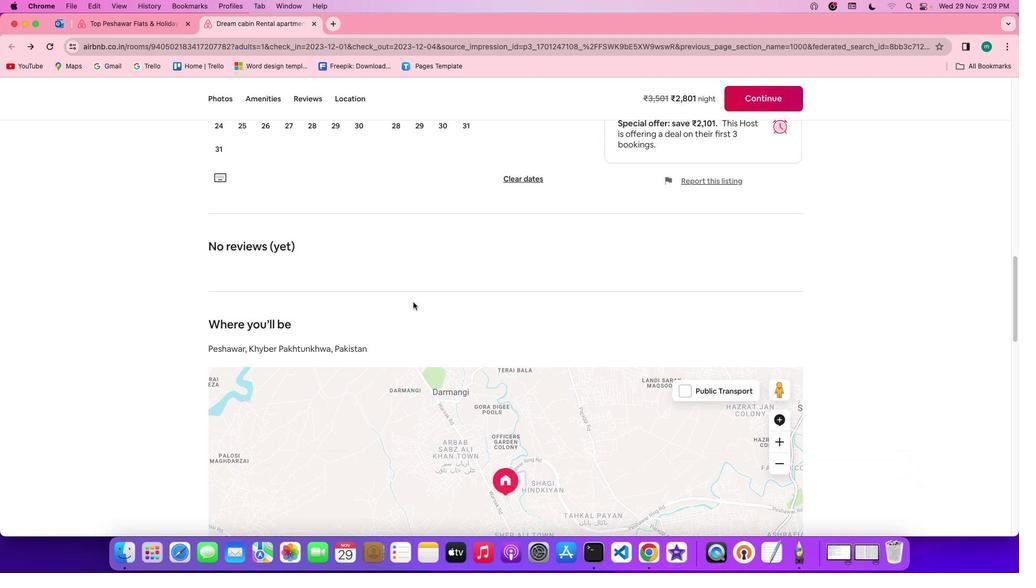
Action: Mouse scrolled (413, 302) with delta (0, 0)
Screenshot: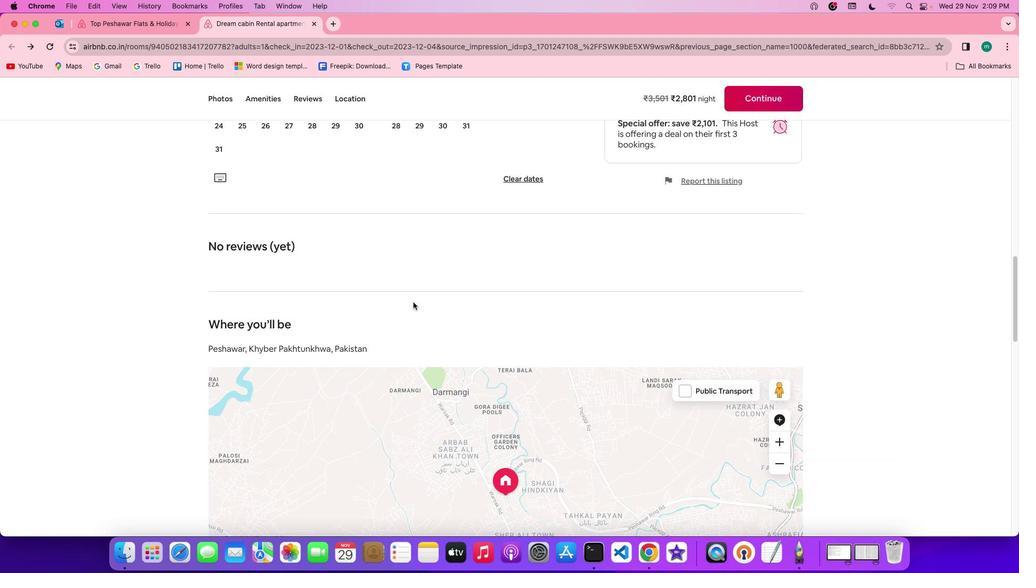 
Action: Mouse scrolled (413, 302) with delta (0, 0)
Screenshot: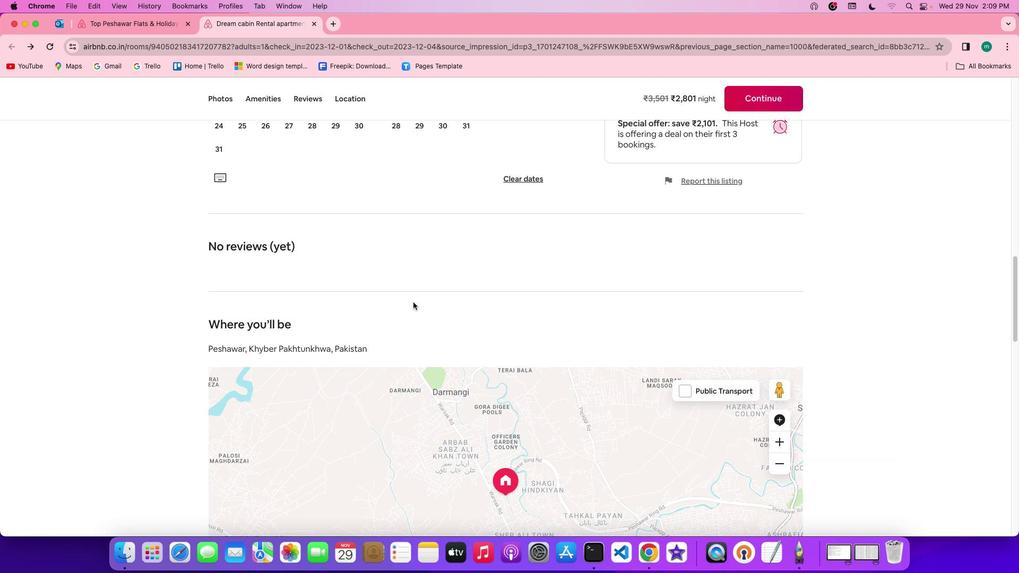 
Action: Mouse scrolled (413, 302) with delta (0, 0)
Screenshot: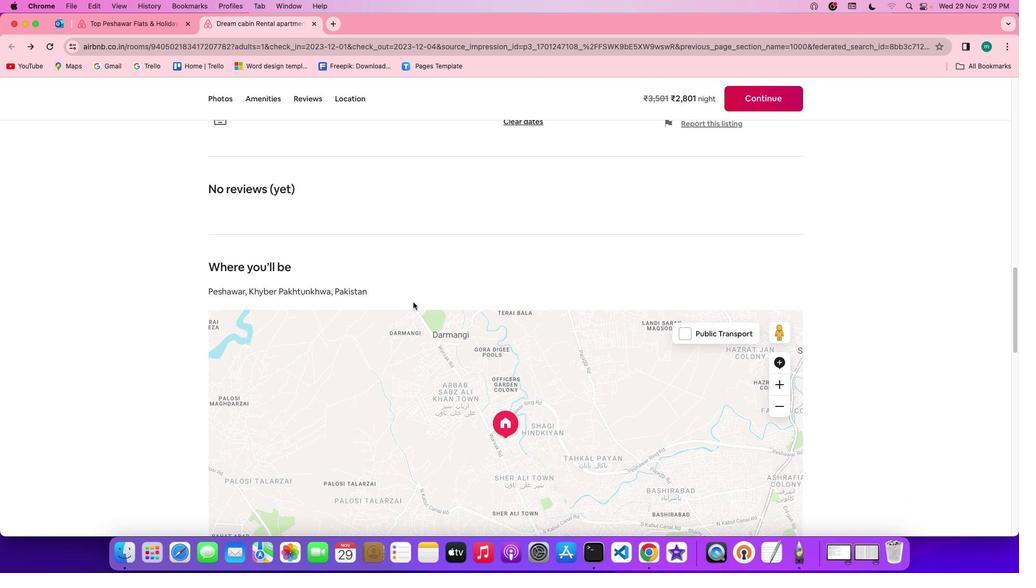 
Action: Mouse scrolled (413, 302) with delta (0, 0)
Screenshot: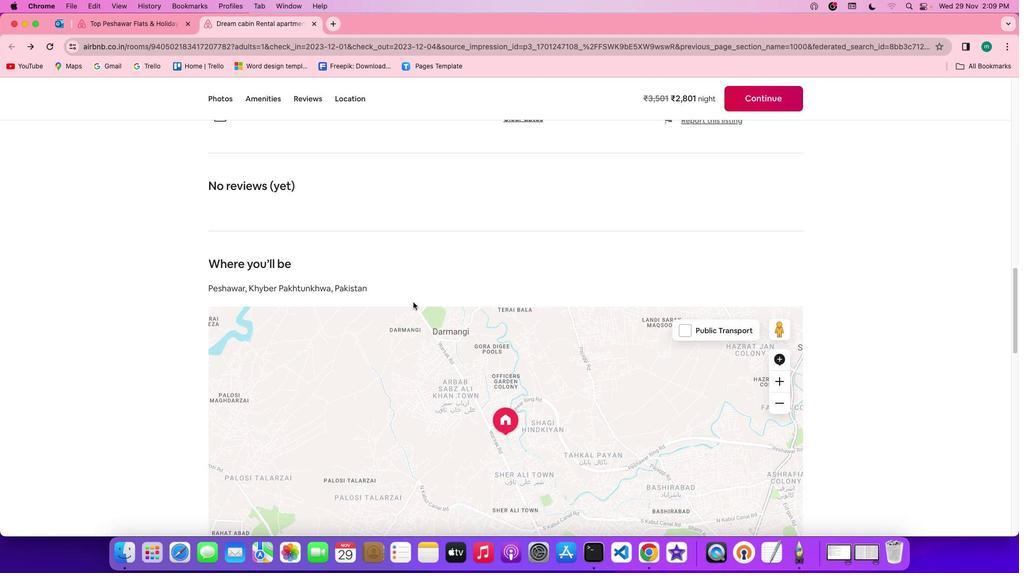 
Action: Mouse scrolled (413, 302) with delta (0, 0)
Screenshot: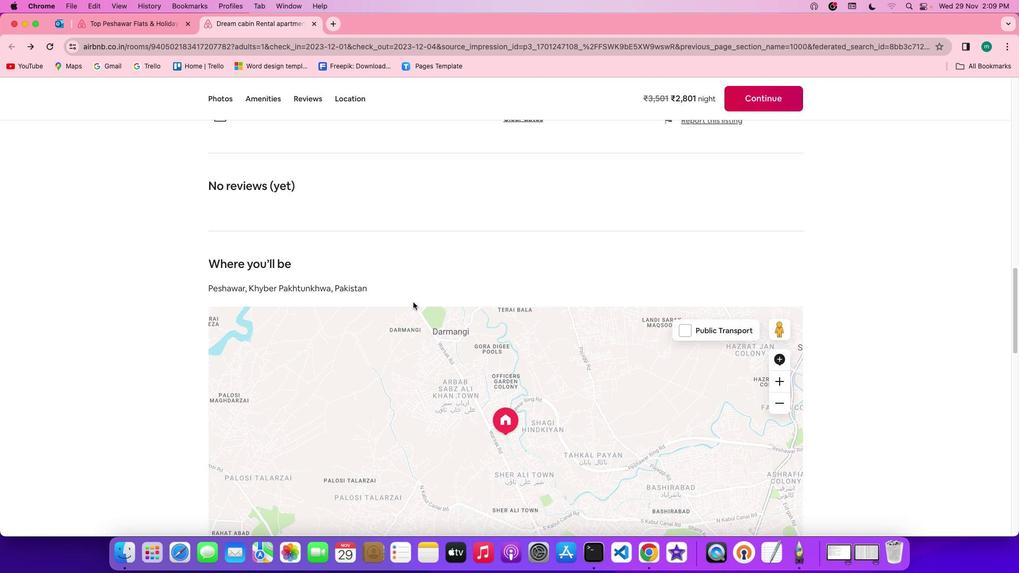 
Action: Mouse scrolled (413, 302) with delta (0, 0)
Screenshot: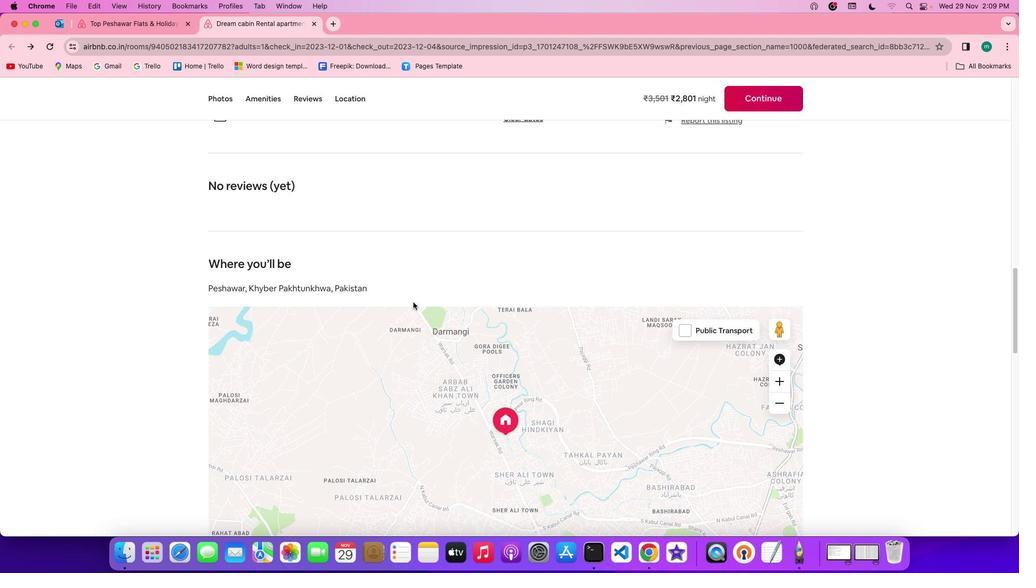 
Action: Mouse scrolled (413, 302) with delta (0, 0)
Screenshot: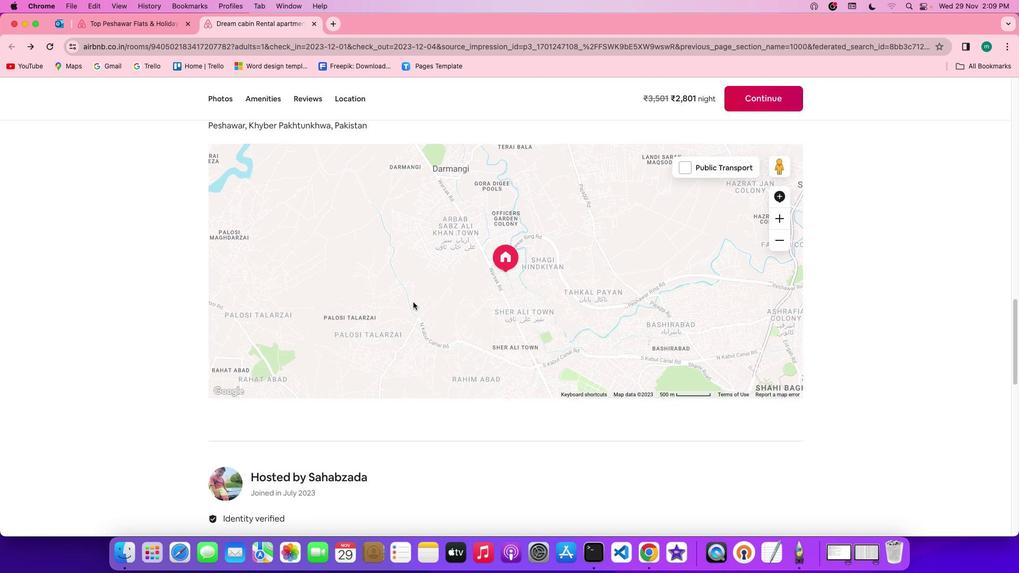 
Action: Mouse scrolled (413, 302) with delta (0, 0)
Screenshot: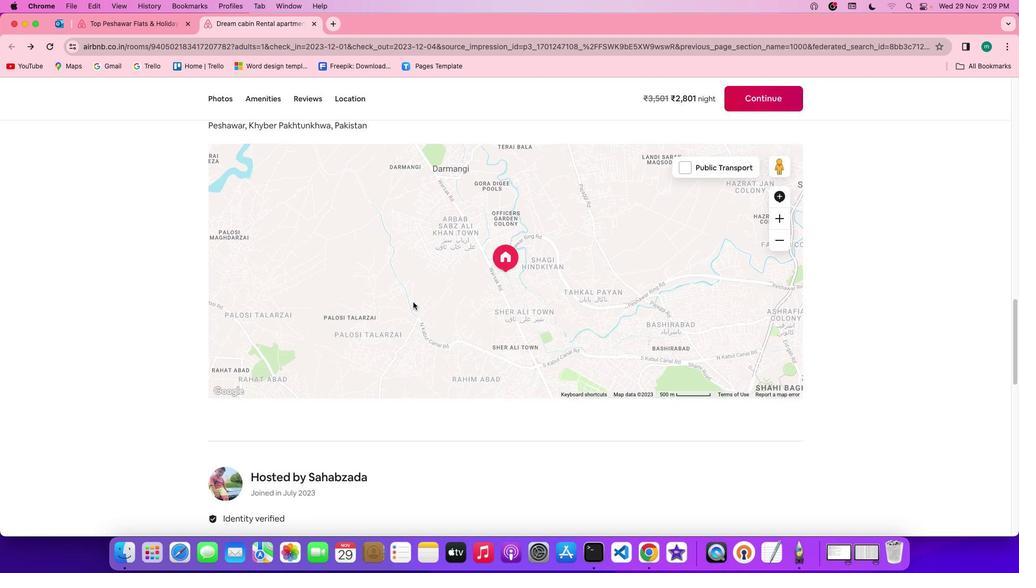 
Action: Mouse scrolled (413, 302) with delta (0, 0)
Screenshot: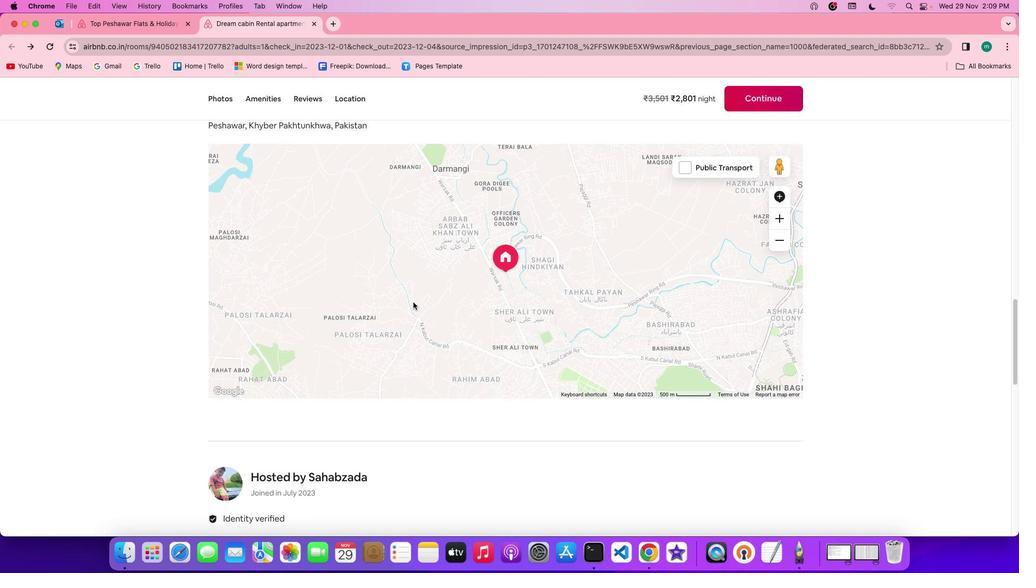 
Action: Mouse scrolled (413, 302) with delta (0, -1)
Screenshot: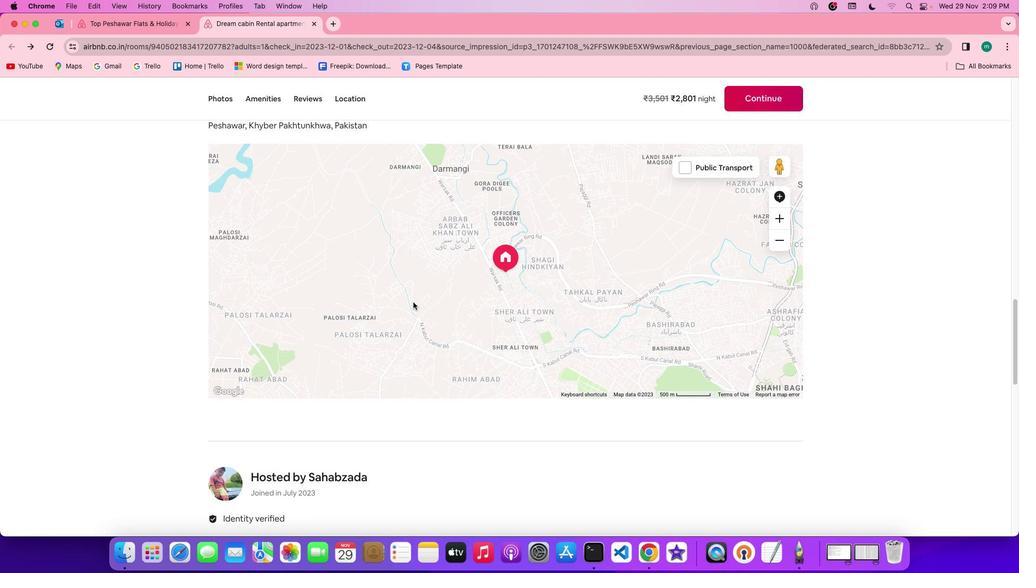 
Action: Mouse scrolled (413, 302) with delta (0, 0)
Screenshot: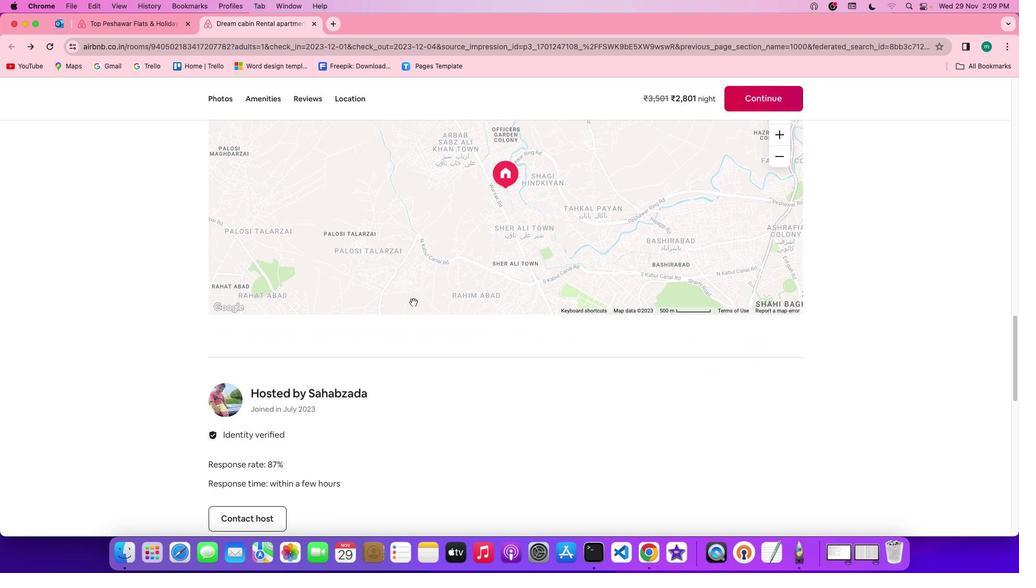 
Action: Mouse scrolled (413, 302) with delta (0, 0)
Screenshot: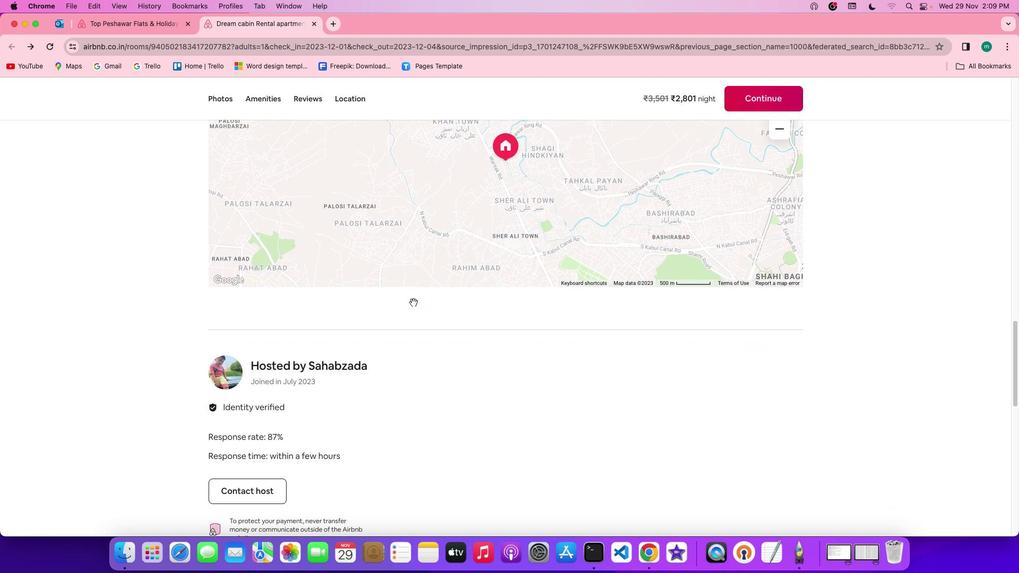 
Action: Mouse scrolled (413, 302) with delta (0, 0)
Screenshot: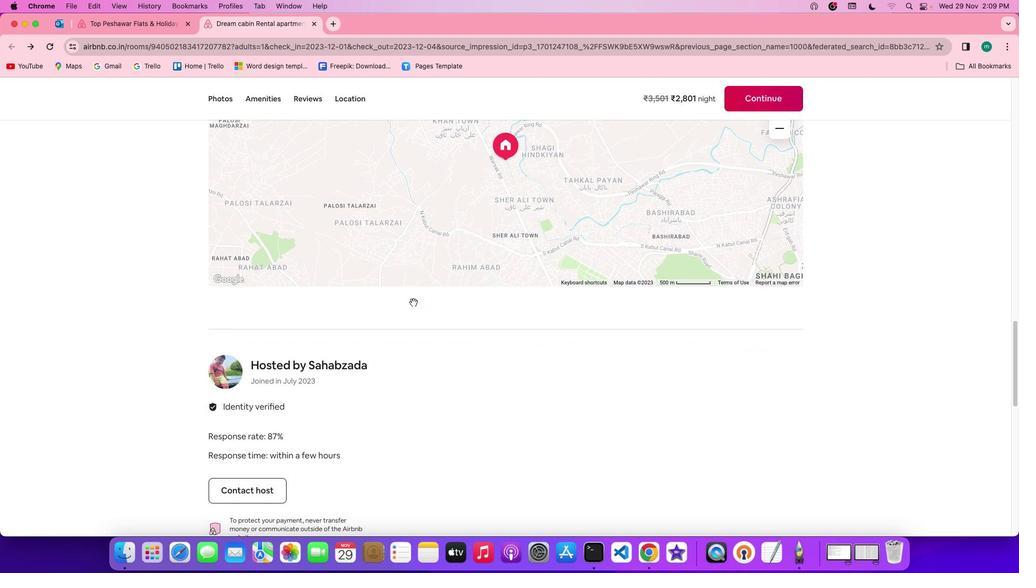 
Action: Mouse scrolled (413, 302) with delta (0, 0)
Screenshot: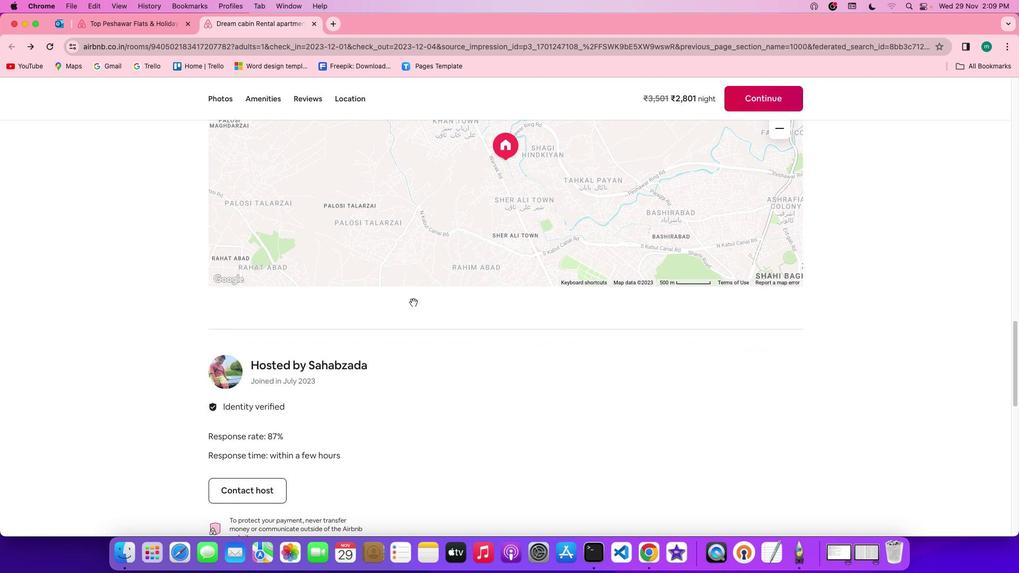 
Action: Mouse scrolled (413, 302) with delta (0, 0)
Screenshot: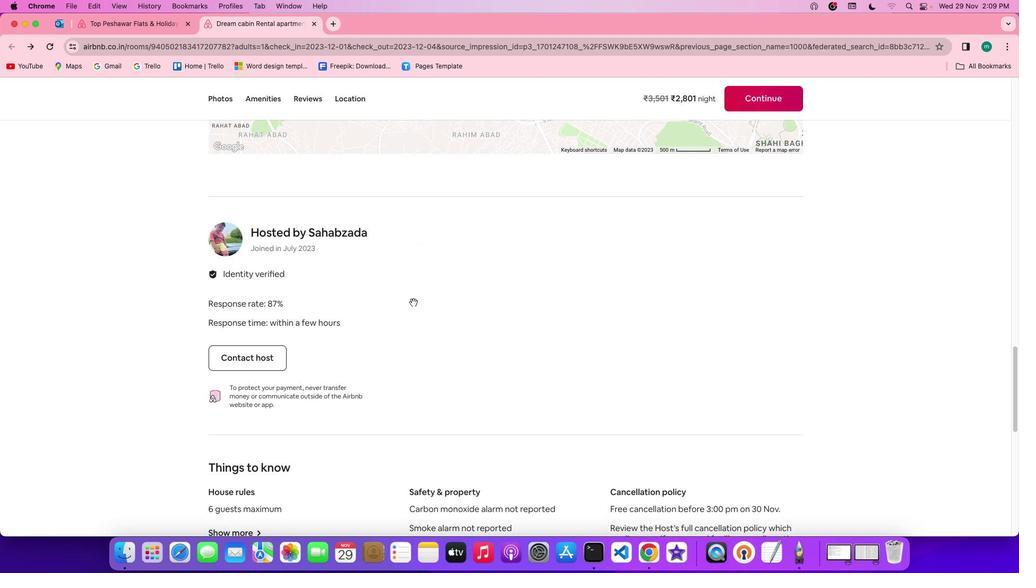 
Action: Mouse scrolled (413, 302) with delta (0, 0)
Screenshot: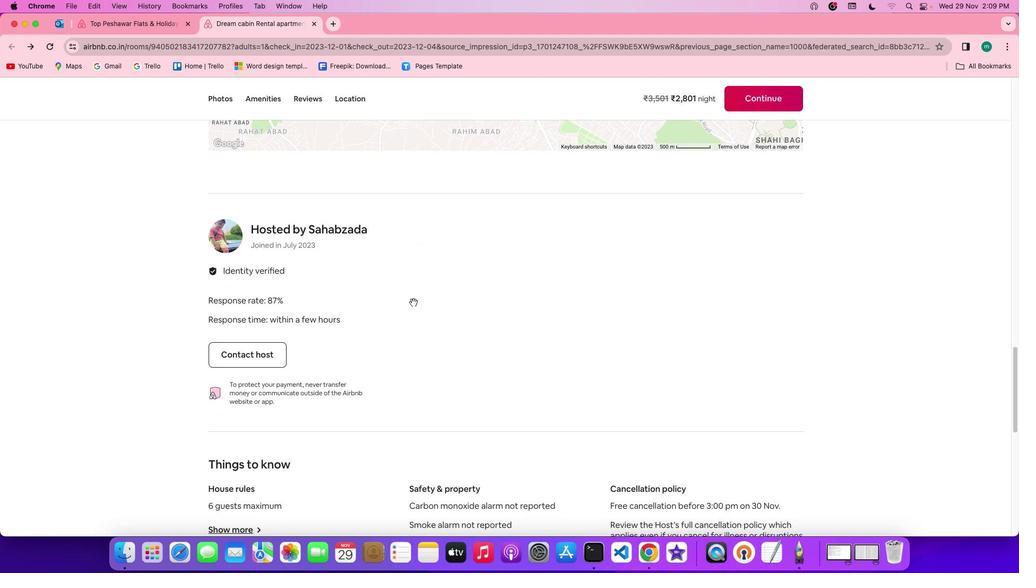 
Action: Mouse scrolled (413, 302) with delta (0, 0)
Screenshot: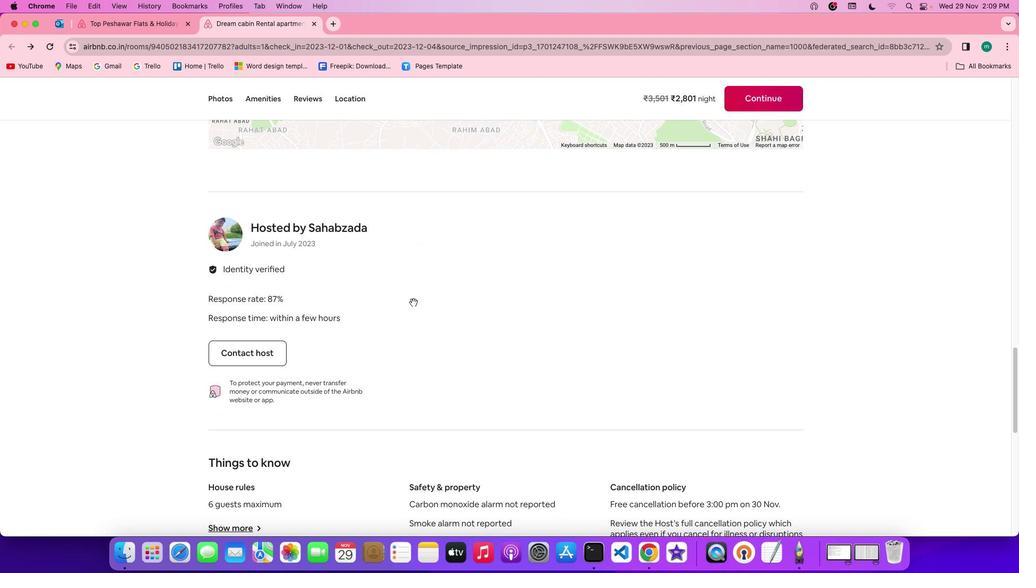
Action: Mouse scrolled (413, 302) with delta (0, -1)
Screenshot: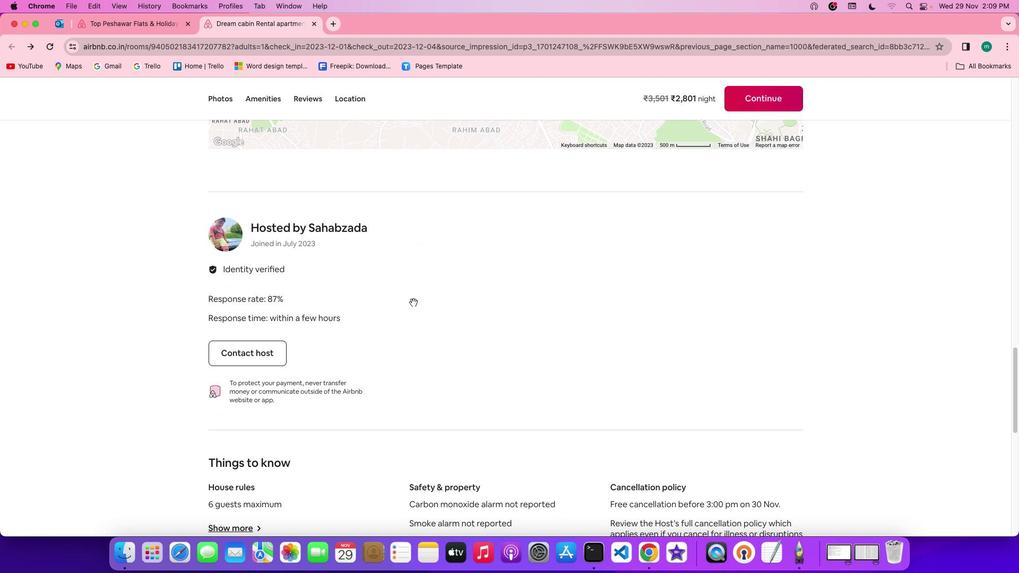 
Action: Mouse scrolled (413, 302) with delta (0, 0)
Screenshot: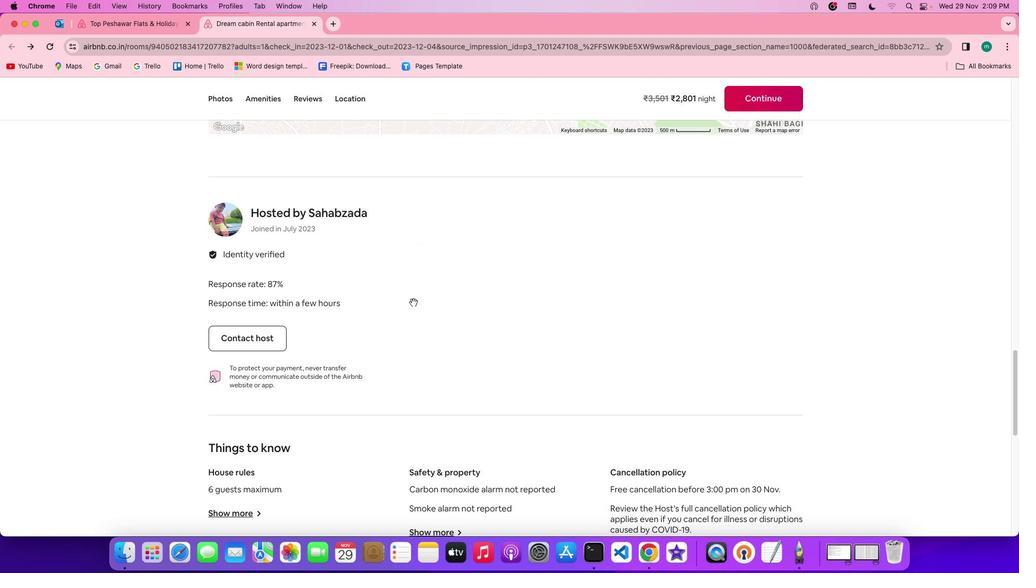 
Action: Mouse scrolled (413, 302) with delta (0, 0)
Screenshot: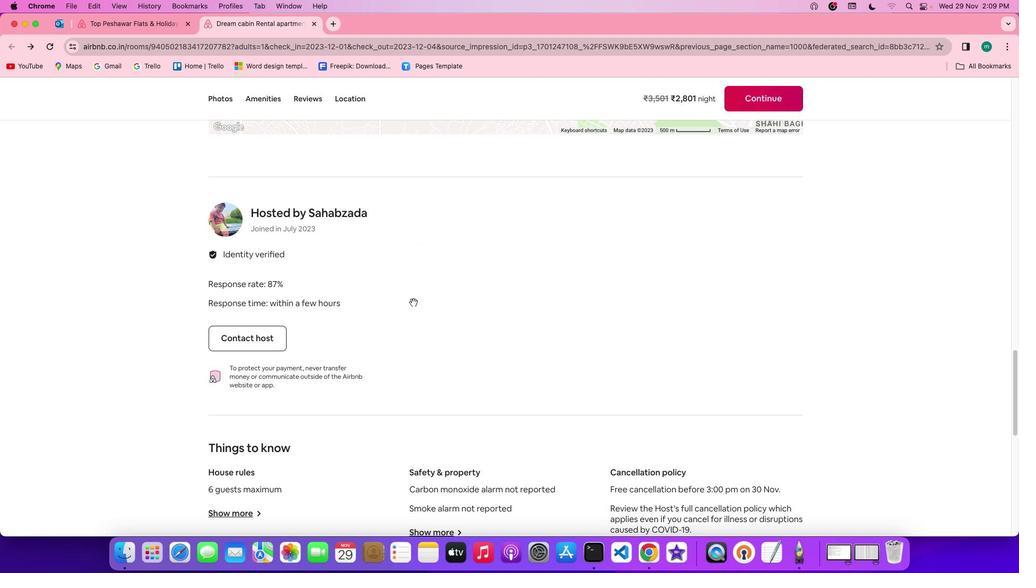 
Action: Mouse scrolled (413, 302) with delta (0, 0)
Screenshot: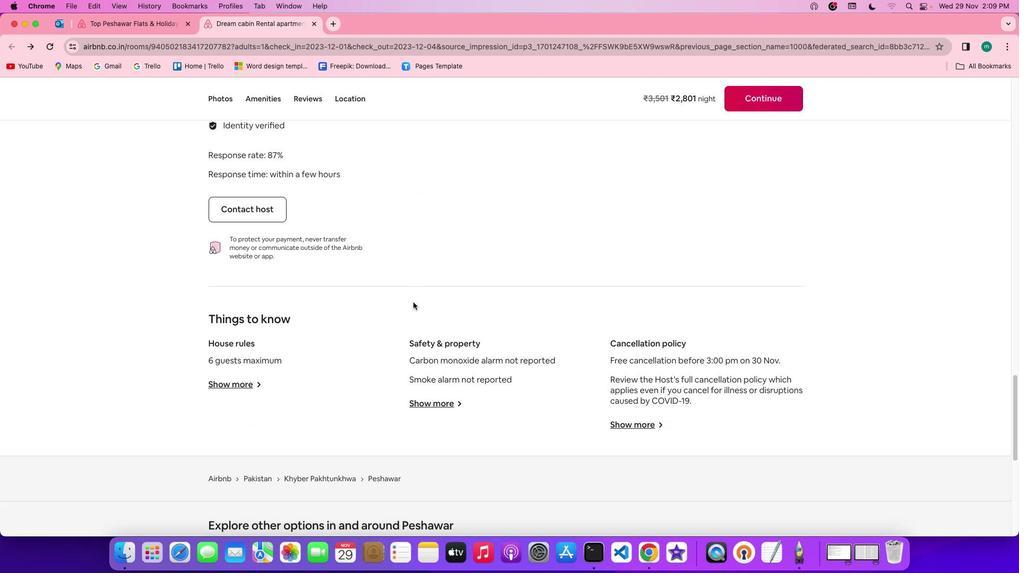 
Action: Mouse scrolled (413, 302) with delta (0, 0)
Screenshot: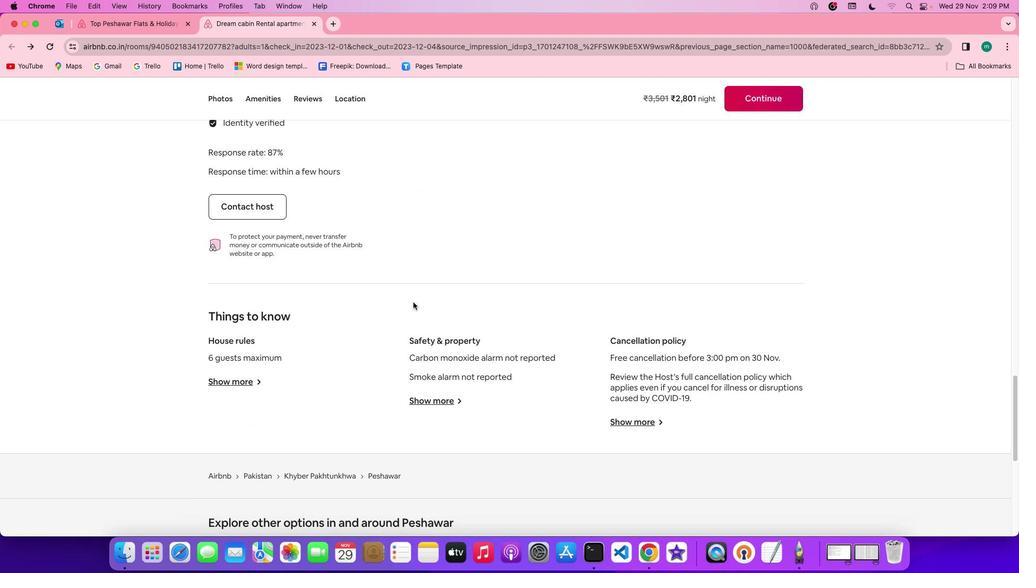 
Action: Mouse scrolled (413, 302) with delta (0, 0)
Screenshot: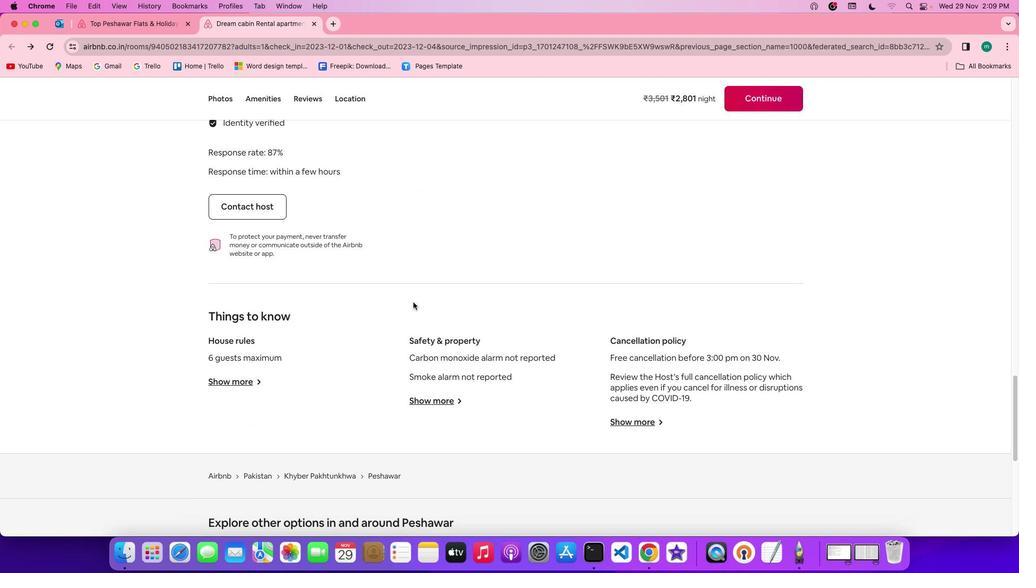
Action: Mouse scrolled (413, 302) with delta (0, -1)
Screenshot: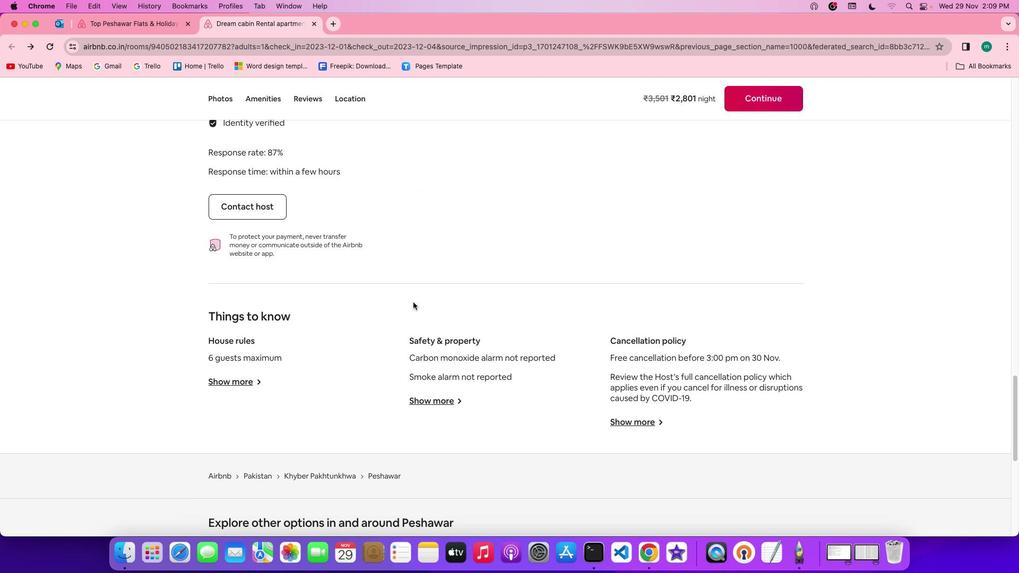 
Action: Mouse scrolled (413, 302) with delta (0, 0)
Screenshot: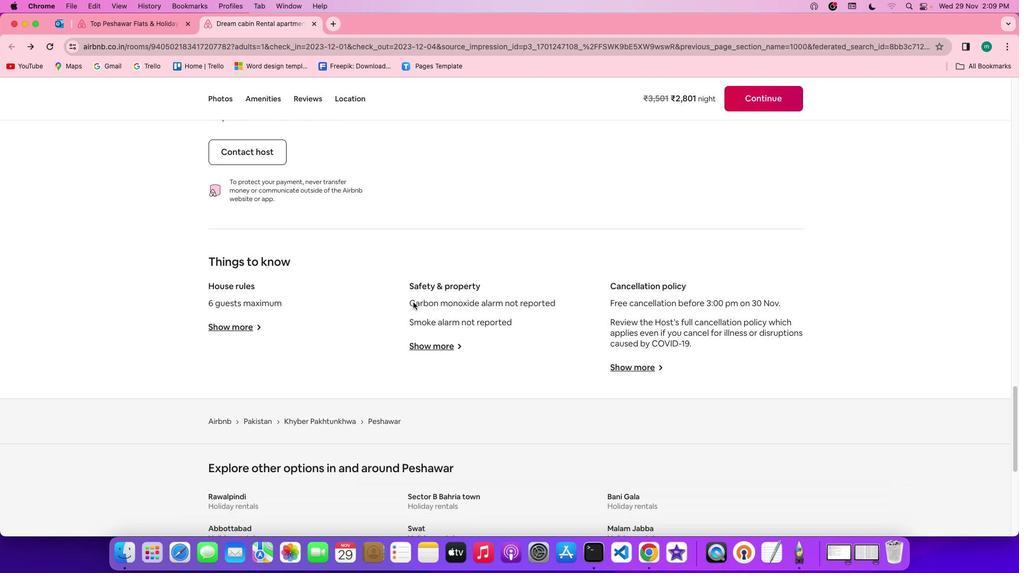 
Action: Mouse scrolled (413, 302) with delta (0, 0)
Screenshot: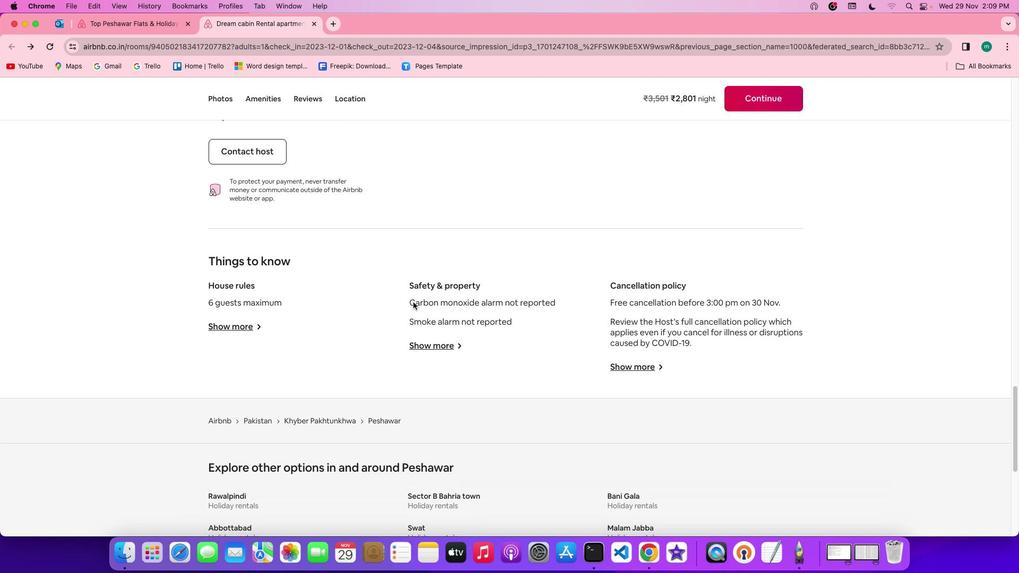 
Action: Mouse scrolled (413, 302) with delta (0, 0)
Screenshot: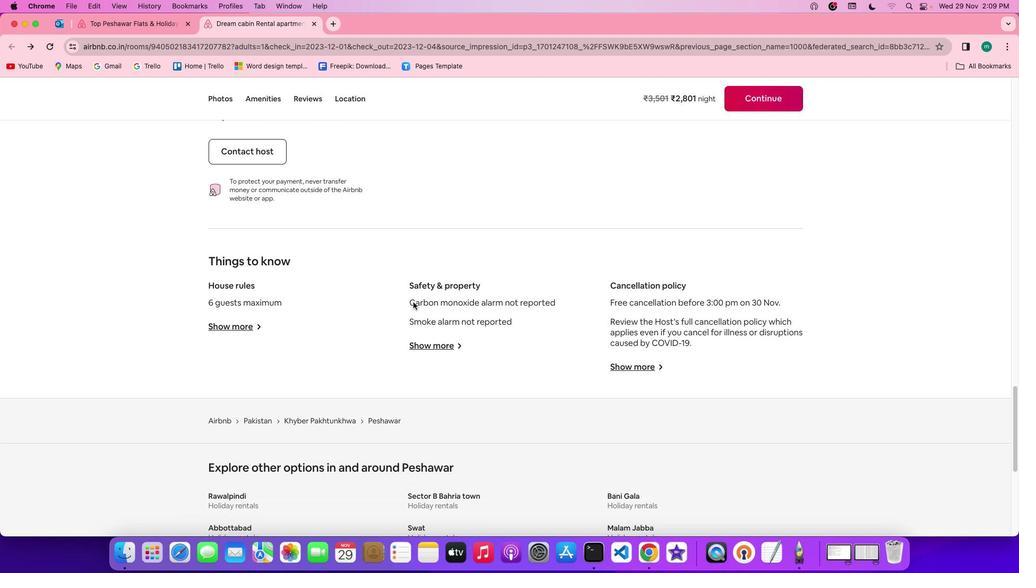 
Action: Mouse moved to (237, 324)
Screenshot: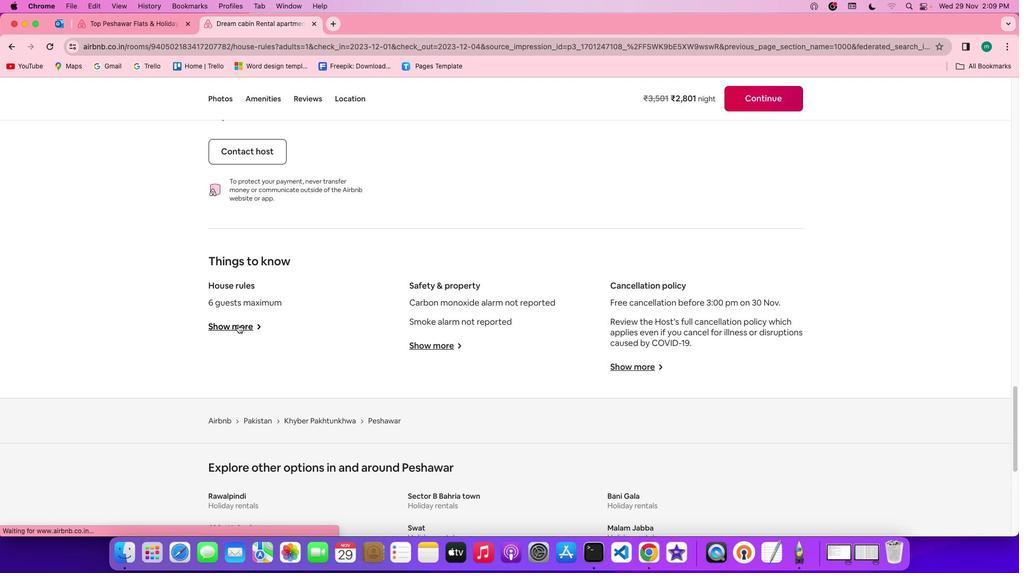 
Action: Mouse pressed left at (237, 324)
Screenshot: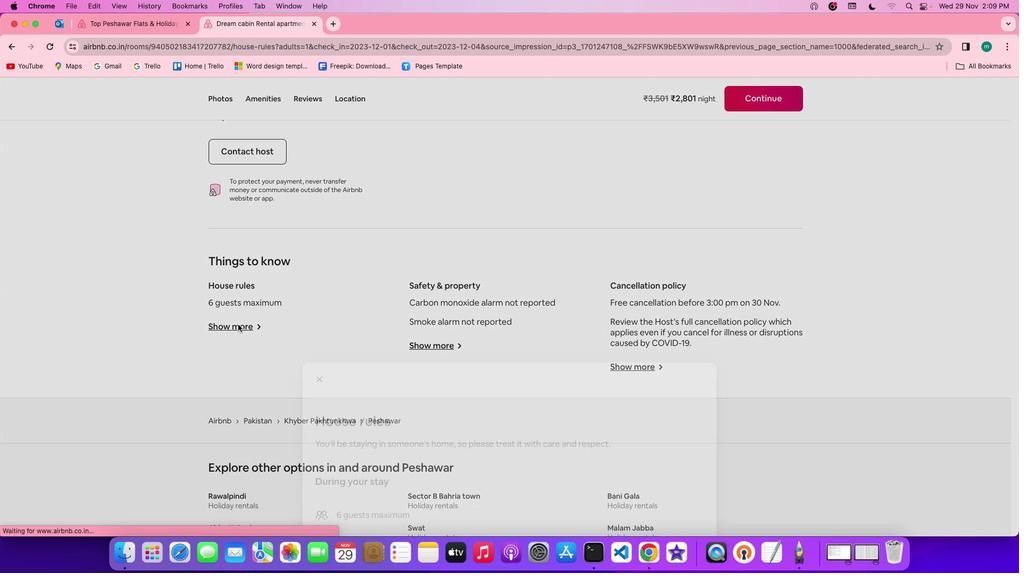 
Action: Mouse moved to (539, 335)
Screenshot: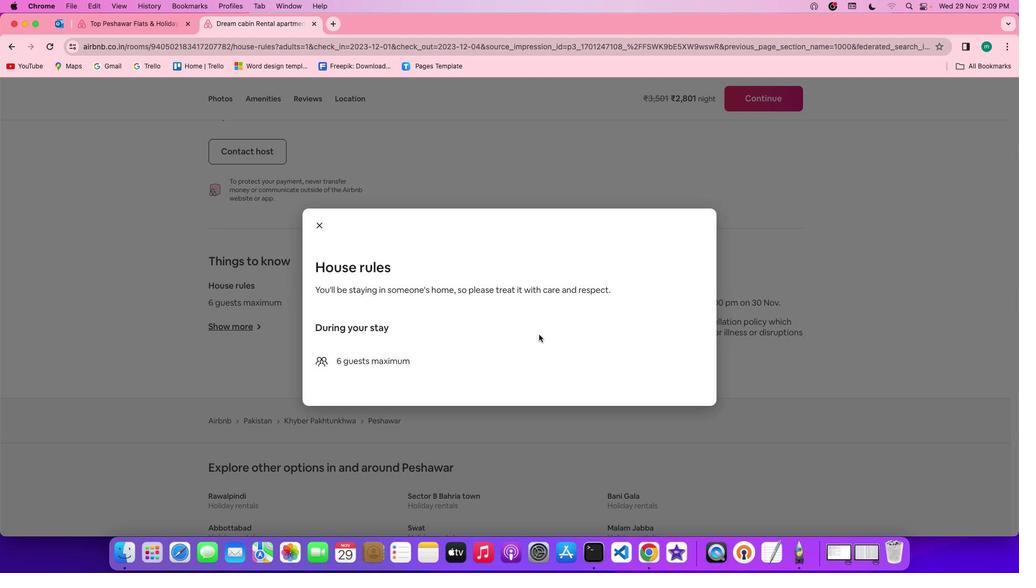 
Action: Mouse scrolled (539, 335) with delta (0, 0)
Screenshot: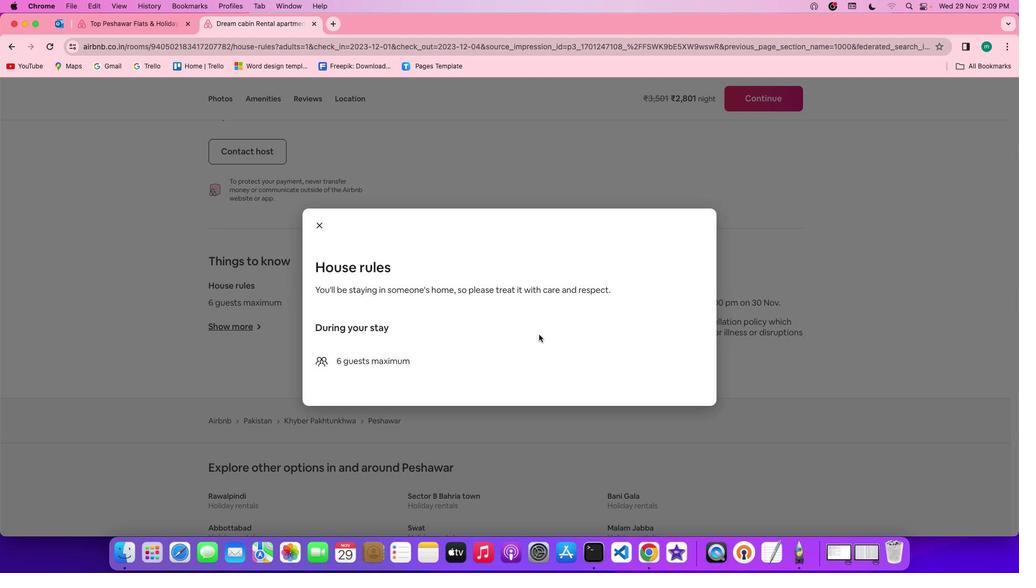 
Action: Mouse scrolled (539, 335) with delta (0, 0)
Screenshot: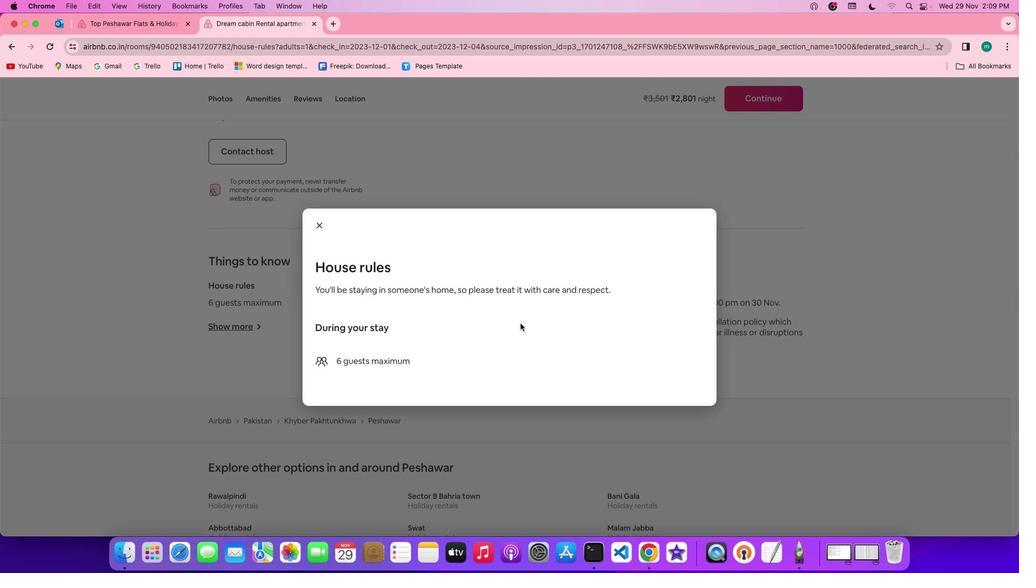 
Action: Mouse scrolled (539, 335) with delta (0, 0)
